 Task: Play an easy online dominion game.
Action: Mouse moved to (468, 571)
Screenshot: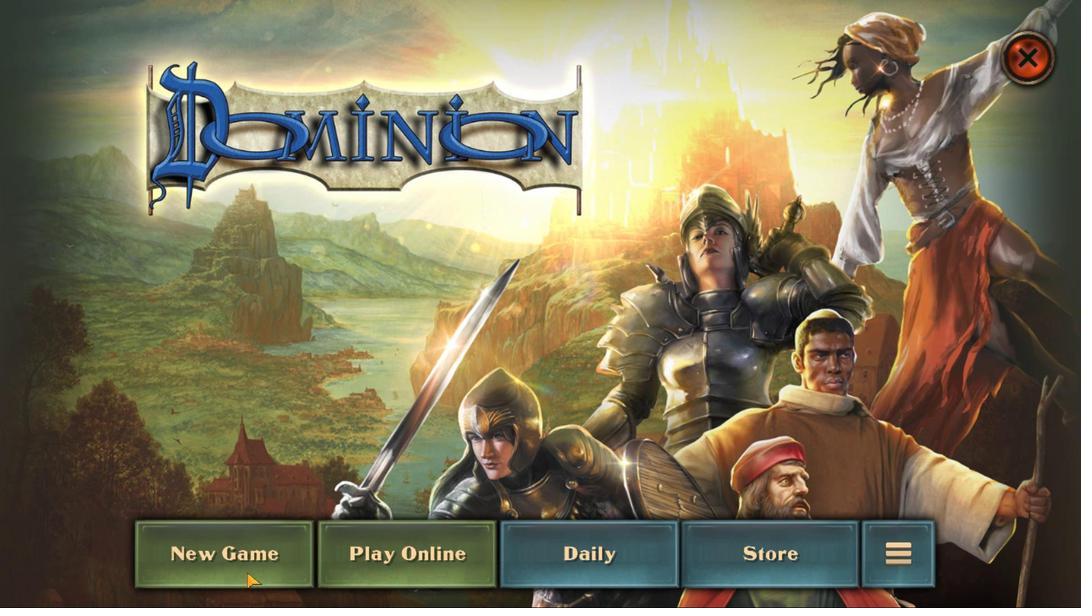 
Action: Mouse pressed left at (468, 571)
Screenshot: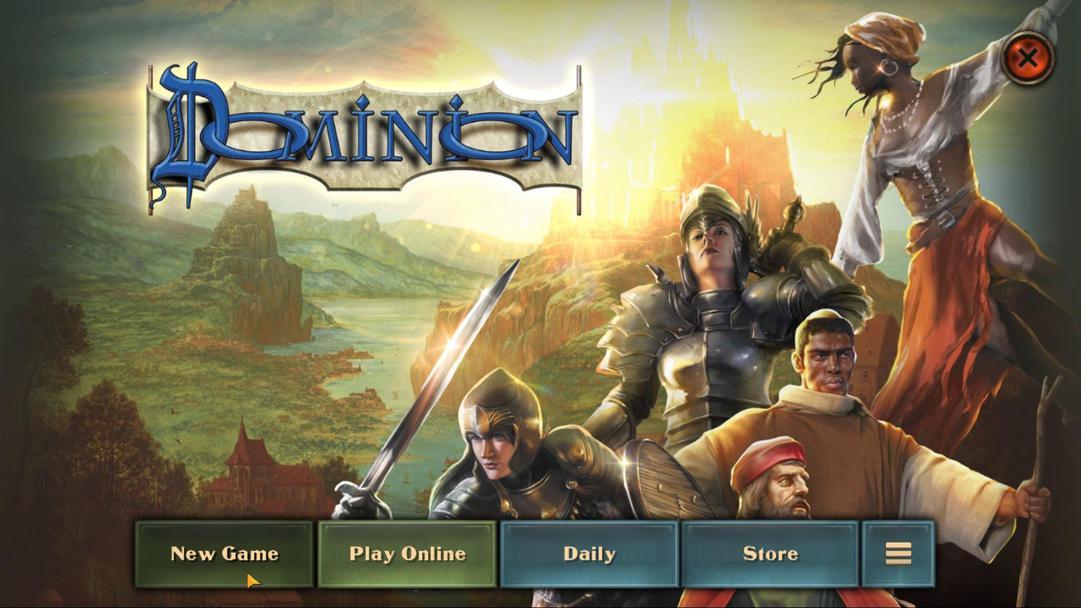 
Action: Mouse moved to (412, 478)
Screenshot: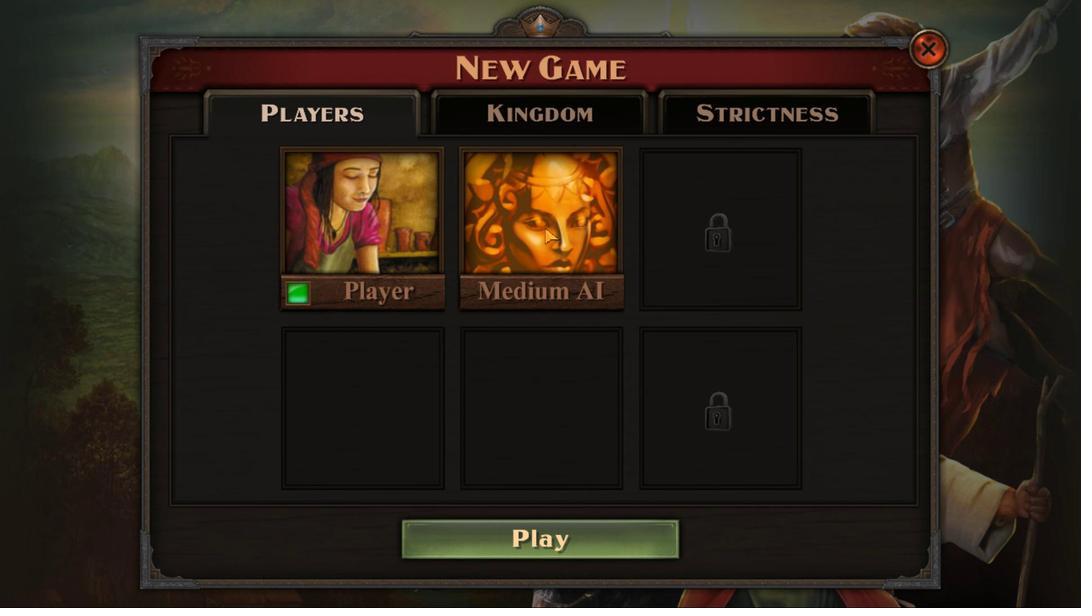 
Action: Mouse pressed left at (412, 478)
Screenshot: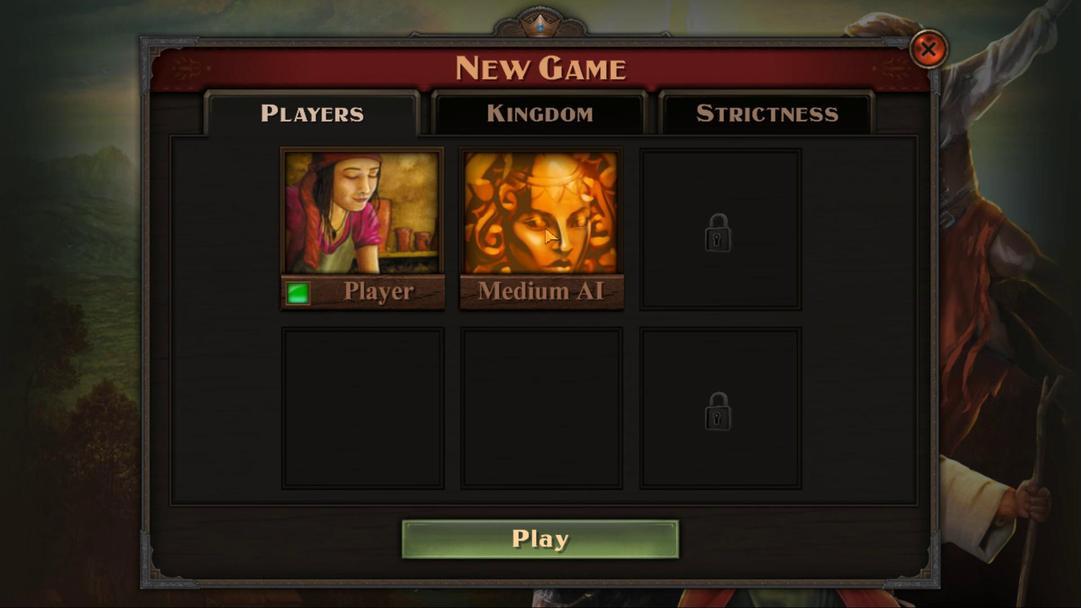 
Action: Mouse moved to (458, 506)
Screenshot: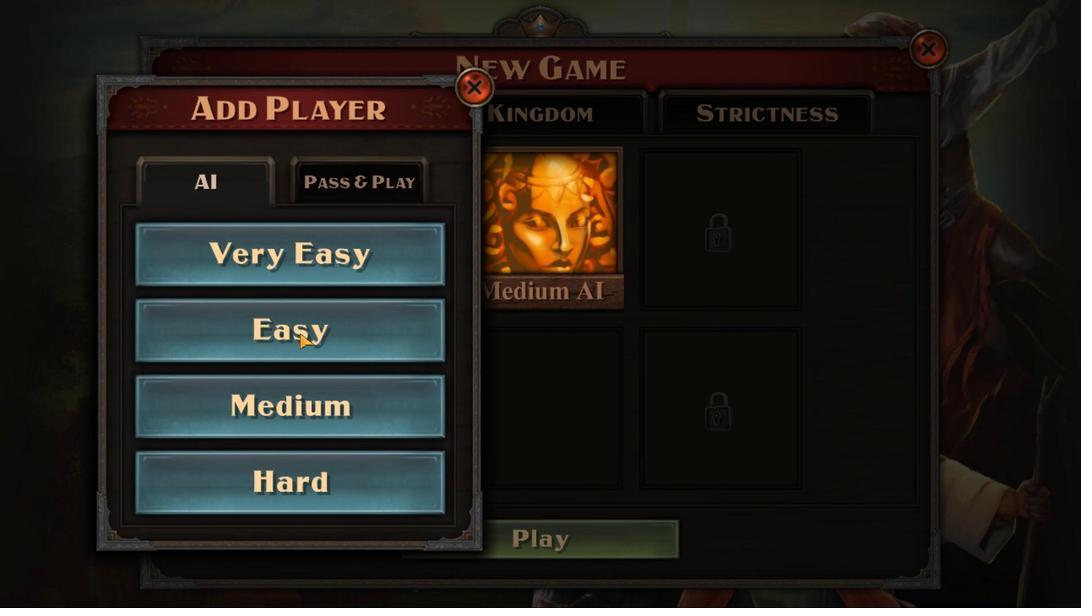 
Action: Mouse pressed left at (458, 506)
Screenshot: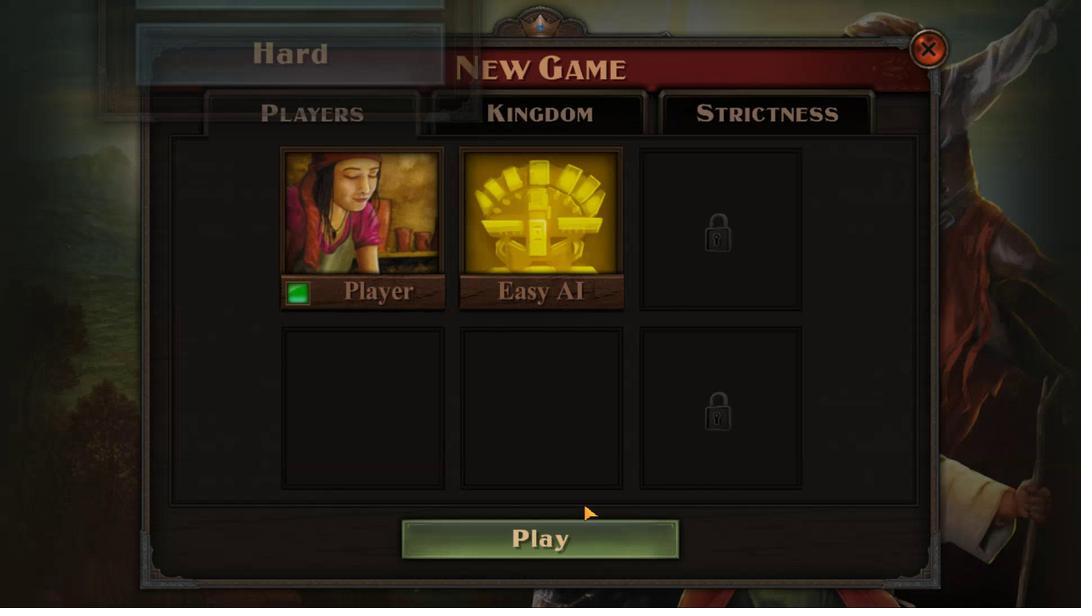 
Action: Mouse moved to (415, 561)
Screenshot: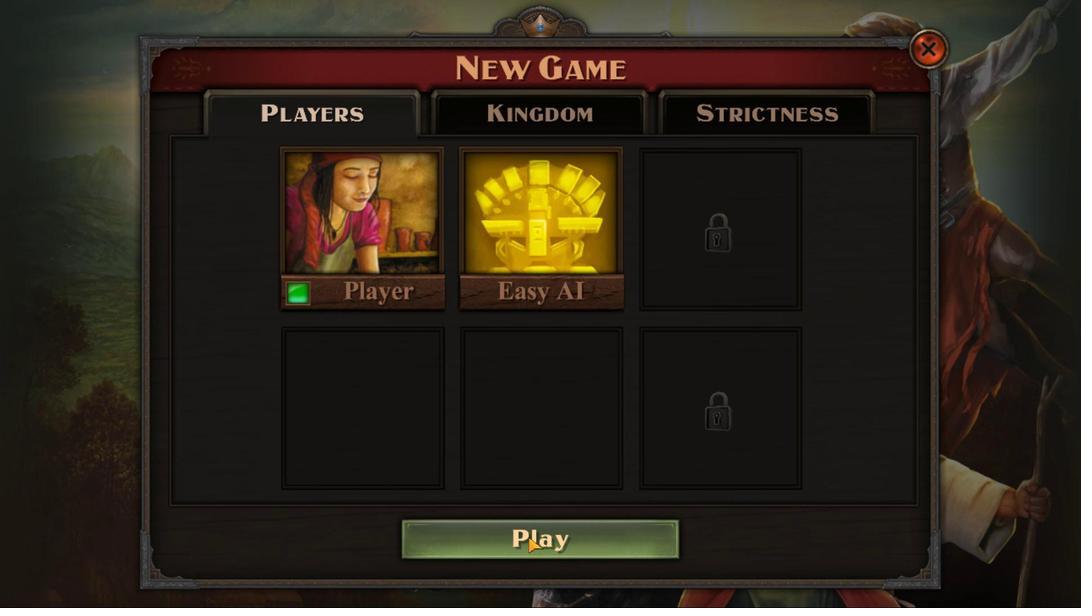 
Action: Mouse pressed left at (415, 561)
Screenshot: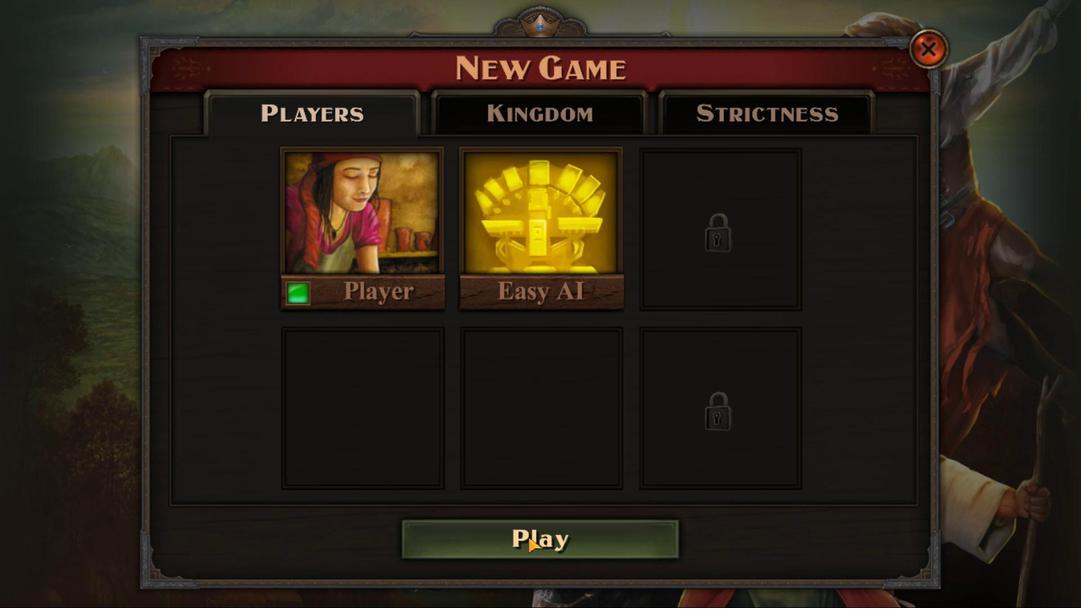 
Action: Mouse moved to (394, 555)
Screenshot: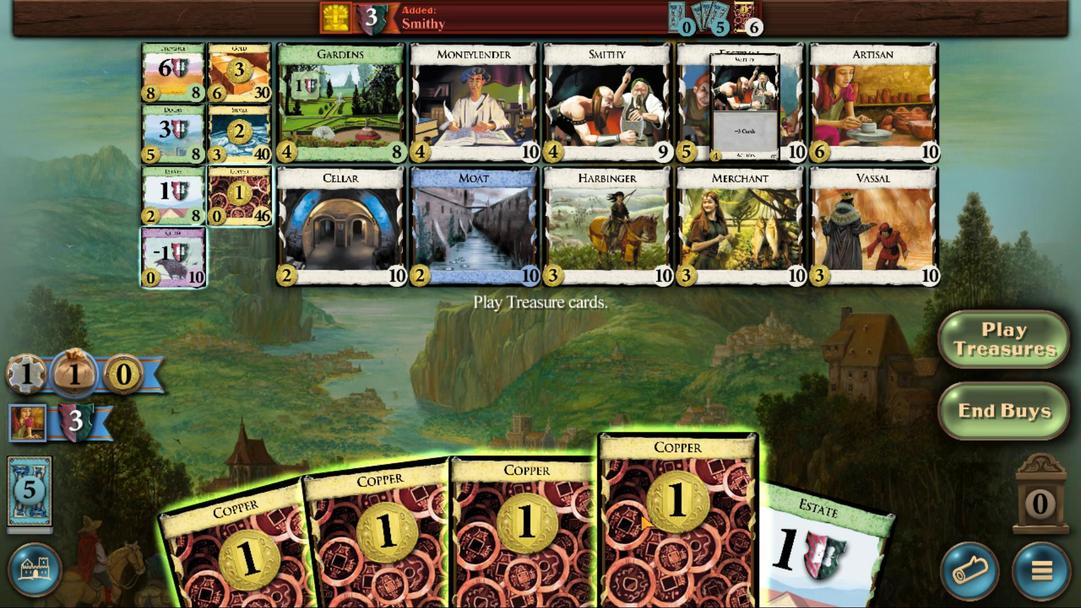 
Action: Mouse scrolled (394, 555) with delta (0, 0)
Screenshot: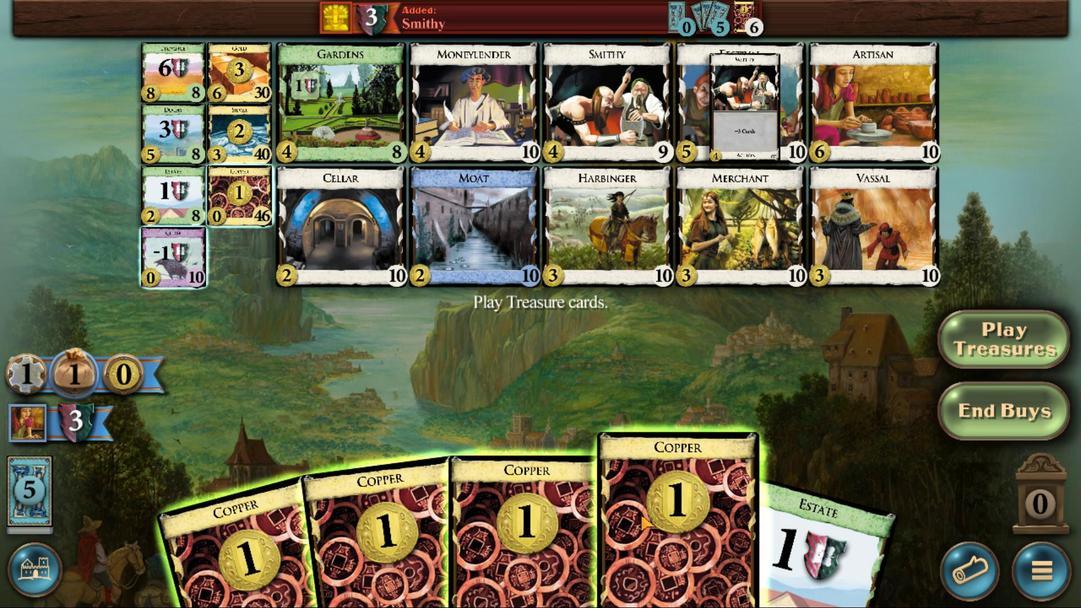 
Action: Mouse moved to (411, 562)
Screenshot: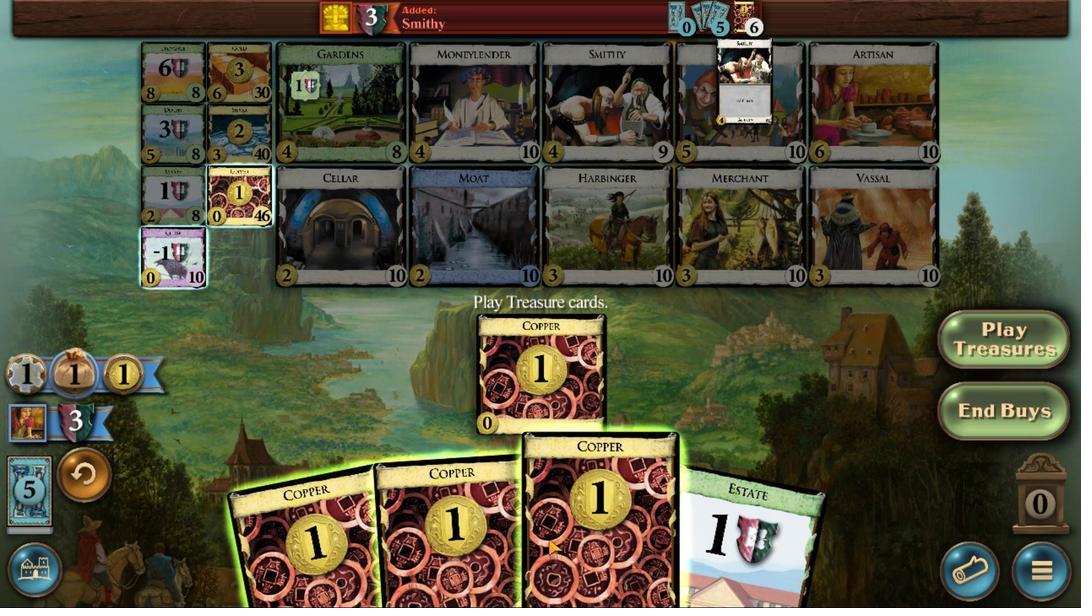
Action: Mouse scrolled (411, 562) with delta (0, 0)
Screenshot: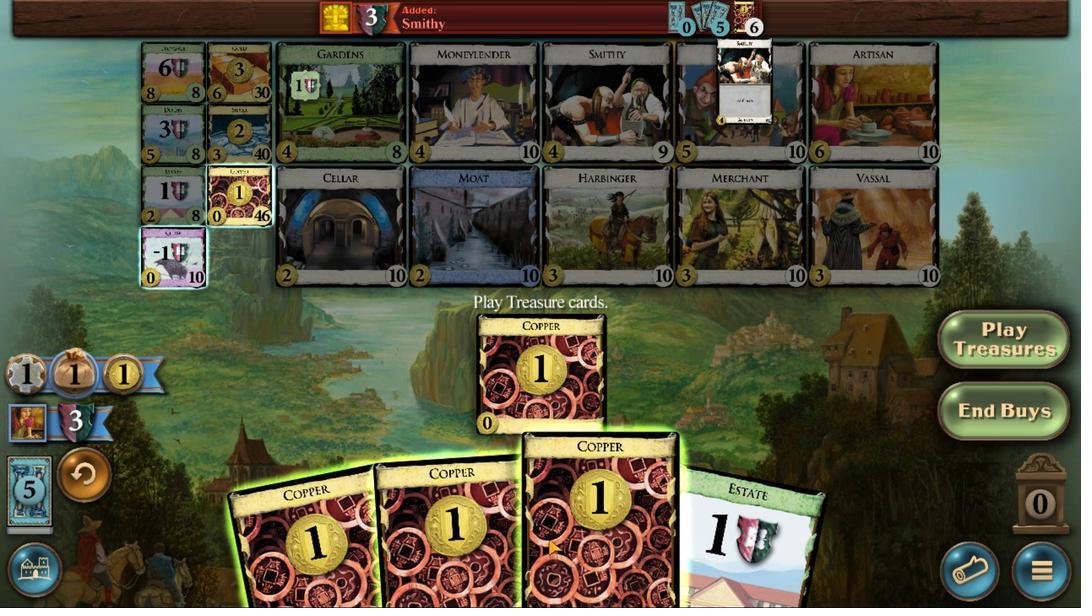 
Action: Mouse scrolled (411, 562) with delta (0, 0)
Screenshot: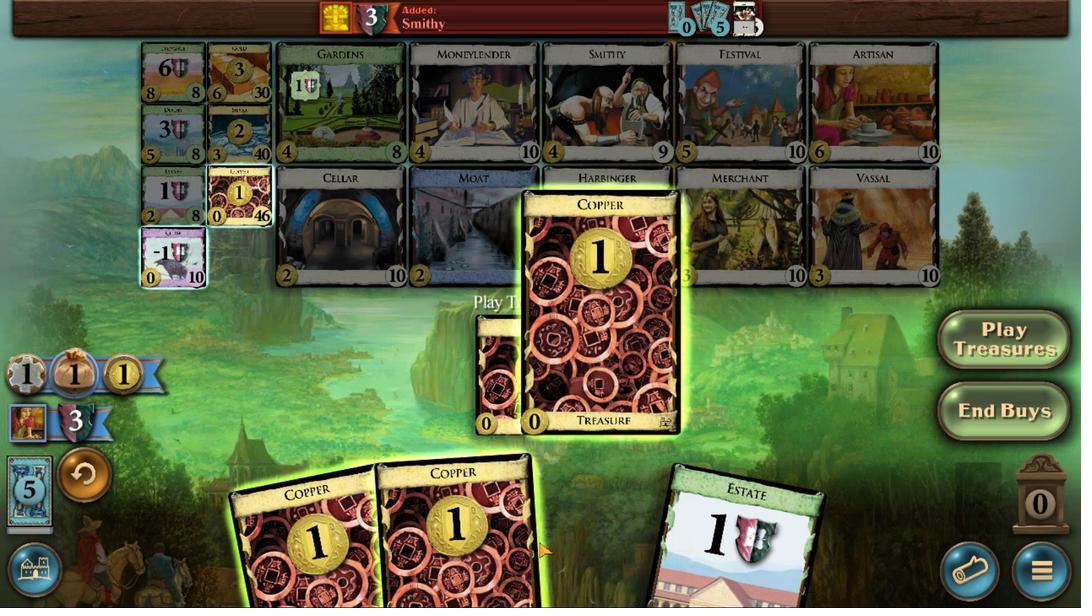 
Action: Mouse moved to (425, 567)
Screenshot: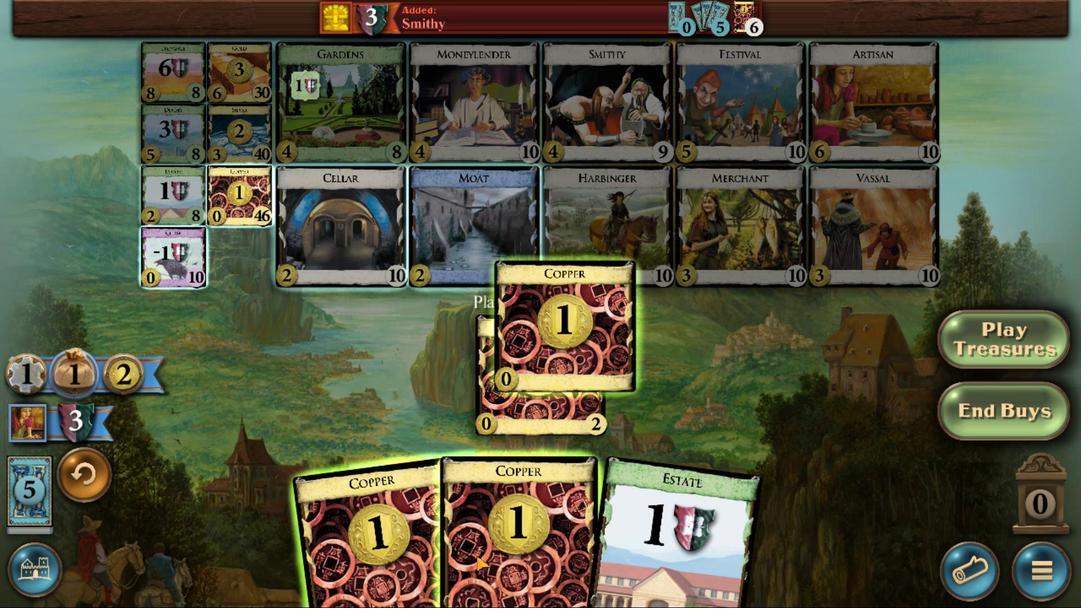 
Action: Mouse scrolled (425, 567) with delta (0, 0)
Screenshot: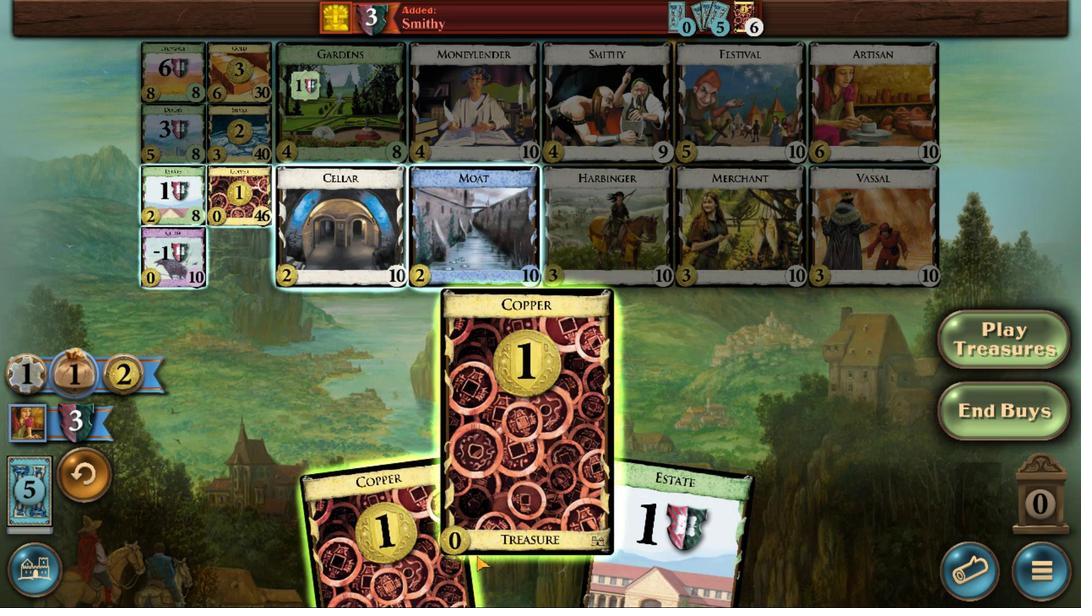 
Action: Mouse scrolled (425, 567) with delta (0, 0)
Screenshot: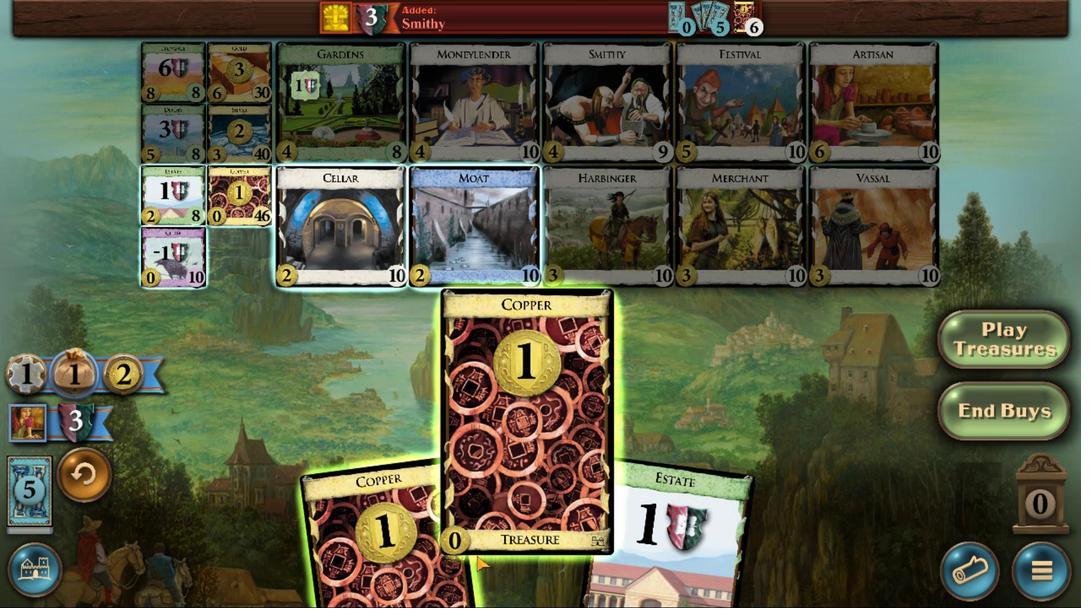 
Action: Mouse scrolled (425, 567) with delta (0, 0)
Screenshot: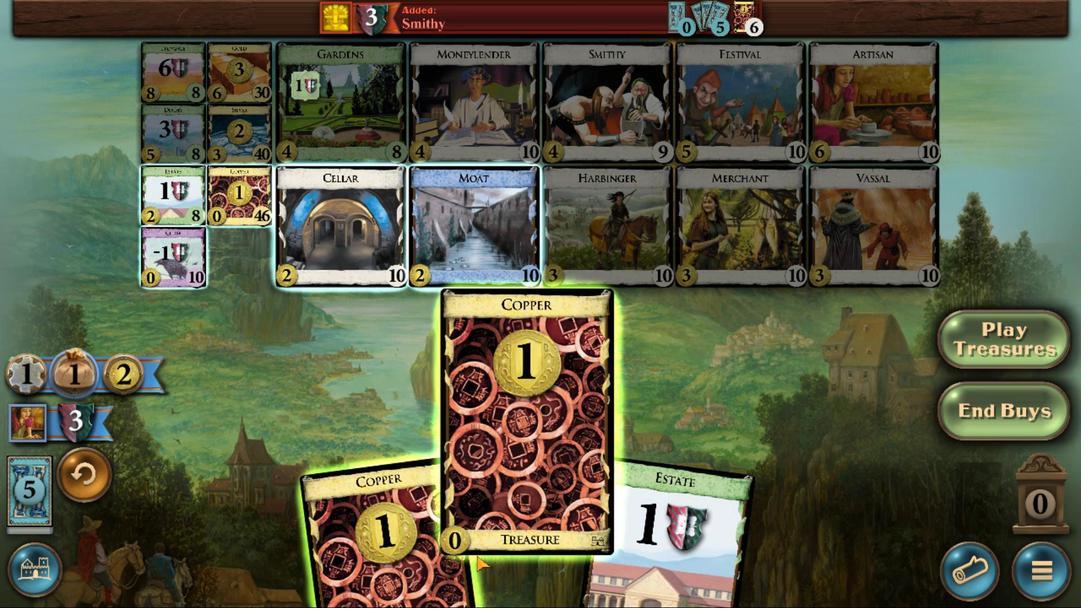 
Action: Mouse moved to (430, 567)
Screenshot: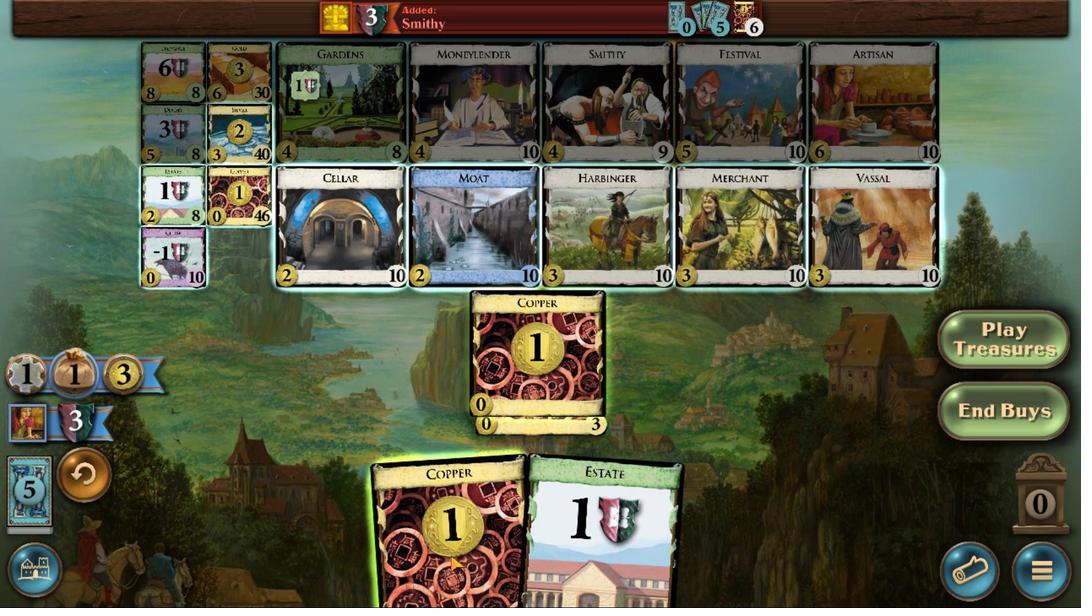 
Action: Mouse scrolled (430, 567) with delta (0, 0)
Screenshot: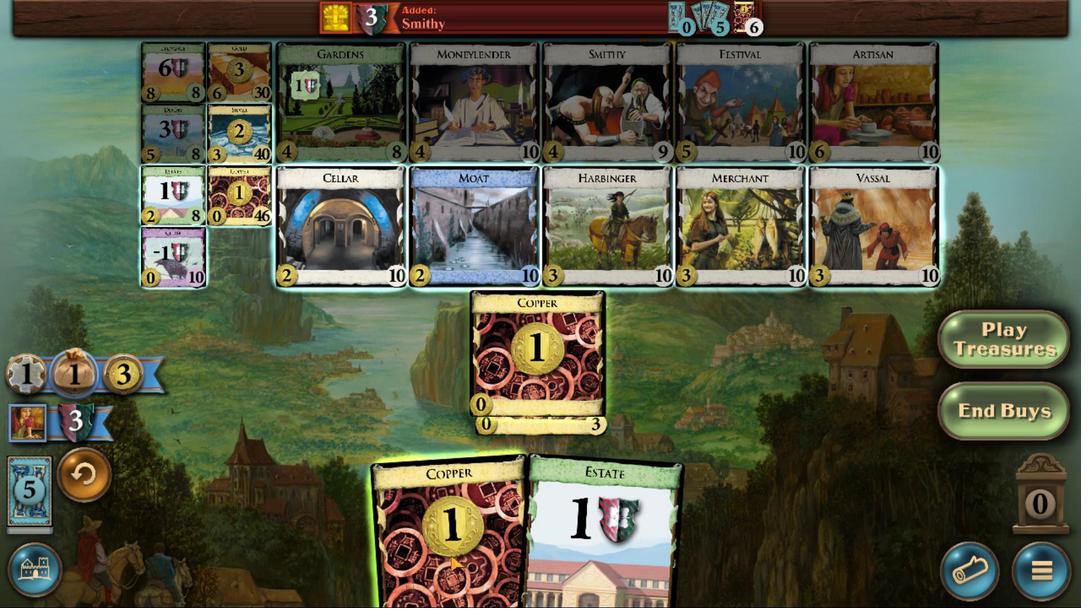 
Action: Mouse scrolled (430, 567) with delta (0, 0)
Screenshot: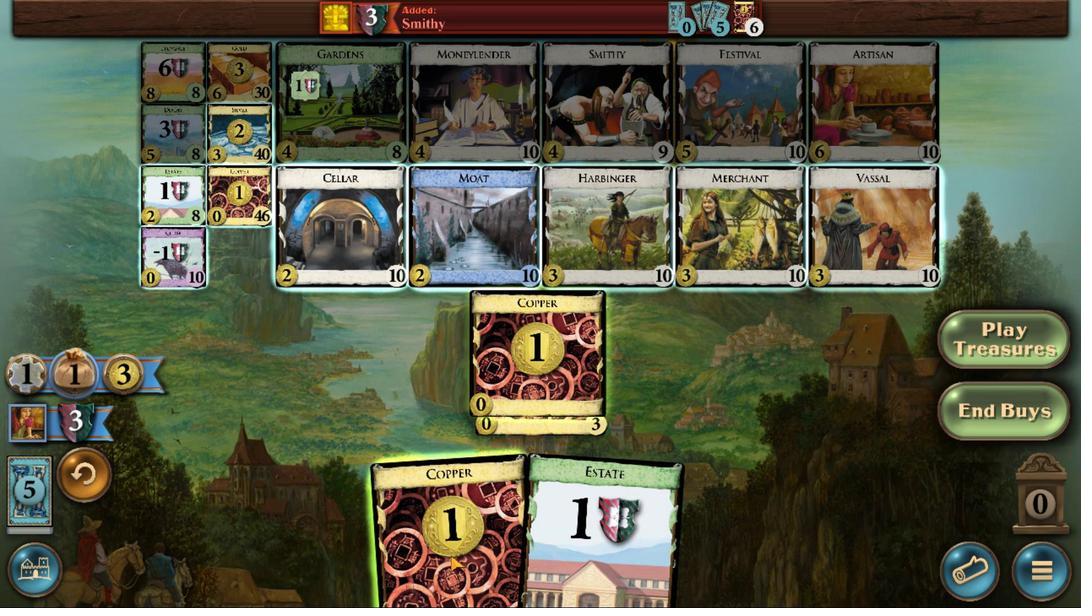 
Action: Mouse scrolled (430, 567) with delta (0, 0)
Screenshot: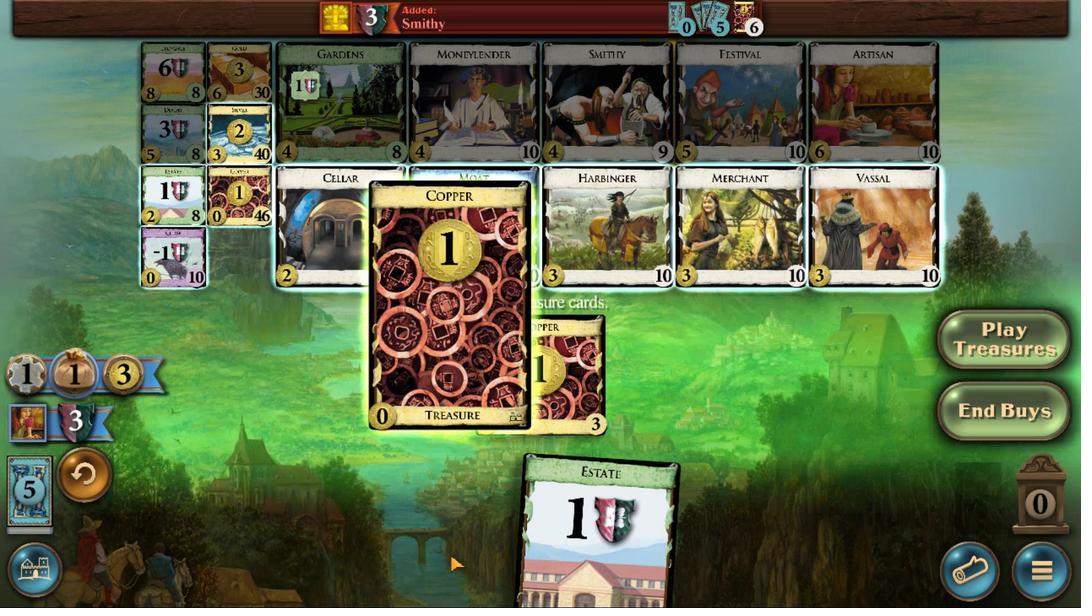 
Action: Mouse moved to (471, 449)
Screenshot: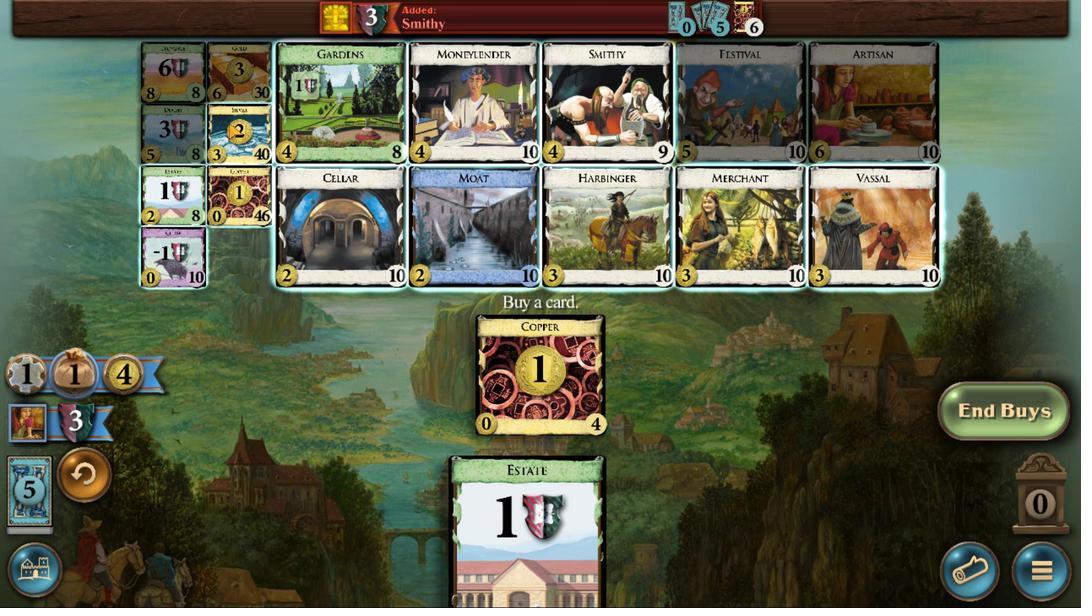 
Action: Mouse pressed left at (471, 449)
Screenshot: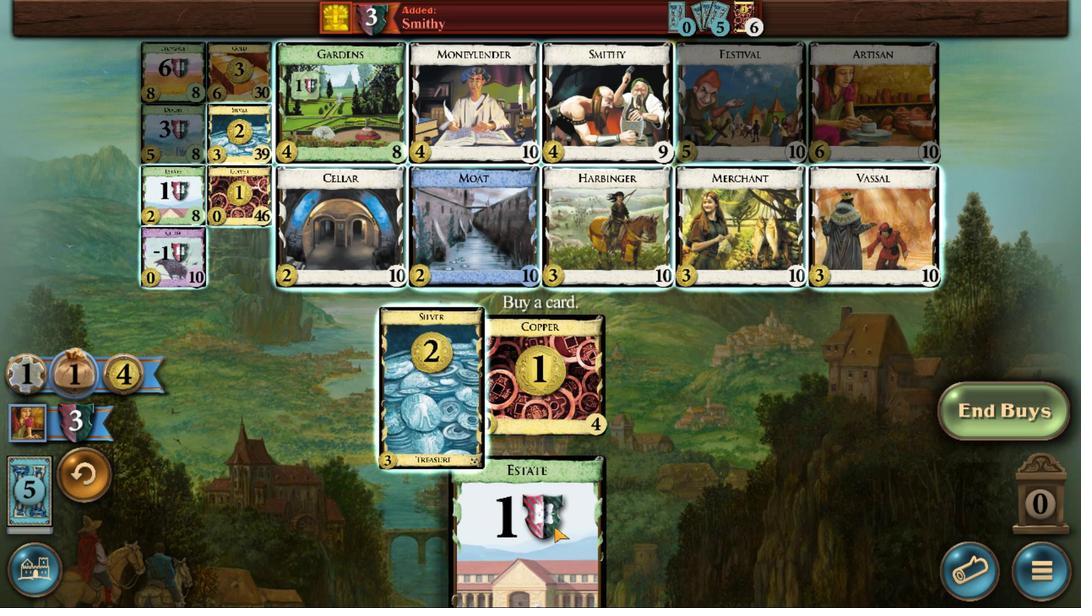 
Action: Mouse moved to (424, 566)
Screenshot: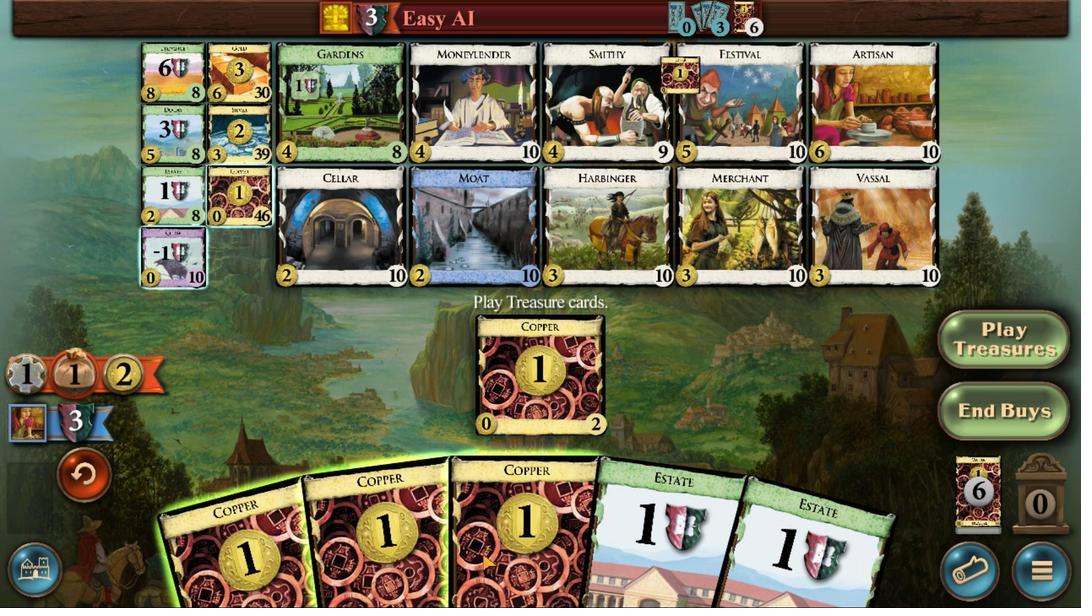 
Action: Mouse scrolled (424, 566) with delta (0, 0)
Screenshot: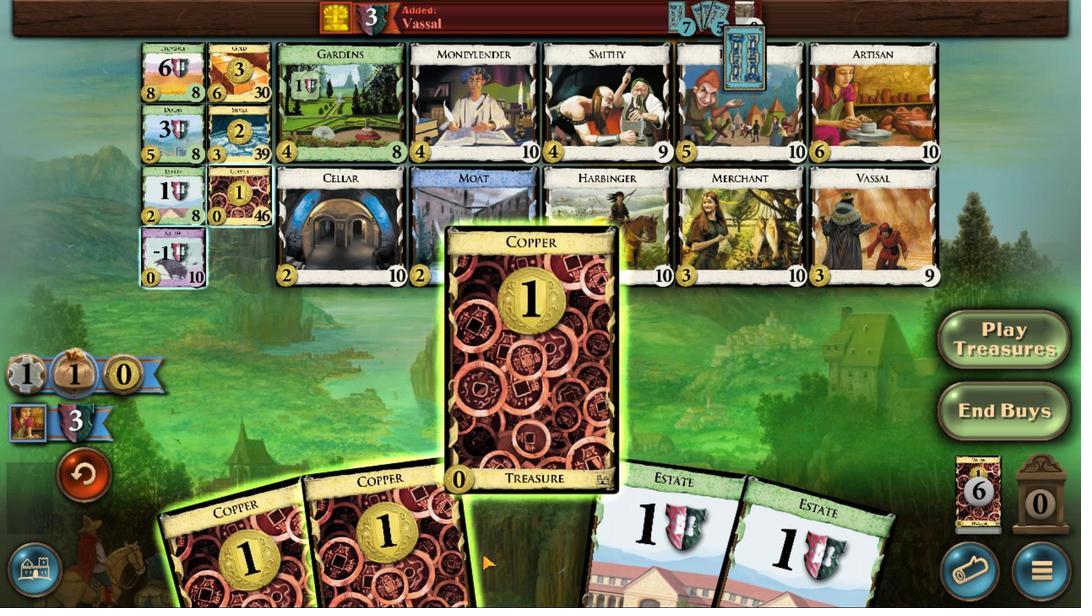 
Action: Mouse scrolled (424, 566) with delta (0, 0)
Screenshot: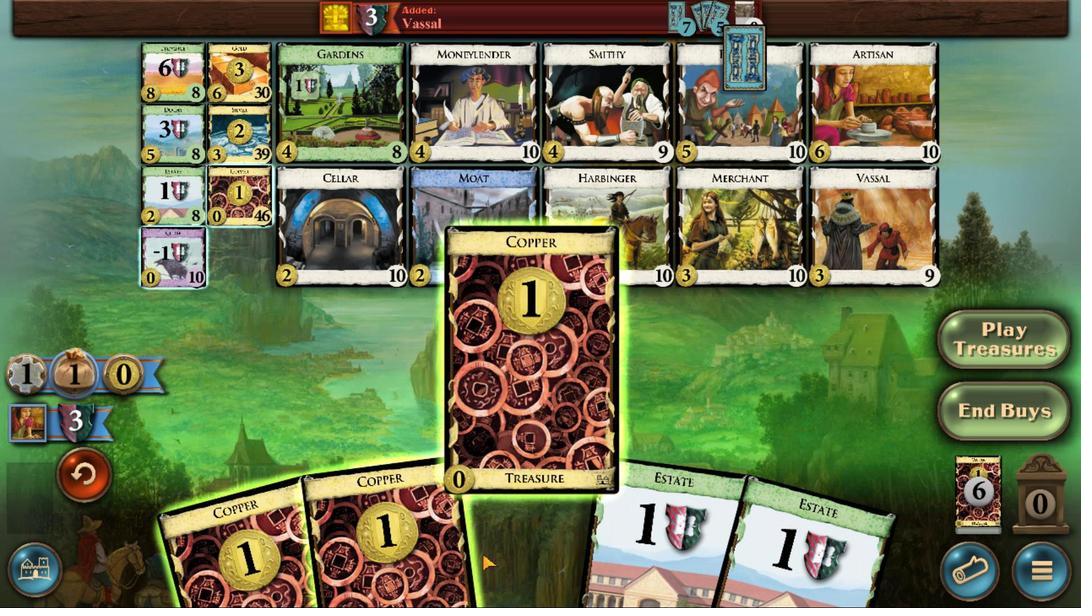 
Action: Mouse moved to (434, 567)
Screenshot: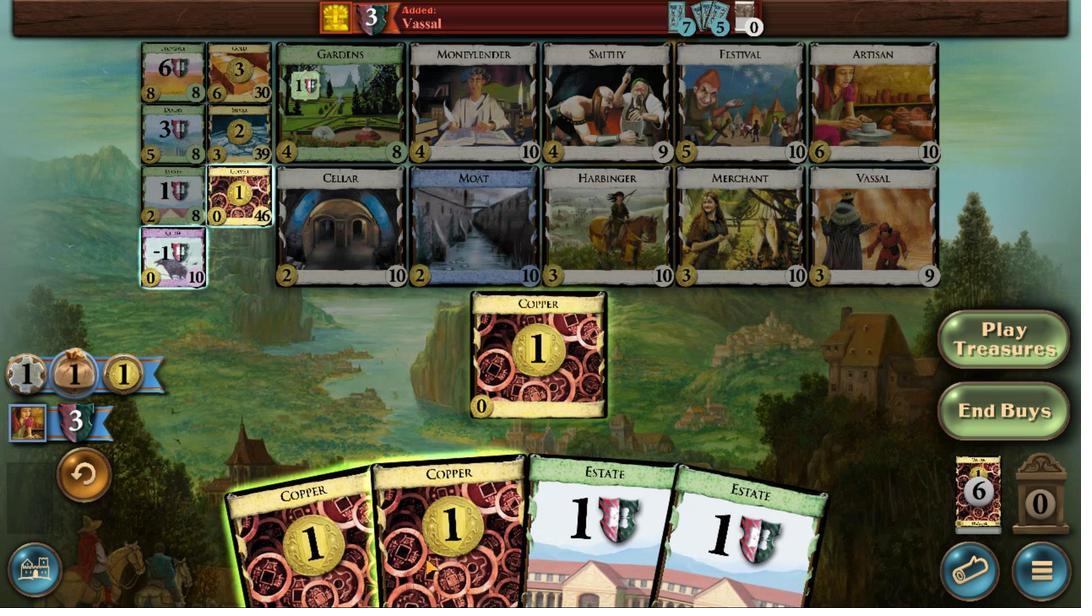 
Action: Mouse scrolled (434, 567) with delta (0, 0)
Screenshot: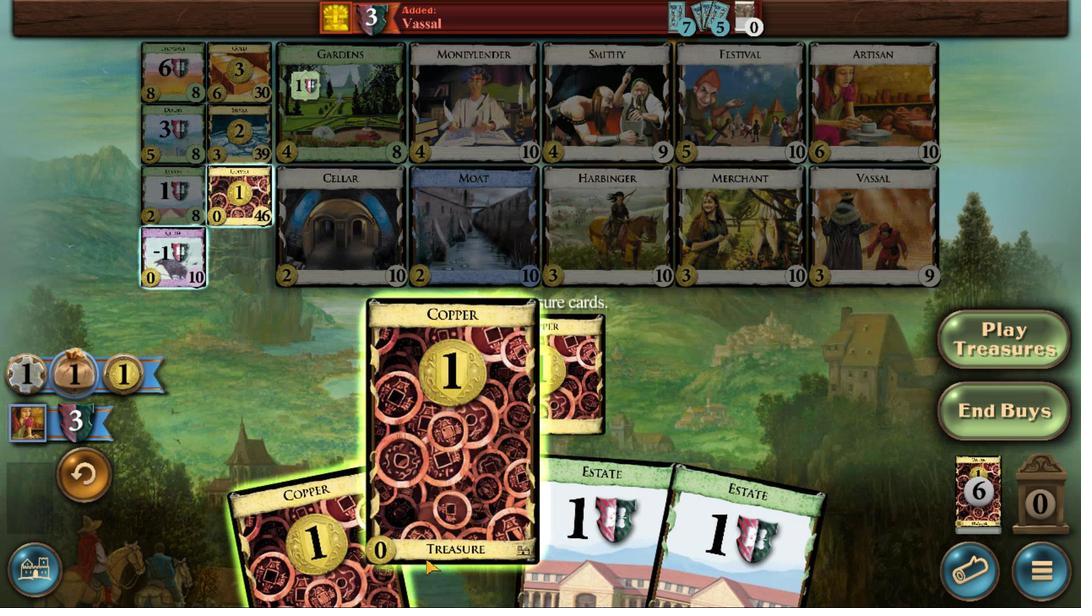 
Action: Mouse scrolled (434, 567) with delta (0, 0)
Screenshot: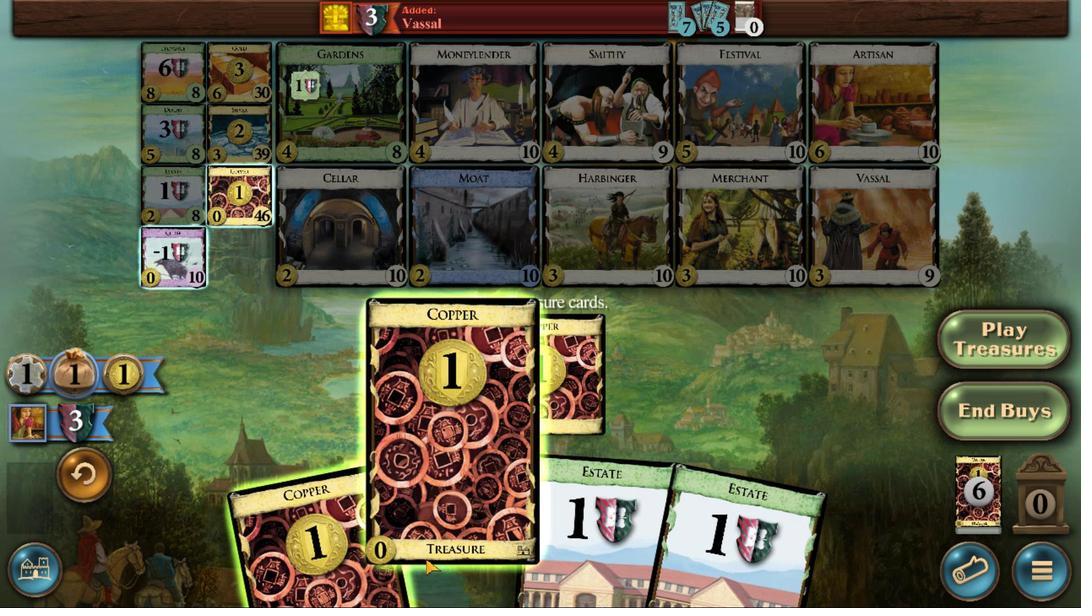 
Action: Mouse scrolled (434, 567) with delta (0, 0)
Screenshot: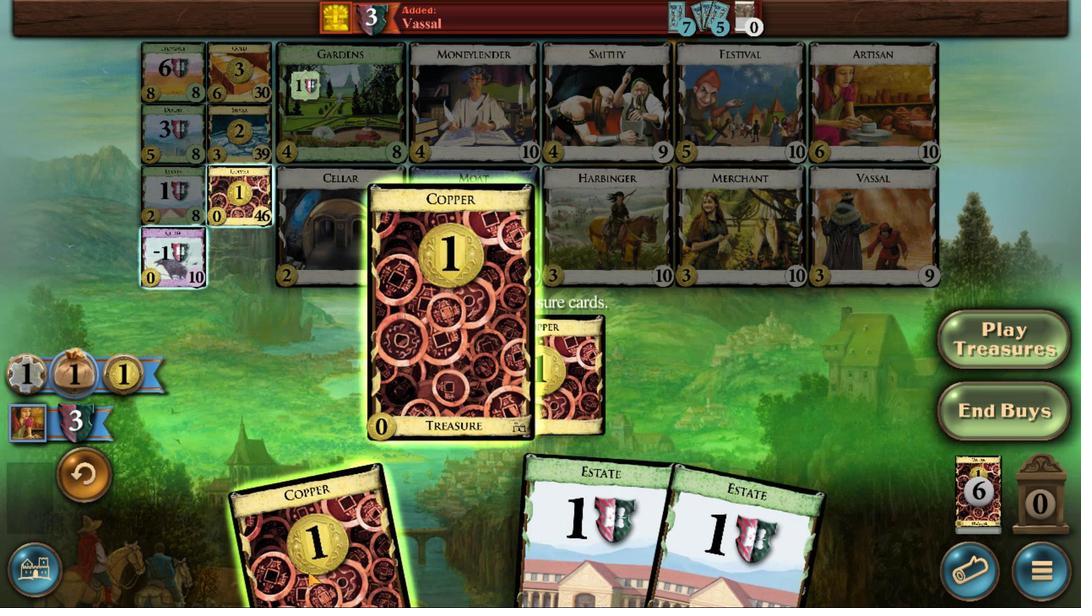 
Action: Mouse moved to (458, 572)
Screenshot: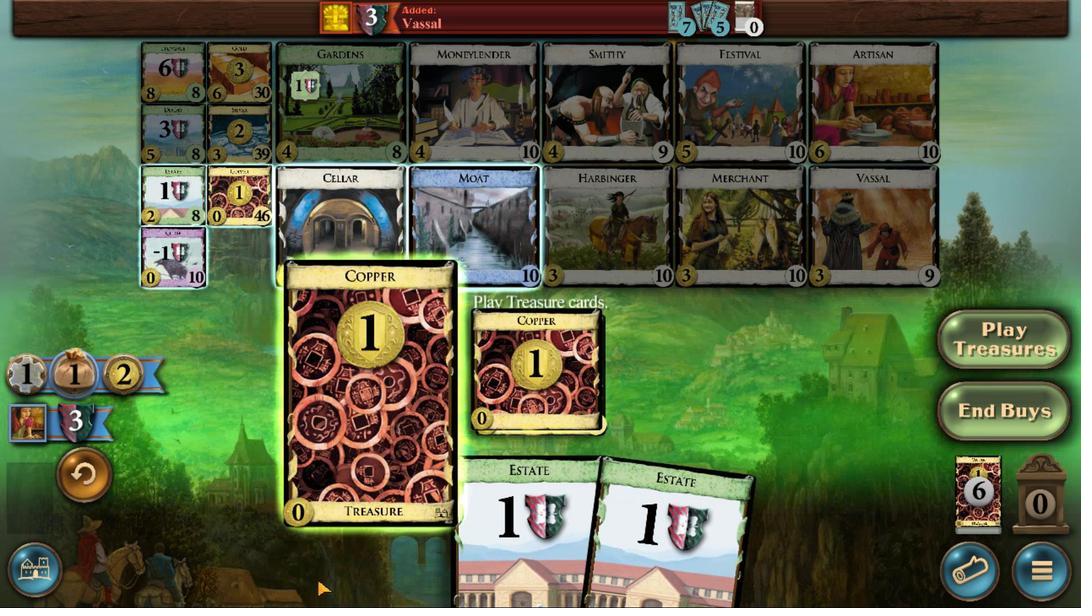 
Action: Mouse scrolled (458, 572) with delta (0, 0)
Screenshot: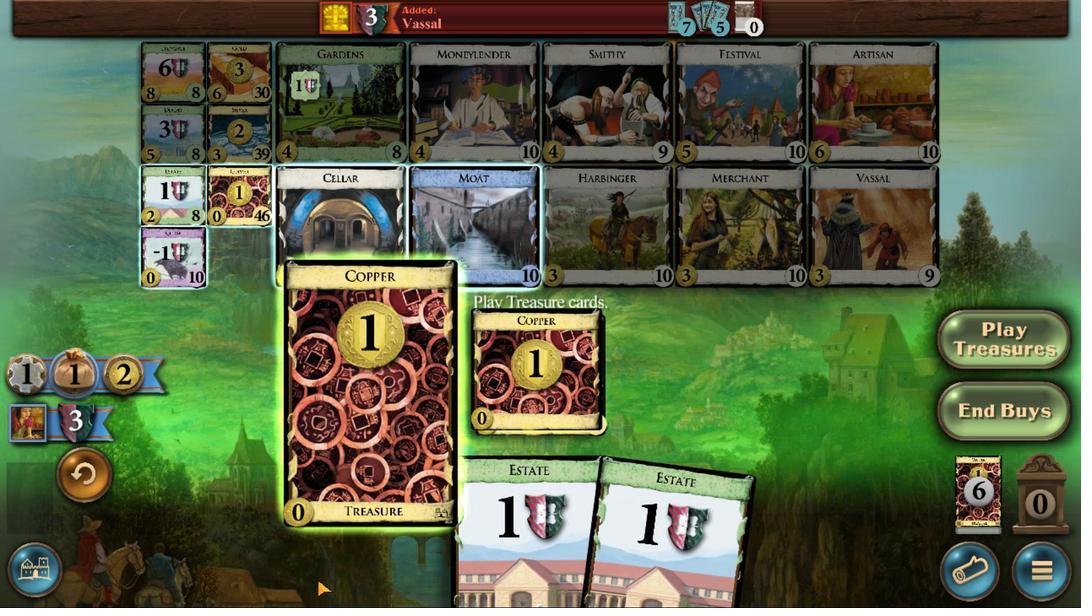 
Action: Mouse moved to (456, 573)
Screenshot: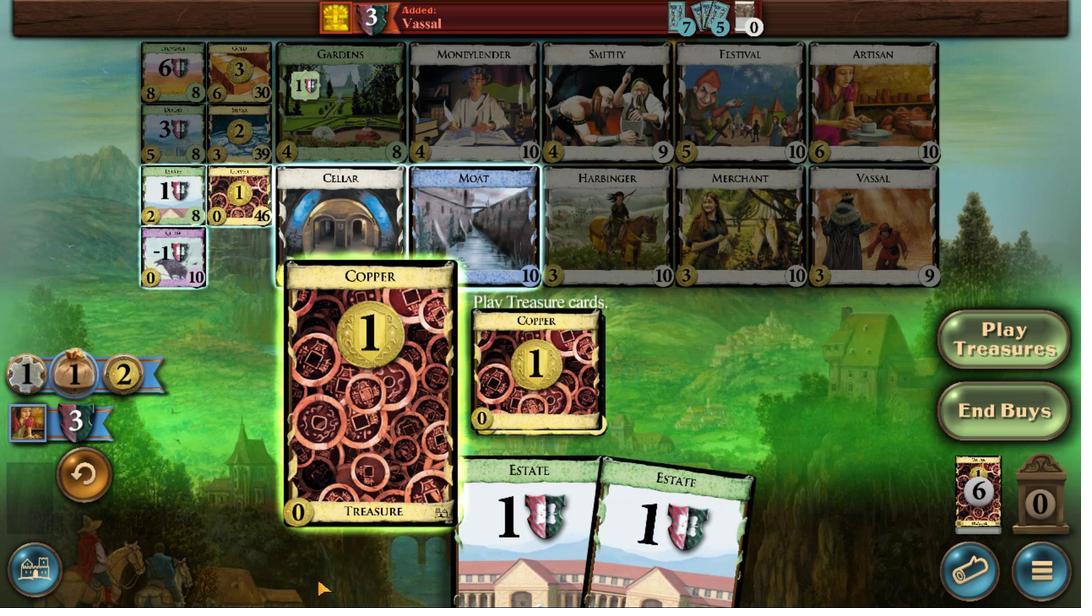 
Action: Mouse scrolled (456, 573) with delta (0, 0)
Screenshot: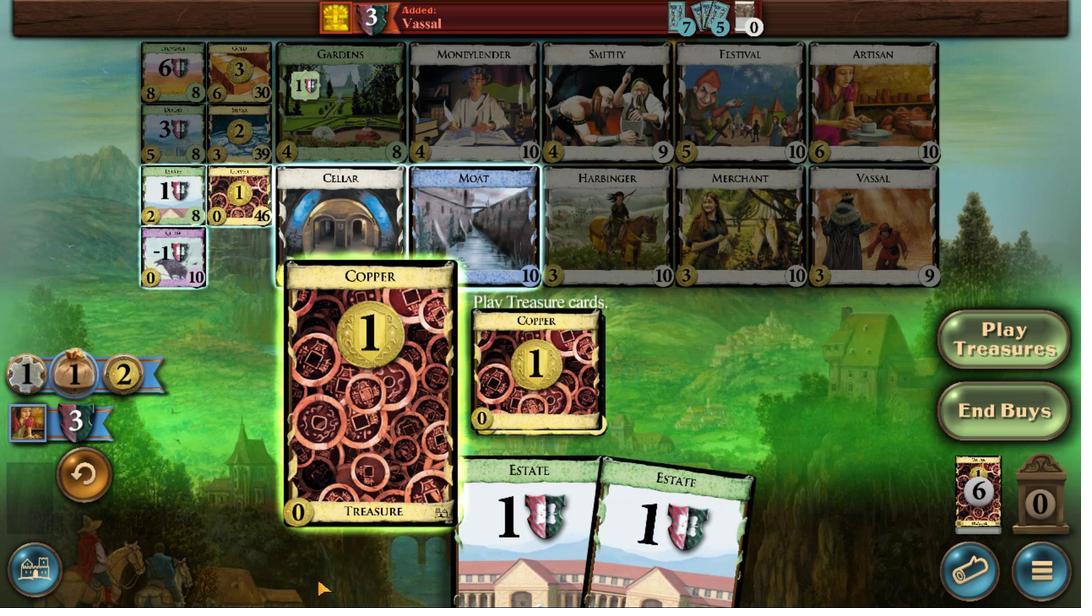 
Action: Mouse moved to (454, 573)
Screenshot: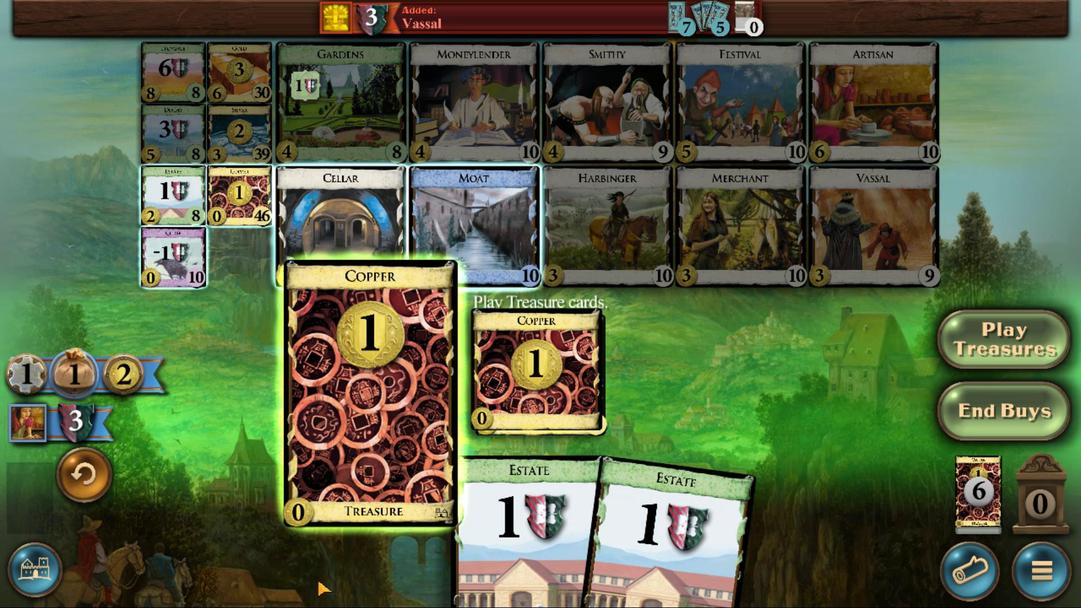 
Action: Mouse scrolled (454, 573) with delta (0, 0)
Screenshot: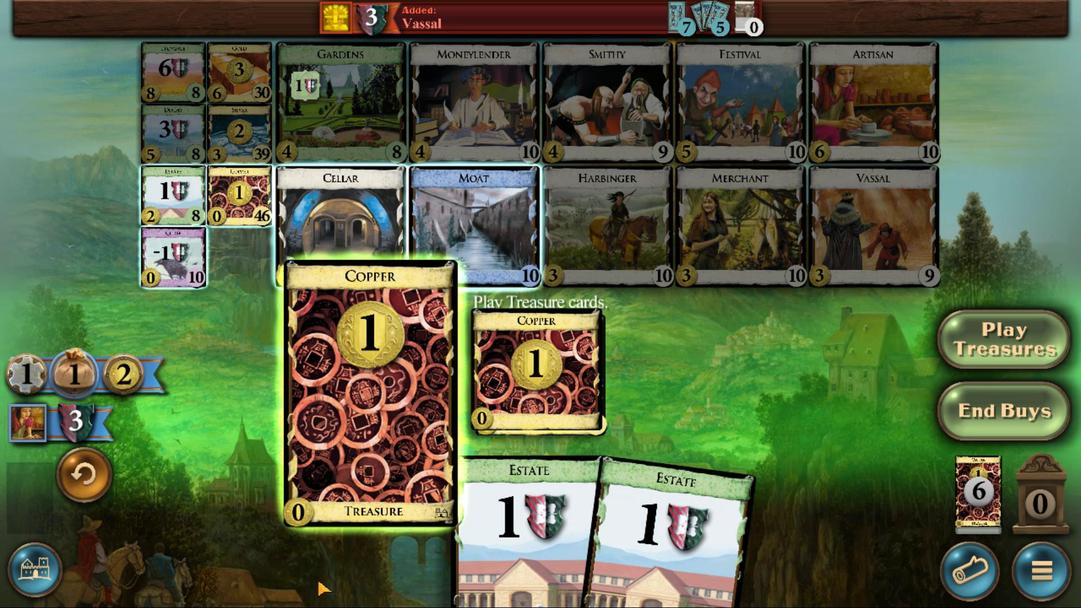 
Action: Mouse scrolled (454, 573) with delta (0, 0)
Screenshot: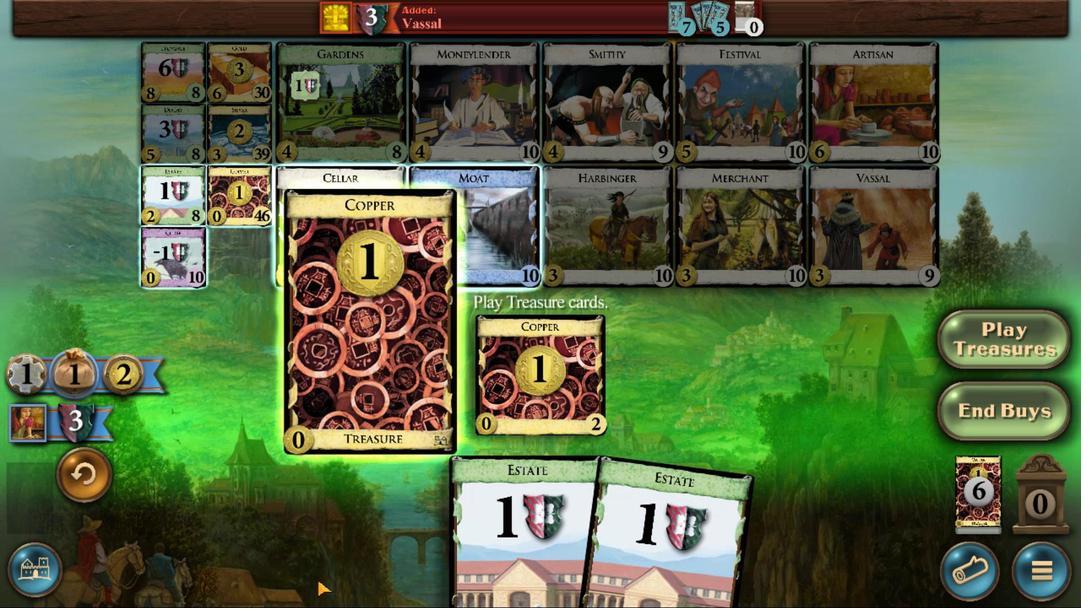 
Action: Mouse scrolled (454, 573) with delta (0, 0)
Screenshot: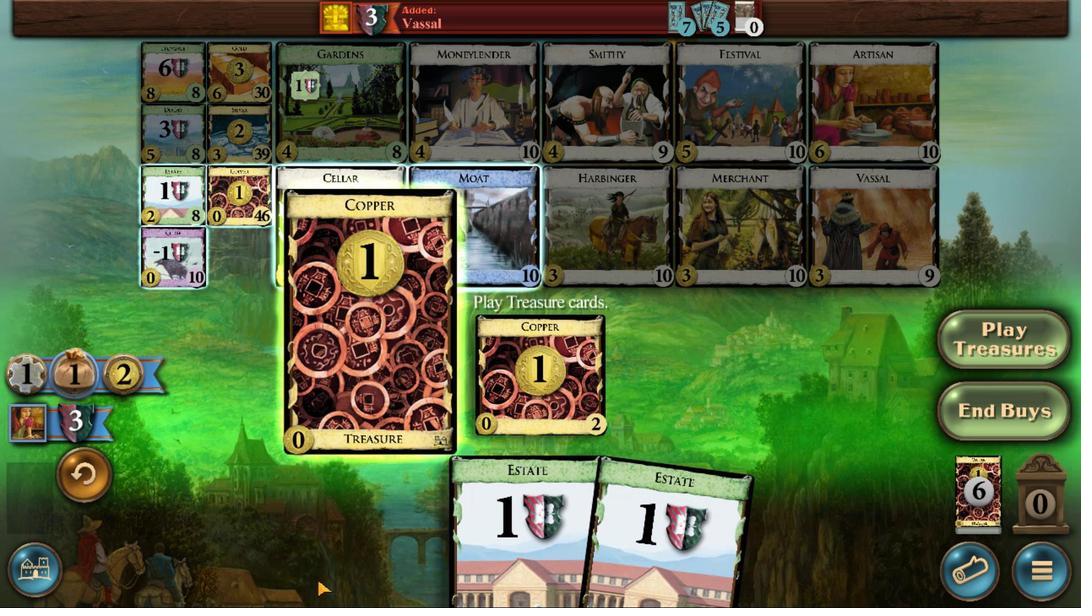 
Action: Mouse moved to (470, 449)
Screenshot: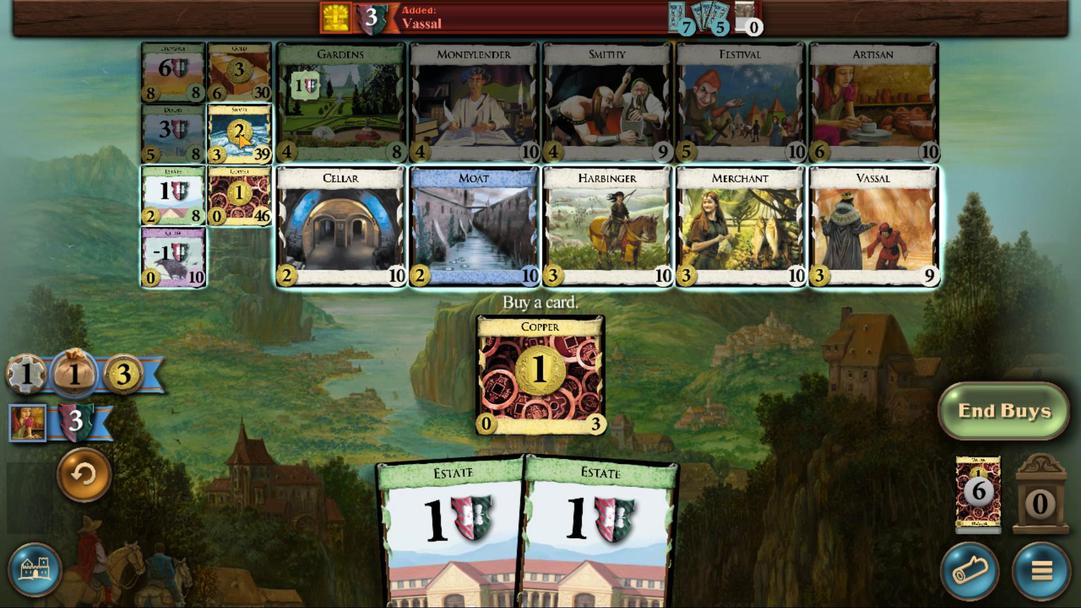 
Action: Mouse pressed left at (470, 449)
Screenshot: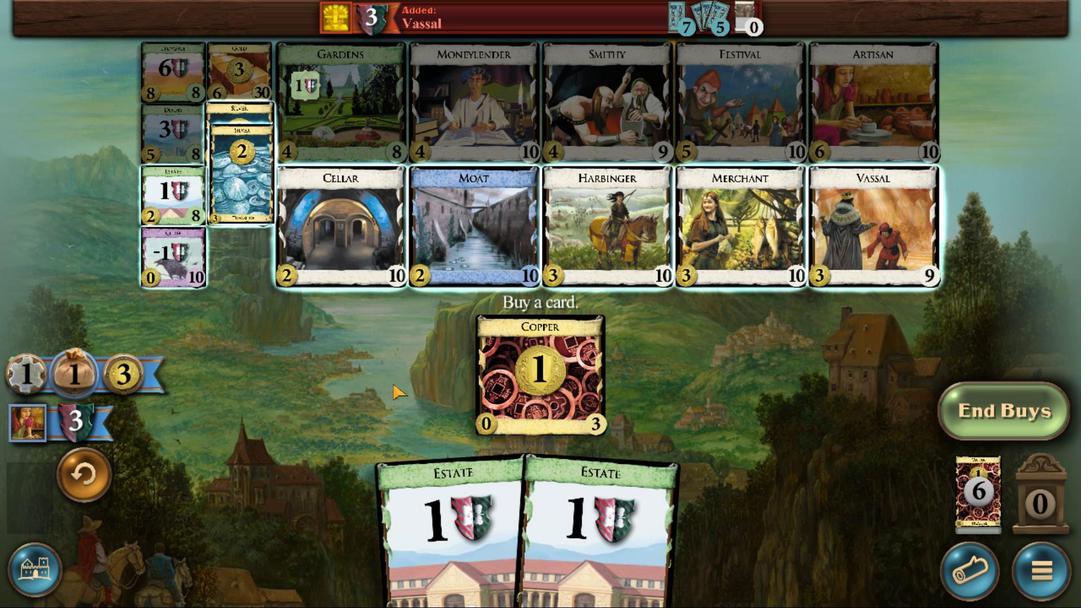 
Action: Mouse moved to (418, 569)
Screenshot: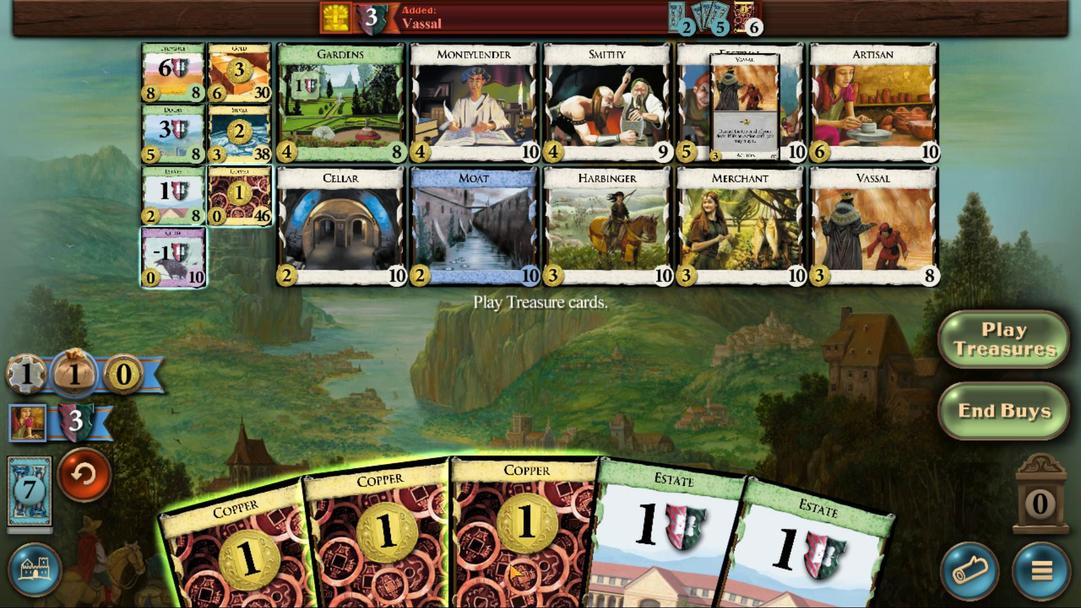 
Action: Mouse scrolled (418, 569) with delta (0, 0)
Screenshot: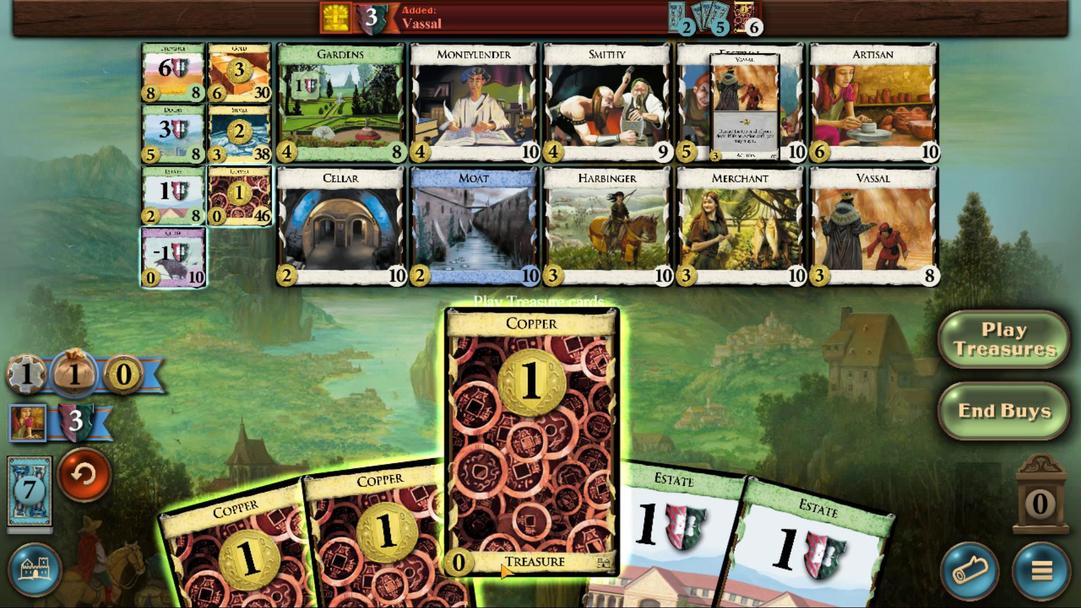 
Action: Mouse scrolled (418, 569) with delta (0, 0)
Screenshot: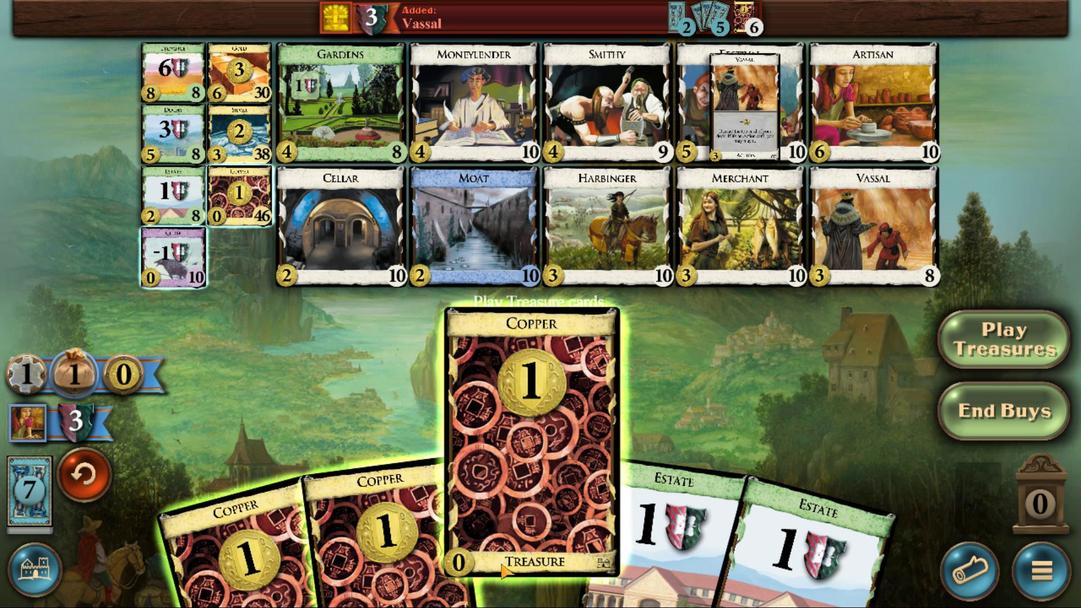 
Action: Mouse scrolled (418, 569) with delta (0, 0)
Screenshot: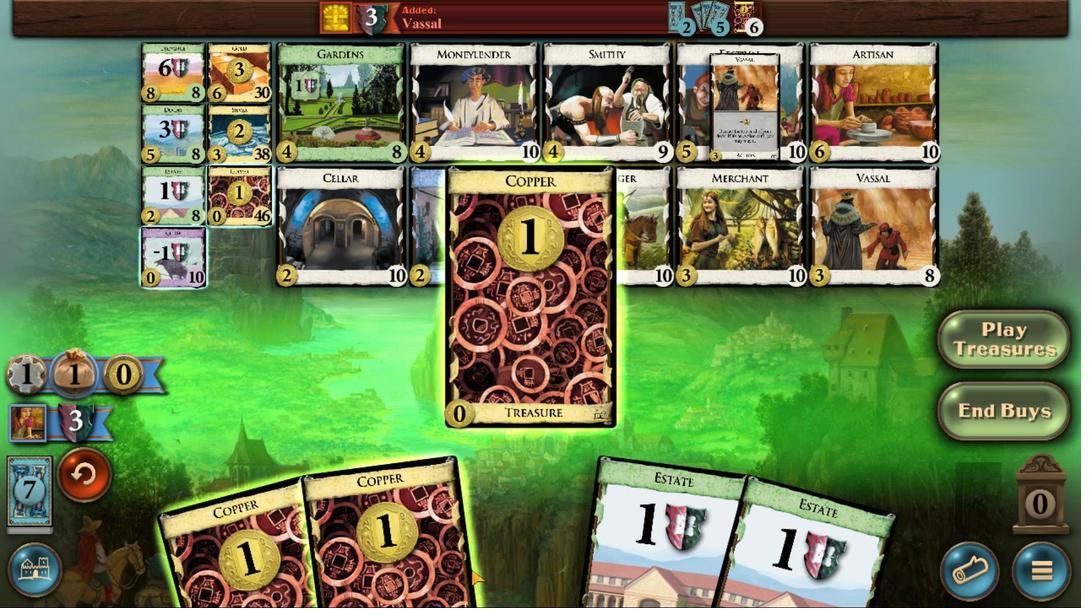
Action: Mouse moved to (434, 571)
Screenshot: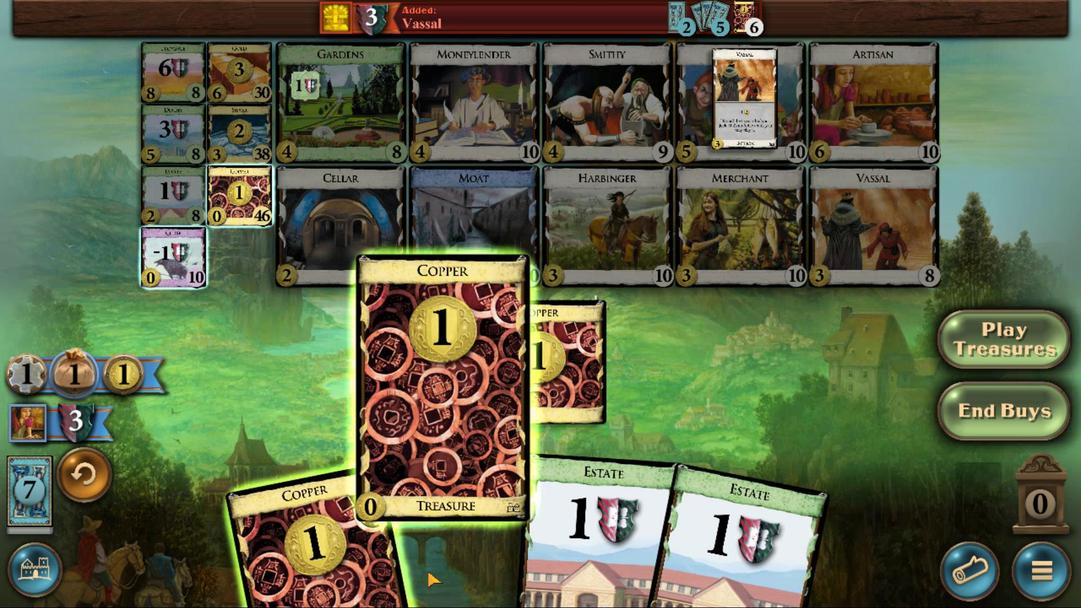 
Action: Mouse scrolled (434, 571) with delta (0, 0)
Screenshot: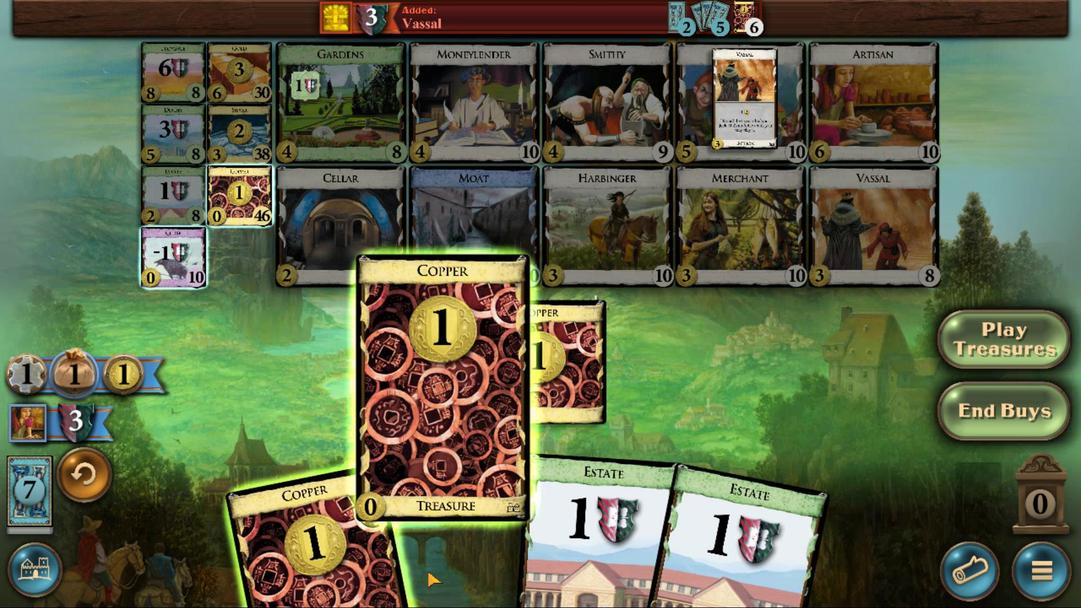 
Action: Mouse moved to (434, 571)
Screenshot: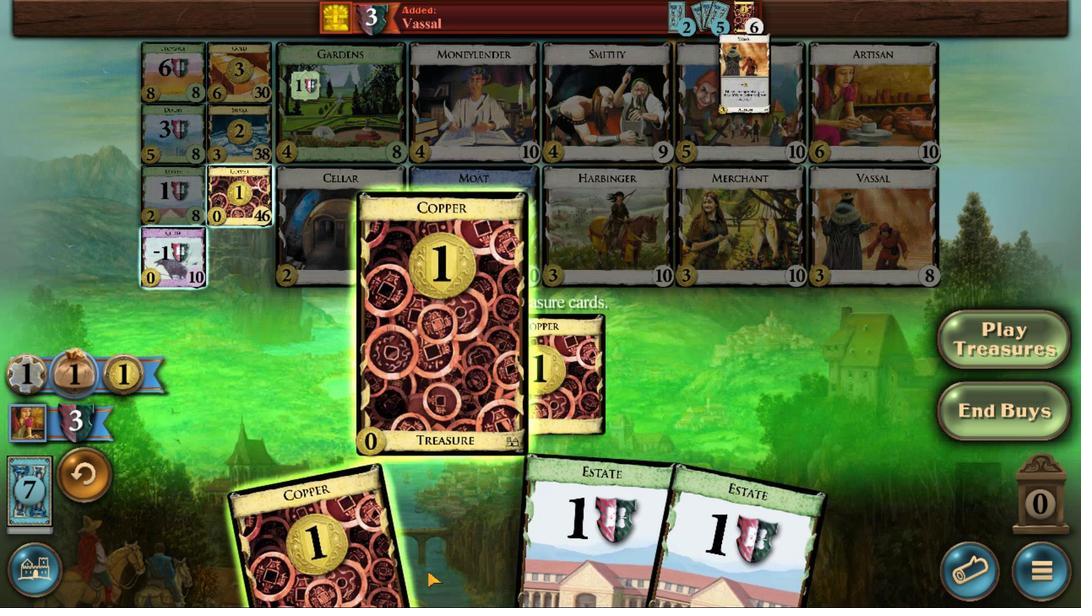 
Action: Mouse scrolled (434, 571) with delta (0, 0)
Screenshot: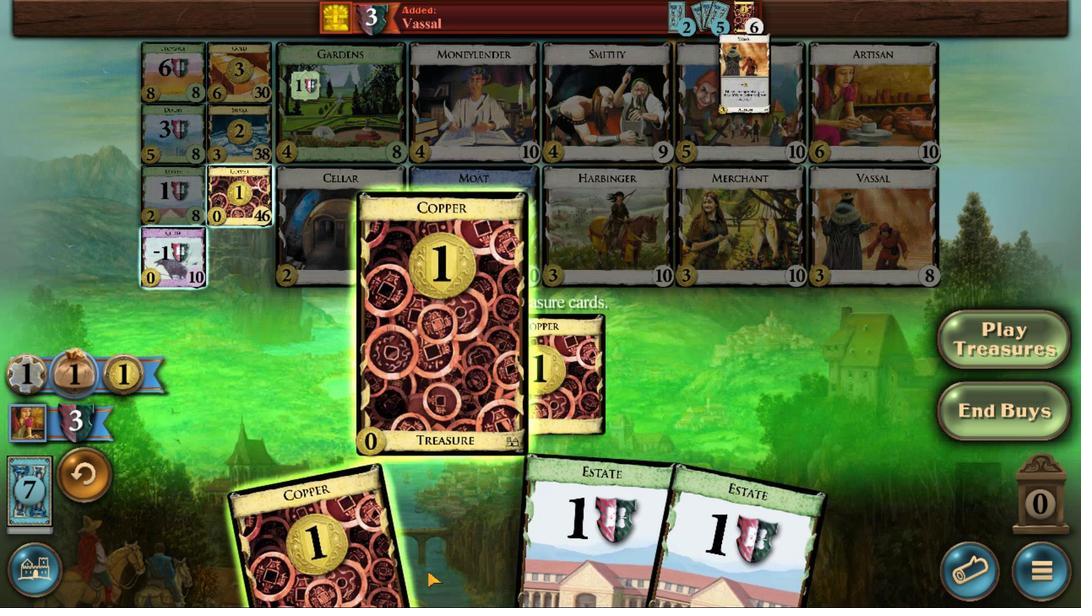 
Action: Mouse scrolled (434, 571) with delta (0, 0)
Screenshot: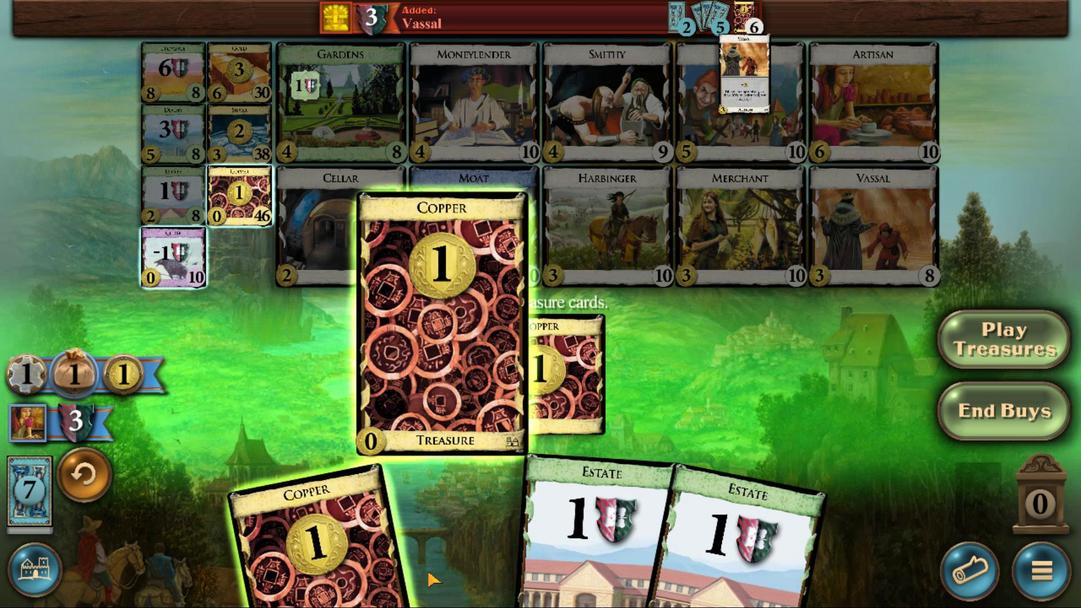 
Action: Mouse moved to (439, 571)
Screenshot: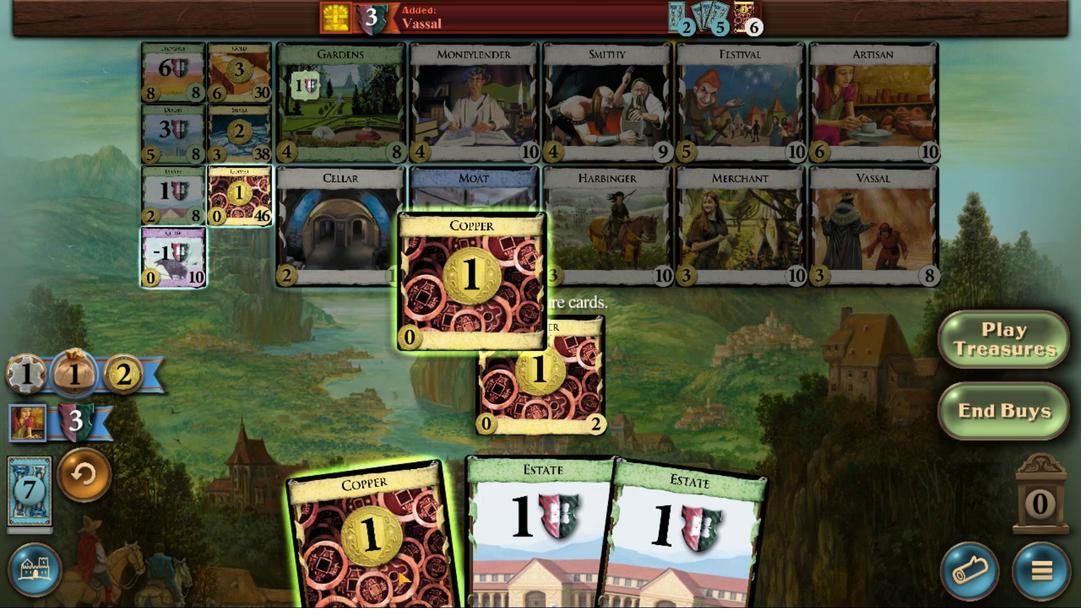 
Action: Mouse scrolled (439, 571) with delta (0, 0)
Screenshot: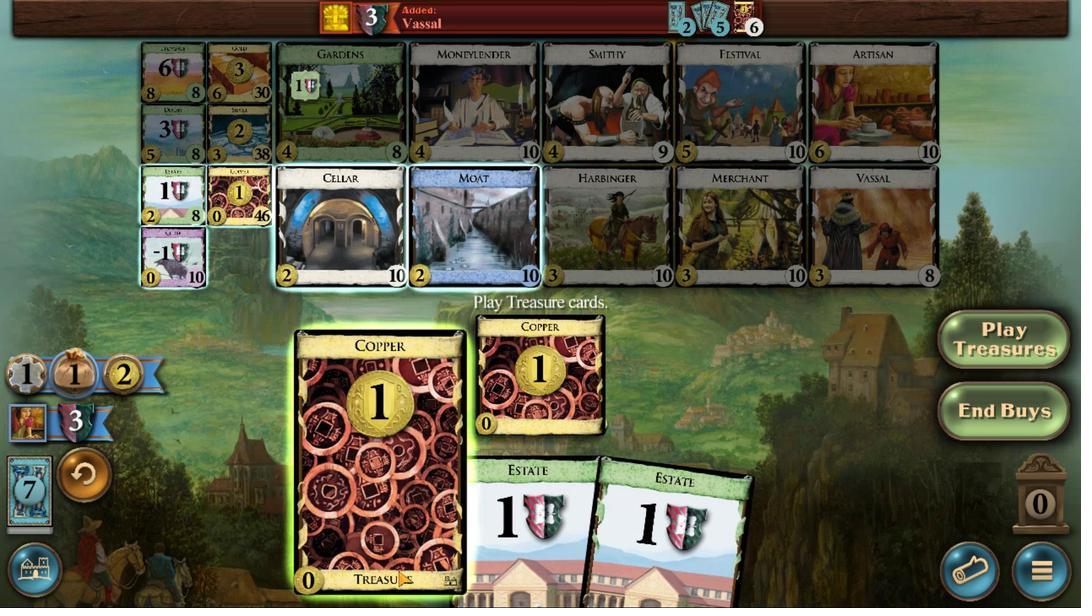 
Action: Mouse scrolled (439, 571) with delta (0, 0)
Screenshot: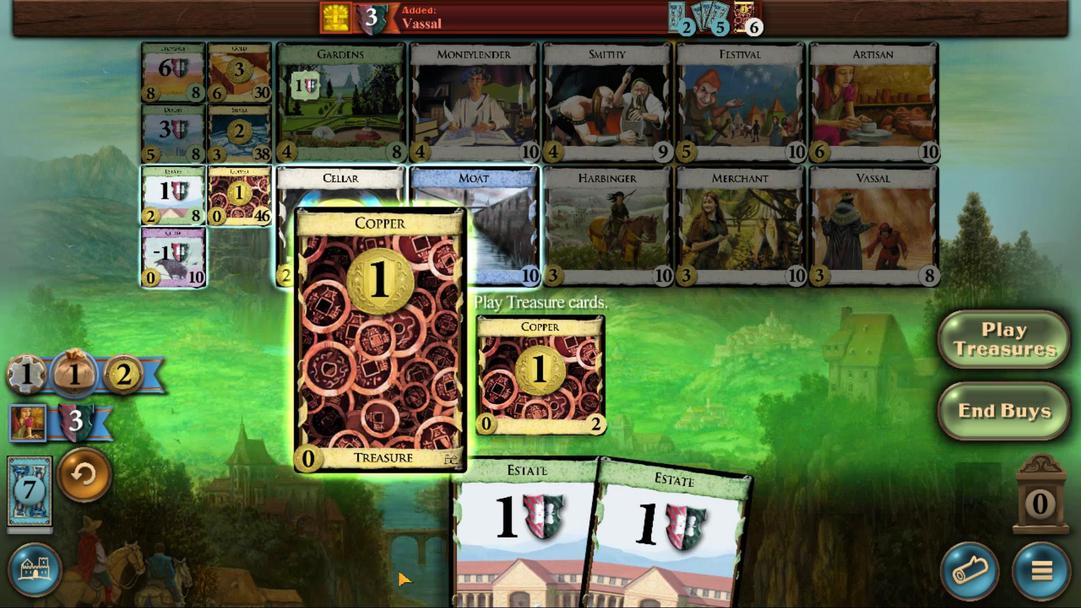 
Action: Mouse scrolled (439, 571) with delta (0, 0)
Screenshot: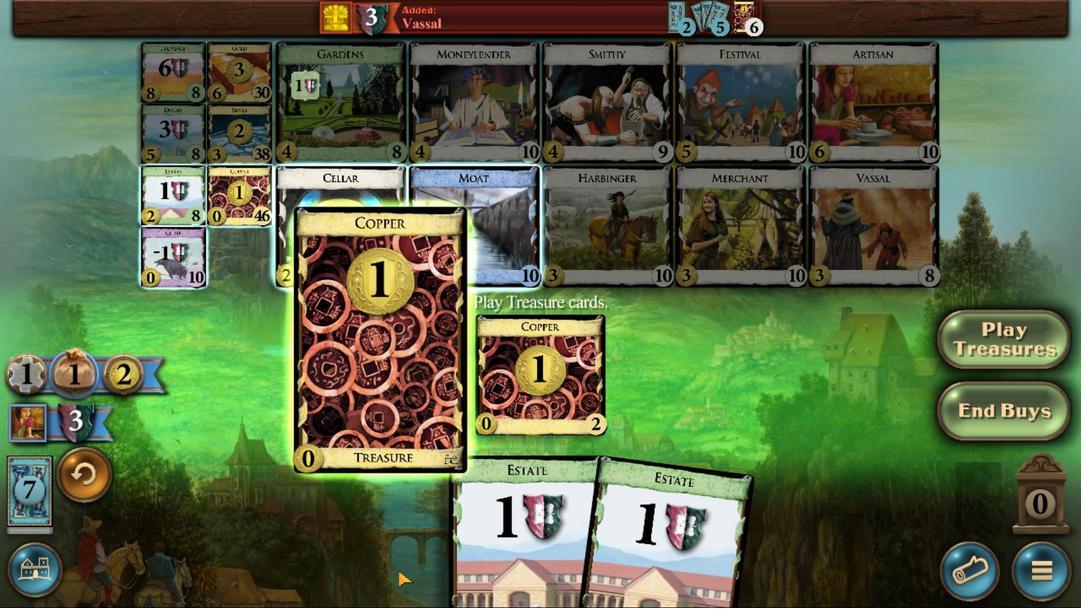 
Action: Mouse scrolled (439, 571) with delta (0, 0)
Screenshot: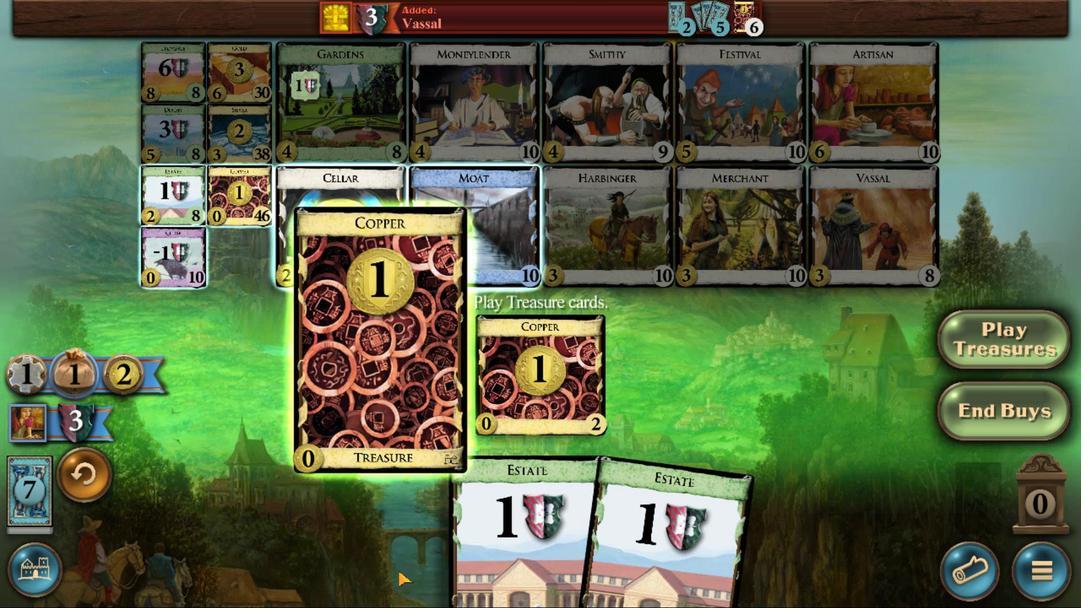 
Action: Mouse scrolled (439, 571) with delta (0, 0)
Screenshot: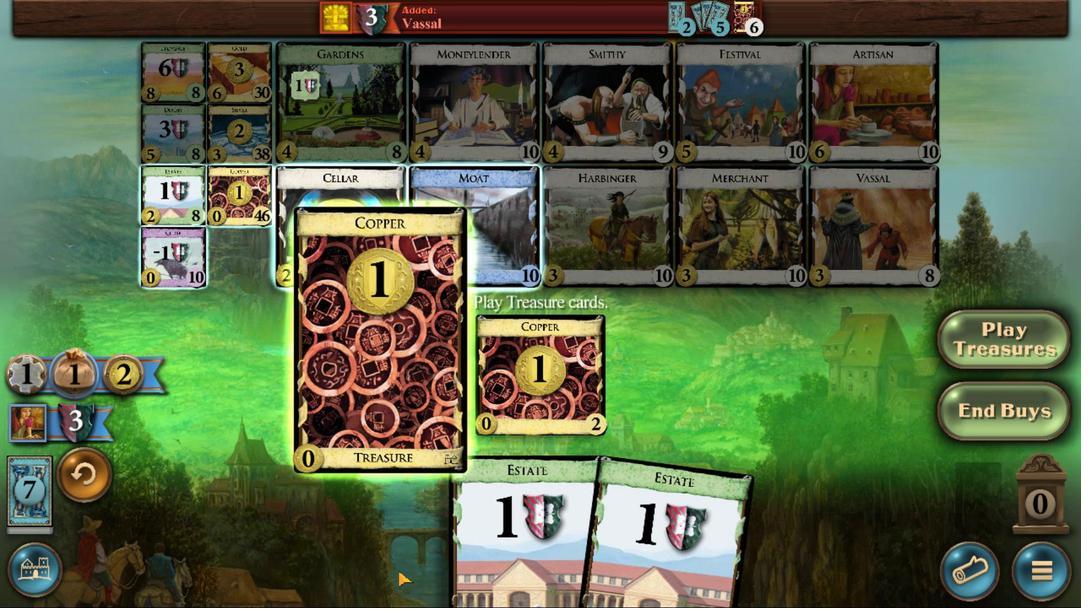 
Action: Mouse moved to (470, 454)
Screenshot: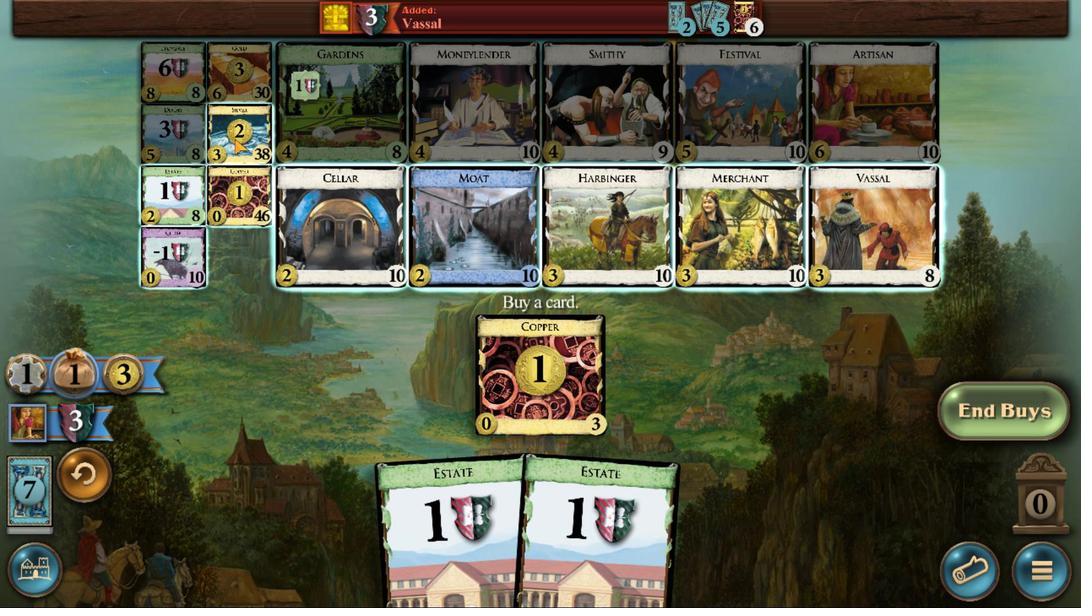 
Action: Mouse pressed left at (470, 454)
Screenshot: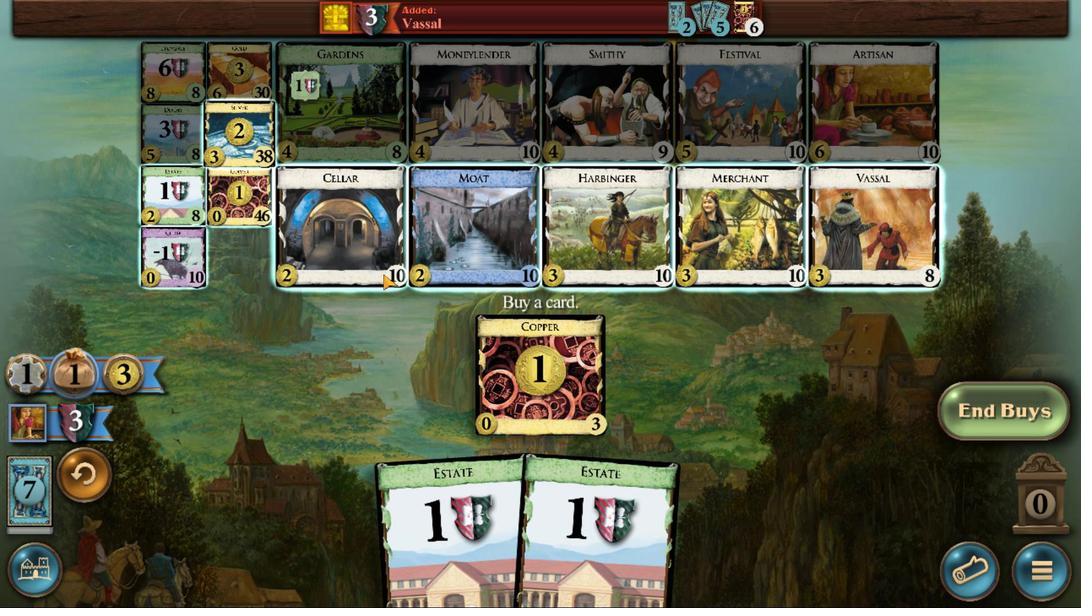
Action: Mouse moved to (392, 558)
Screenshot: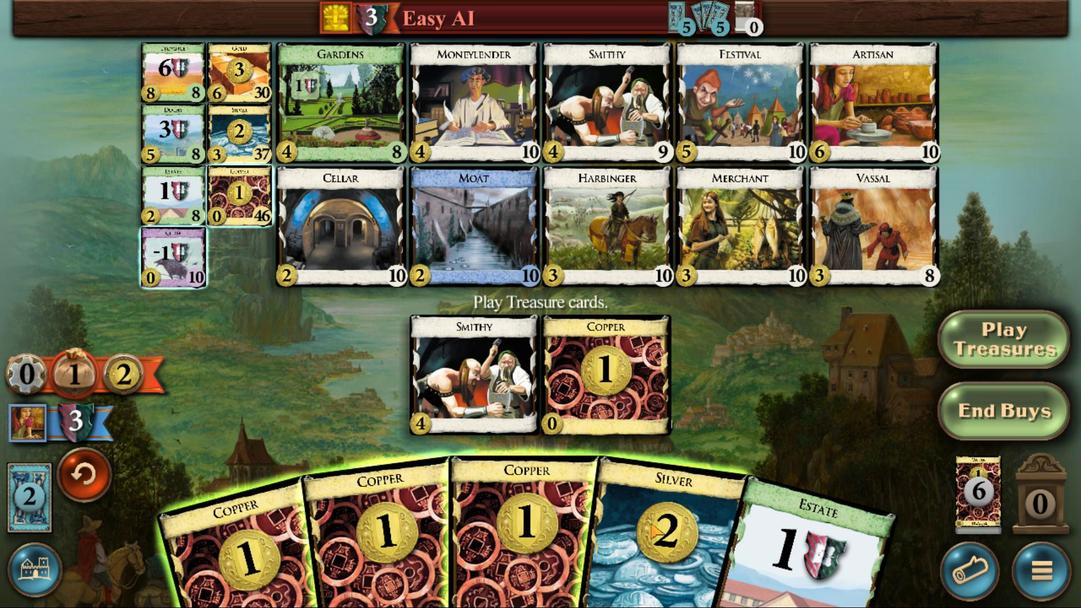 
Action: Mouse scrolled (392, 558) with delta (0, 0)
Screenshot: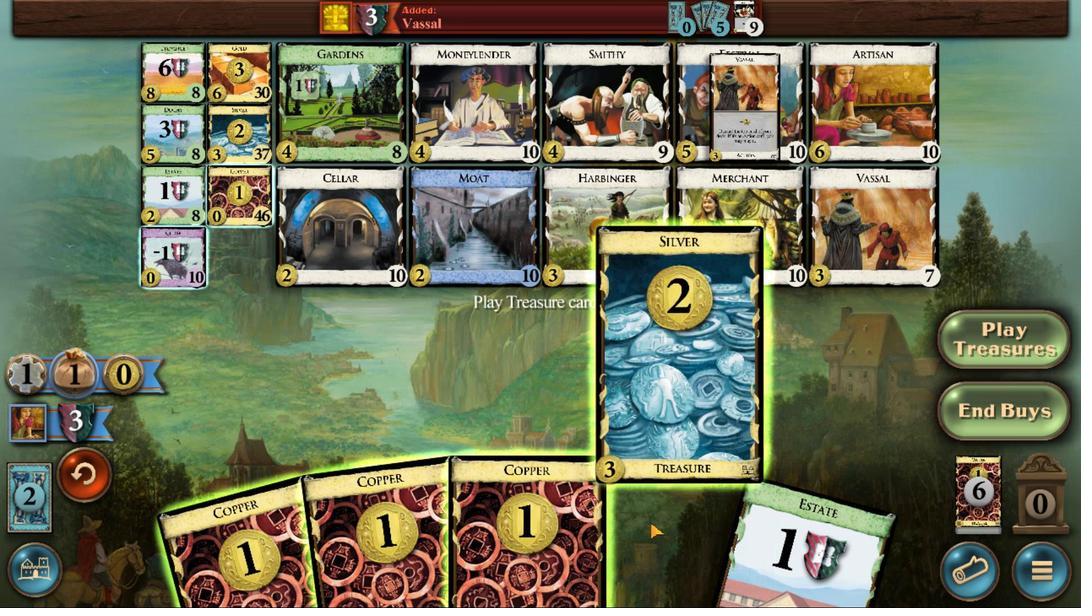 
Action: Mouse scrolled (392, 558) with delta (0, 0)
Screenshot: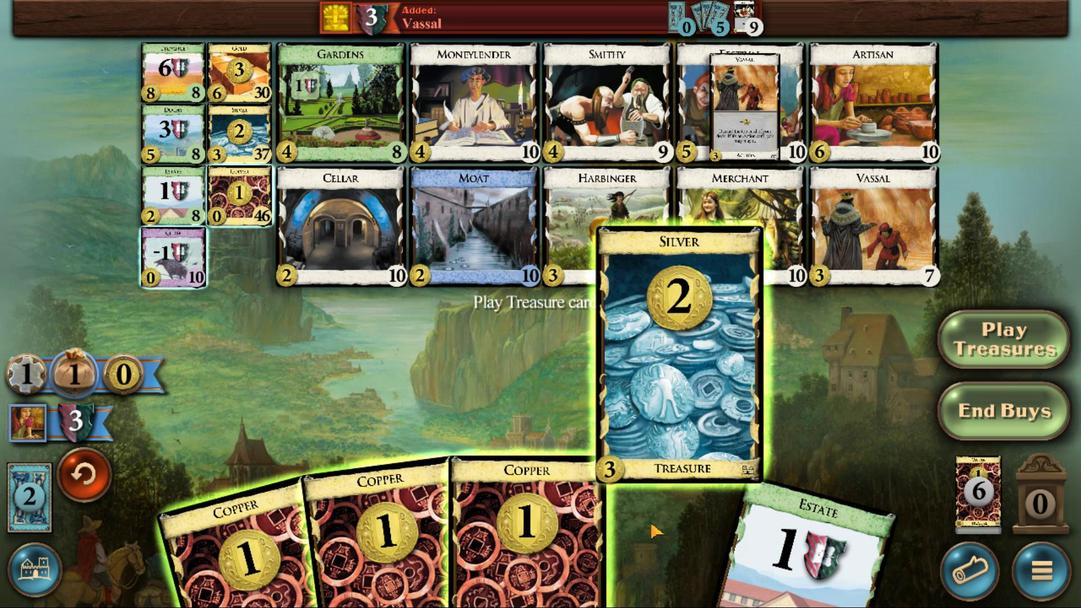 
Action: Mouse moved to (411, 560)
Screenshot: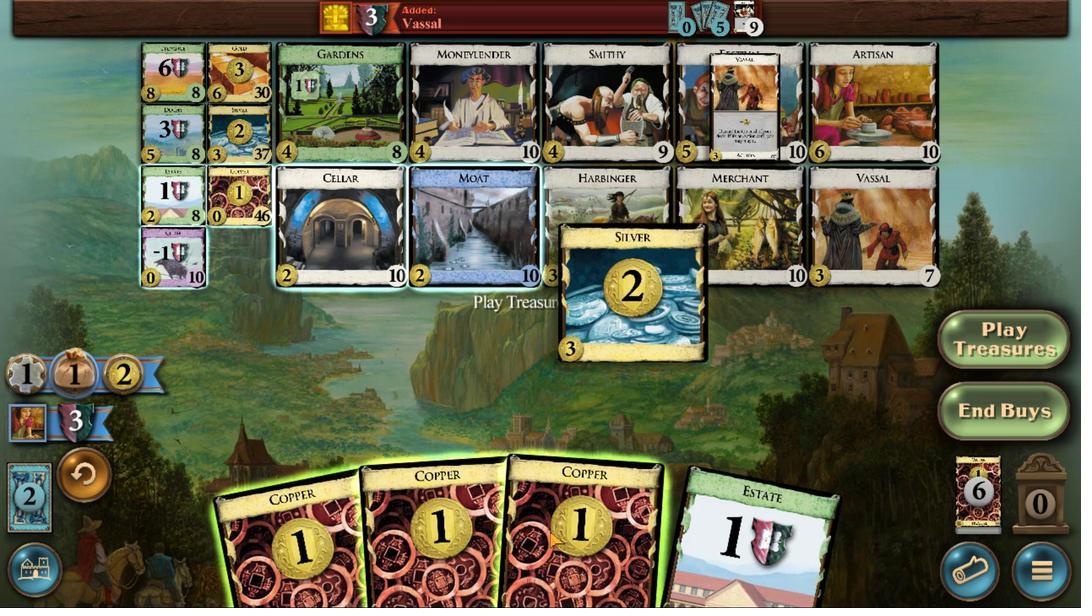 
Action: Mouse scrolled (411, 560) with delta (0, 0)
Screenshot: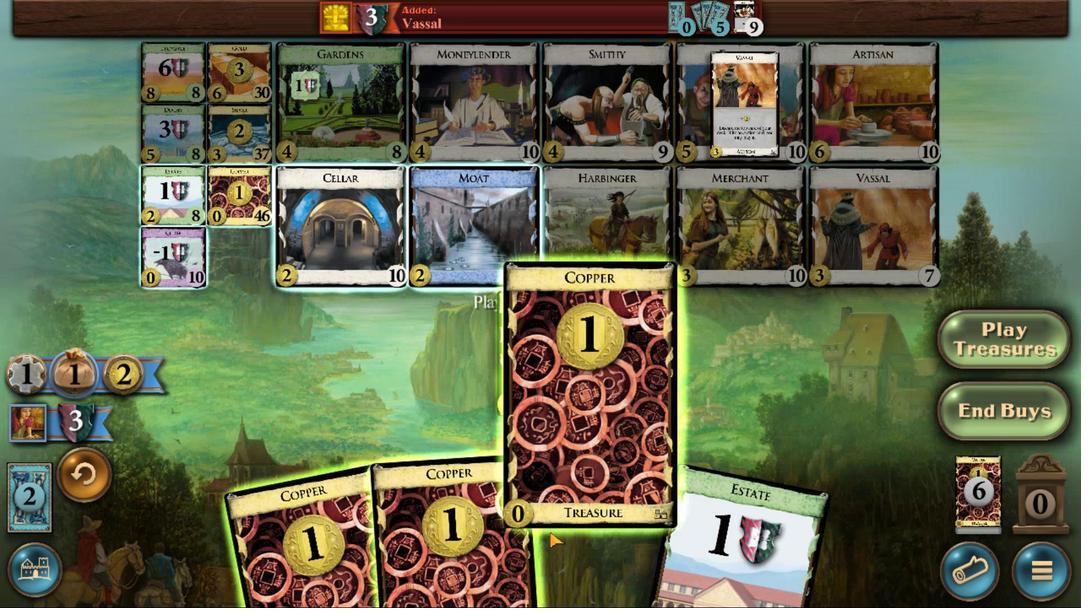 
Action: Mouse moved to (424, 561)
Screenshot: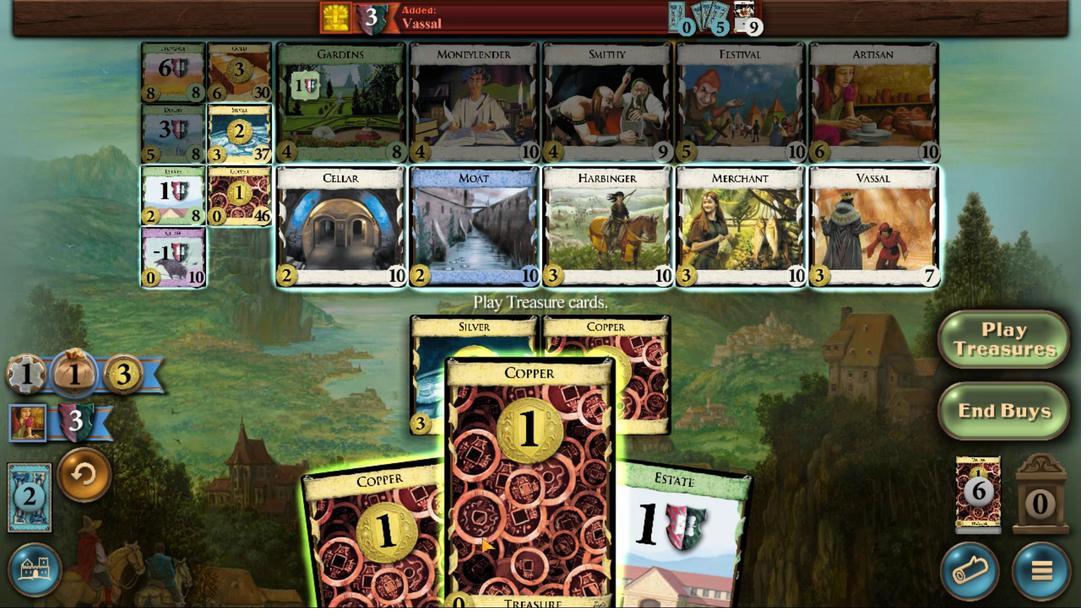 
Action: Mouse scrolled (424, 561) with delta (0, 0)
Screenshot: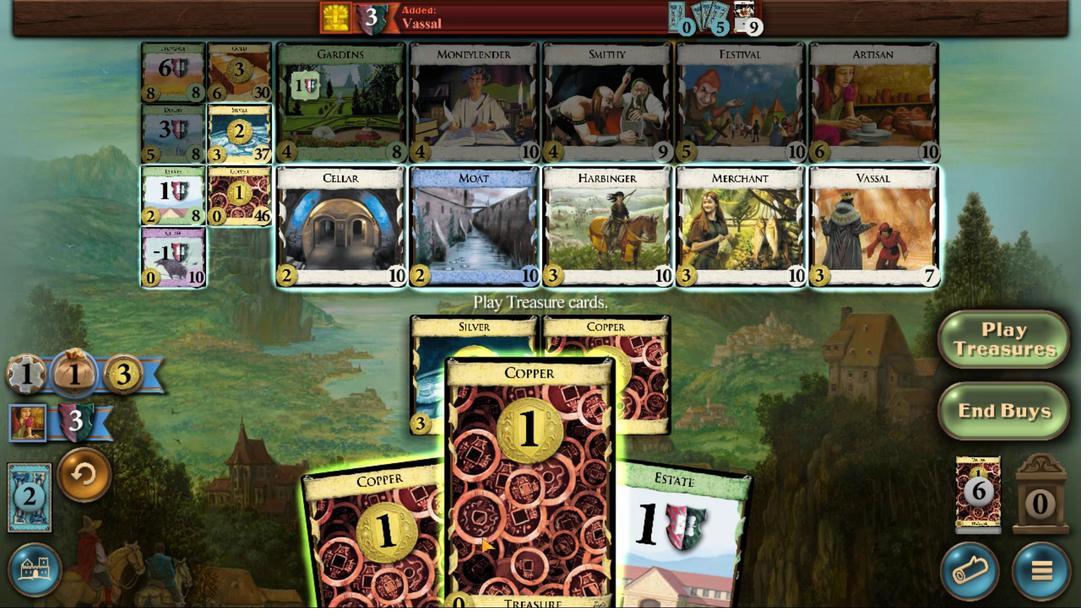 
Action: Mouse scrolled (424, 561) with delta (0, 0)
Screenshot: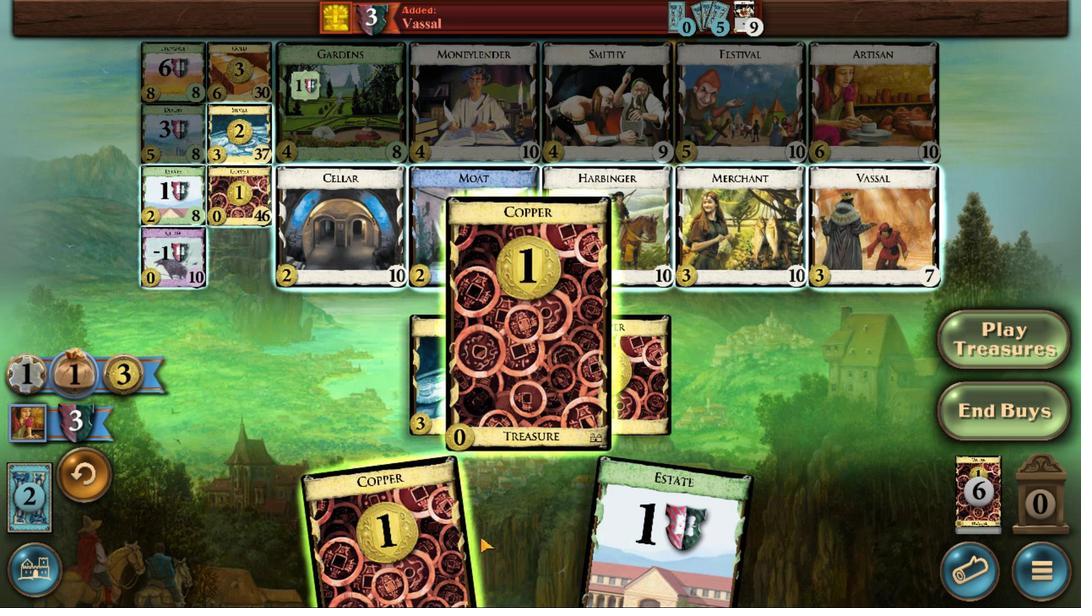 
Action: Mouse scrolled (424, 561) with delta (0, 0)
Screenshot: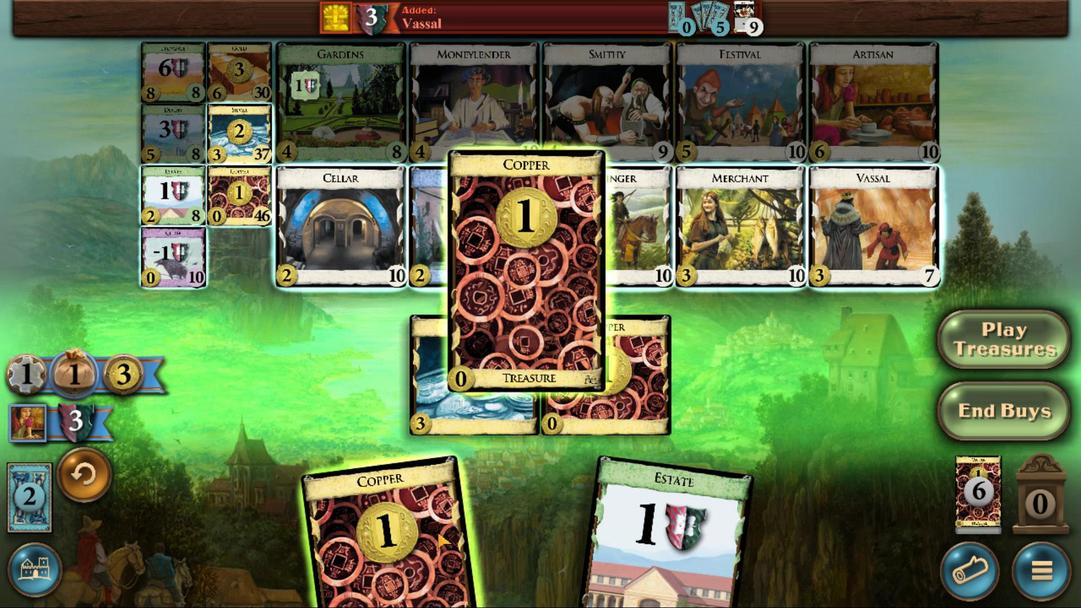
Action: Mouse moved to (436, 560)
Screenshot: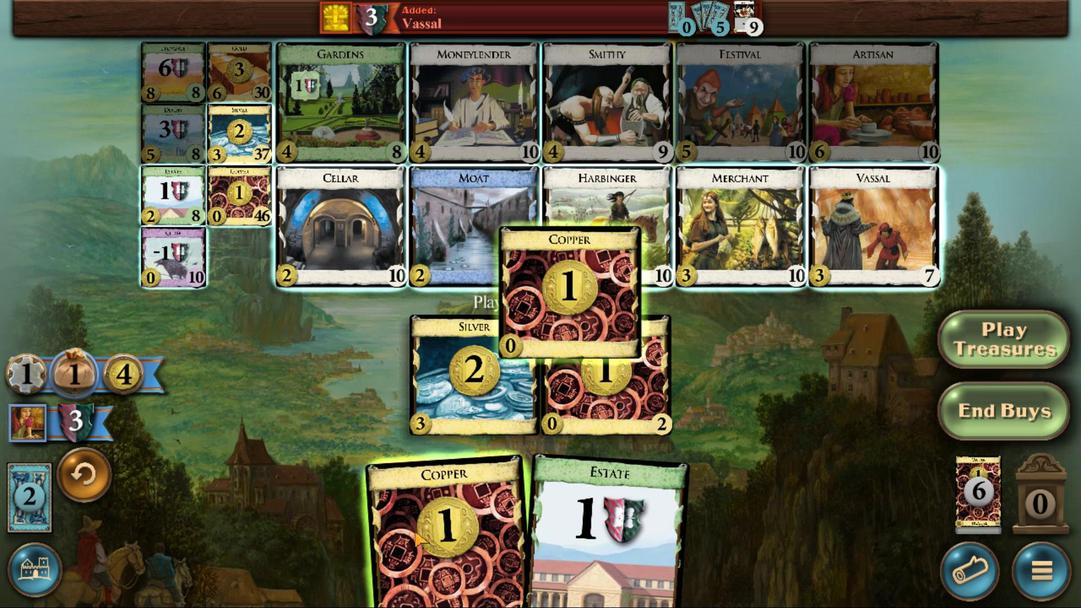 
Action: Mouse scrolled (436, 560) with delta (0, 0)
Screenshot: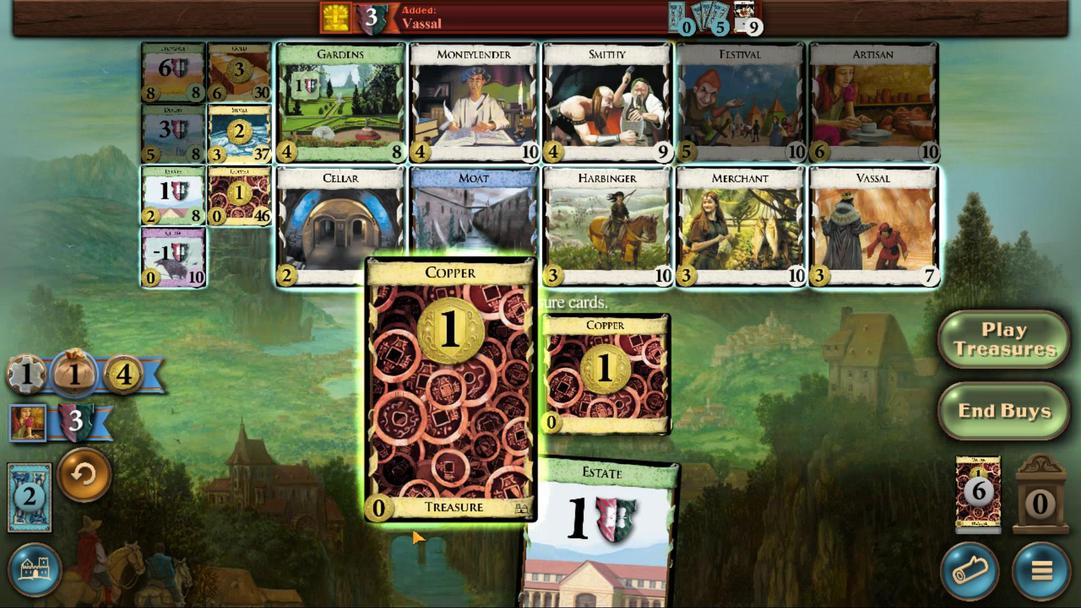 
Action: Mouse scrolled (436, 560) with delta (0, 0)
Screenshot: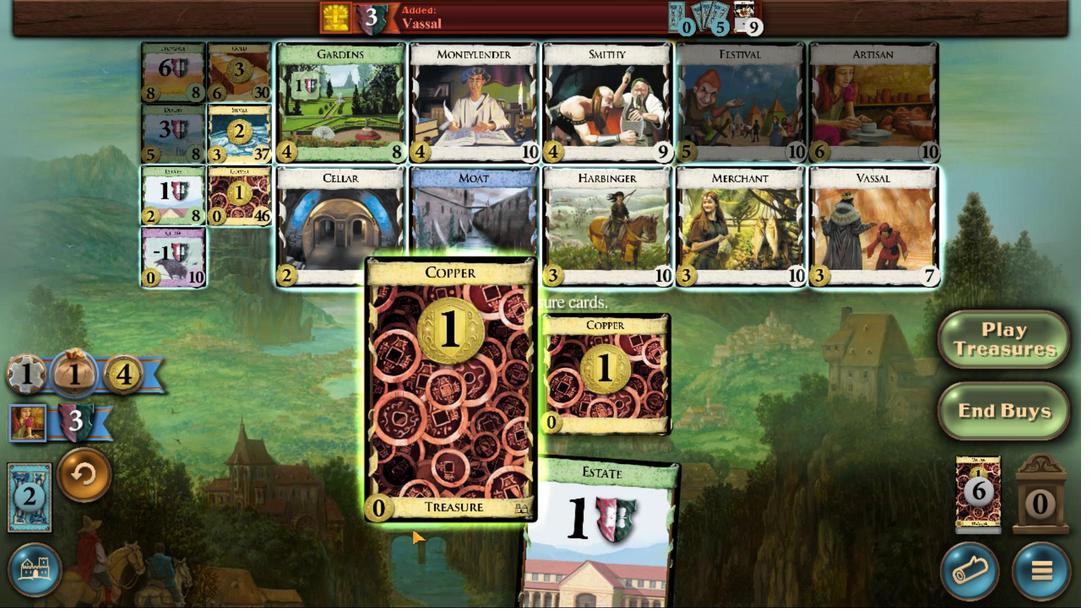 
Action: Mouse scrolled (436, 560) with delta (0, 0)
Screenshot: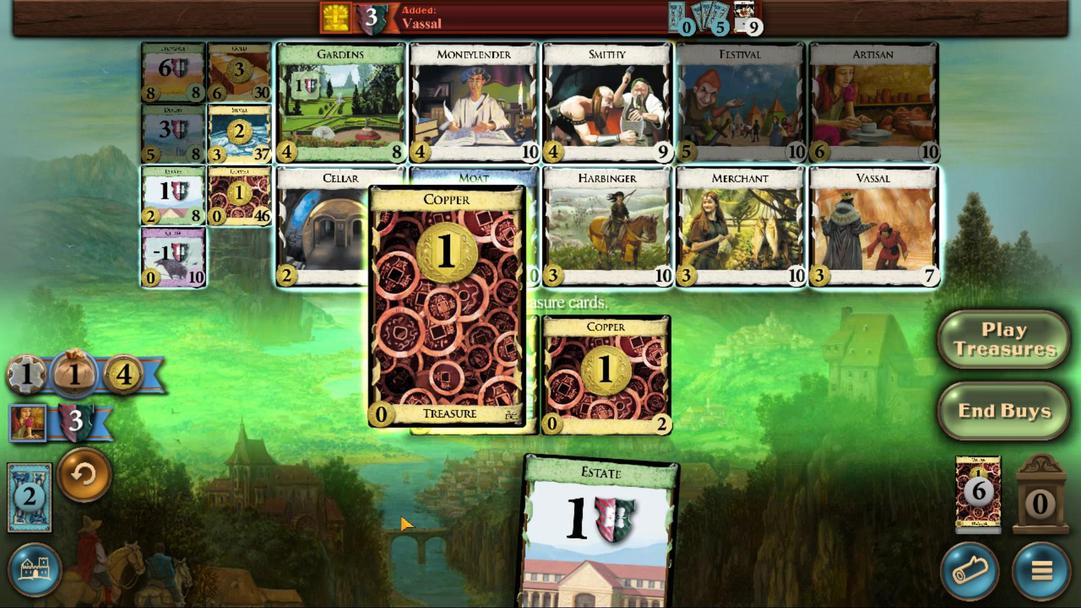 
Action: Mouse moved to (484, 450)
Screenshot: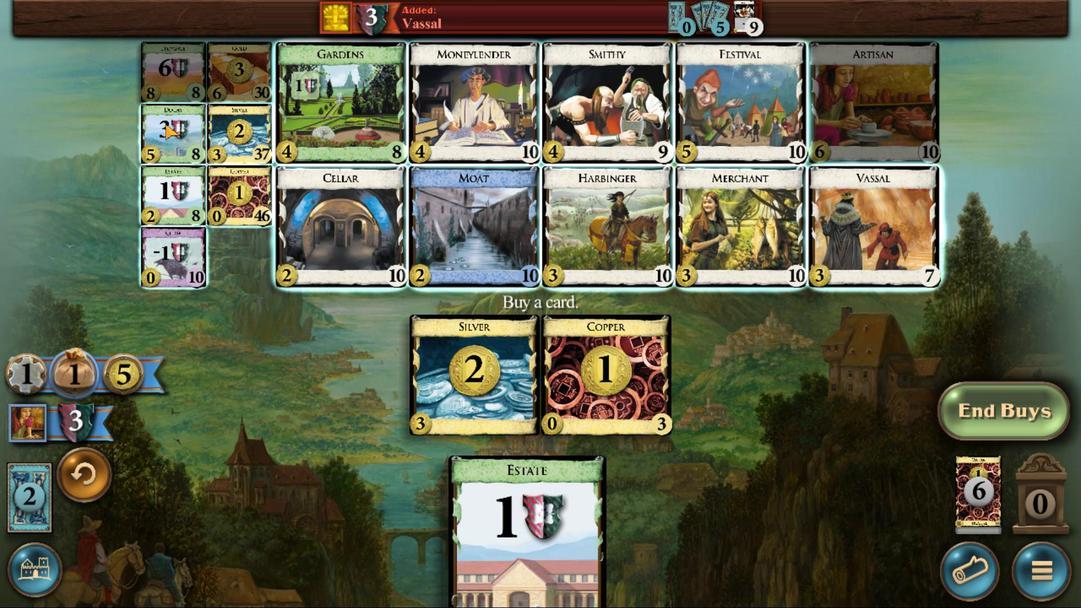 
Action: Mouse pressed left at (484, 450)
Screenshot: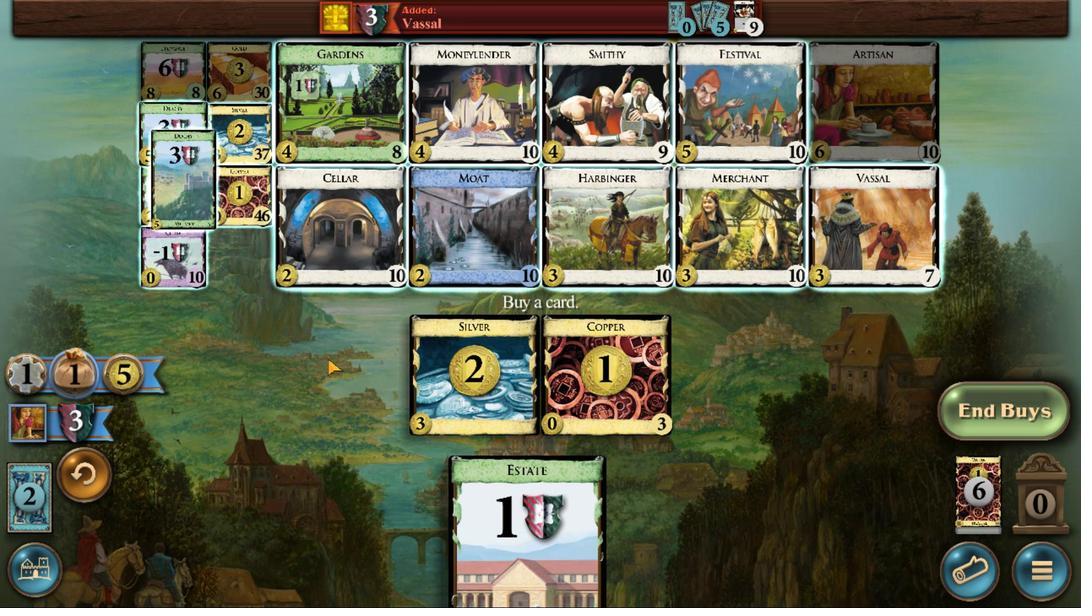 
Action: Mouse moved to (374, 566)
Screenshot: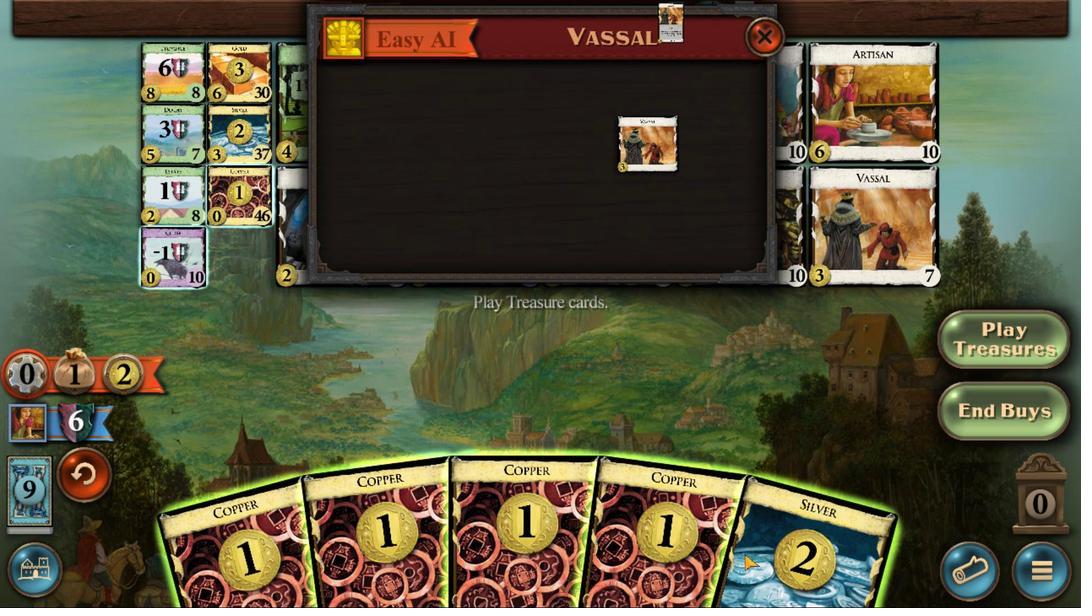
Action: Mouse scrolled (374, 567) with delta (0, 0)
Screenshot: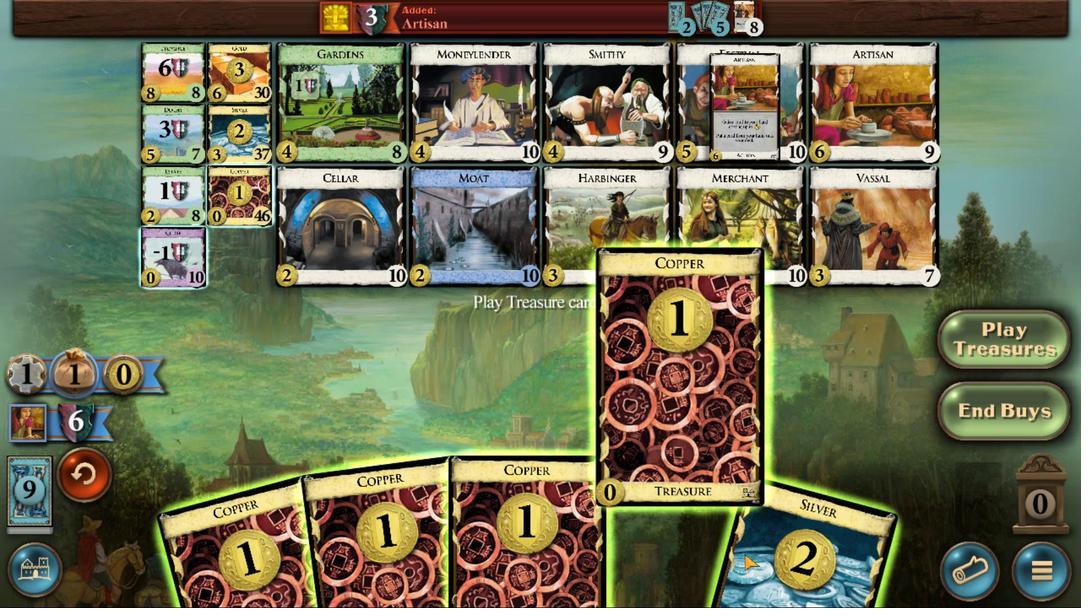
Action: Mouse scrolled (374, 566) with delta (0, 0)
Screenshot: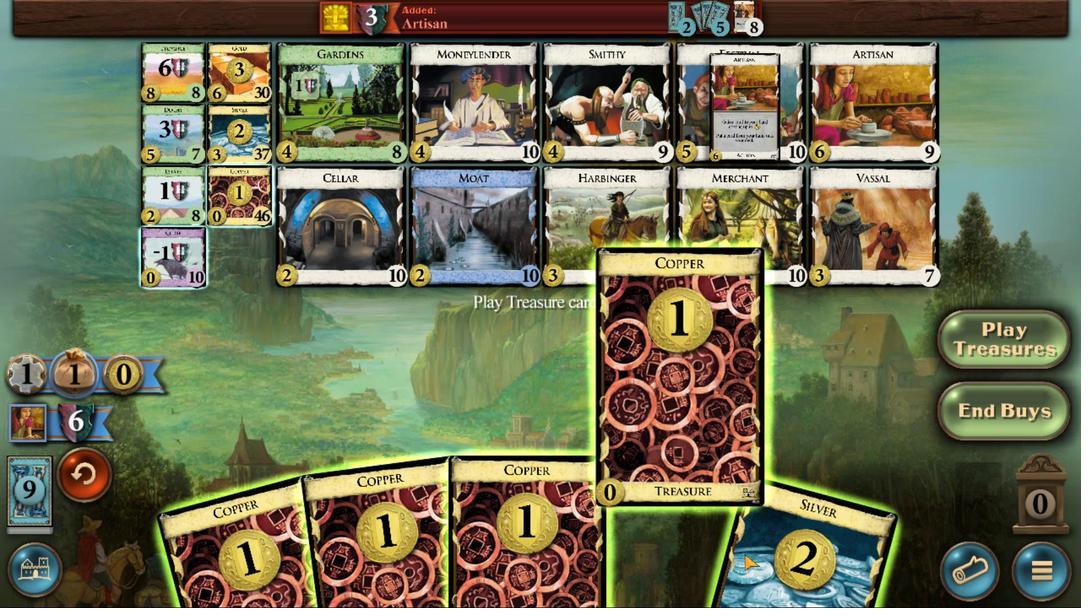 
Action: Mouse scrolled (374, 566) with delta (0, 0)
Screenshot: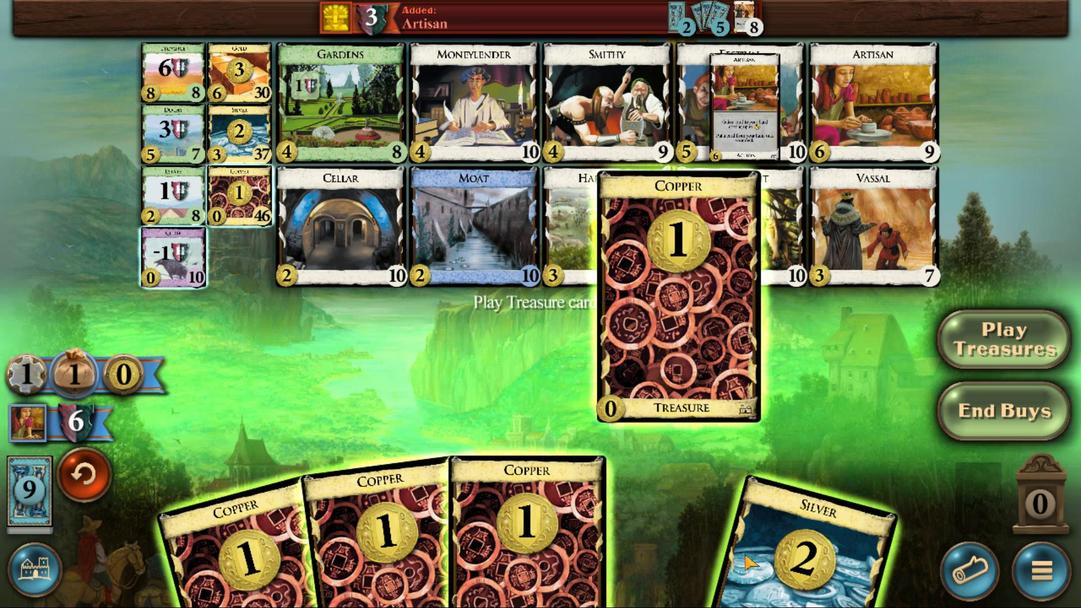 
Action: Mouse moved to (402, 563)
Screenshot: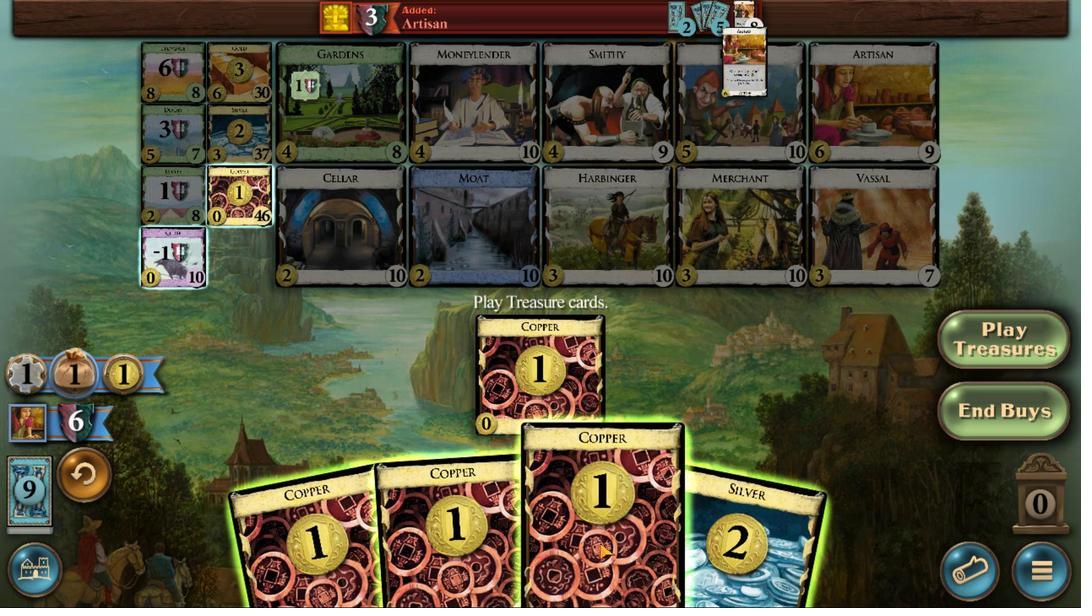 
Action: Mouse scrolled (402, 563) with delta (0, 0)
Screenshot: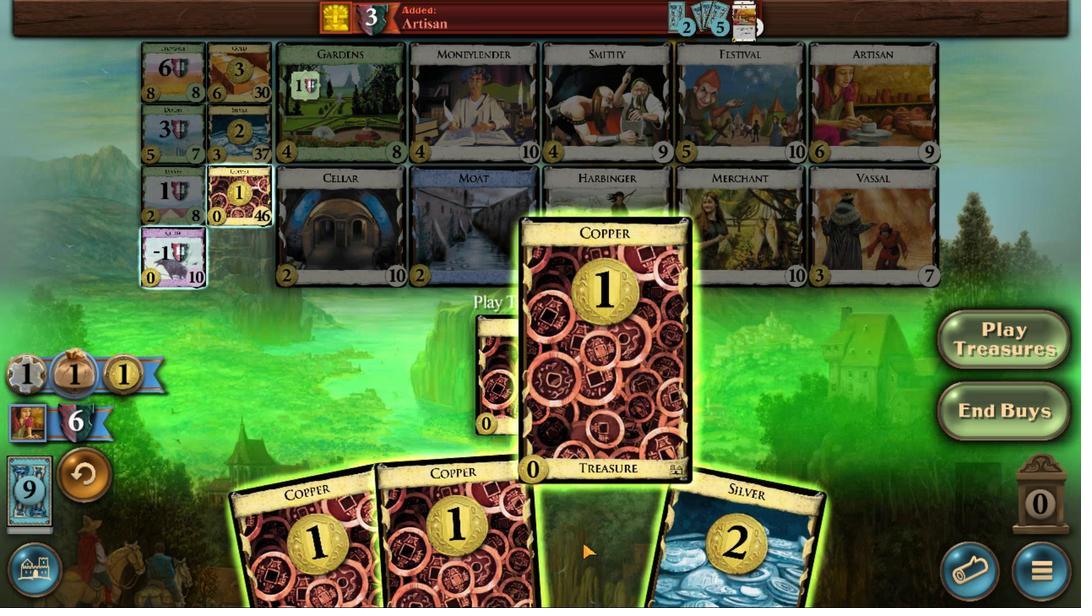 
Action: Mouse scrolled (402, 563) with delta (0, 0)
Screenshot: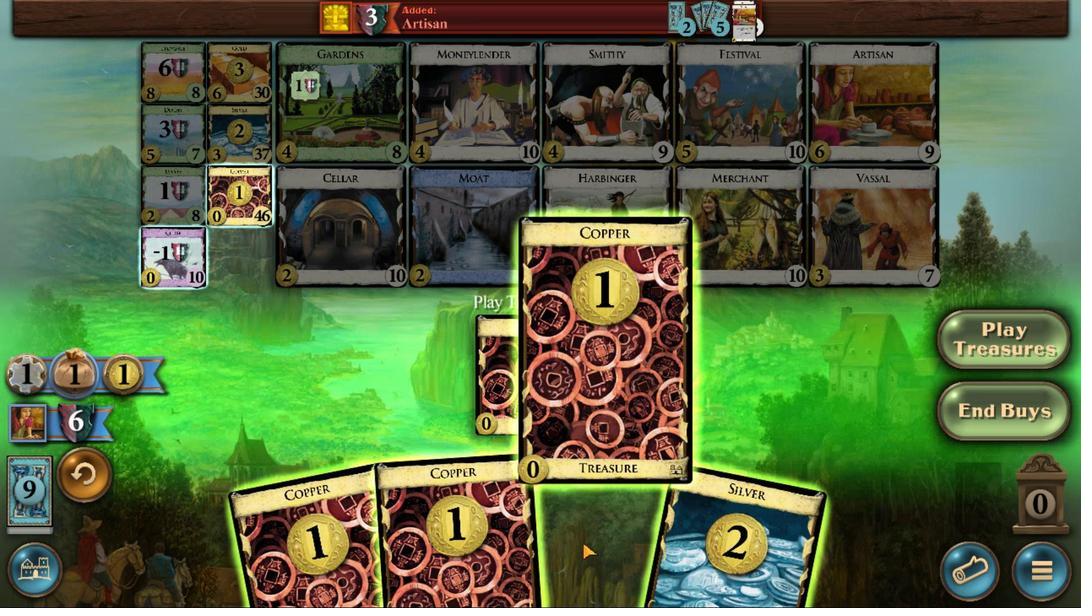 
Action: Mouse scrolled (402, 563) with delta (0, 0)
Screenshot: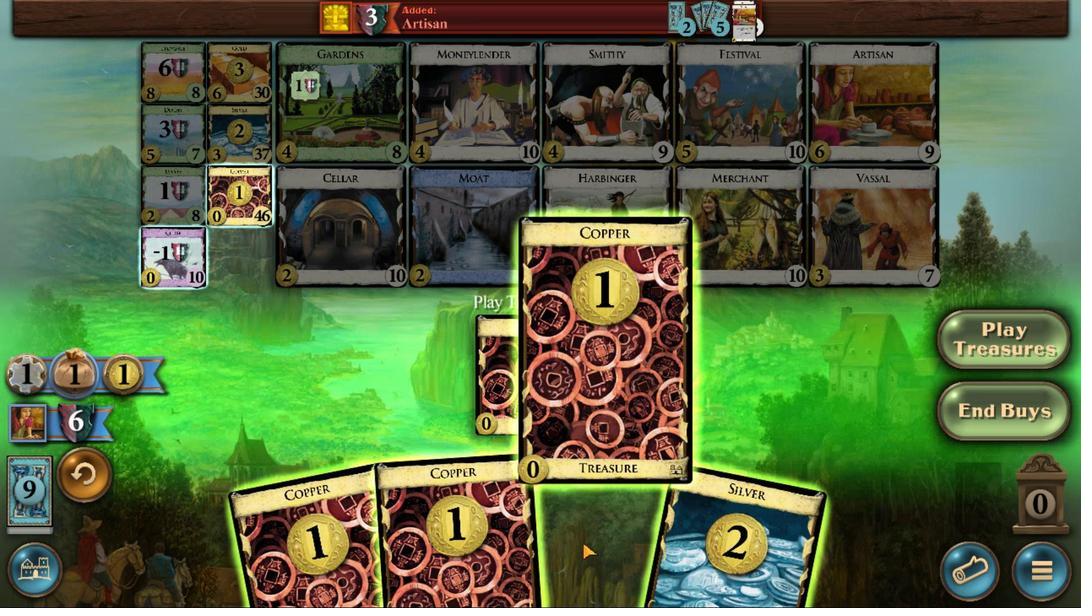 
Action: Mouse scrolled (402, 563) with delta (0, 0)
Screenshot: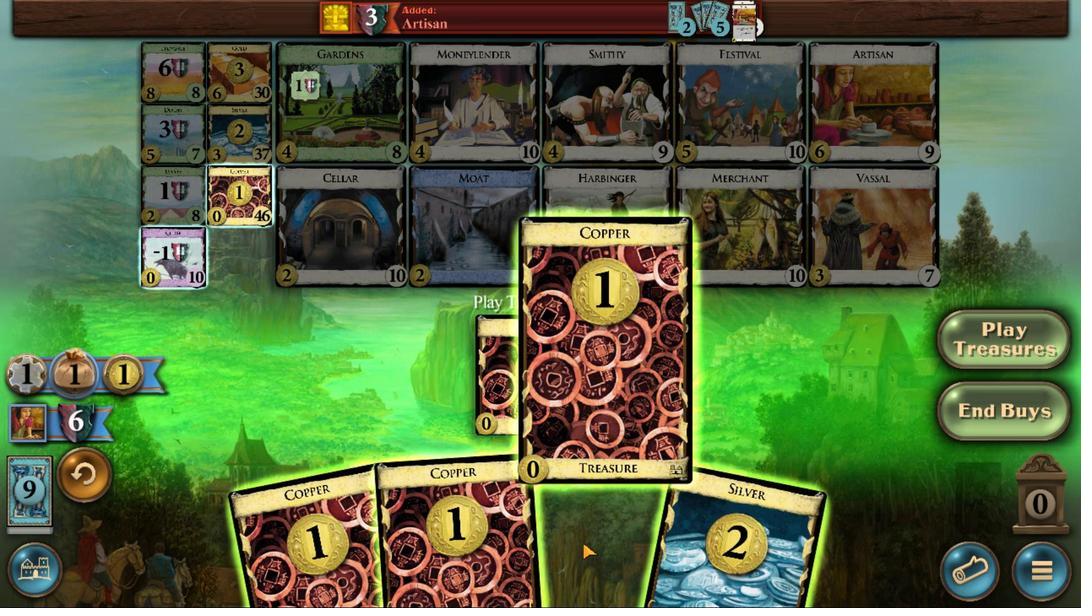 
Action: Mouse moved to (424, 561)
Screenshot: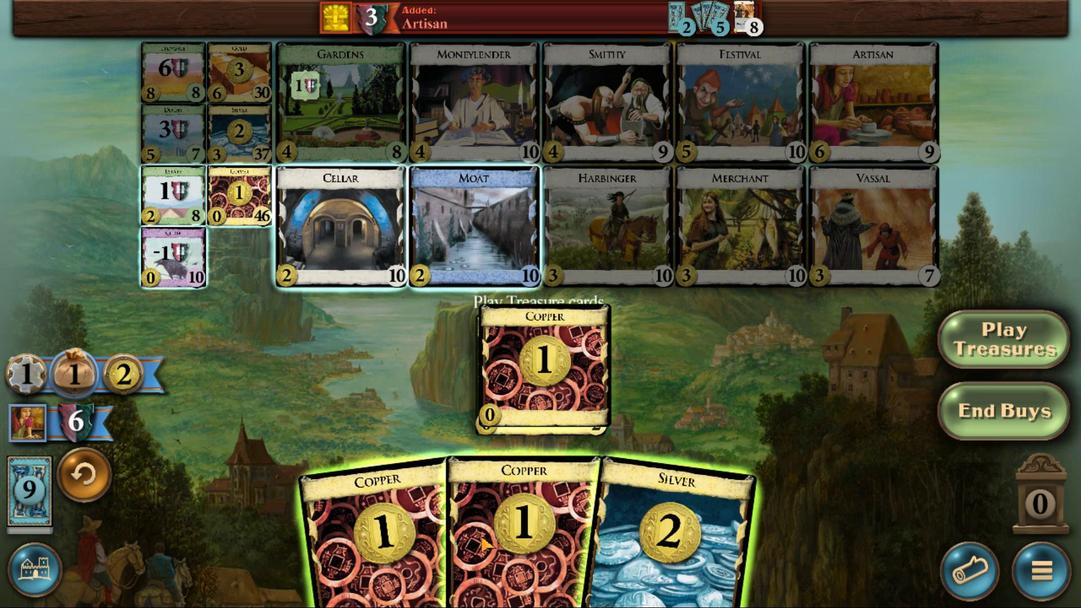 
Action: Mouse scrolled (424, 561) with delta (0, 0)
Screenshot: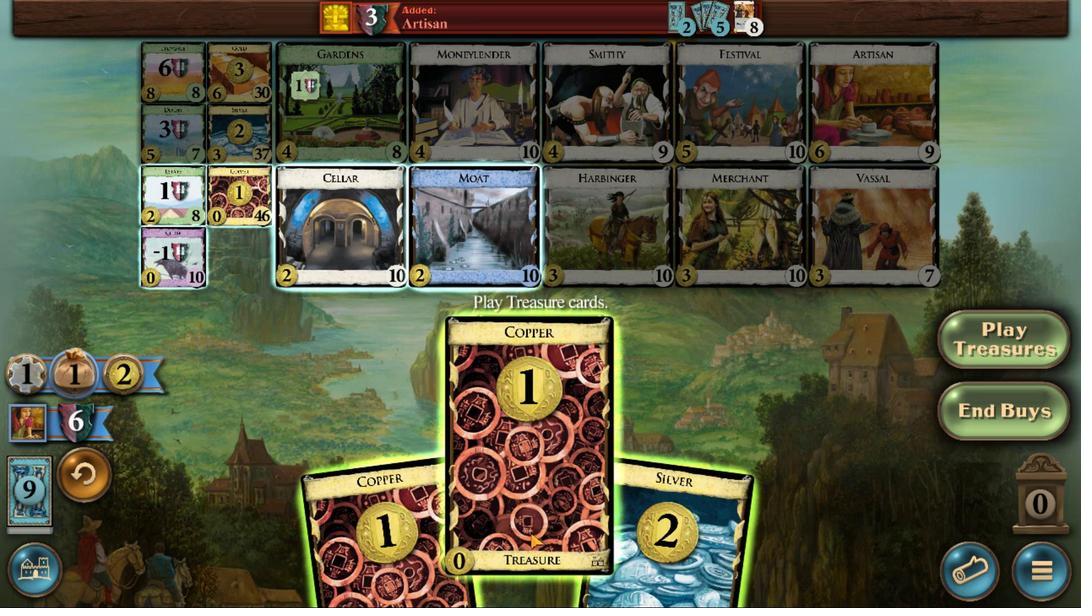 
Action: Mouse scrolled (424, 561) with delta (0, 0)
Screenshot: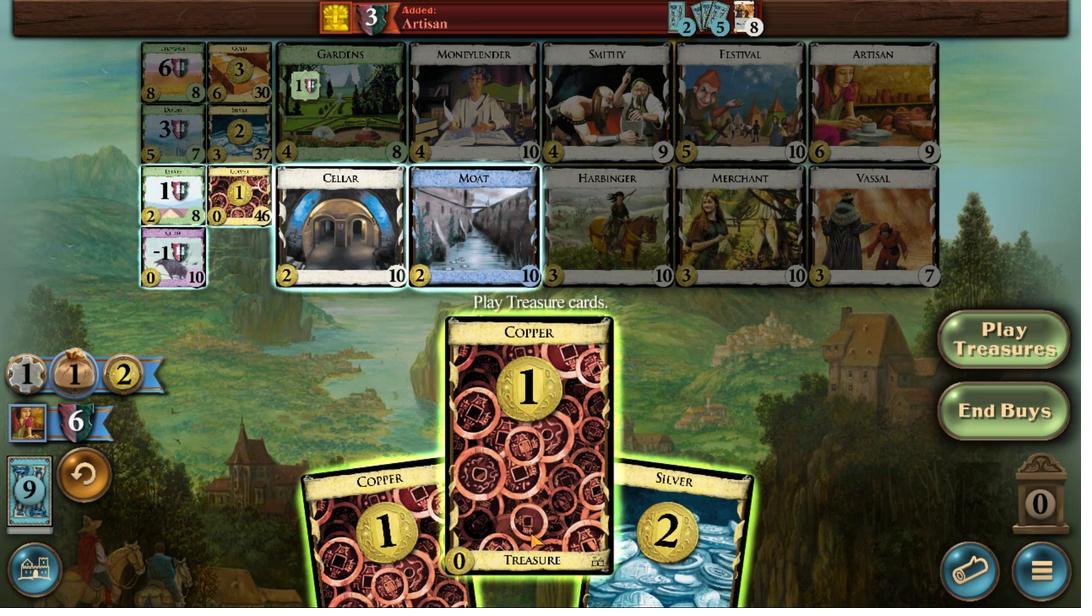 
Action: Mouse moved to (403, 563)
Screenshot: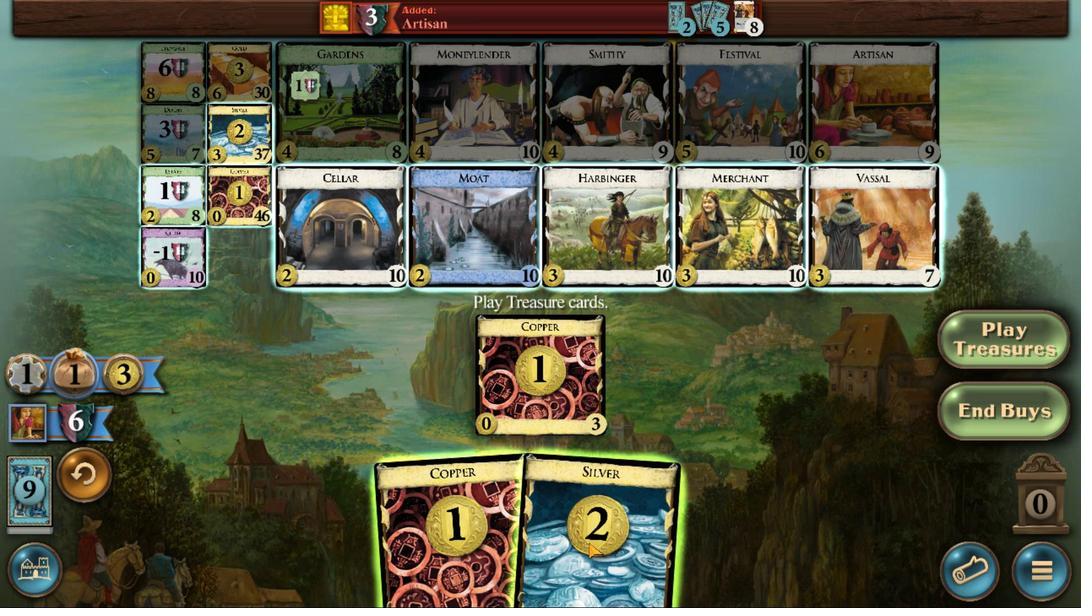 
Action: Mouse scrolled (403, 563) with delta (0, 0)
Screenshot: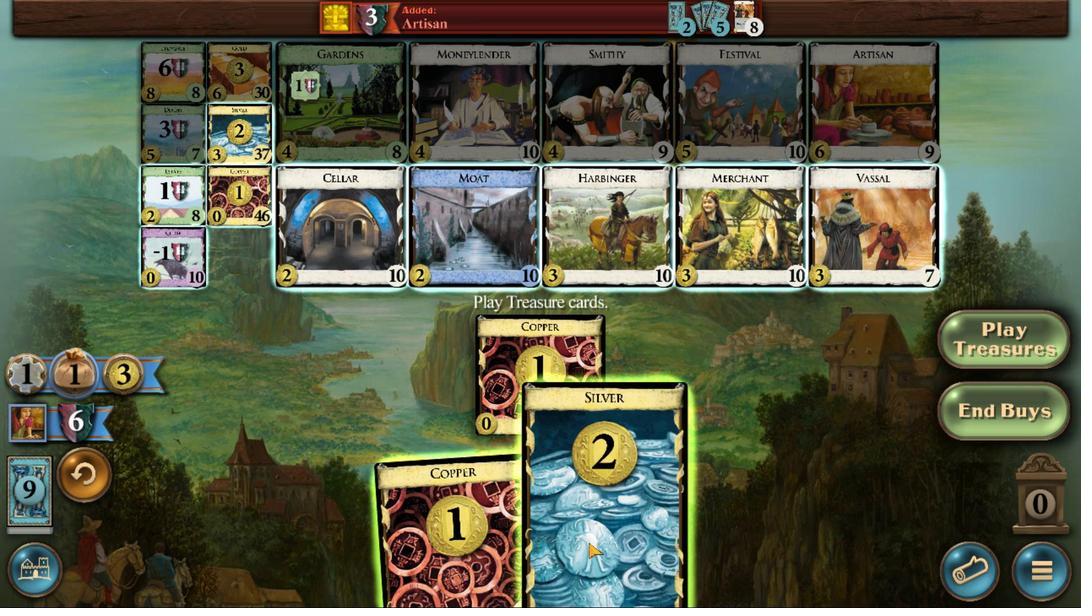 
Action: Mouse scrolled (403, 563) with delta (0, 0)
Screenshot: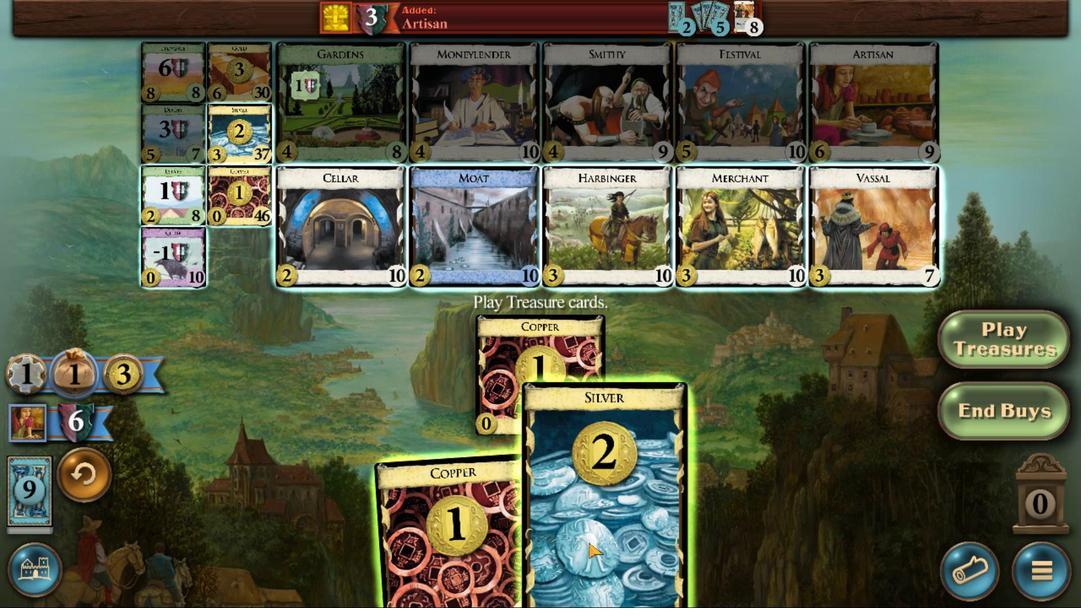 
Action: Mouse scrolled (403, 563) with delta (0, 0)
Screenshot: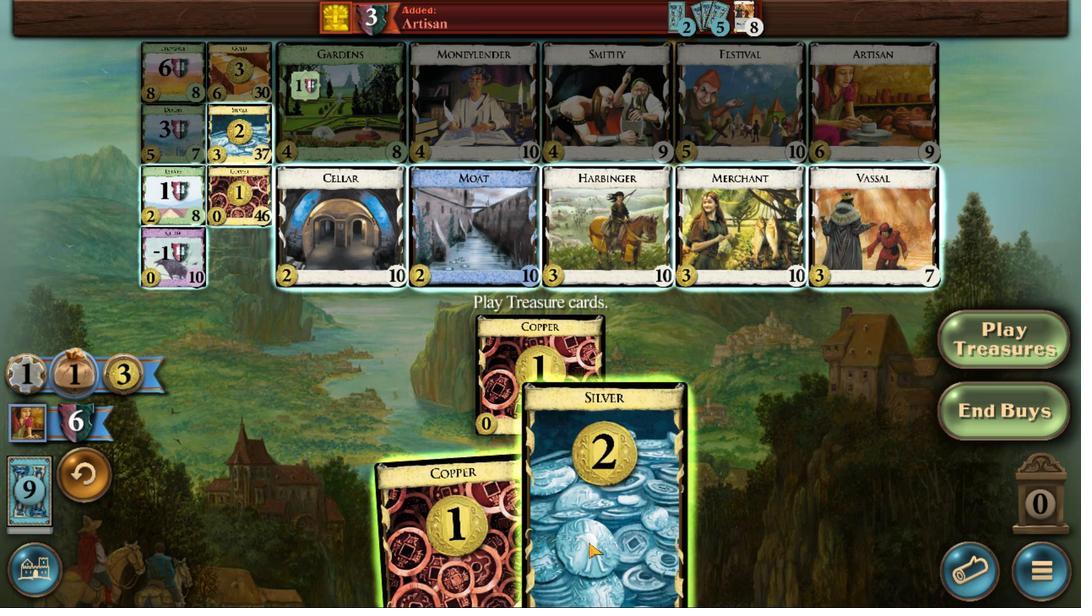 
Action: Mouse scrolled (403, 563) with delta (0, 0)
Screenshot: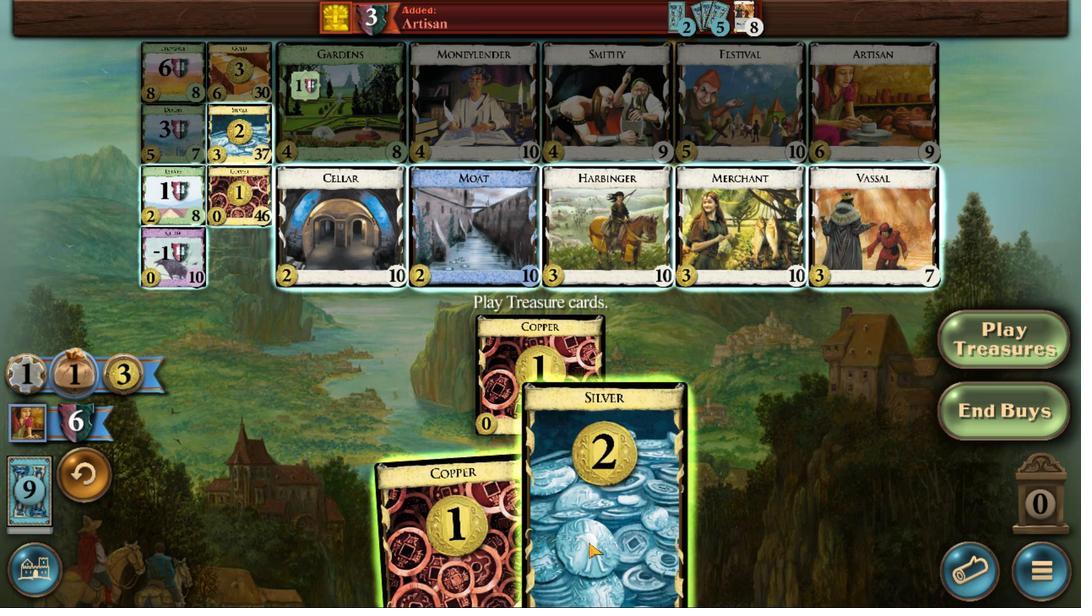 
Action: Mouse scrolled (403, 563) with delta (0, 0)
Screenshot: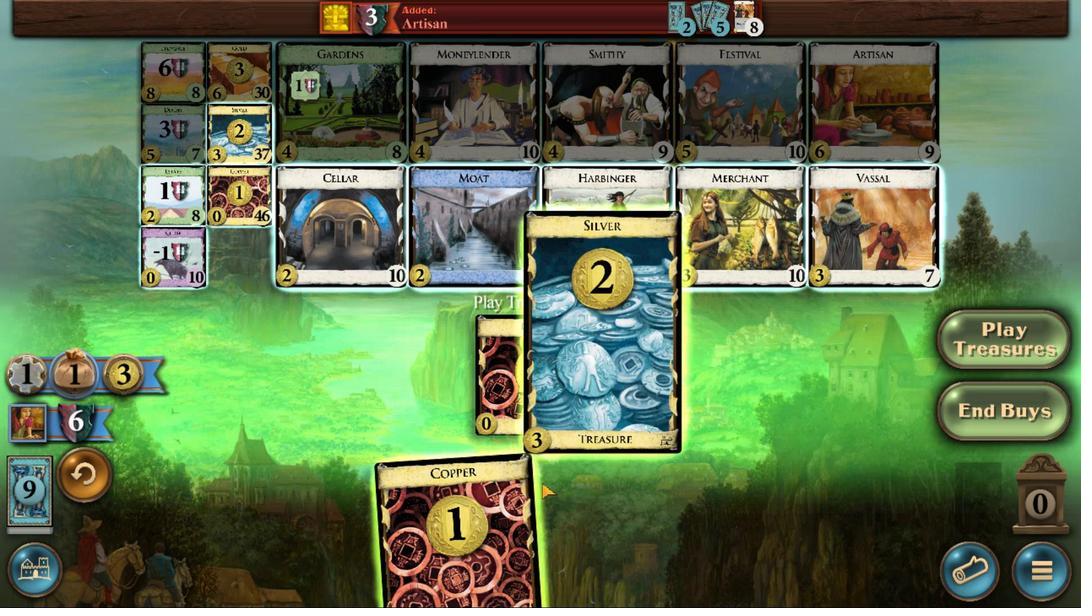 
Action: Mouse moved to (479, 452)
Screenshot: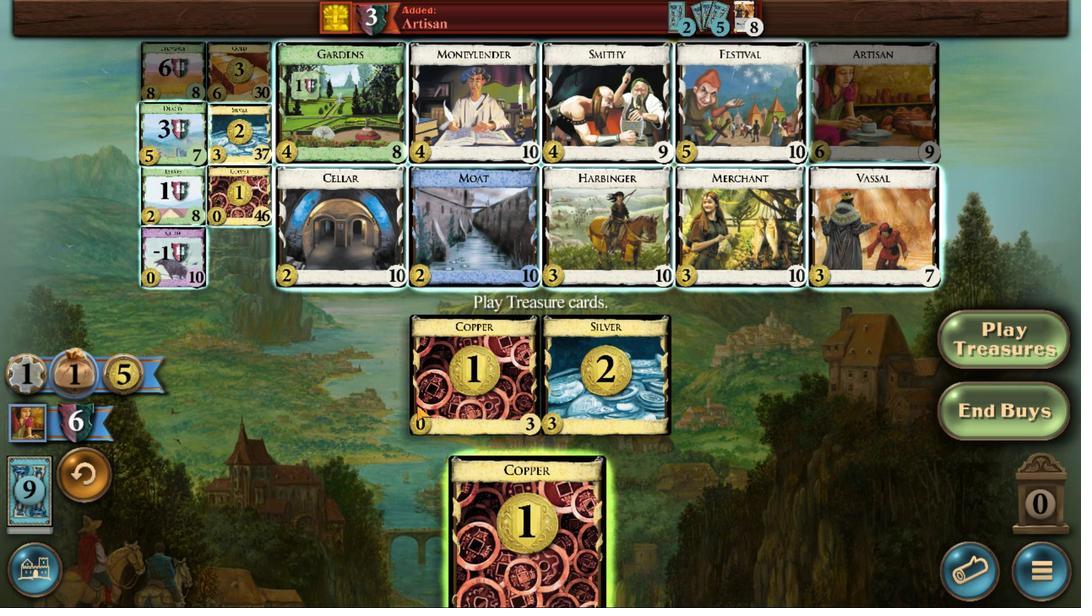 
Action: Mouse pressed left at (479, 452)
Screenshot: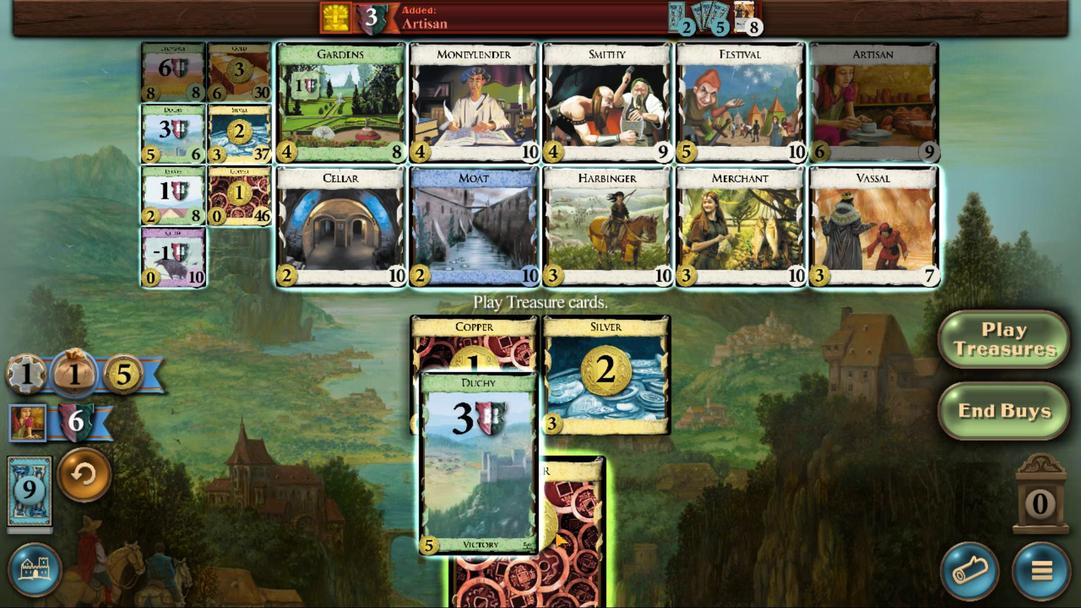 
Action: Mouse moved to (394, 565)
Screenshot: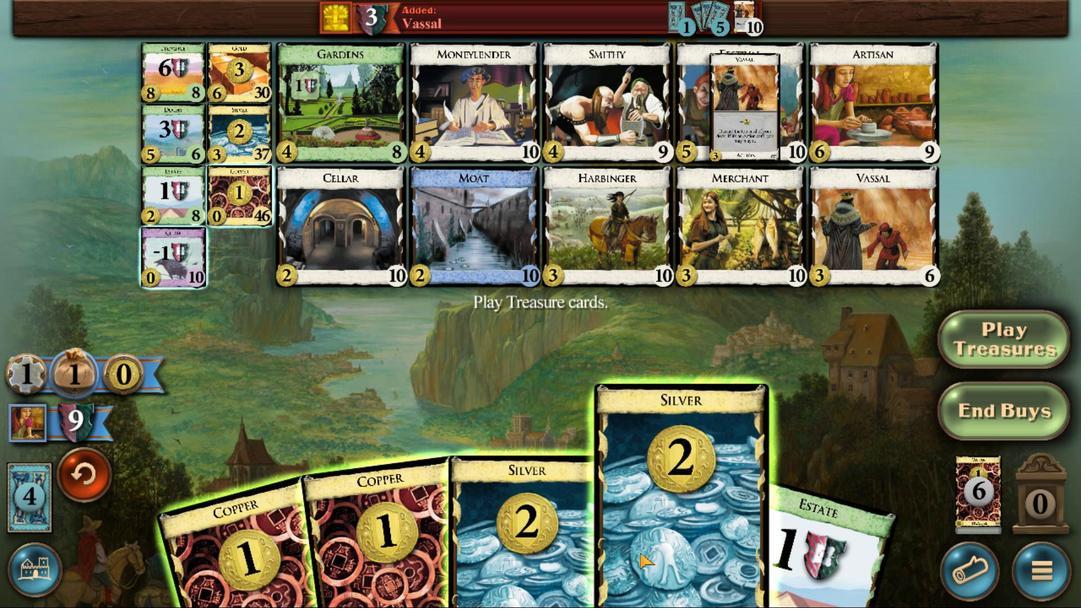 
Action: Mouse scrolled (394, 565) with delta (0, 0)
Screenshot: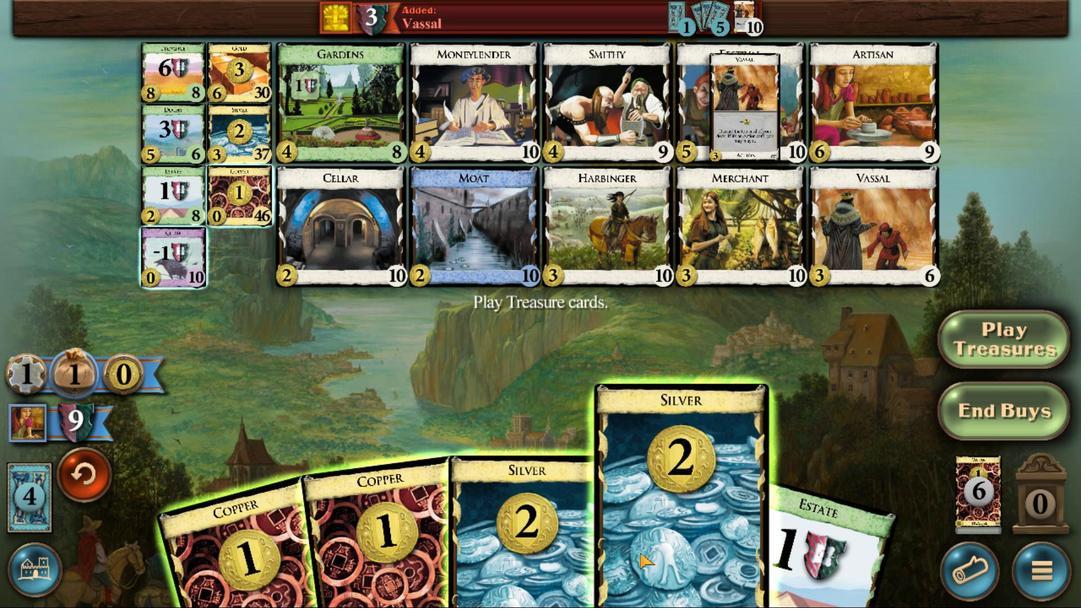 
Action: Mouse scrolled (394, 565) with delta (0, 0)
Screenshot: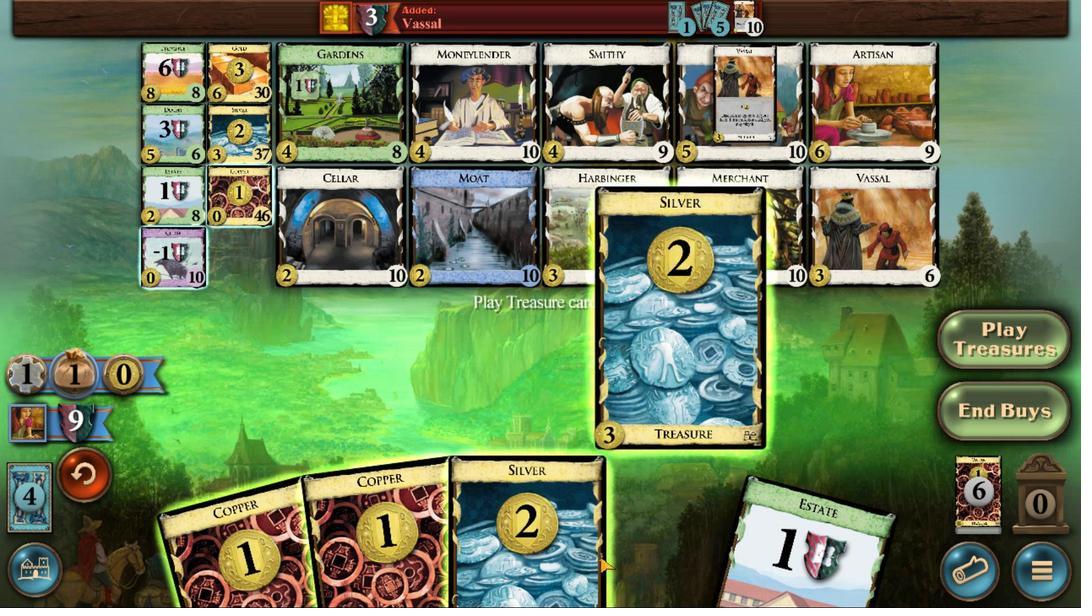 
Action: Mouse scrolled (394, 565) with delta (0, 0)
Screenshot: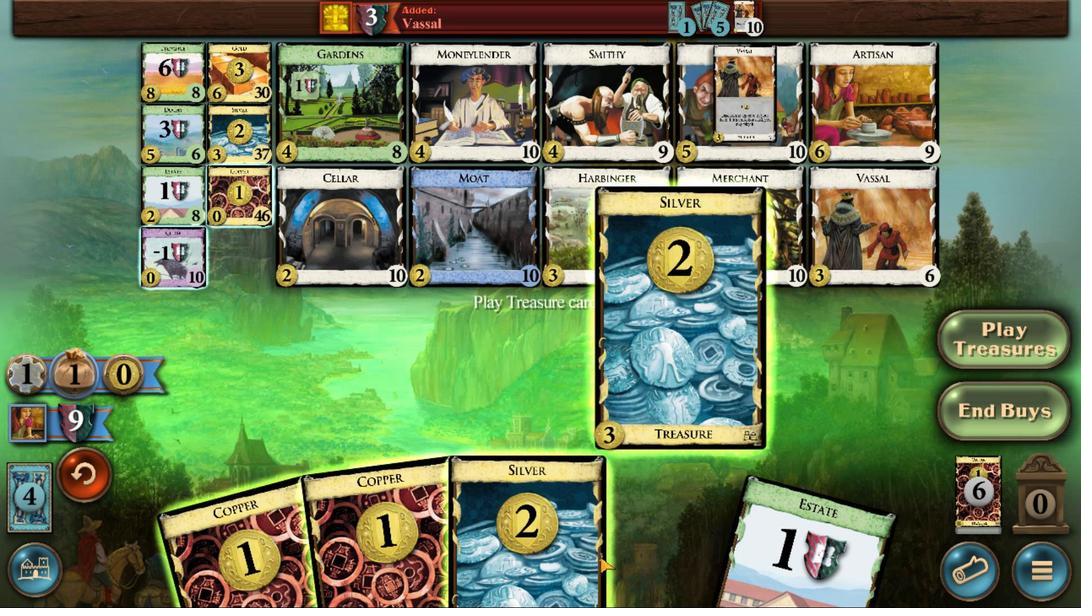 
Action: Mouse scrolled (394, 565) with delta (0, 0)
Screenshot: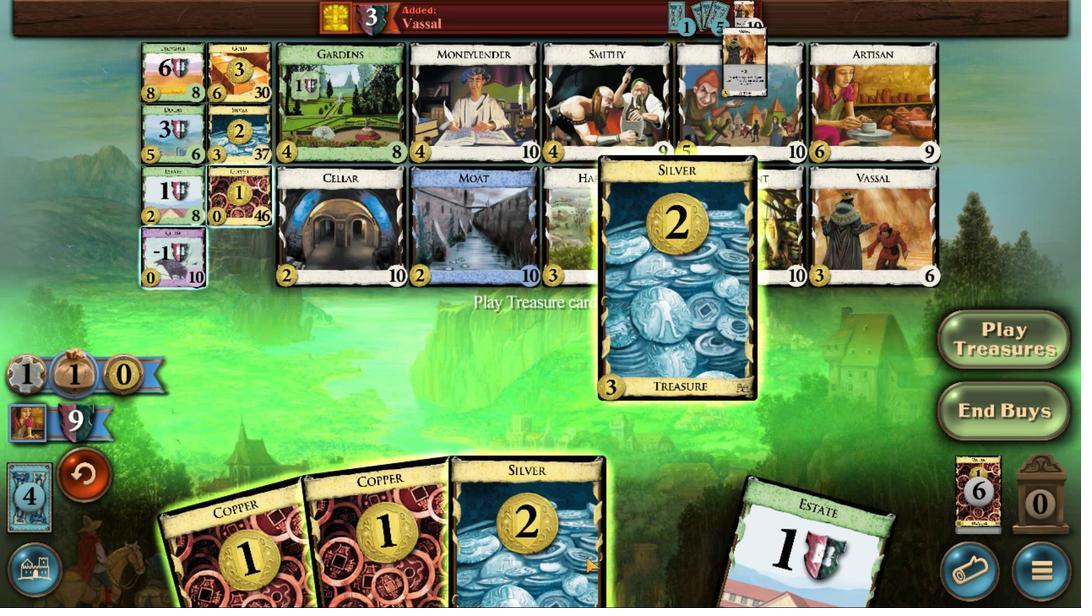 
Action: Mouse moved to (406, 568)
Screenshot: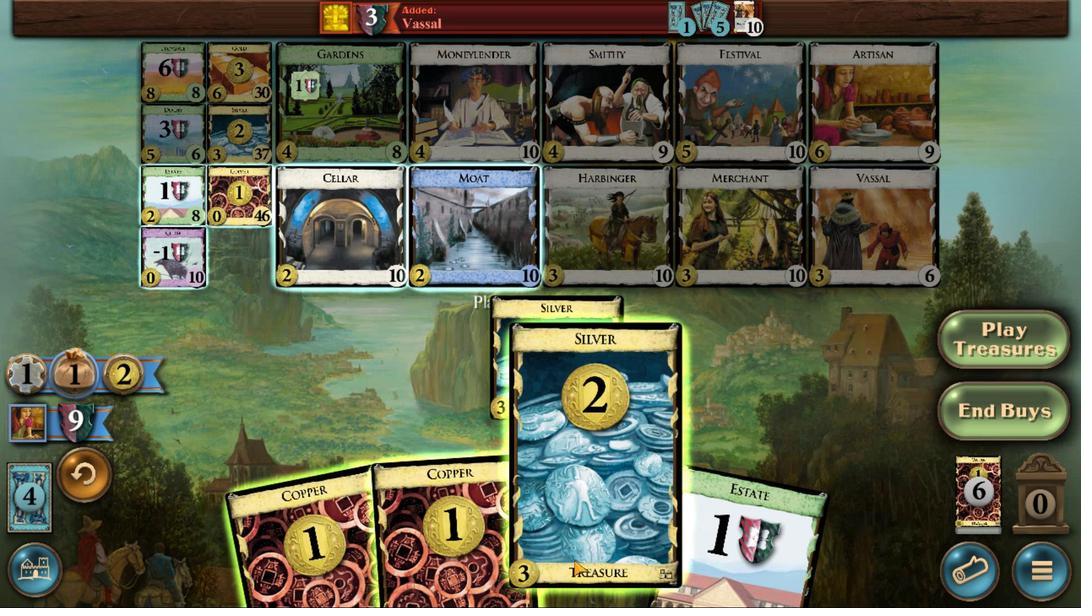 
Action: Mouse scrolled (406, 567) with delta (0, 0)
Screenshot: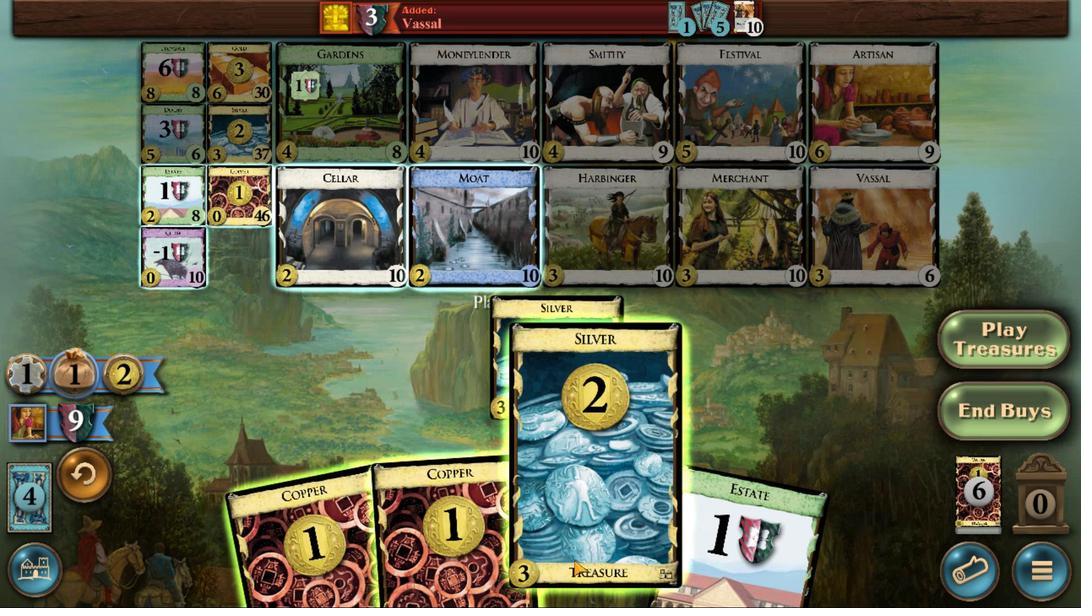 
Action: Mouse moved to (406, 568)
Screenshot: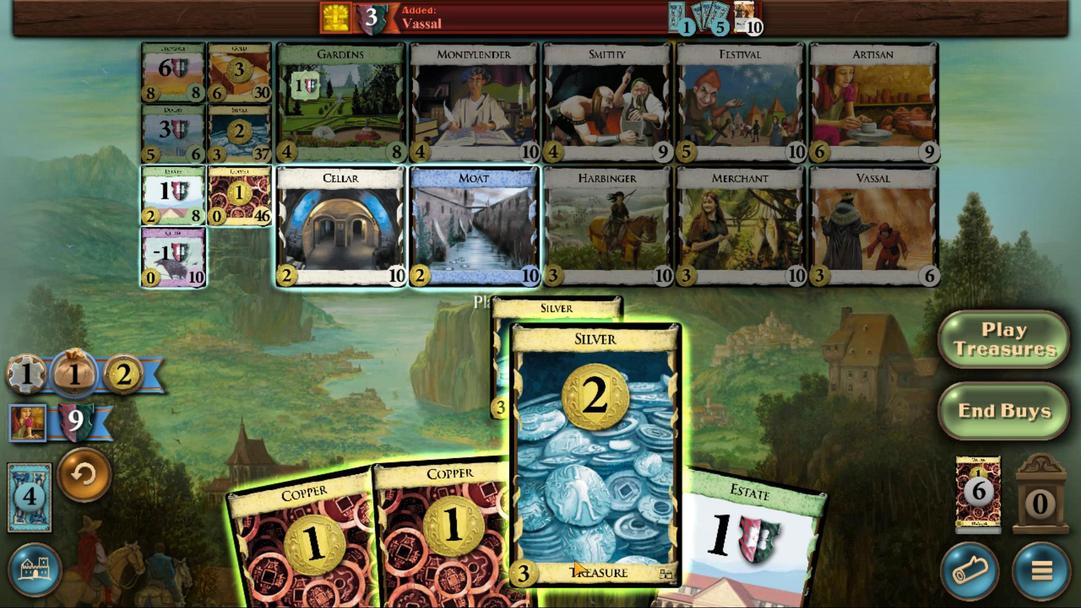 
Action: Mouse scrolled (406, 568) with delta (0, 0)
Screenshot: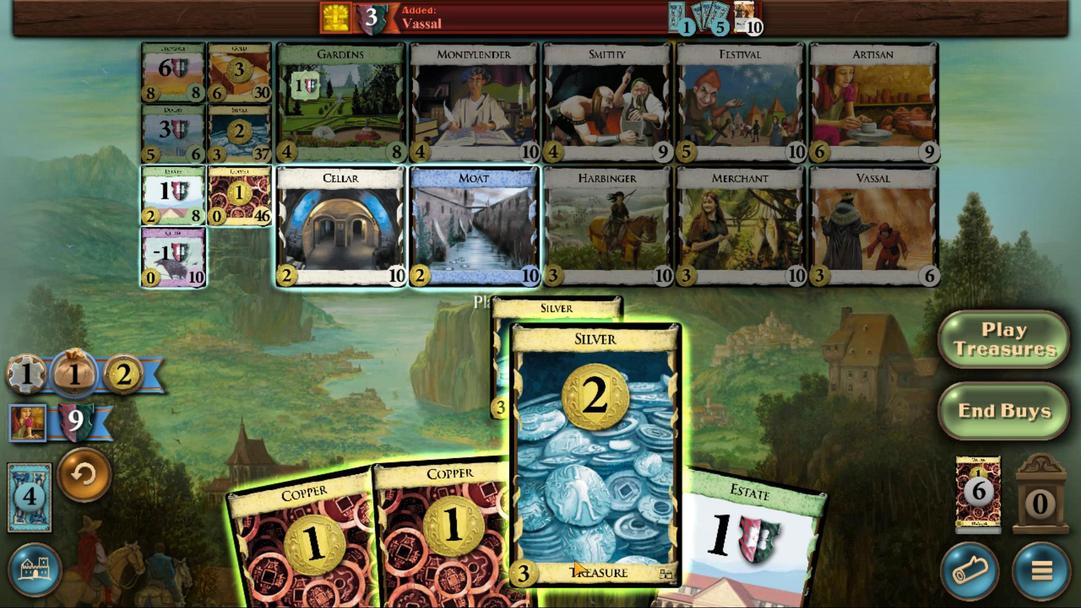 
Action: Mouse moved to (406, 568)
Screenshot: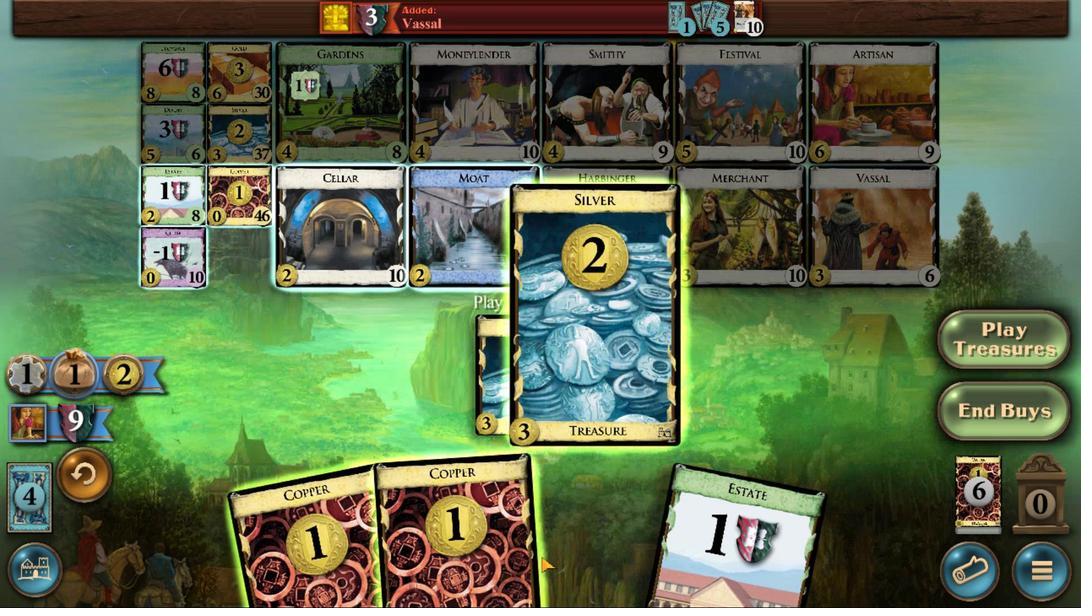 
Action: Mouse scrolled (406, 568) with delta (0, 0)
Screenshot: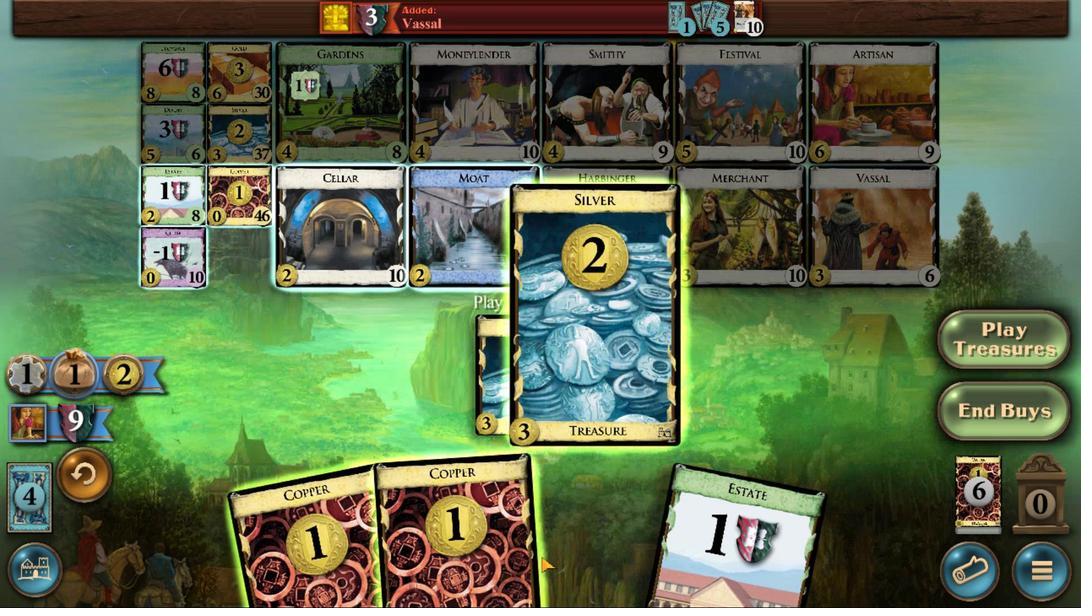 
Action: Mouse moved to (418, 565)
Screenshot: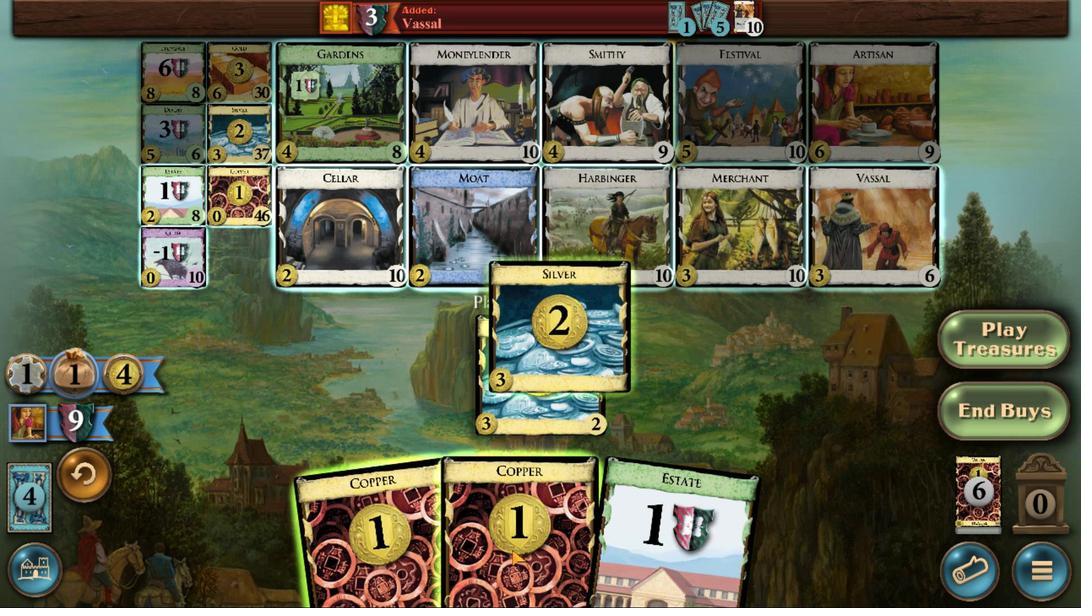
Action: Mouse scrolled (418, 565) with delta (0, 0)
Screenshot: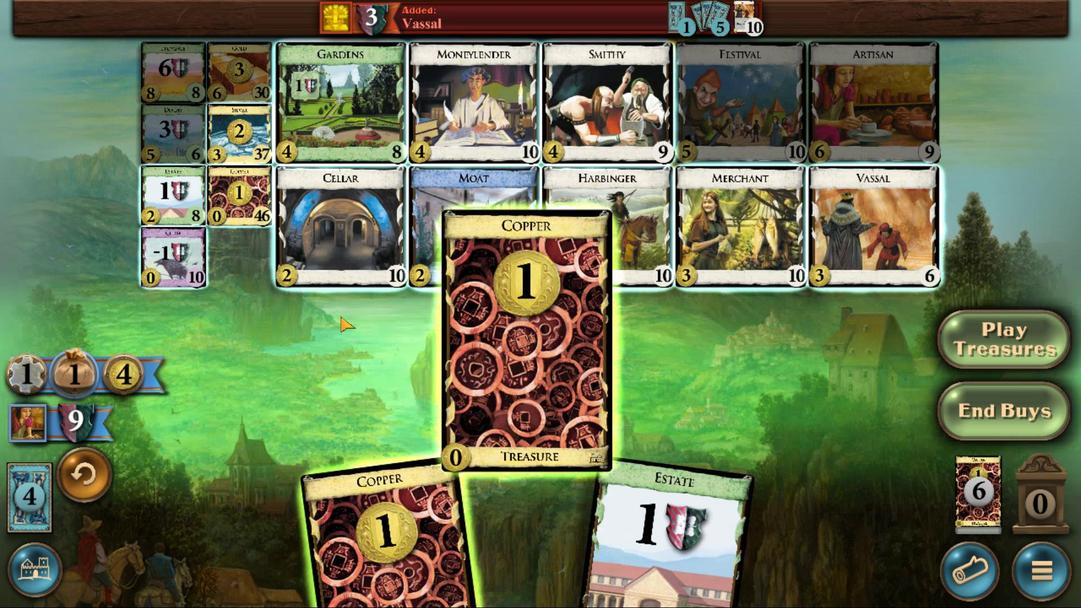 
Action: Mouse scrolled (418, 565) with delta (0, 0)
Screenshot: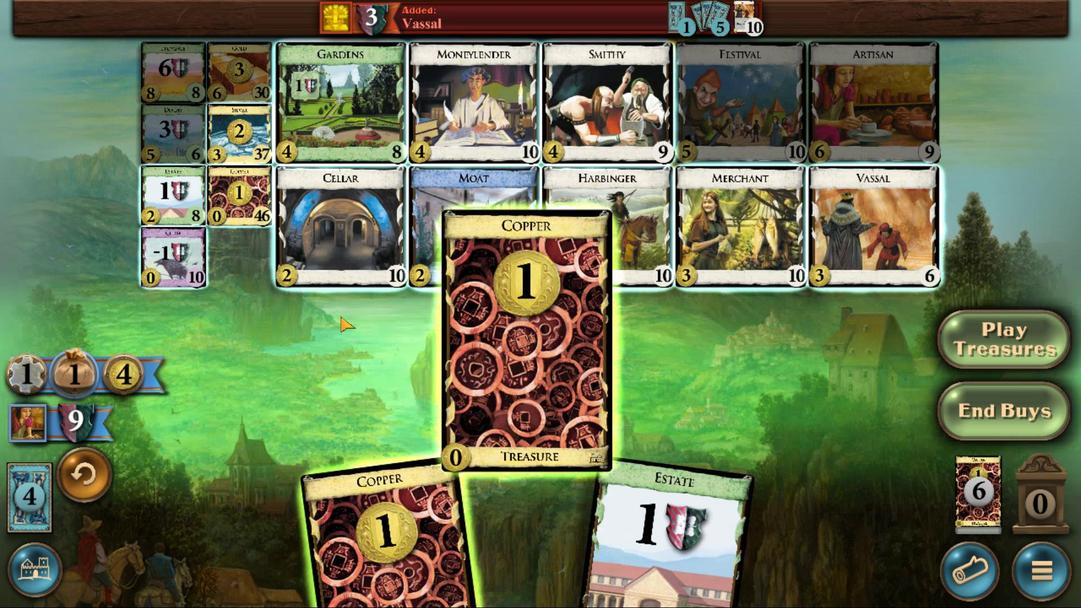 
Action: Mouse scrolled (418, 565) with delta (0, 0)
Screenshot: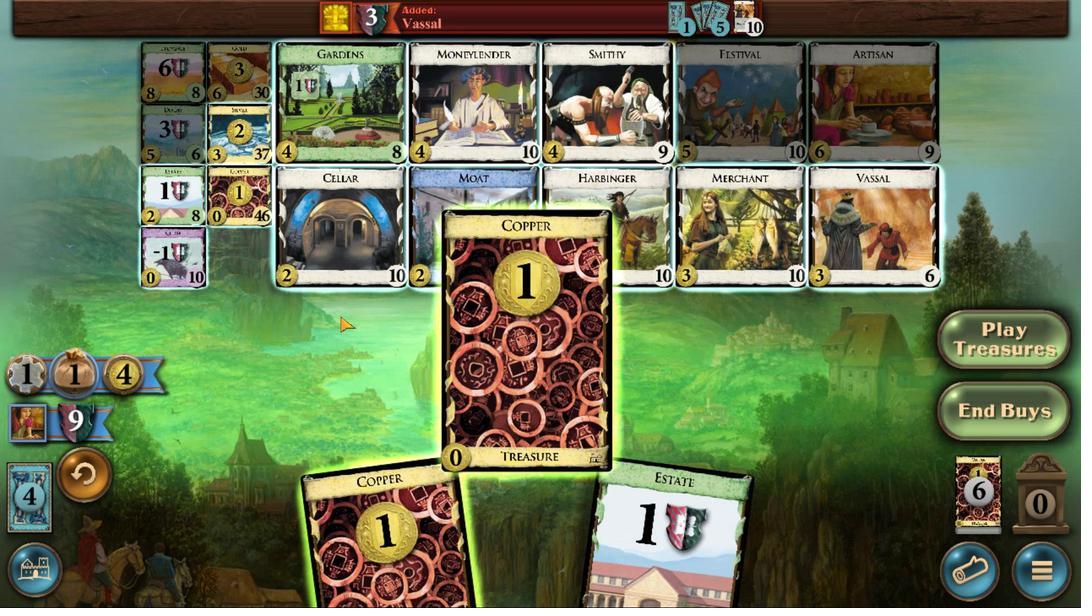 
Action: Mouse scrolled (418, 565) with delta (0, 0)
Screenshot: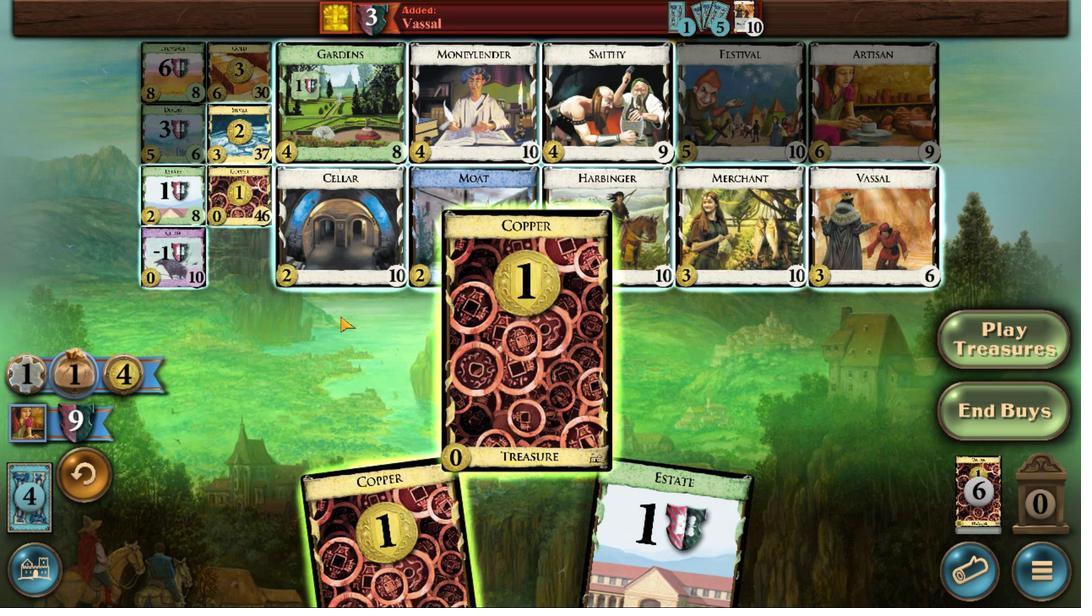 
Action: Mouse moved to (485, 456)
Screenshot: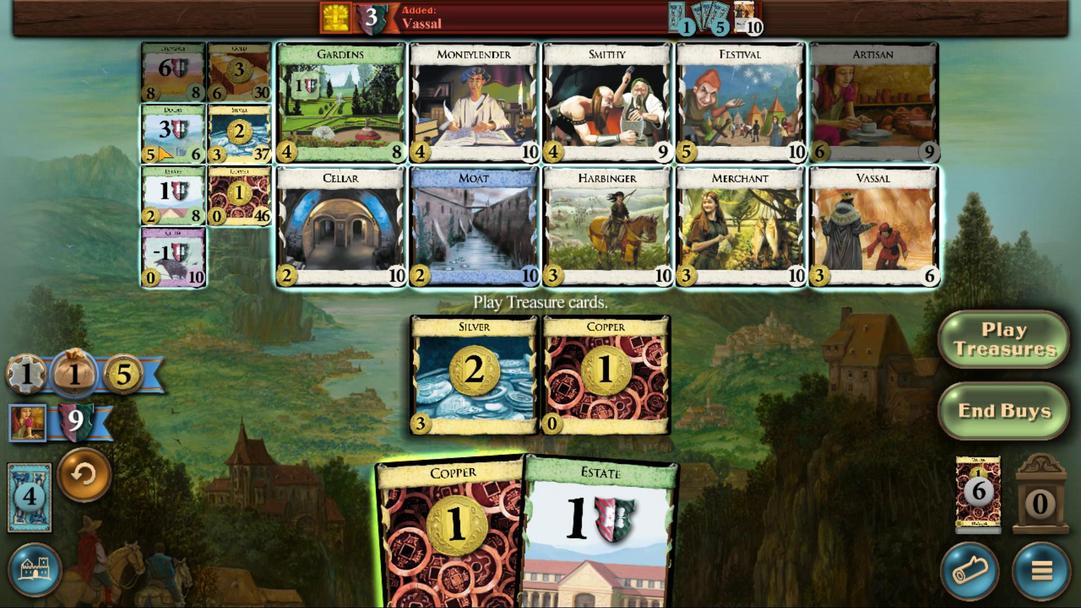 
Action: Mouse pressed left at (485, 456)
Screenshot: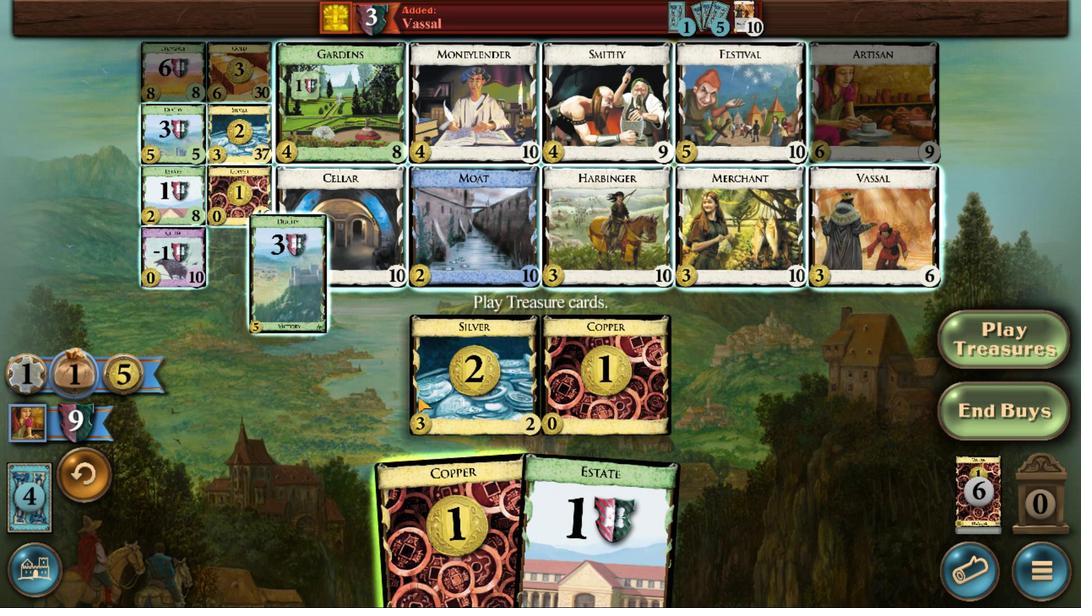 
Action: Mouse moved to (443, 565)
Screenshot: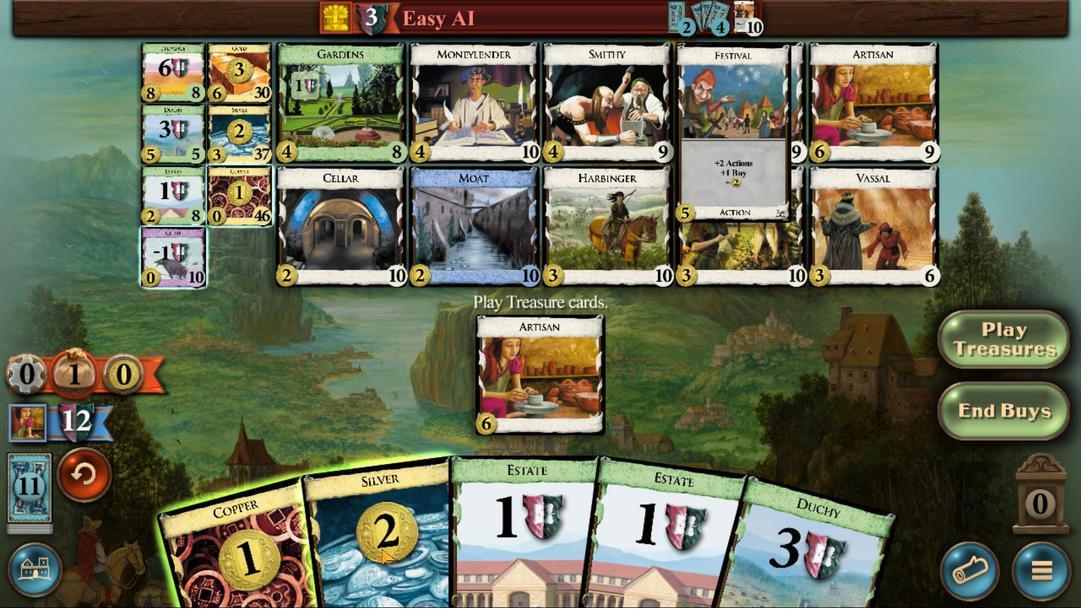 
Action: Mouse scrolled (443, 564) with delta (0, 0)
Screenshot: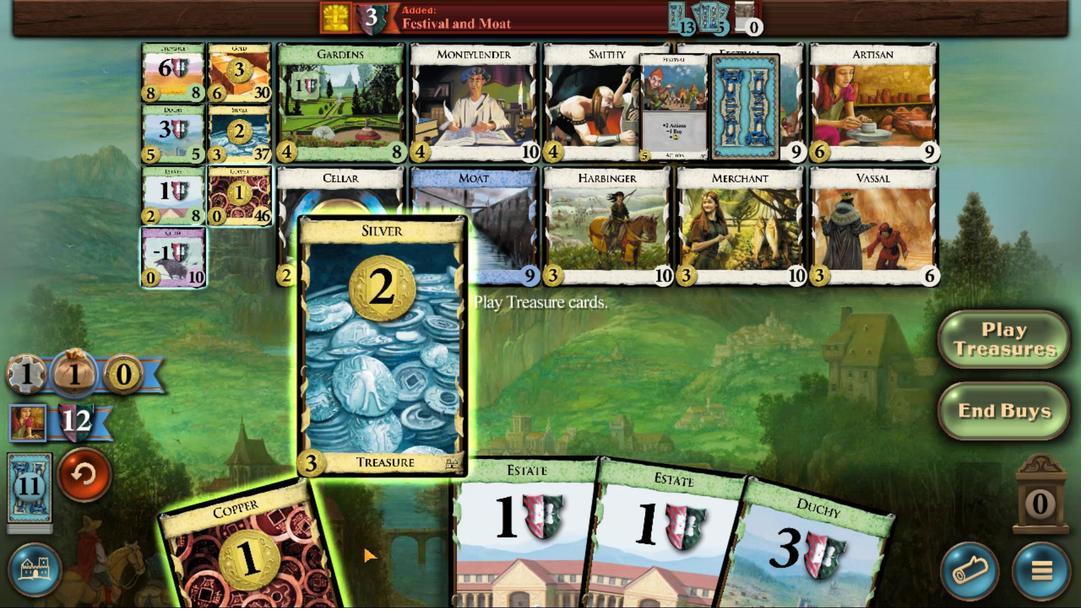 
Action: Mouse scrolled (443, 564) with delta (0, 0)
Screenshot: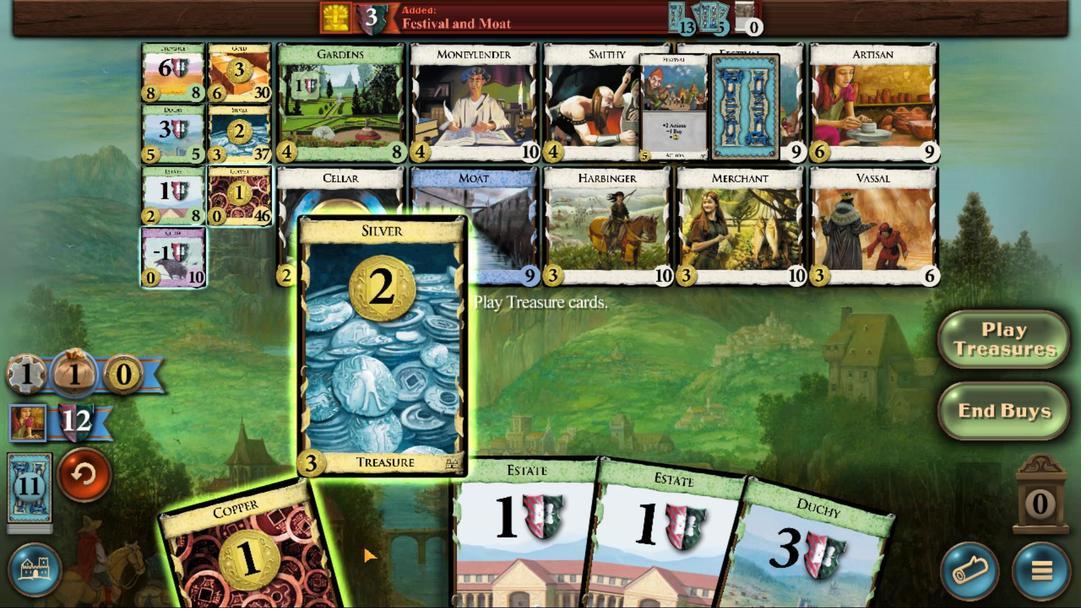 
Action: Mouse scrolled (443, 564) with delta (0, 0)
Screenshot: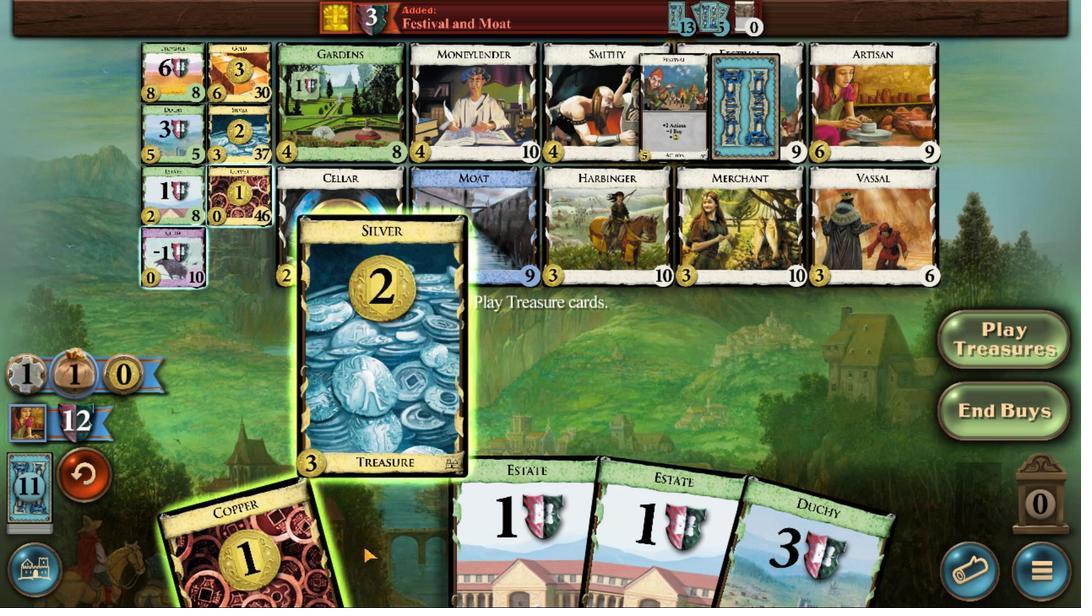 
Action: Mouse scrolled (443, 564) with delta (0, 0)
Screenshot: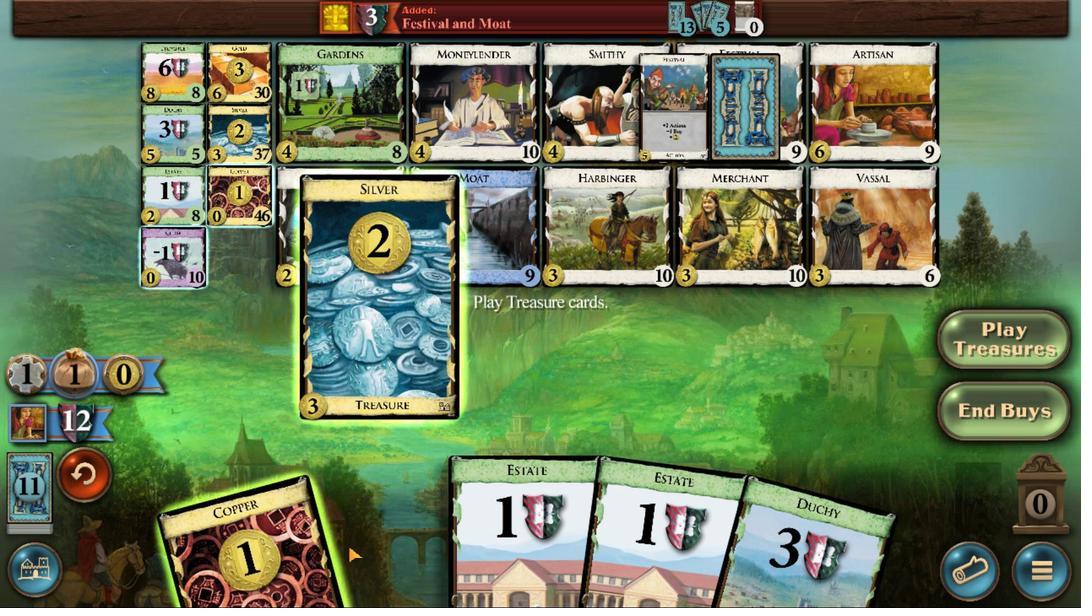 
Action: Mouse moved to (451, 563)
Screenshot: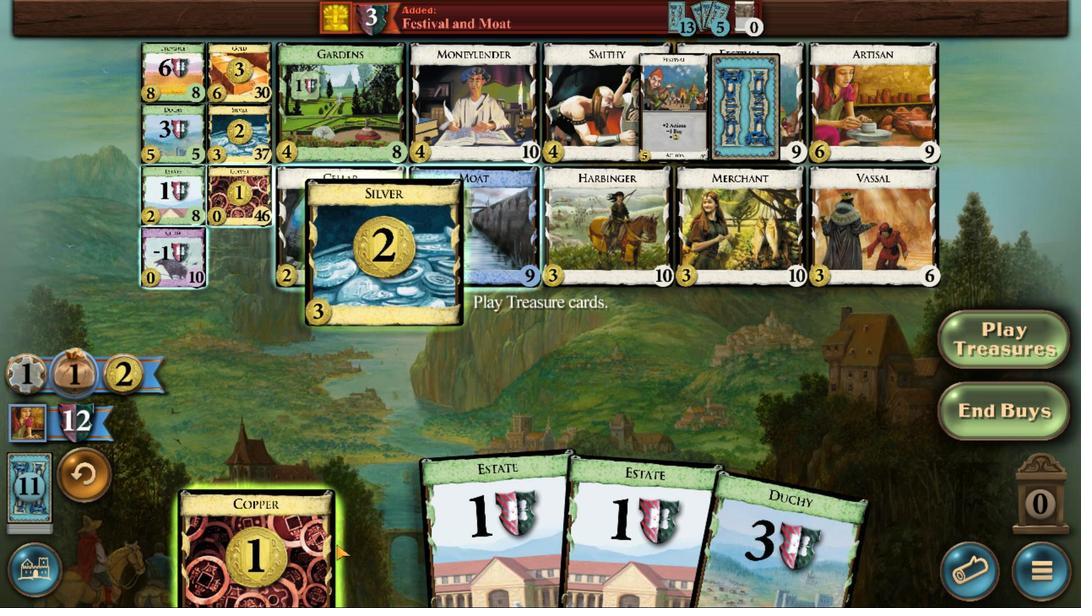 
Action: Mouse scrolled (451, 563) with delta (0, 0)
Screenshot: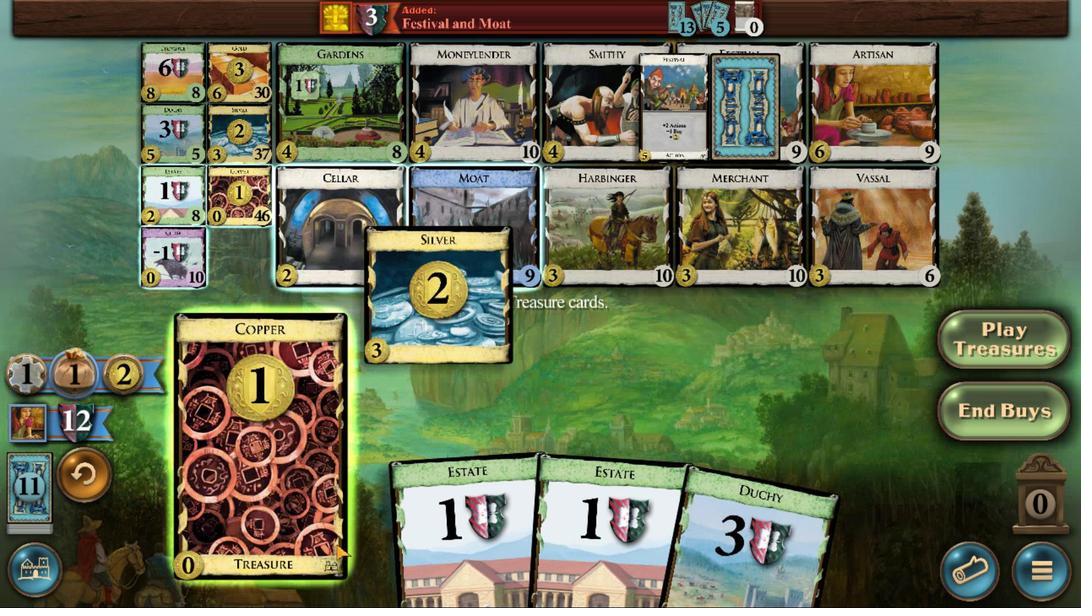 
Action: Mouse scrolled (451, 563) with delta (0, 0)
Screenshot: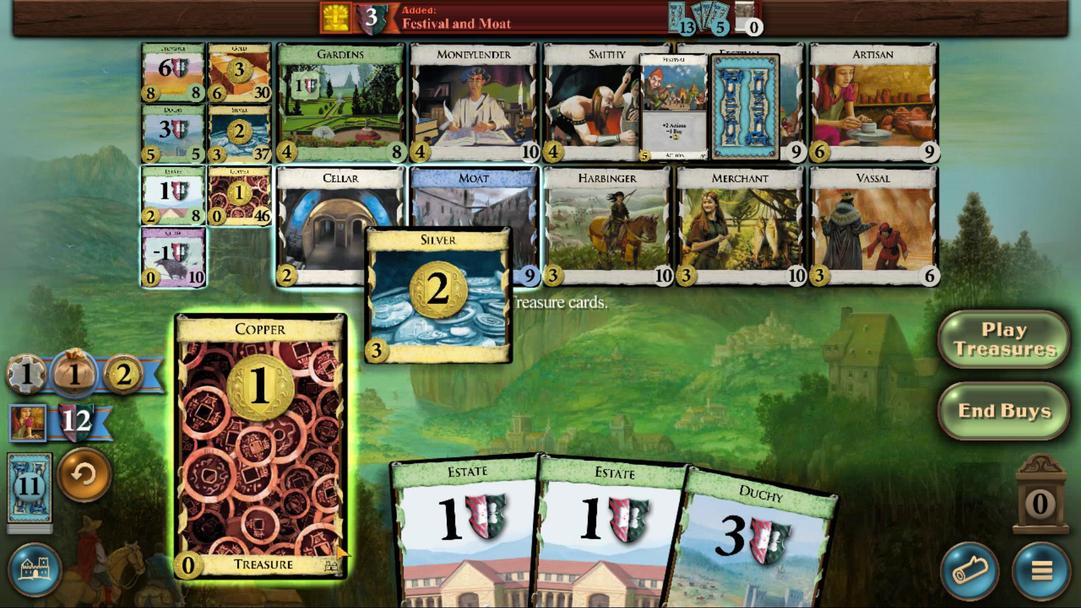 
Action: Mouse moved to (451, 563)
Screenshot: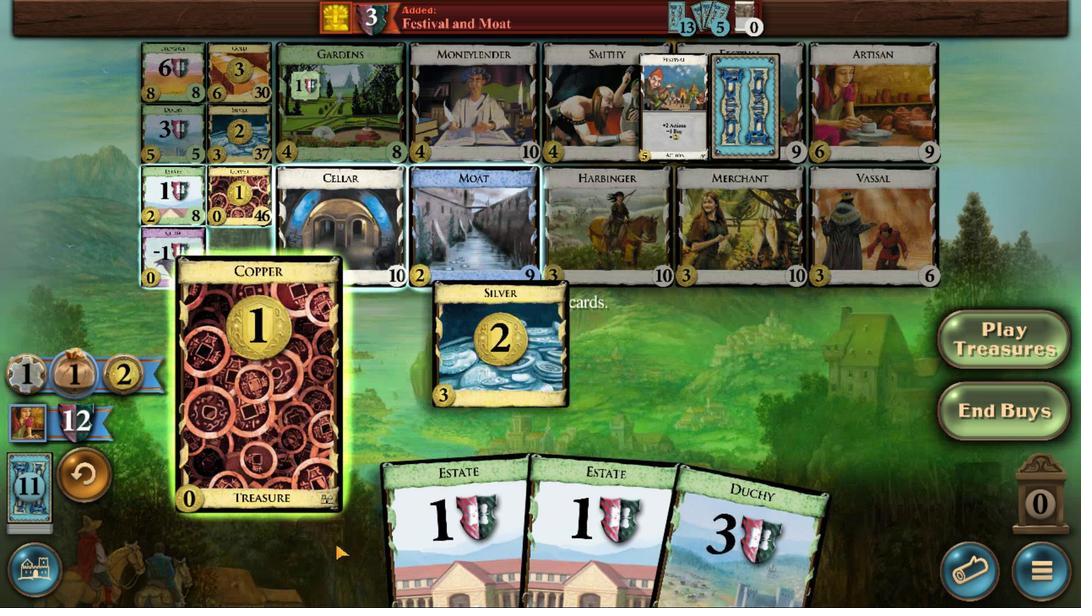 
Action: Mouse scrolled (451, 563) with delta (0, 0)
Screenshot: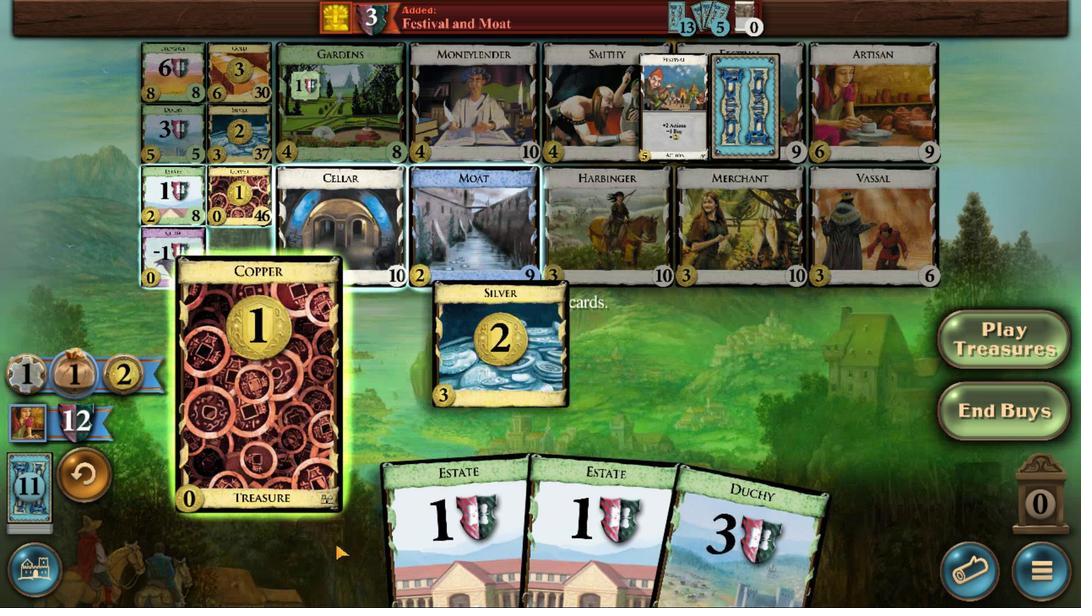
Action: Mouse scrolled (451, 564) with delta (0, 0)
Screenshot: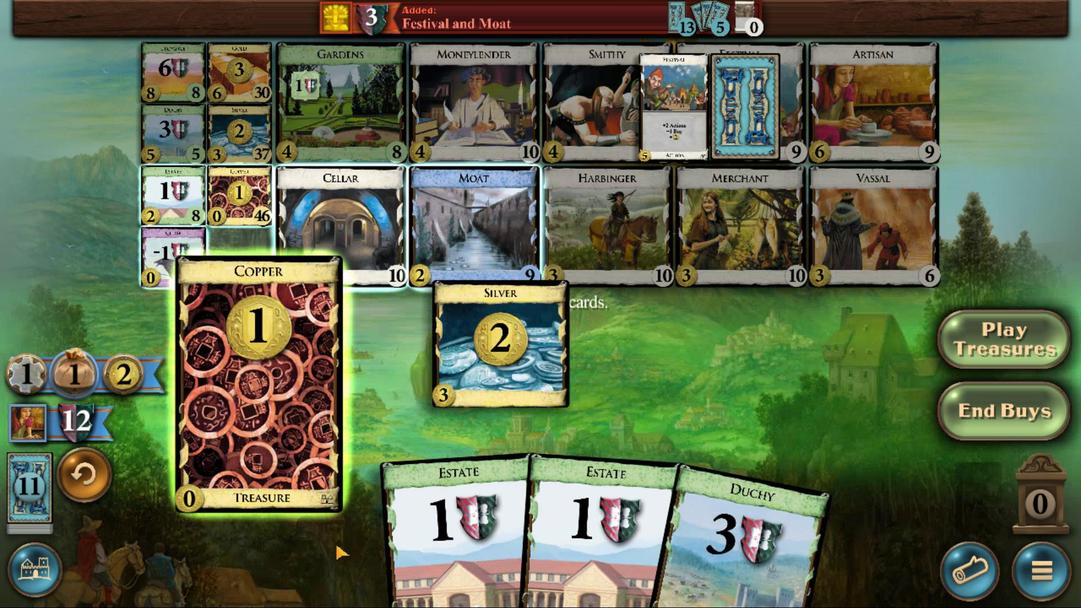 
Action: Mouse scrolled (451, 563) with delta (0, 0)
Screenshot: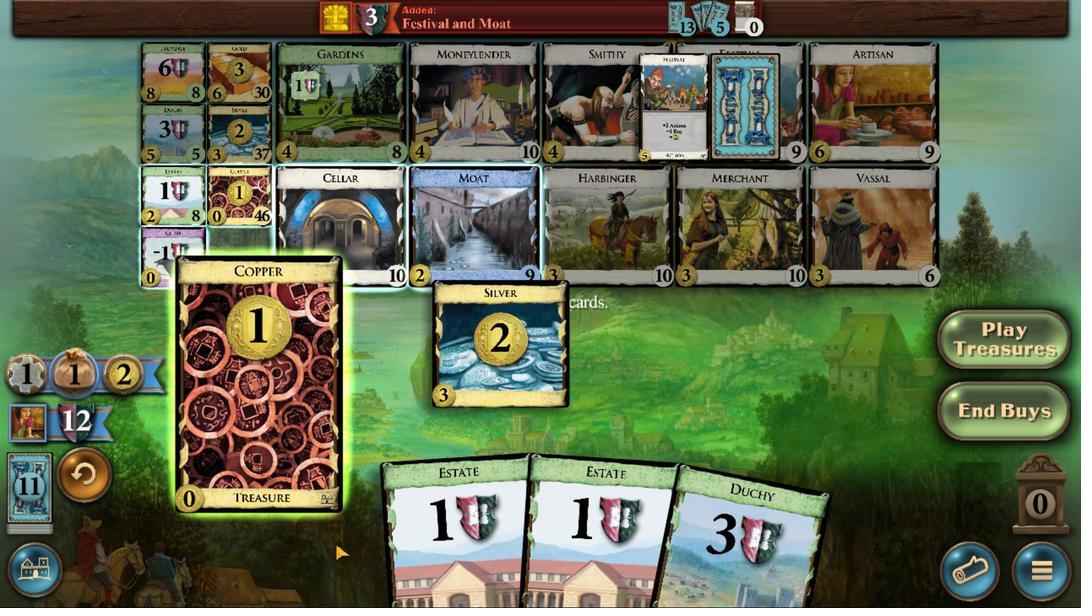 
Action: Mouse moved to (471, 451)
Screenshot: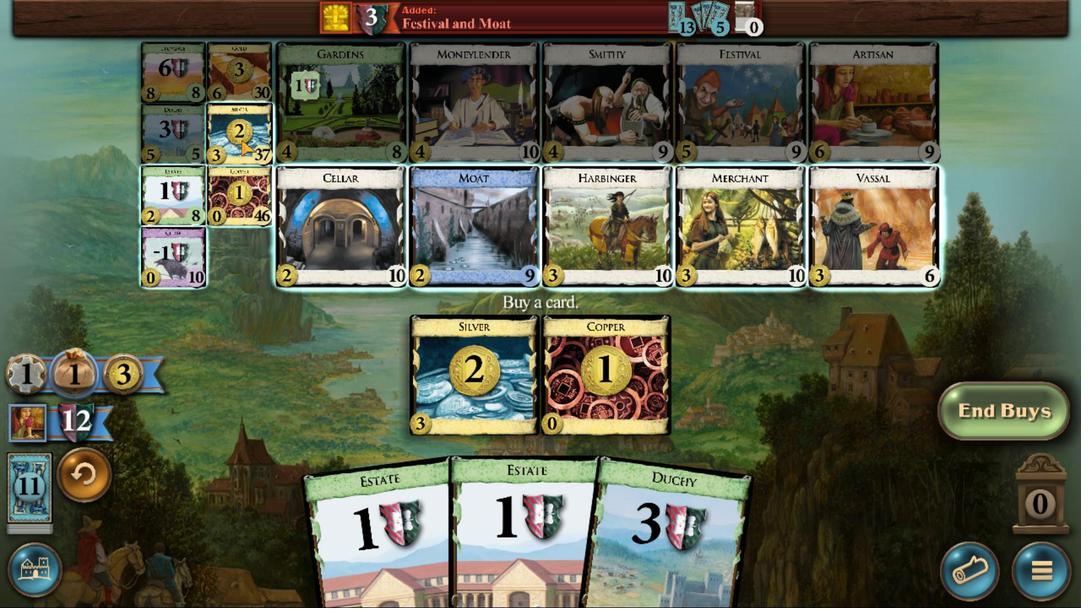 
Action: Mouse pressed left at (471, 451)
Screenshot: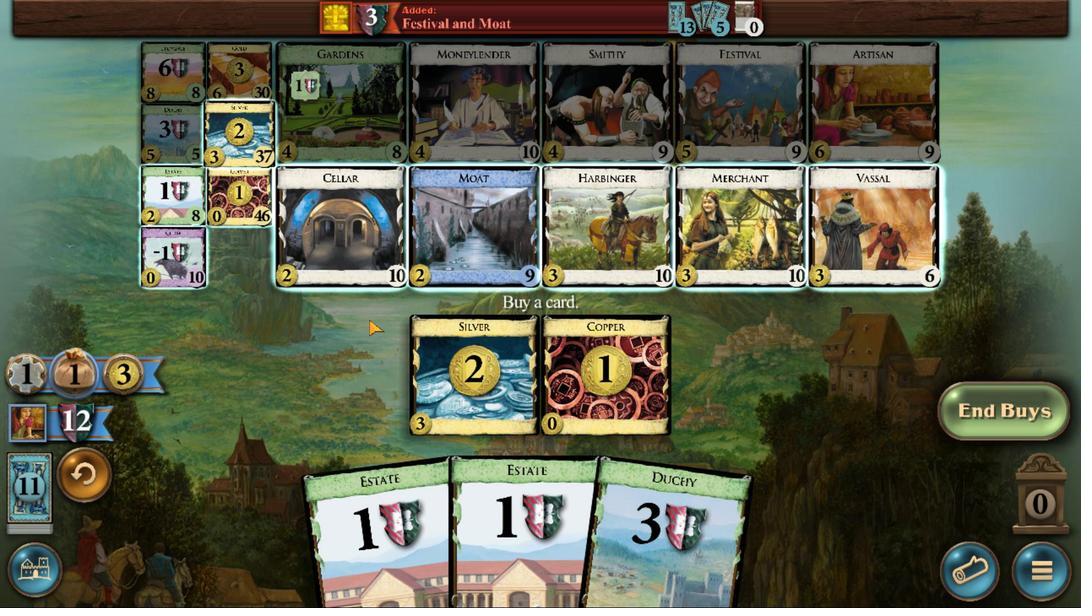 
Action: Mouse moved to (446, 573)
Screenshot: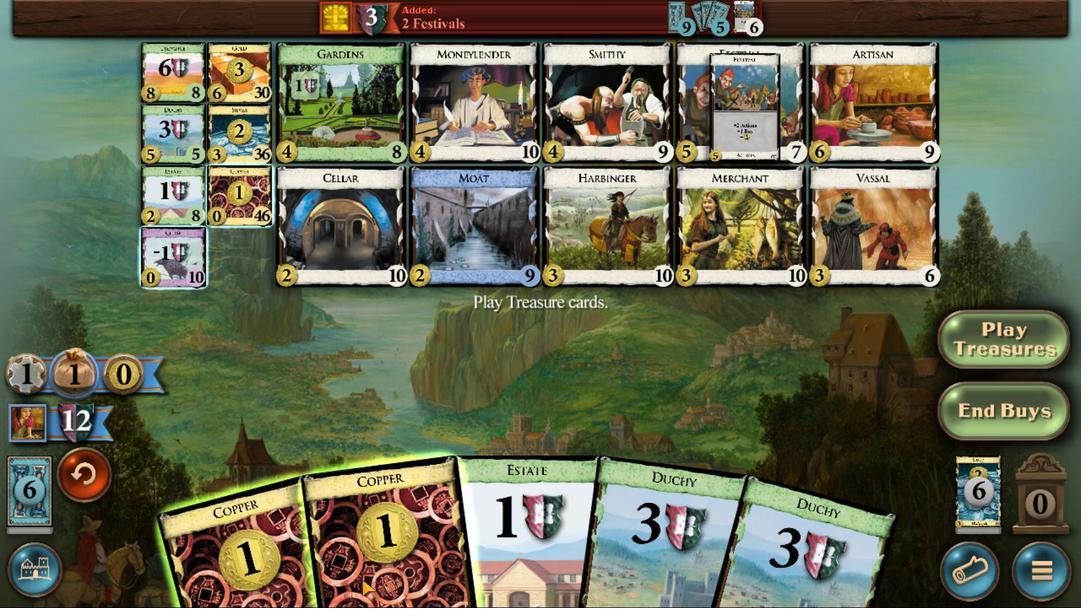 
Action: Mouse scrolled (446, 573) with delta (0, 0)
Screenshot: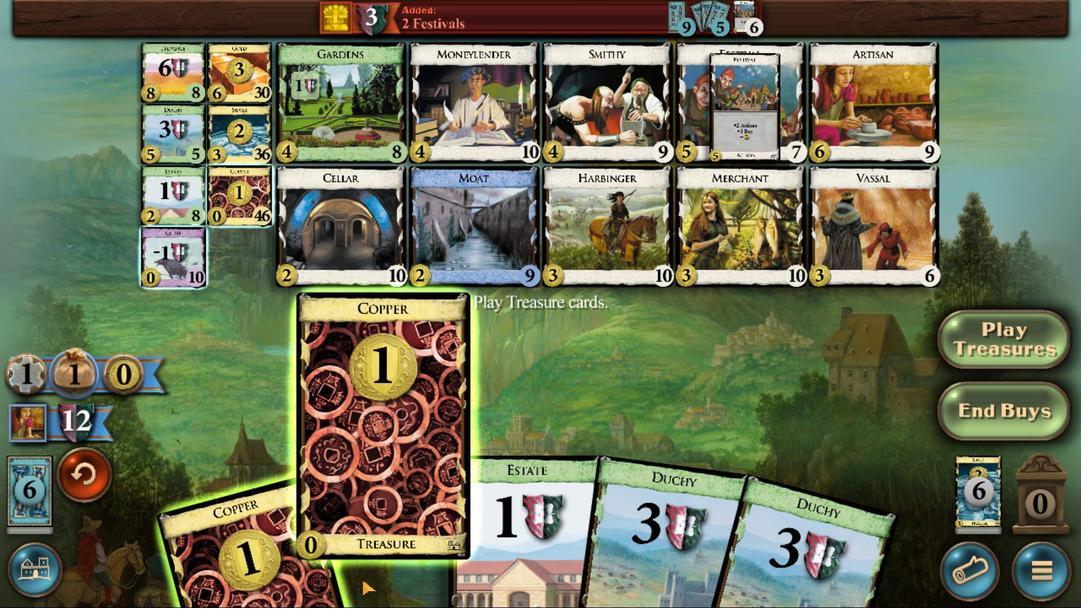 
Action: Mouse scrolled (446, 573) with delta (0, 0)
Screenshot: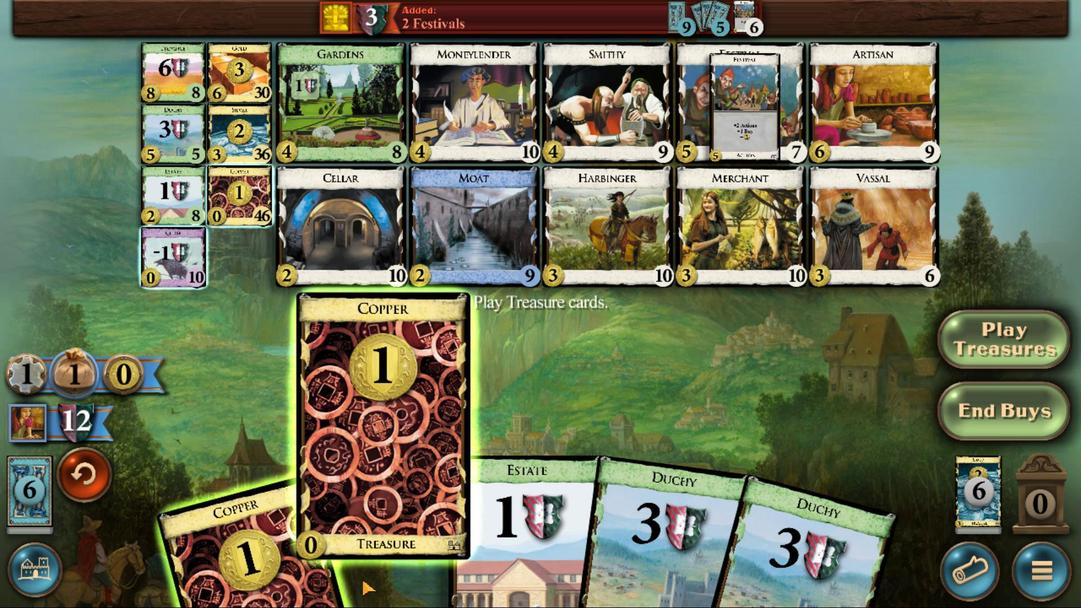 
Action: Mouse scrolled (446, 573) with delta (0, 0)
Screenshot: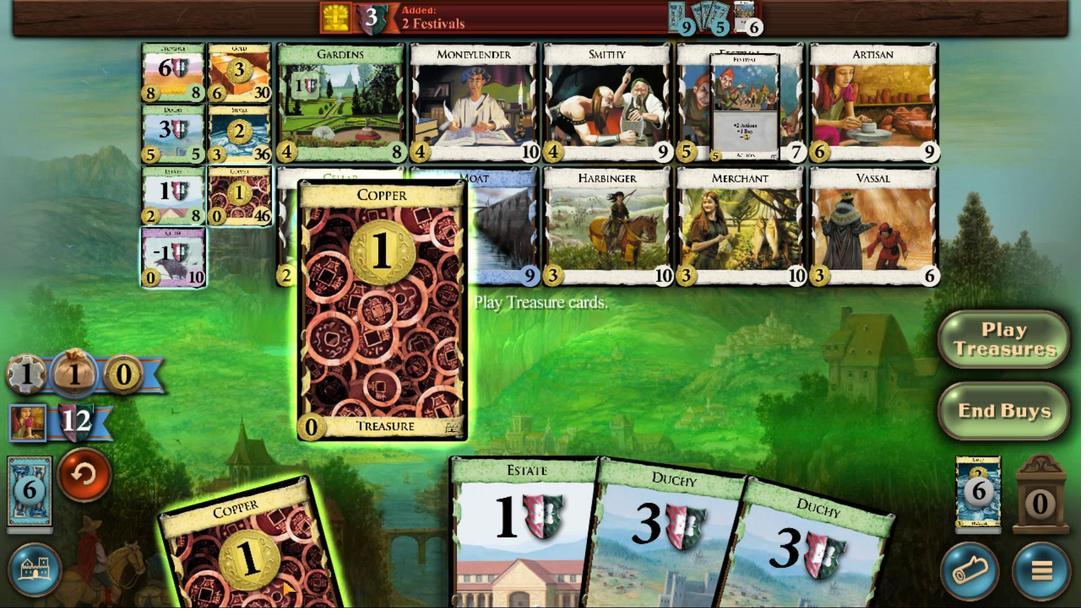 
Action: Mouse moved to (462, 573)
Screenshot: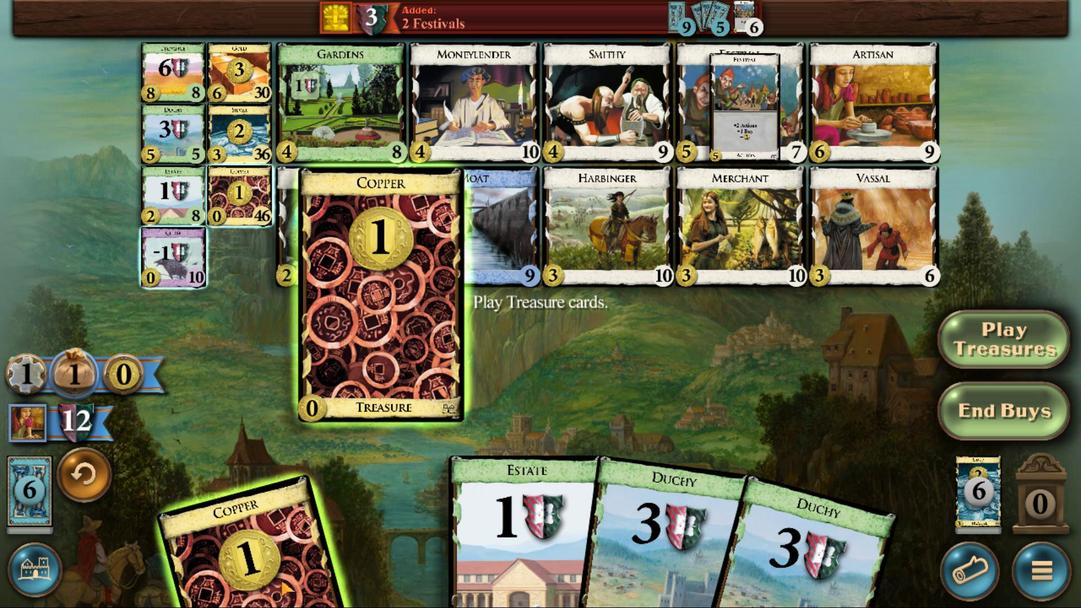 
Action: Mouse scrolled (462, 573) with delta (0, 0)
Screenshot: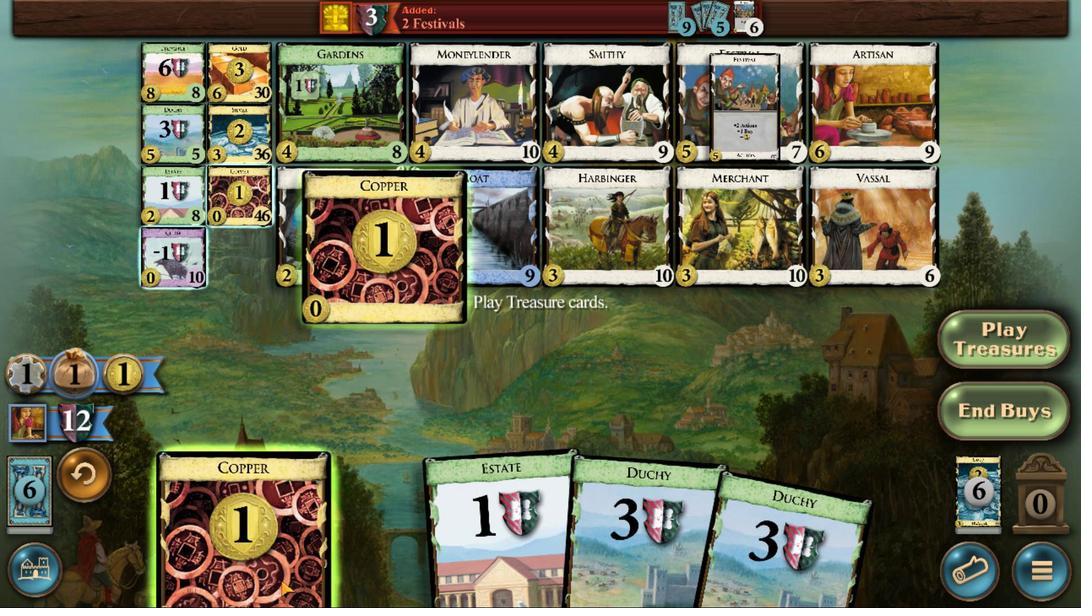 
Action: Mouse scrolled (462, 573) with delta (0, 0)
Screenshot: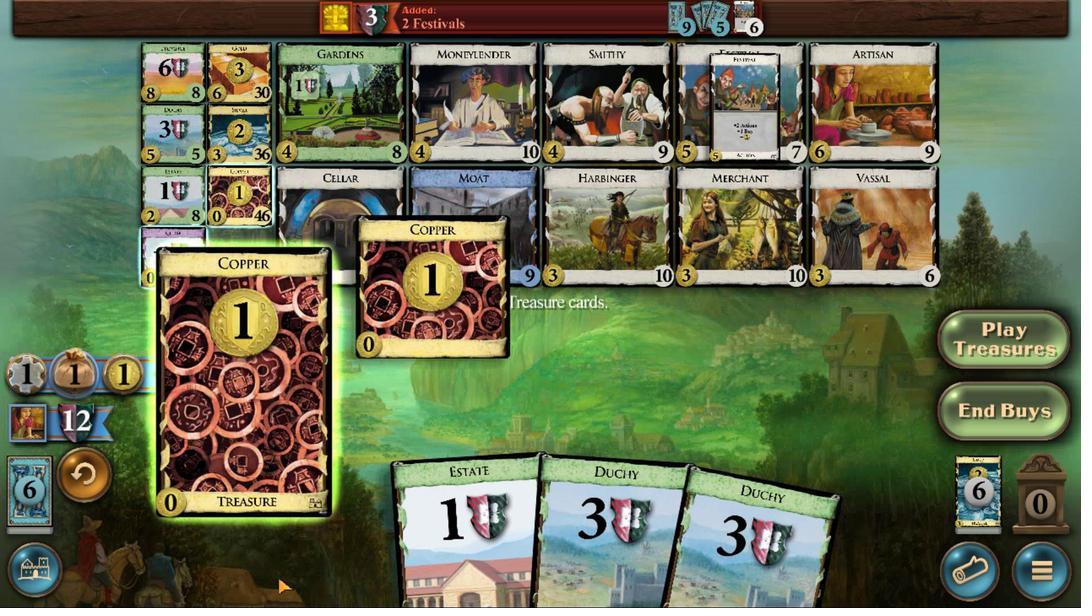 
Action: Mouse moved to (481, 469)
Screenshot: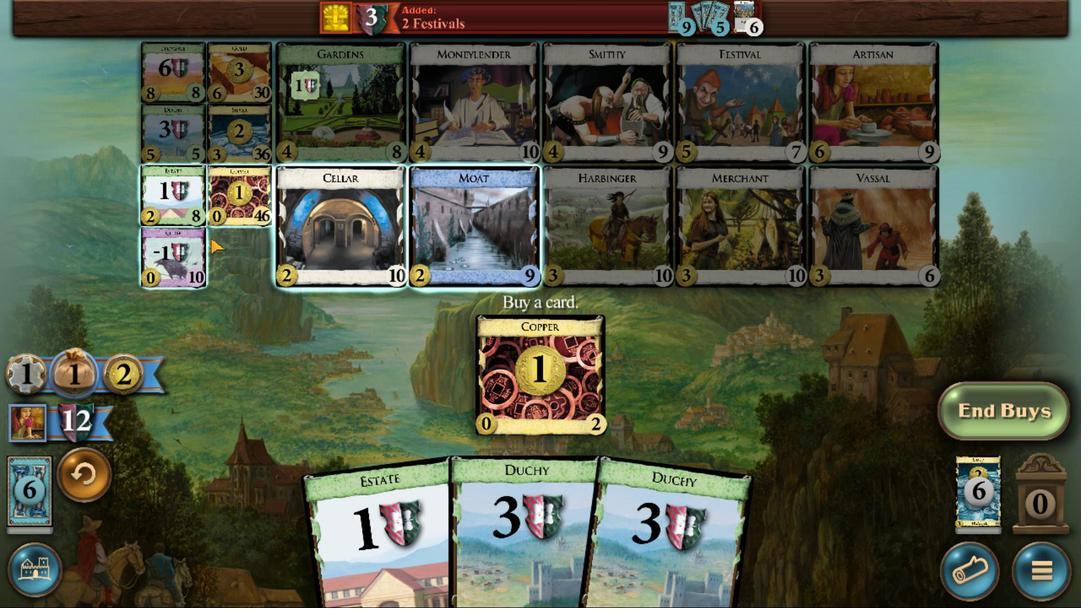 
Action: Mouse pressed left at (481, 469)
Screenshot: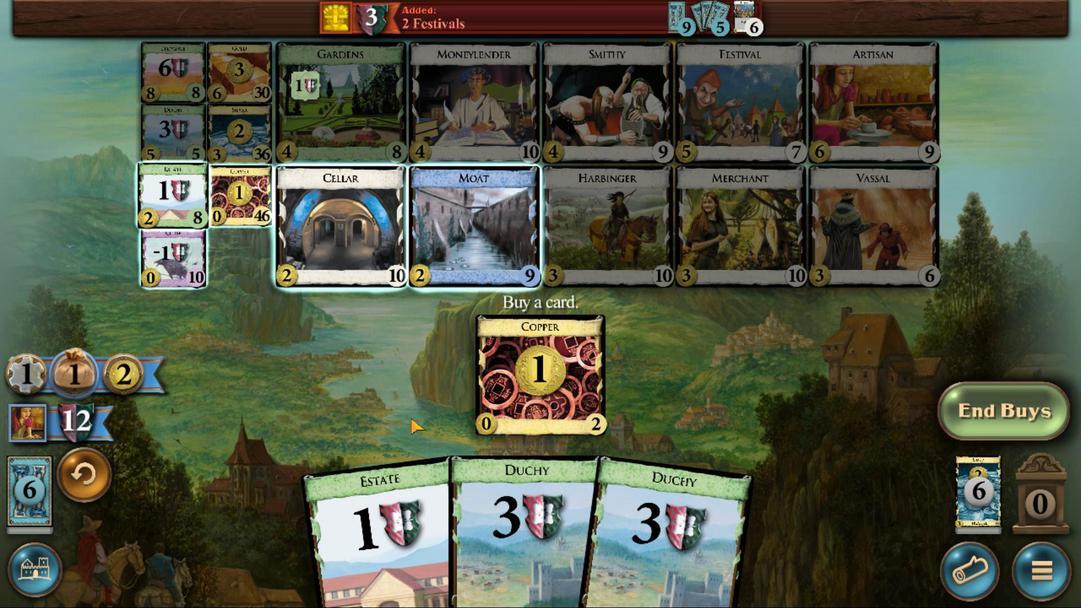 
Action: Mouse moved to (380, 567)
Screenshot: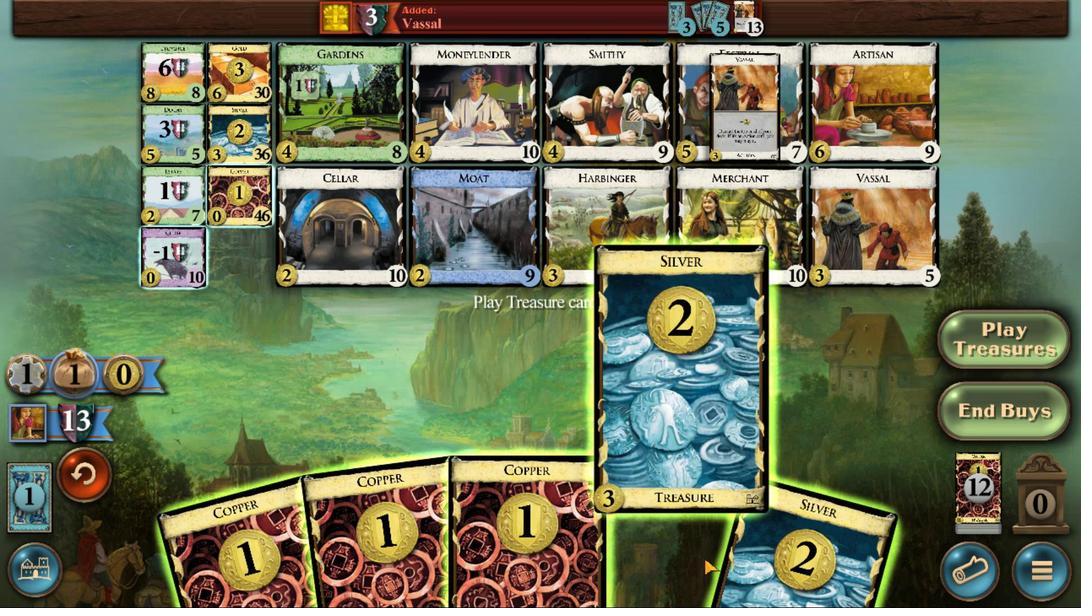 
Action: Mouse scrolled (380, 567) with delta (0, 0)
Screenshot: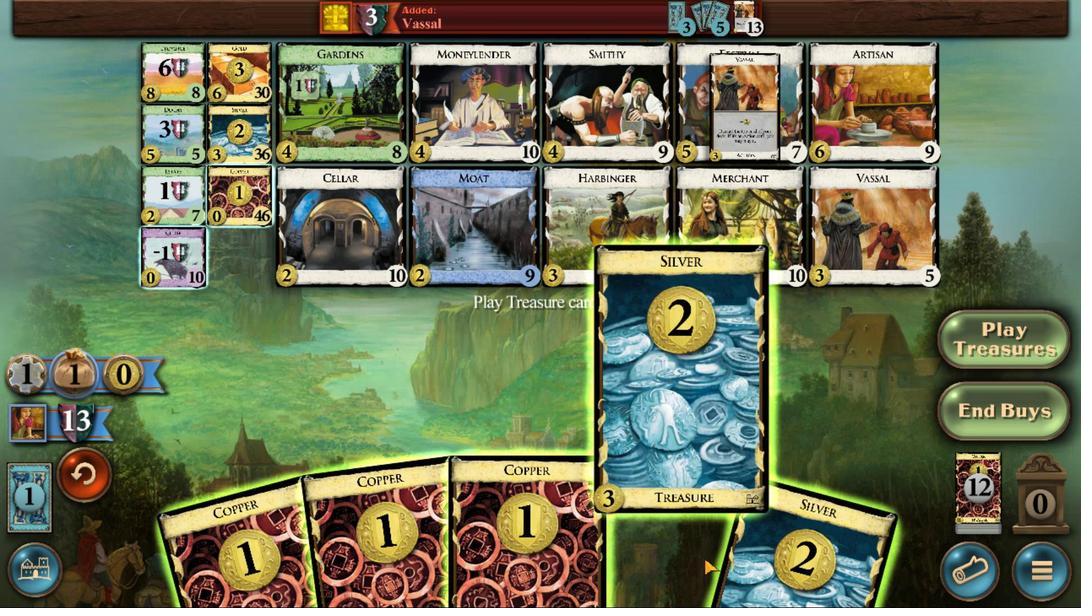 
Action: Mouse moved to (381, 567)
Screenshot: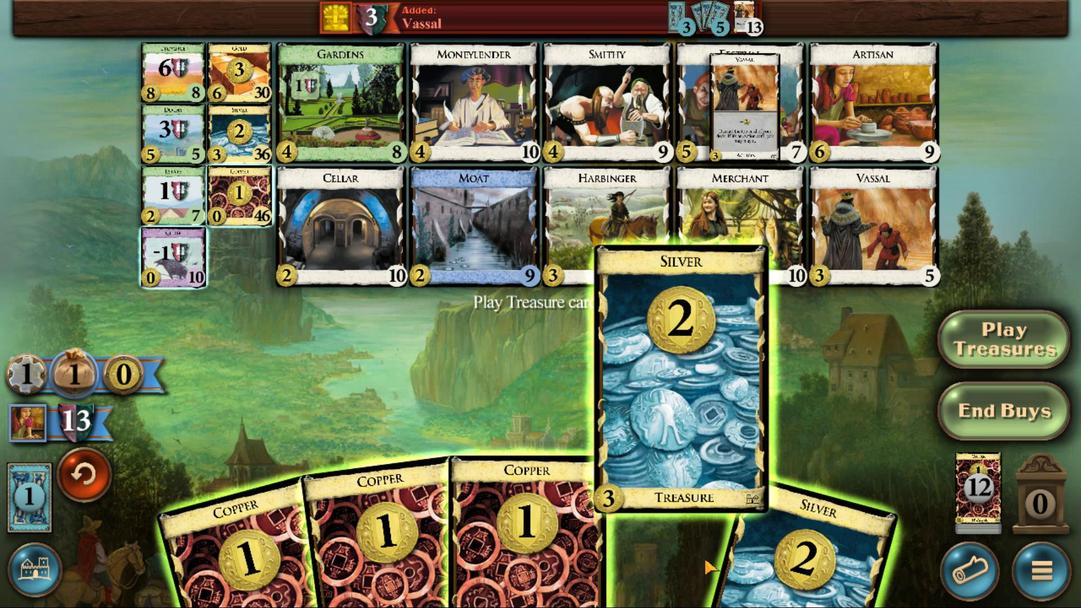 
Action: Mouse scrolled (381, 567) with delta (0, 0)
Screenshot: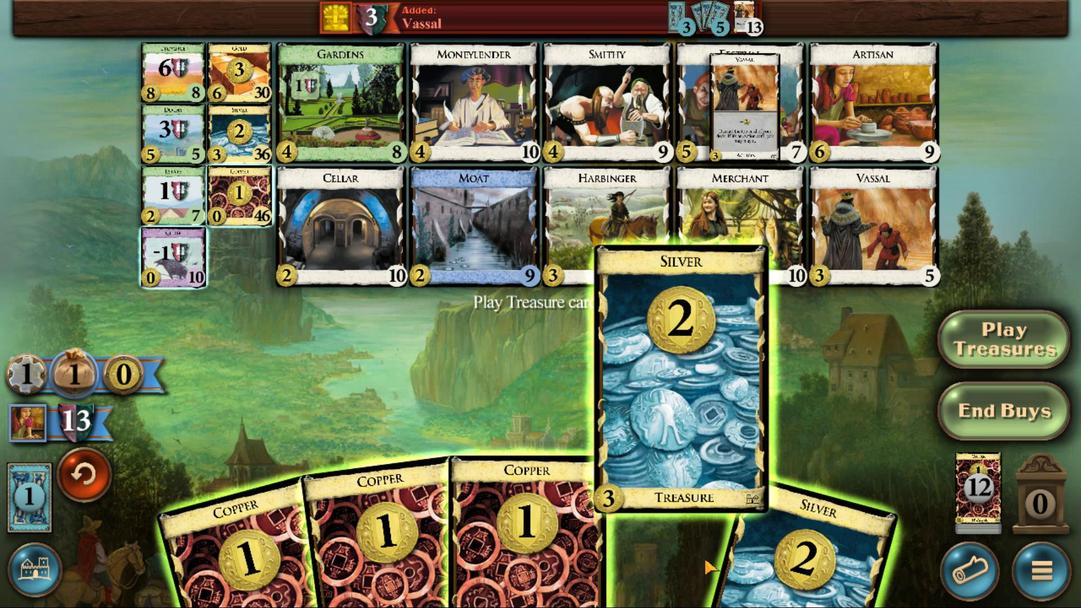 
Action: Mouse moved to (381, 567)
Screenshot: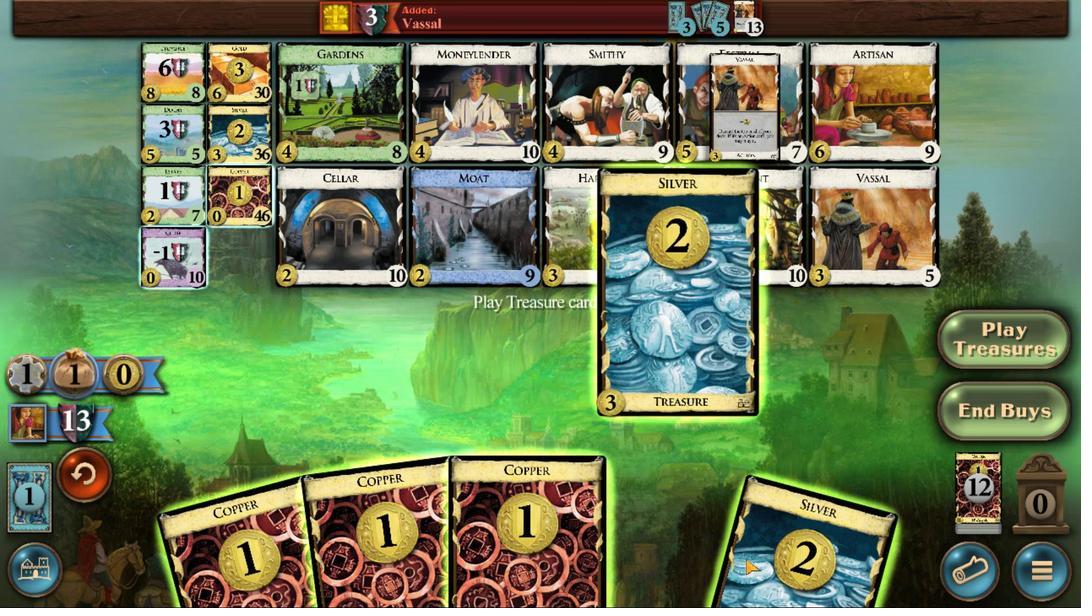 
Action: Mouse scrolled (381, 567) with delta (0, 0)
Screenshot: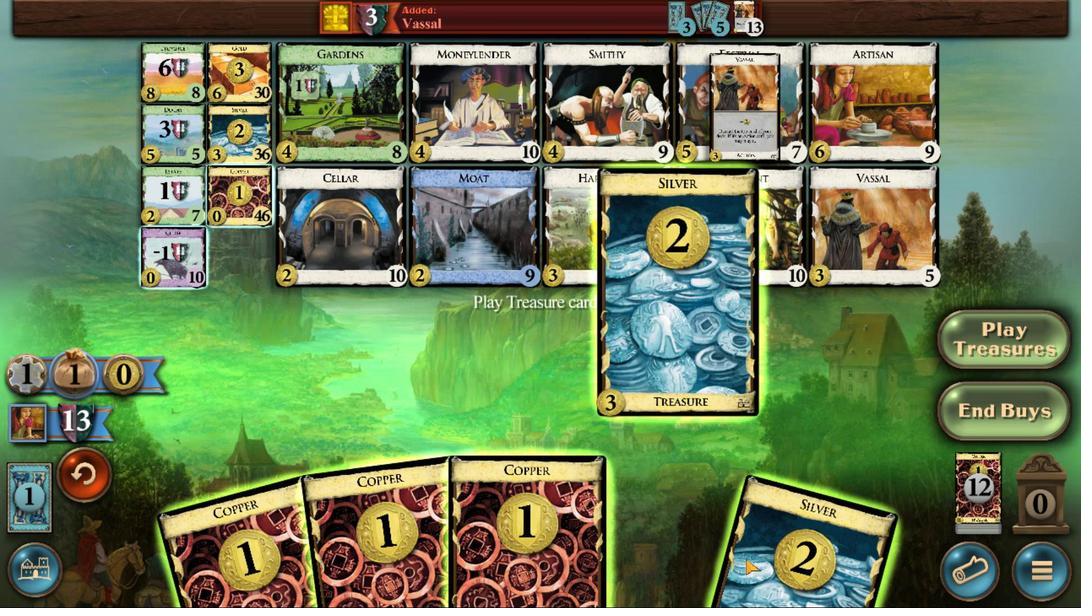 
Action: Mouse moved to (371, 568)
Screenshot: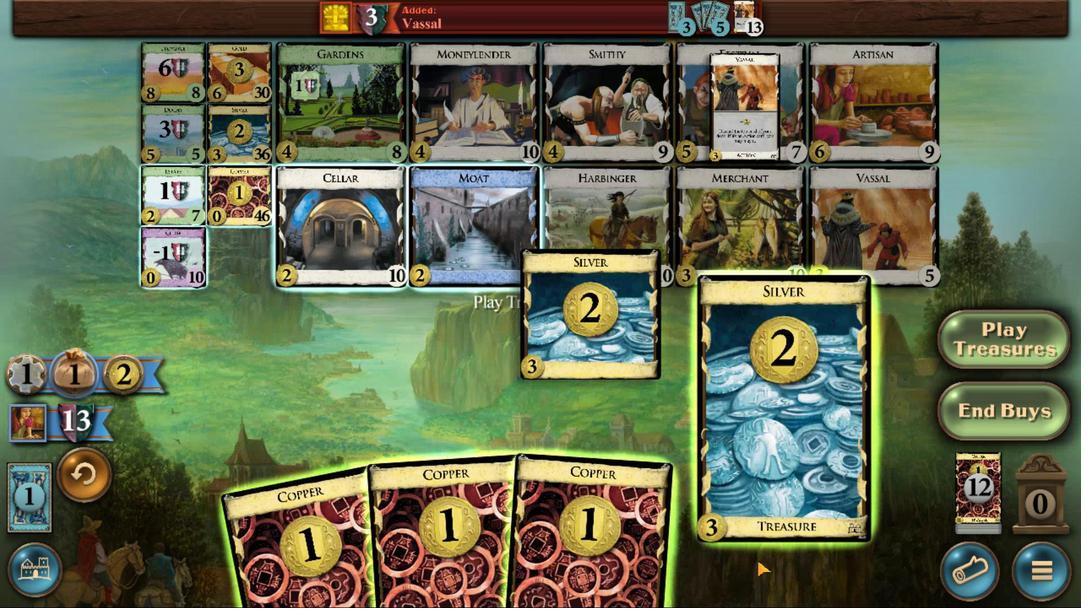 
Action: Mouse scrolled (371, 567) with delta (0, 0)
Screenshot: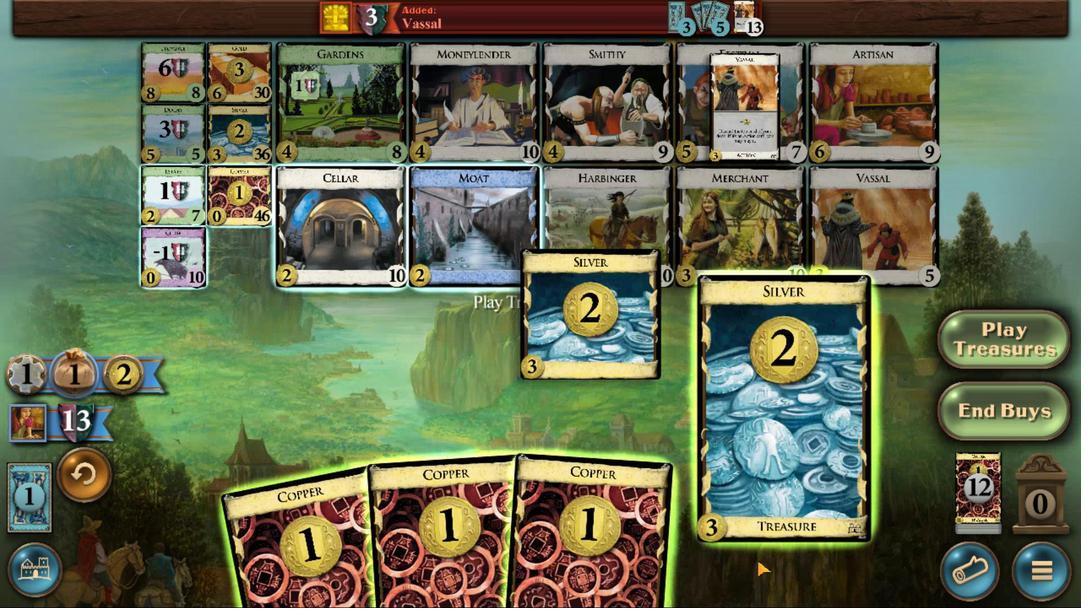 
Action: Mouse moved to (371, 568)
Screenshot: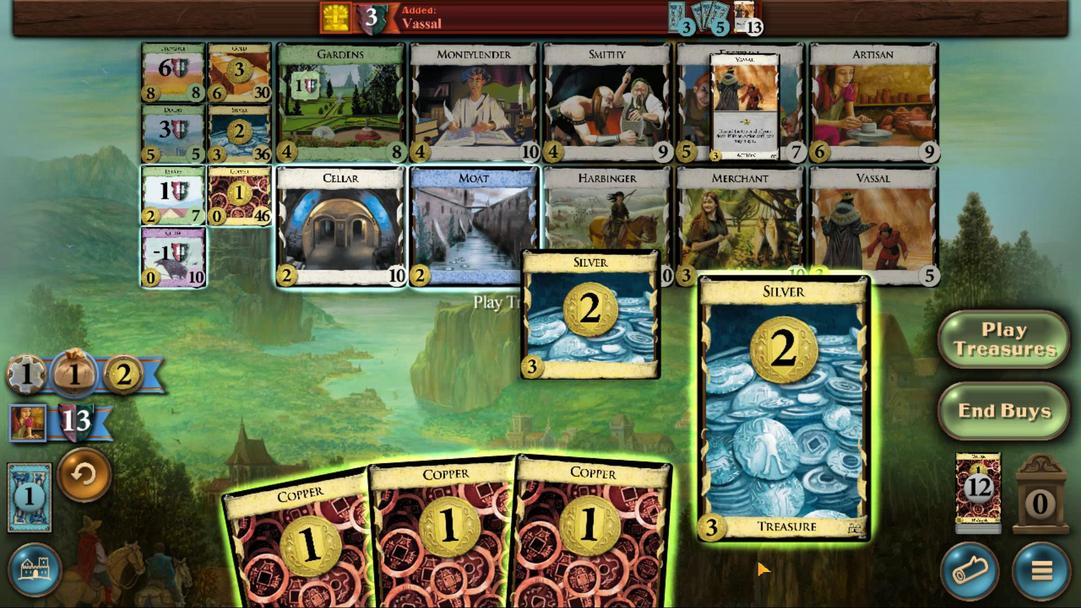 
Action: Mouse scrolled (371, 568) with delta (0, 0)
Screenshot: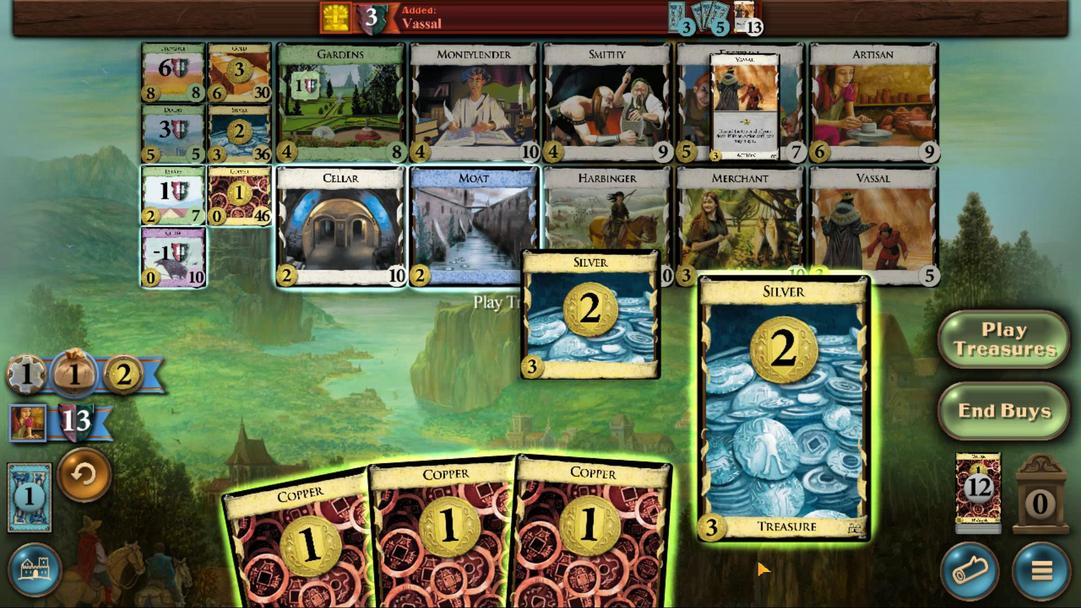 
Action: Mouse moved to (372, 568)
Screenshot: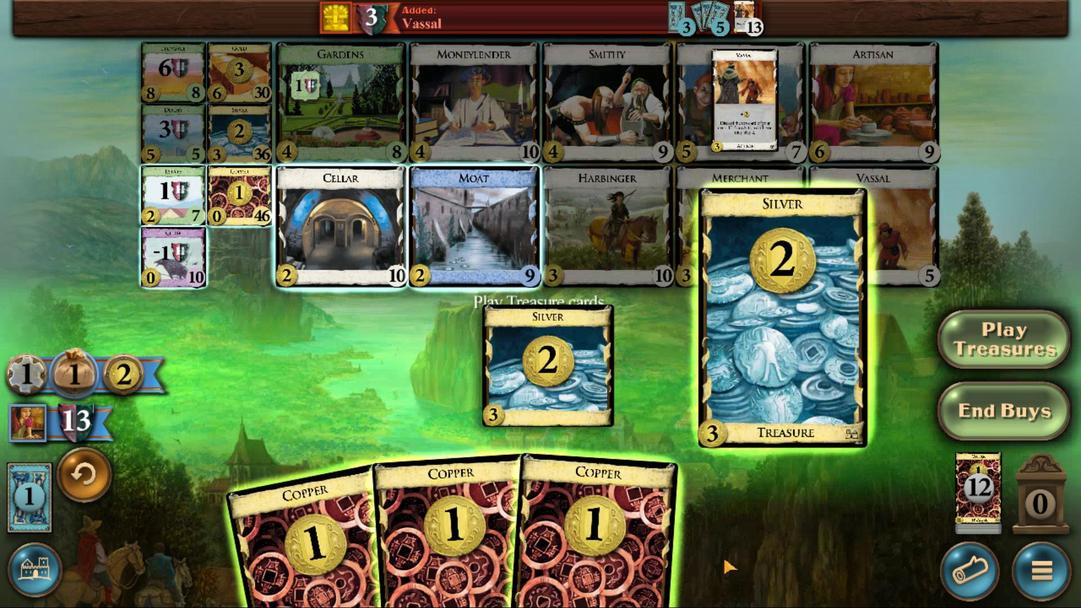 
Action: Mouse scrolled (372, 568) with delta (0, 0)
Screenshot: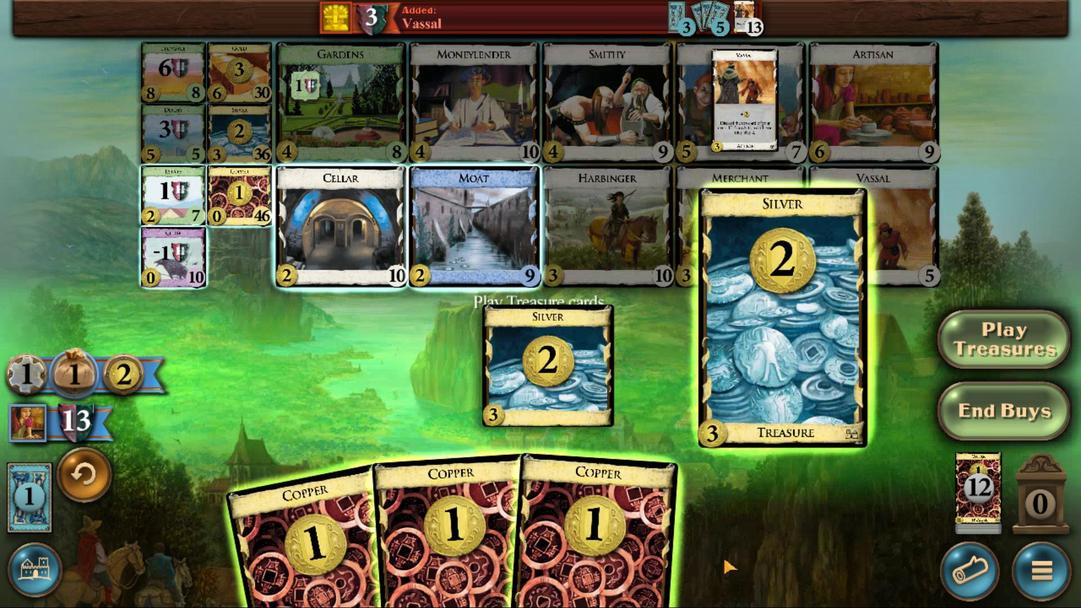 
Action: Mouse scrolled (372, 568) with delta (0, 0)
Screenshot: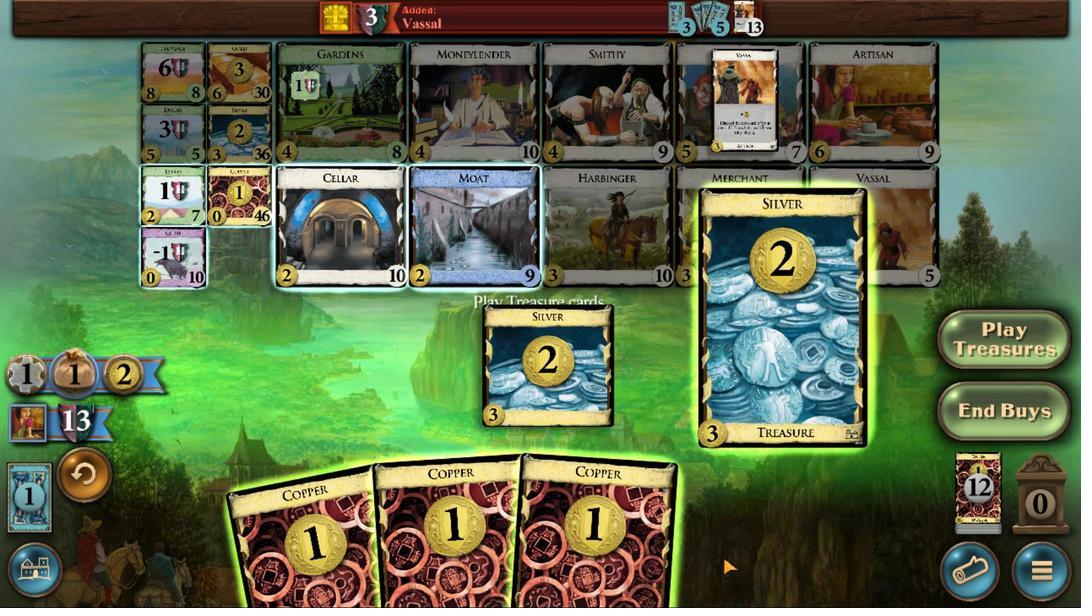 
Action: Mouse scrolled (372, 568) with delta (0, 0)
Screenshot: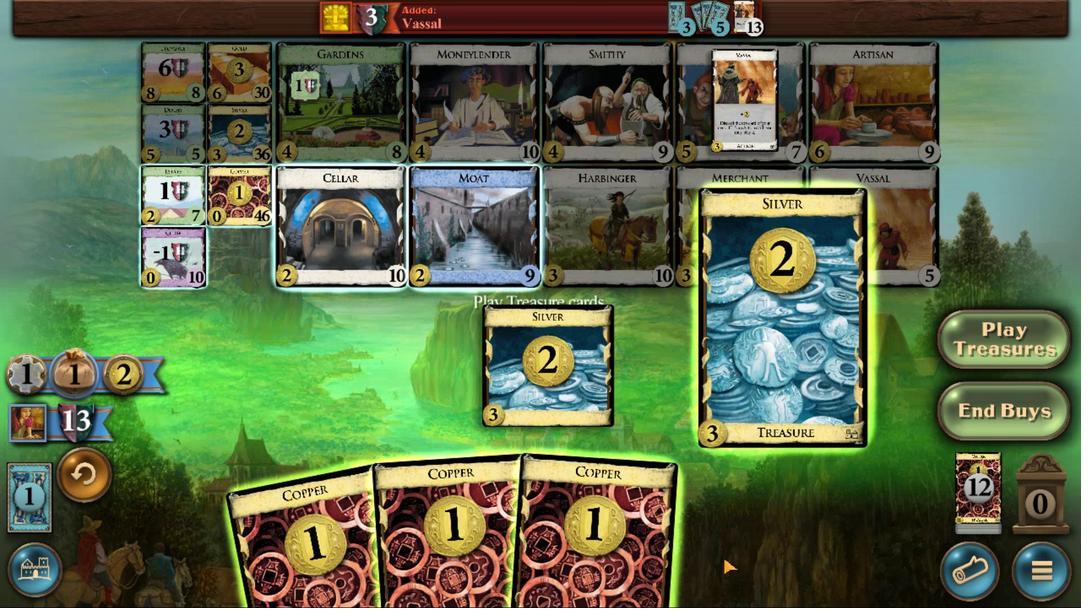 
Action: Mouse moved to (390, 567)
Screenshot: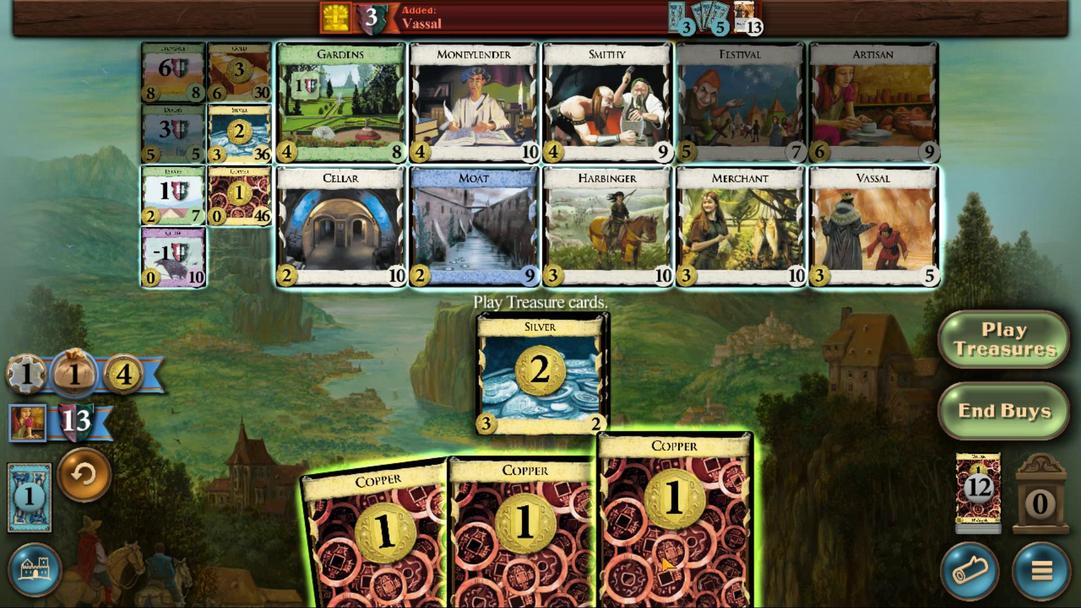
Action: Mouse scrolled (390, 567) with delta (0, 0)
Screenshot: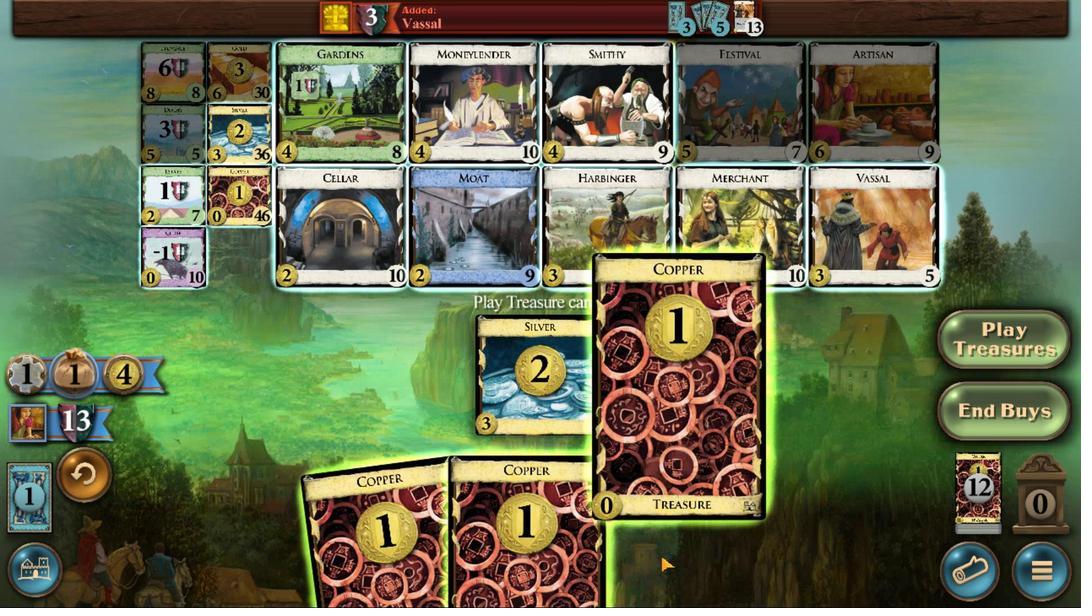 
Action: Mouse scrolled (390, 567) with delta (0, 0)
Screenshot: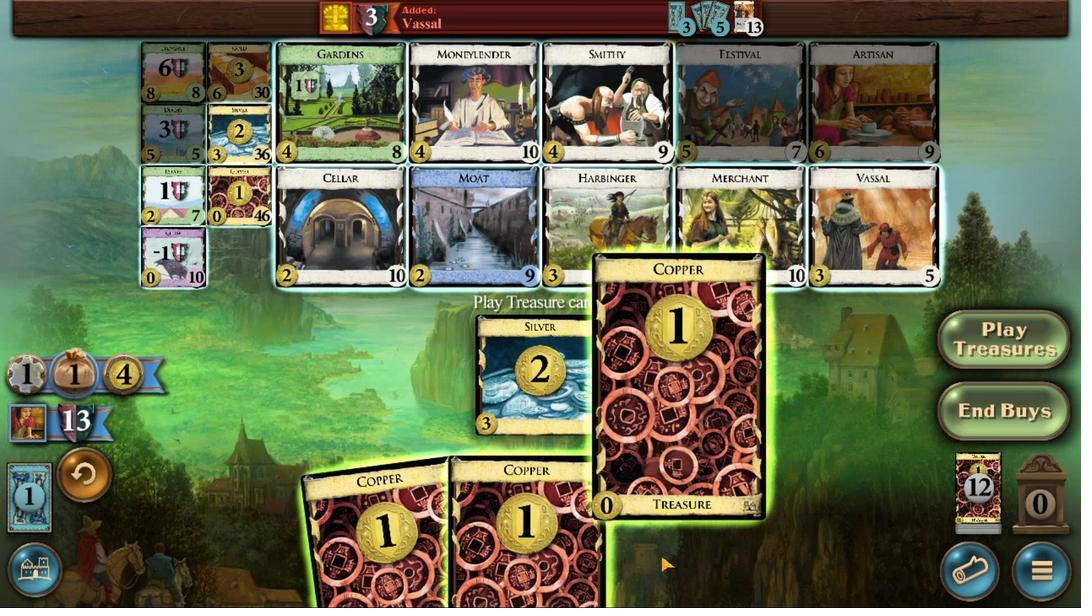 
Action: Mouse scrolled (390, 567) with delta (0, 0)
Screenshot: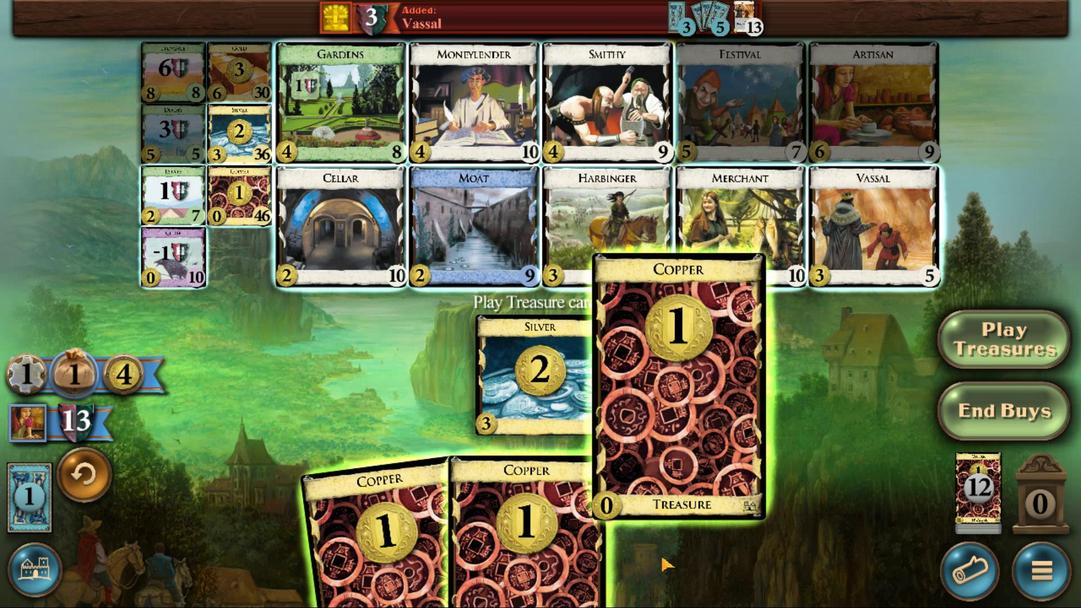 
Action: Mouse scrolled (390, 567) with delta (0, 0)
Screenshot: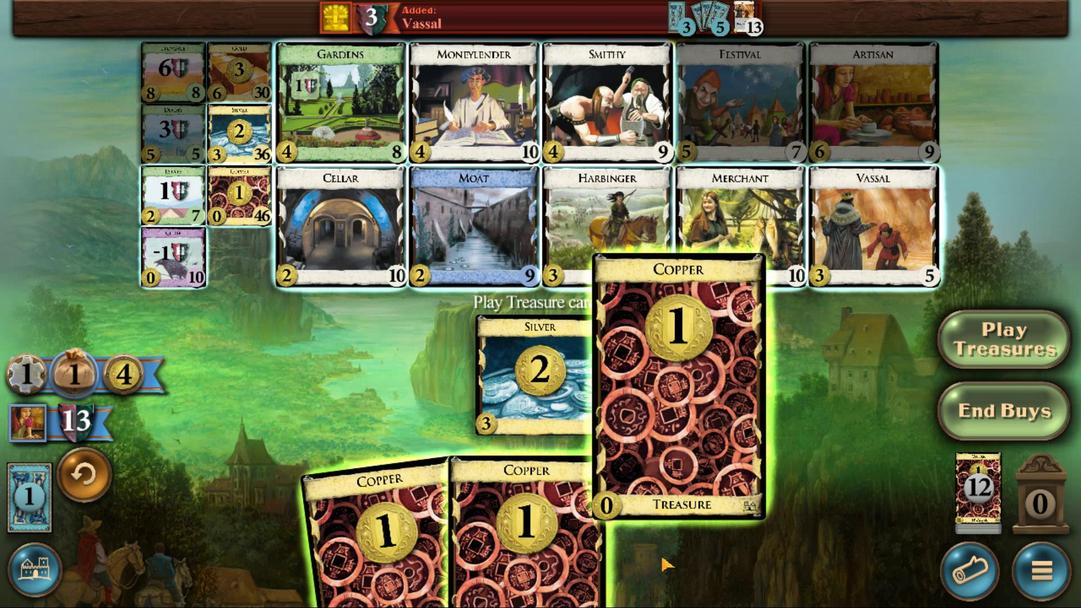 
Action: Mouse scrolled (390, 567) with delta (0, 0)
Screenshot: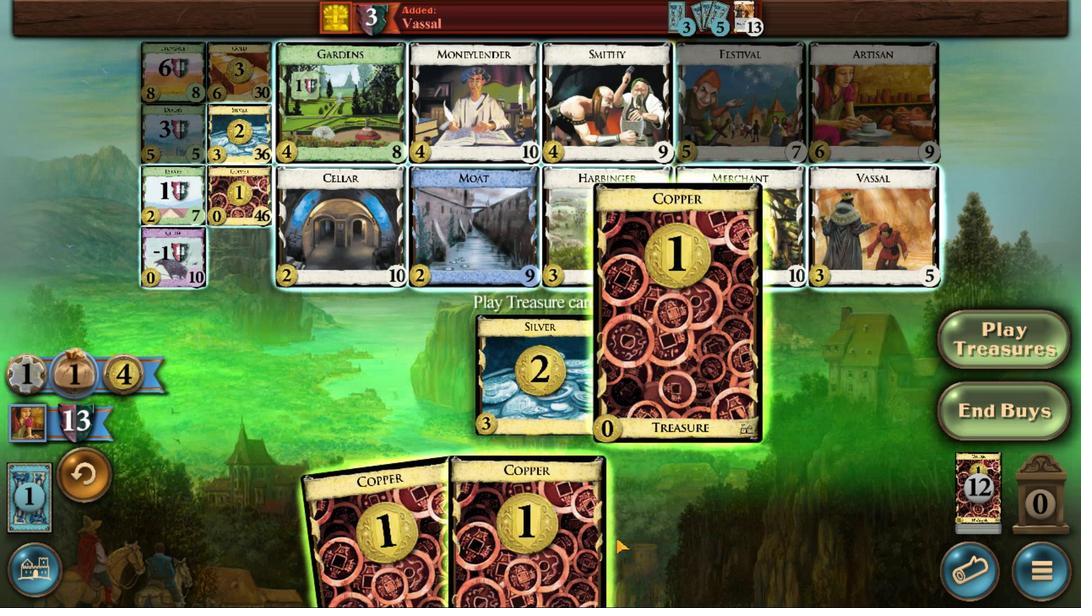 
Action: Mouse scrolled (390, 567) with delta (0, 0)
Screenshot: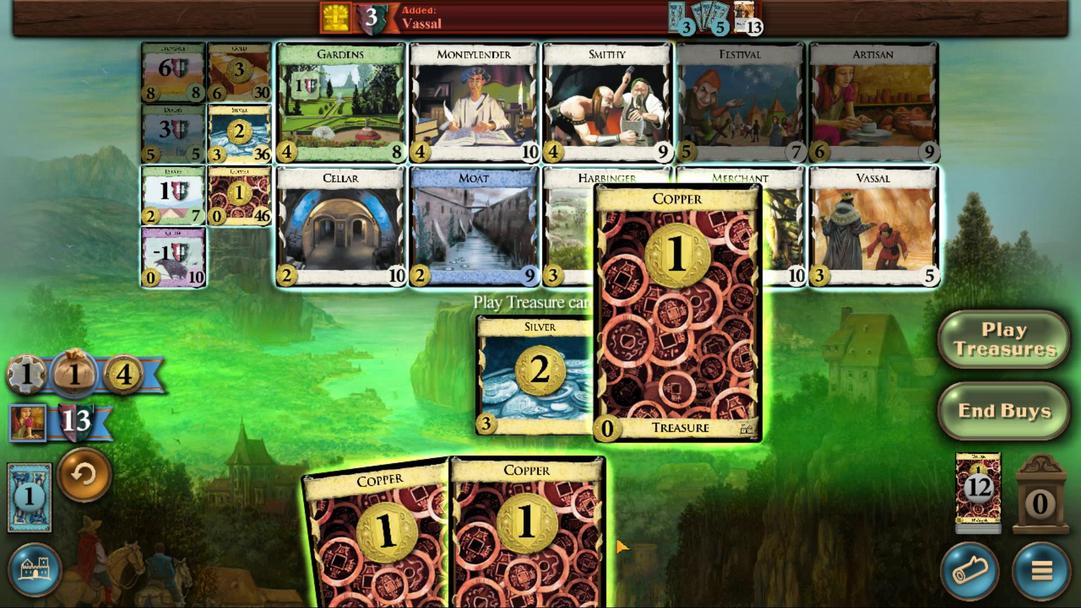 
Action: Mouse moved to (480, 452)
Screenshot: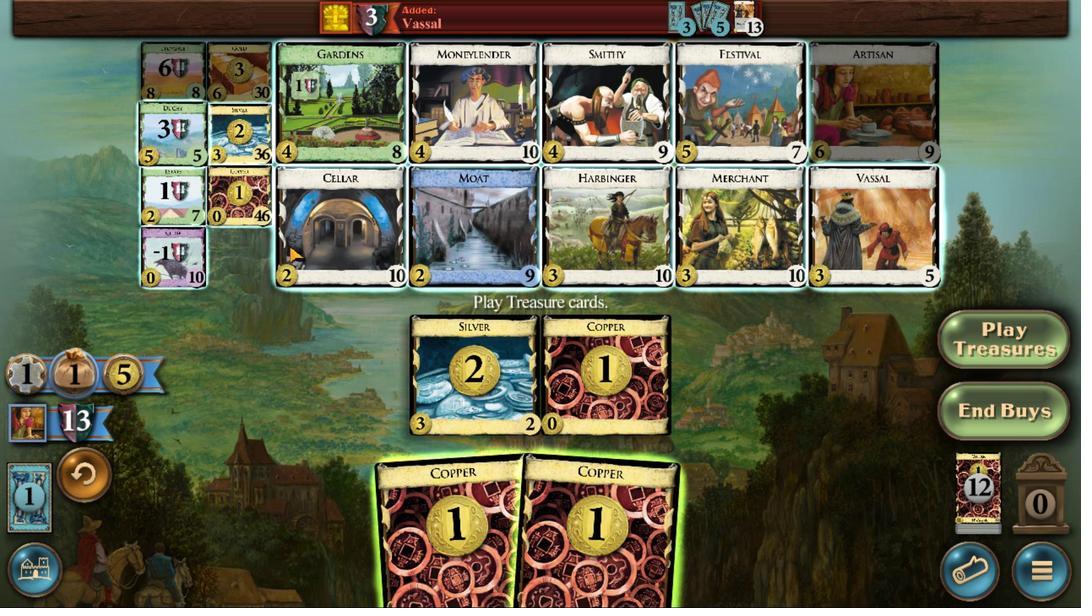 
Action: Mouse pressed left at (480, 452)
Screenshot: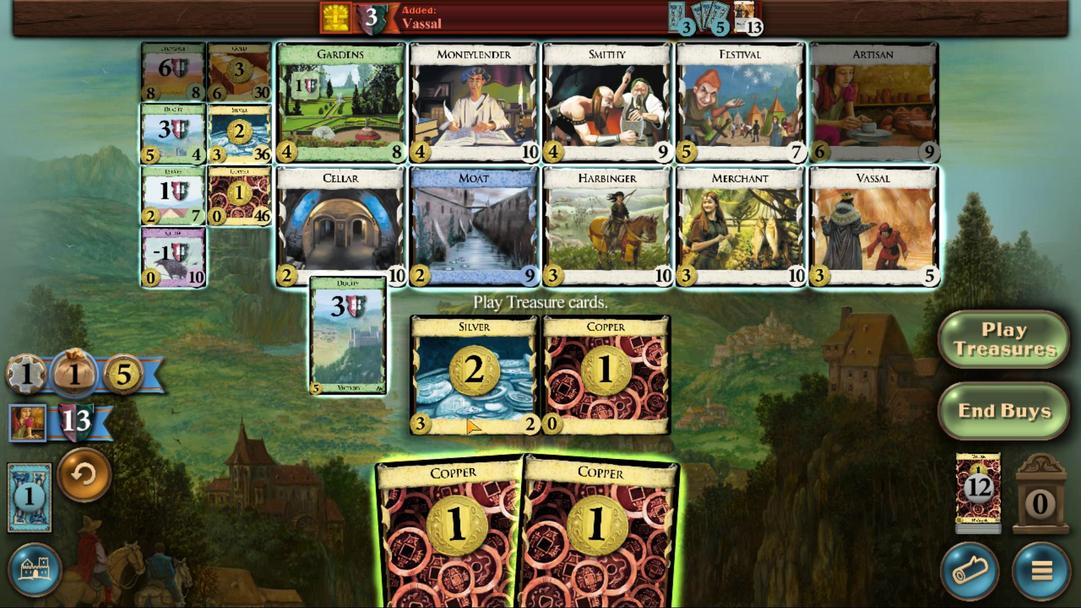 
Action: Mouse moved to (395, 548)
Screenshot: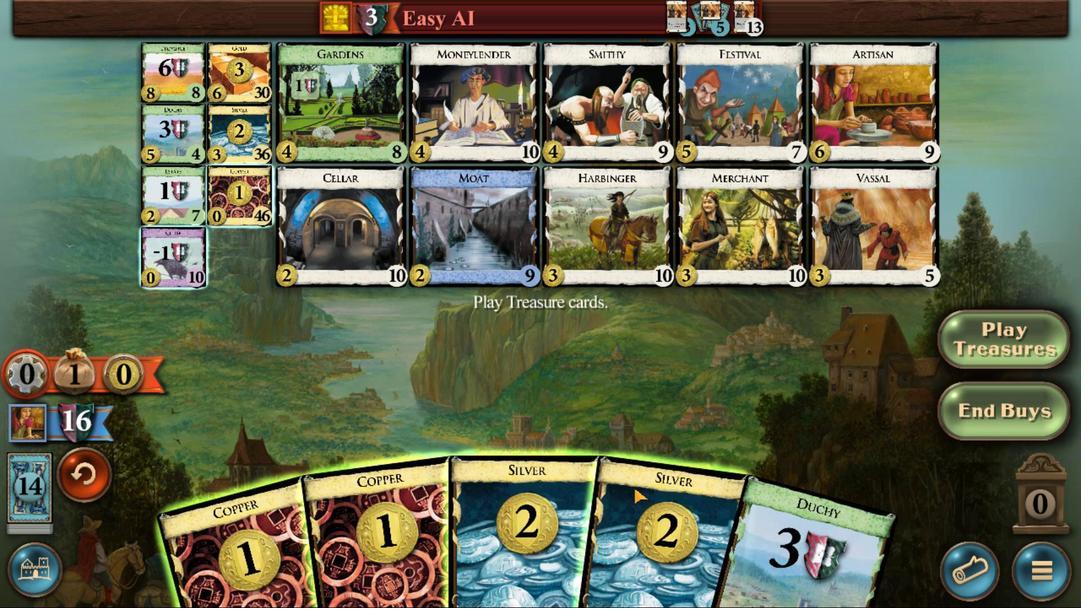 
Action: Mouse scrolled (395, 548) with delta (0, 0)
Screenshot: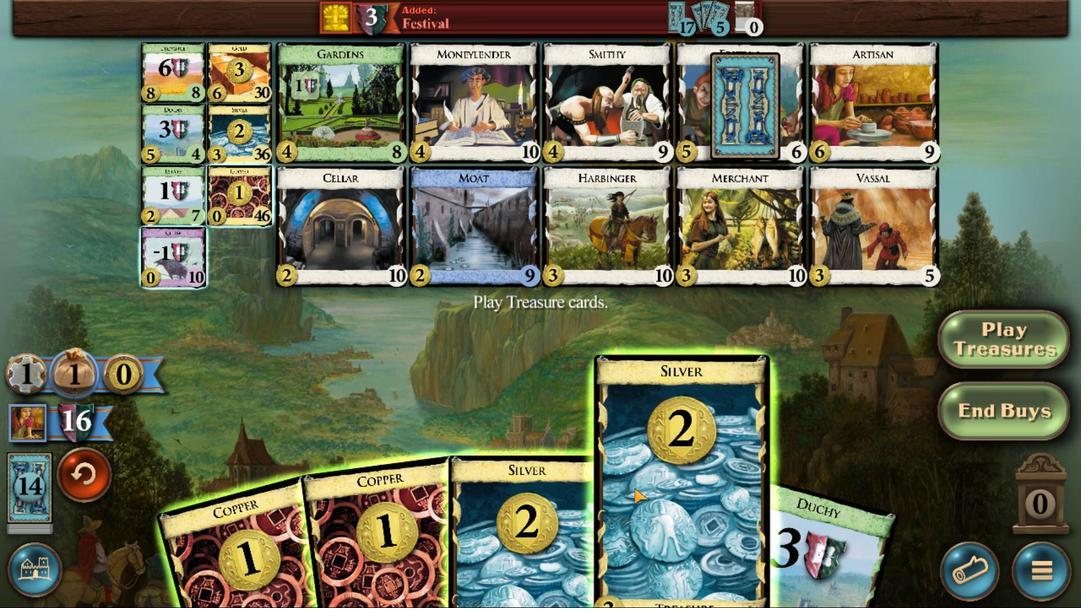 
Action: Mouse scrolled (395, 548) with delta (0, 0)
Screenshot: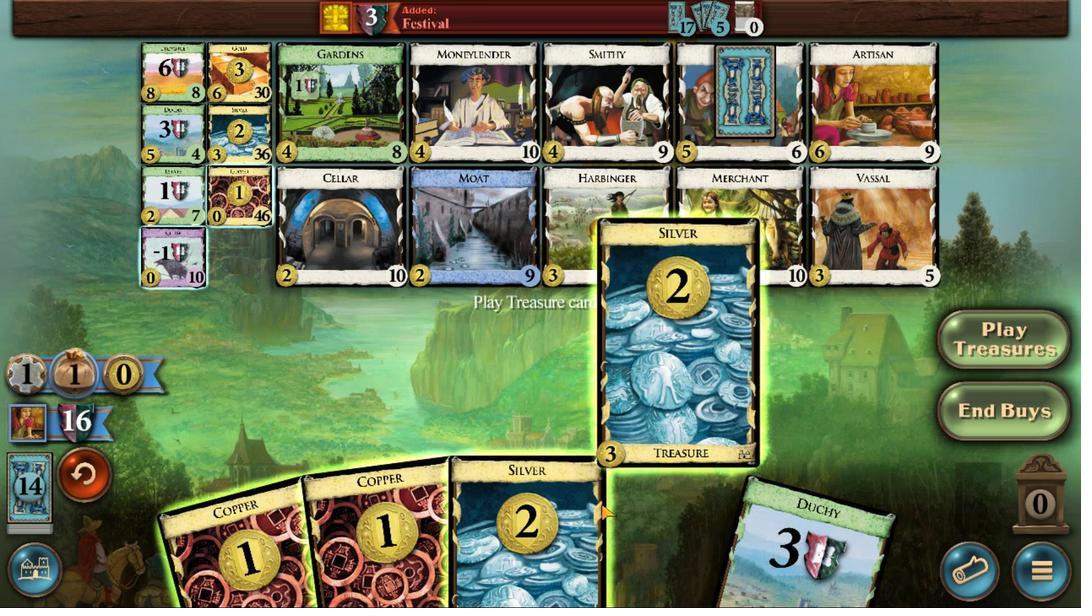 
Action: Mouse scrolled (395, 548) with delta (0, 0)
Screenshot: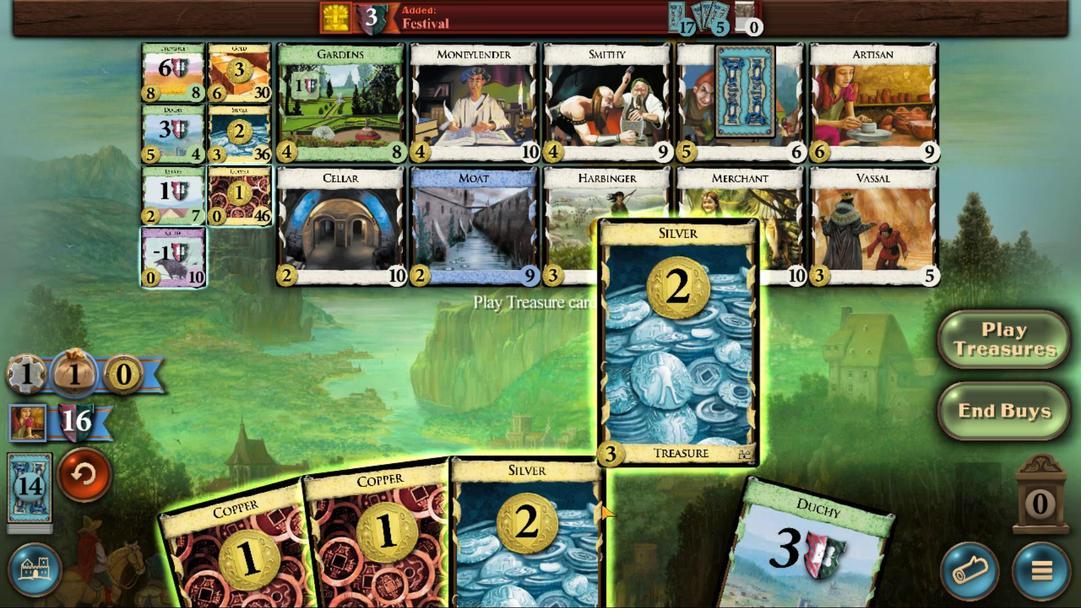 
Action: Mouse scrolled (395, 548) with delta (0, 0)
Screenshot: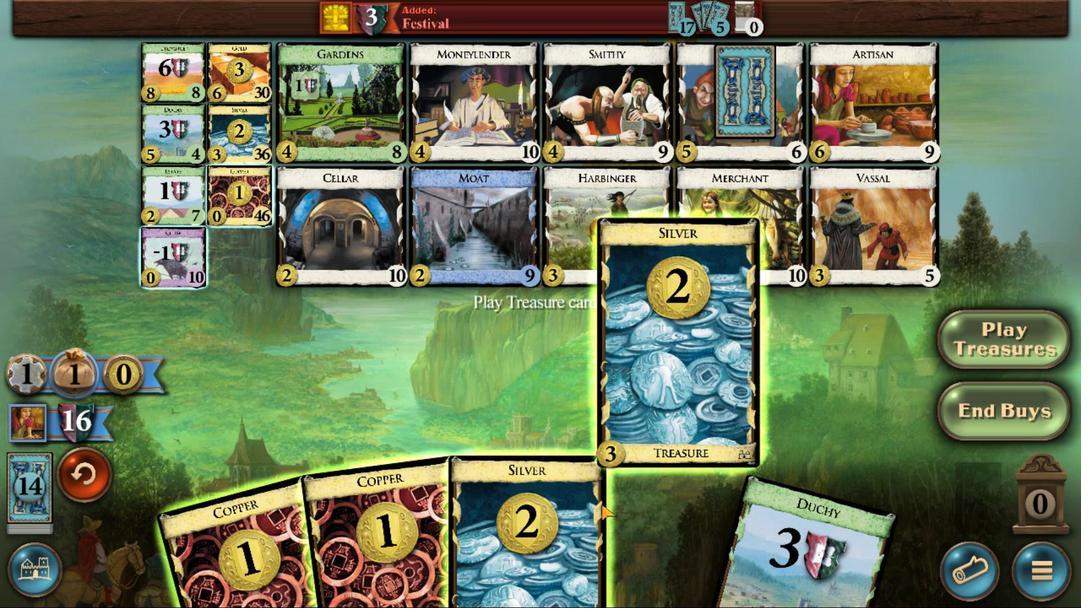 
Action: Mouse moved to (407, 556)
Screenshot: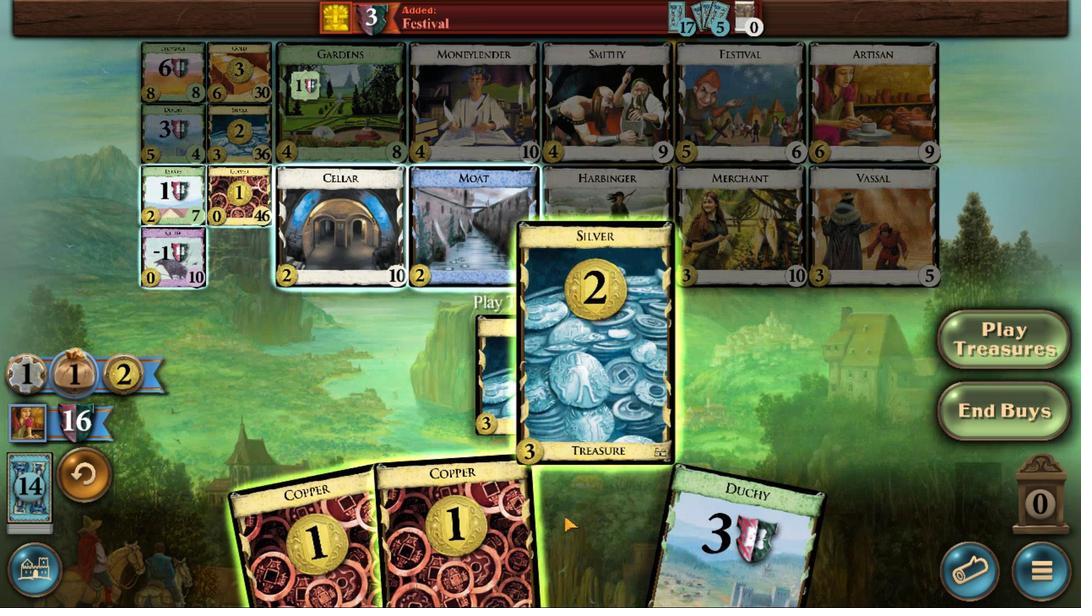 
Action: Mouse scrolled (407, 555) with delta (0, 0)
Screenshot: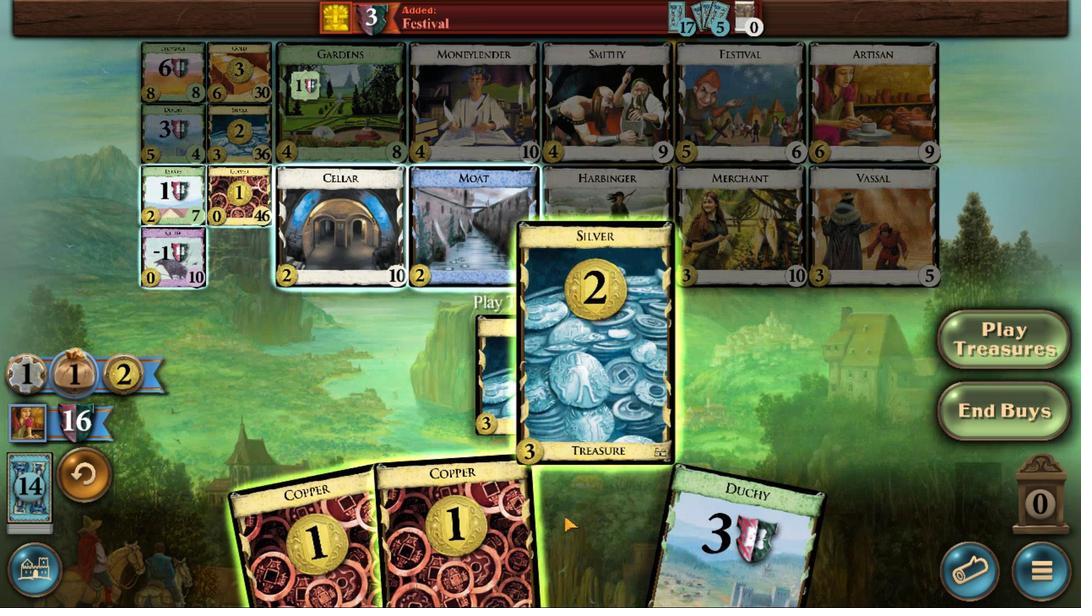 
Action: Mouse scrolled (407, 555) with delta (0, 0)
Screenshot: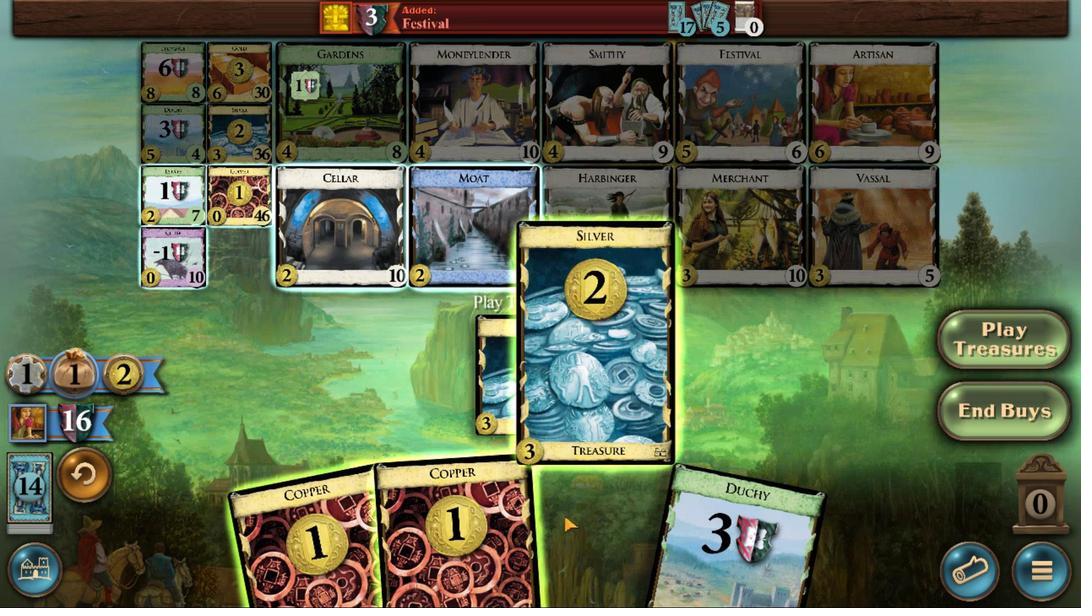 
Action: Mouse scrolled (407, 555) with delta (0, 0)
Screenshot: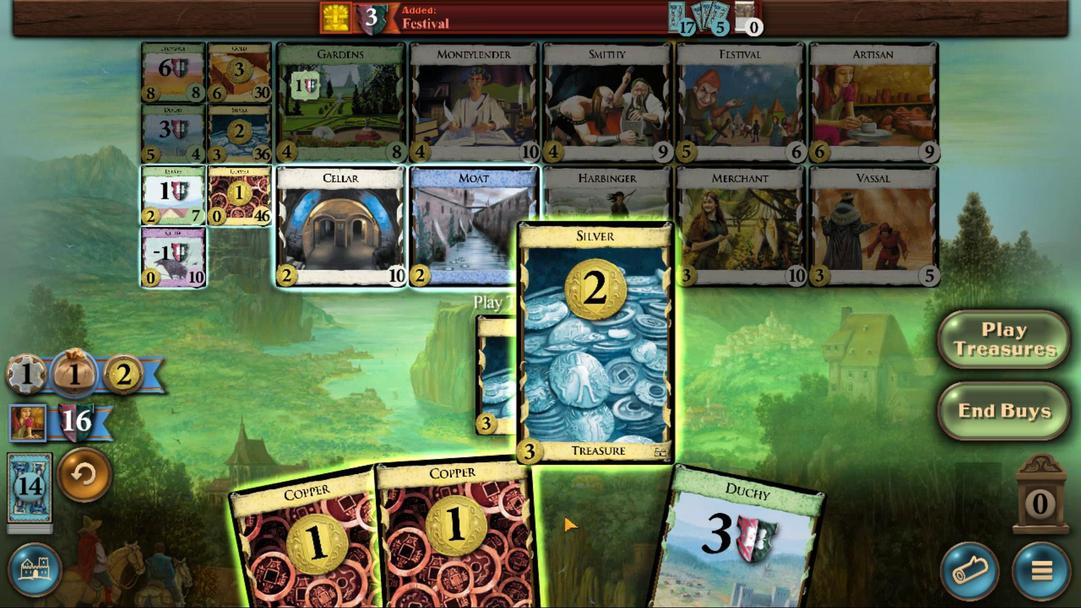 
Action: Mouse moved to (417, 556)
Screenshot: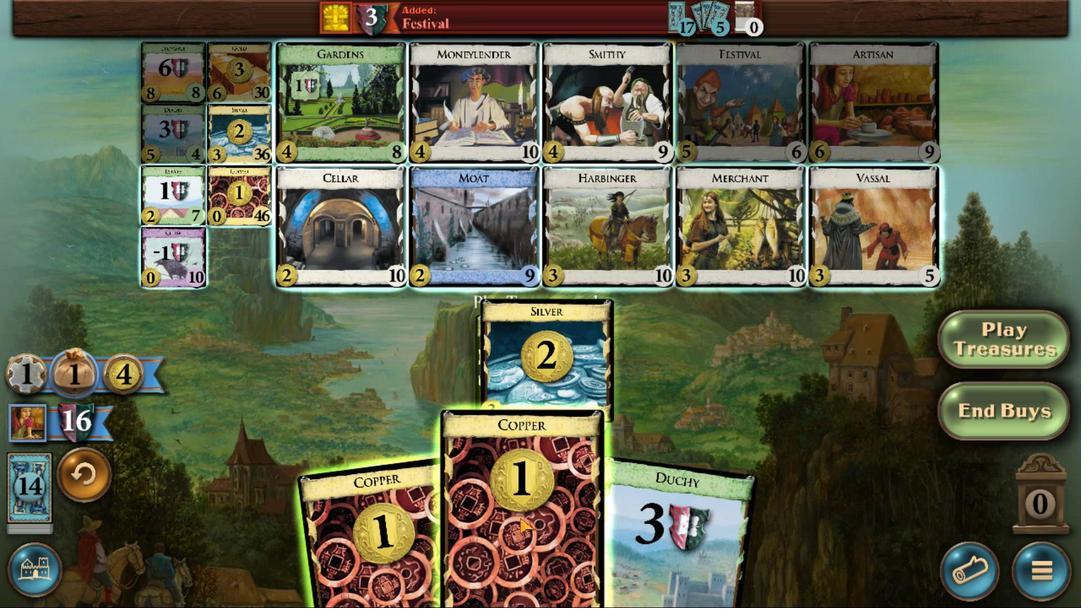 
Action: Mouse scrolled (417, 556) with delta (0, 0)
Screenshot: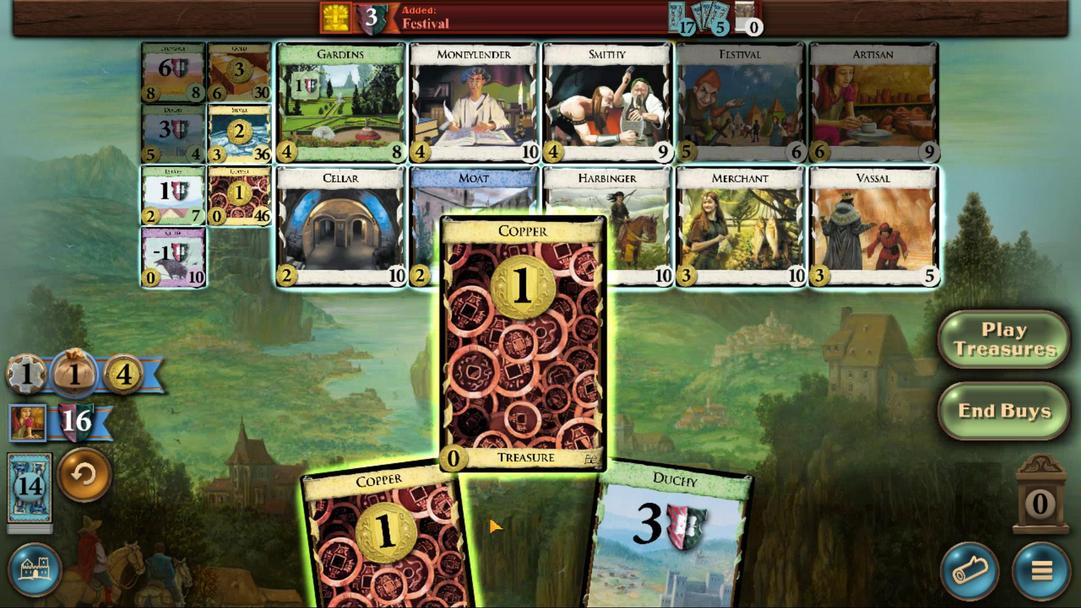 
Action: Mouse scrolled (417, 556) with delta (0, 0)
Screenshot: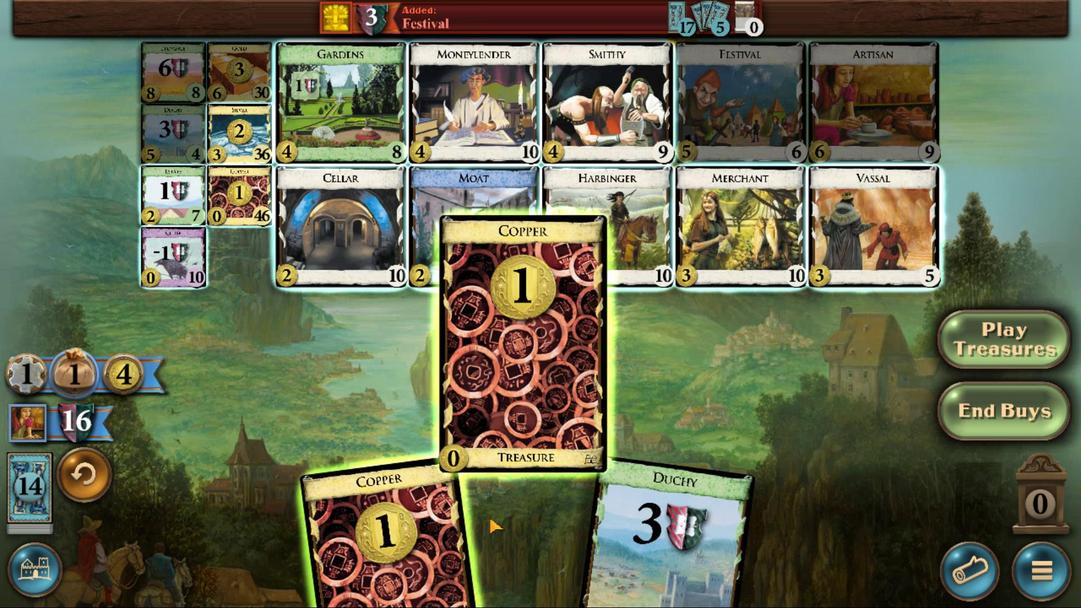 
Action: Mouse scrolled (417, 556) with delta (0, 0)
Screenshot: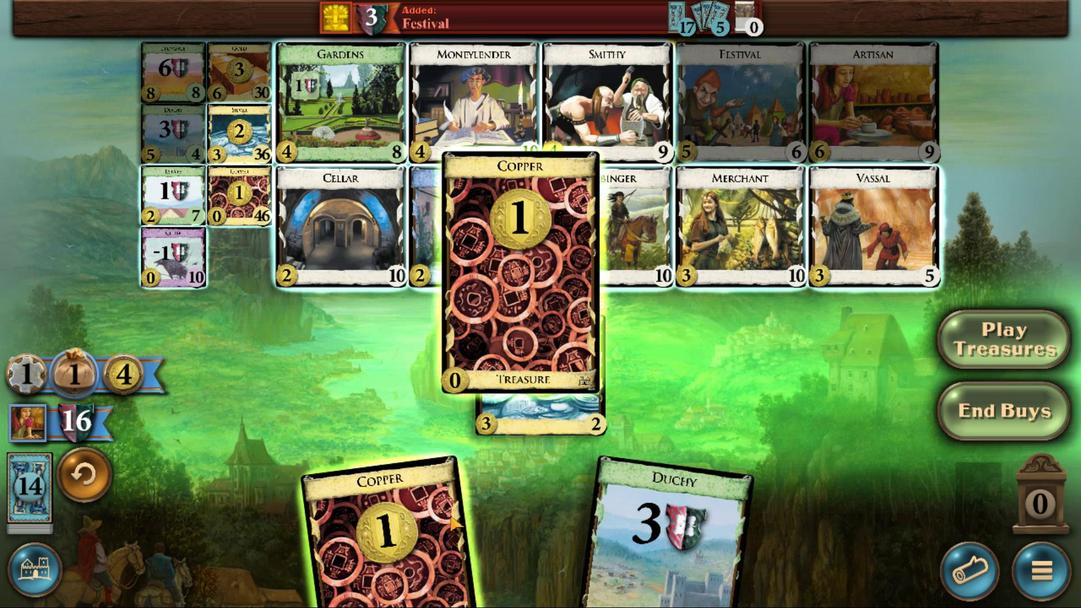 
Action: Mouse moved to (430, 556)
Screenshot: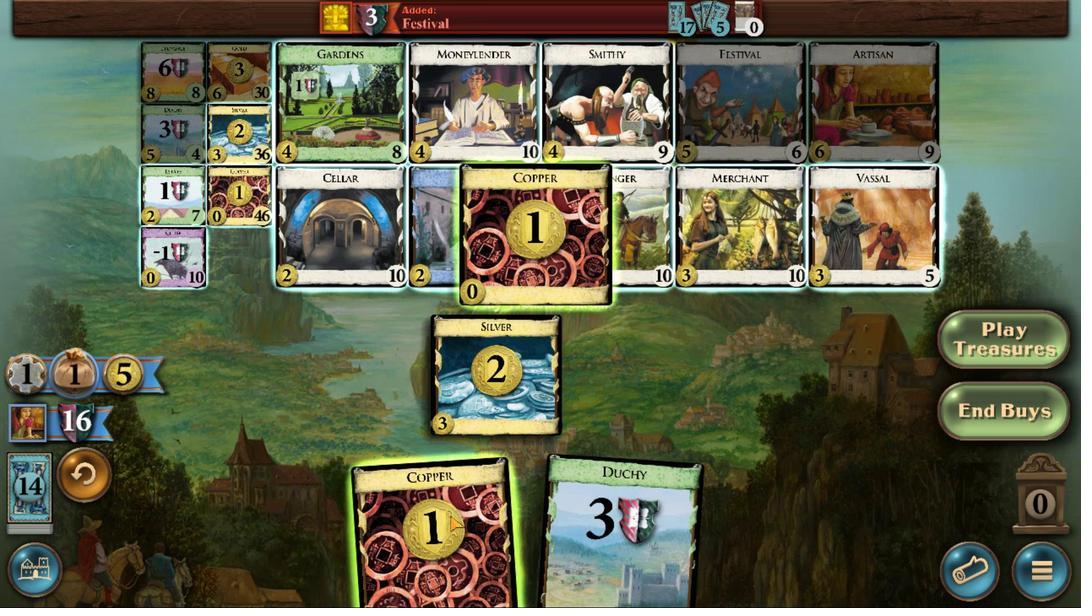 
Action: Mouse scrolled (430, 555) with delta (0, 0)
Screenshot: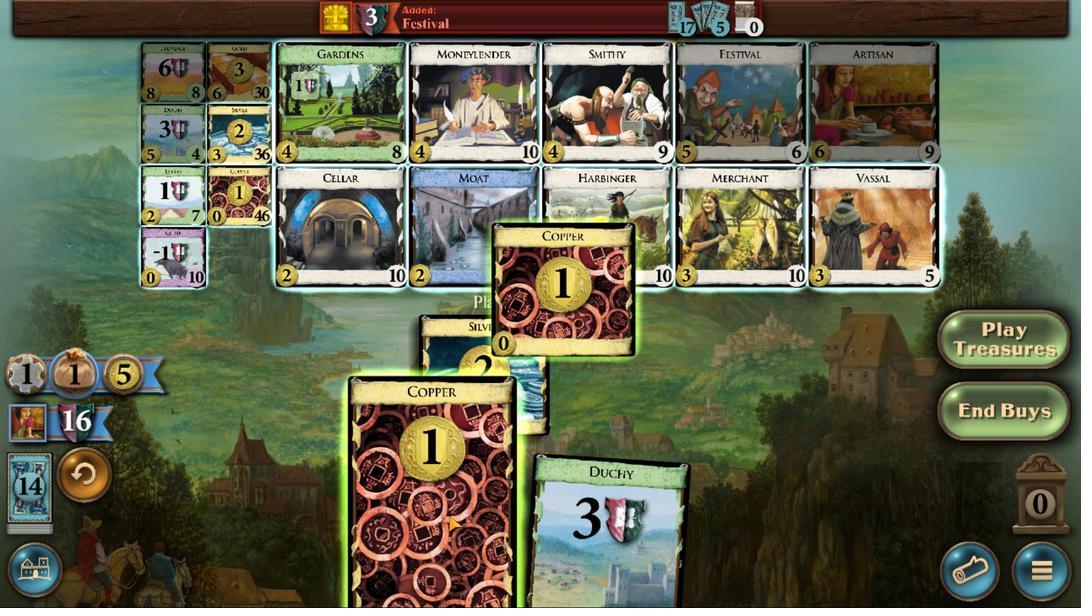 
Action: Mouse scrolled (430, 555) with delta (0, 0)
Screenshot: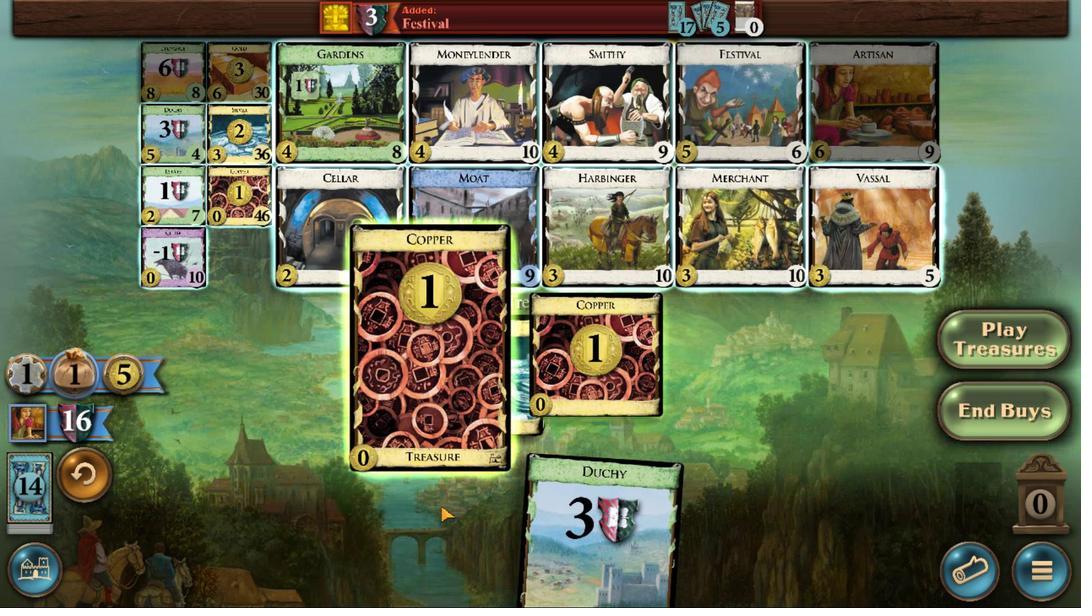 
Action: Mouse scrolled (430, 555) with delta (0, 0)
Screenshot: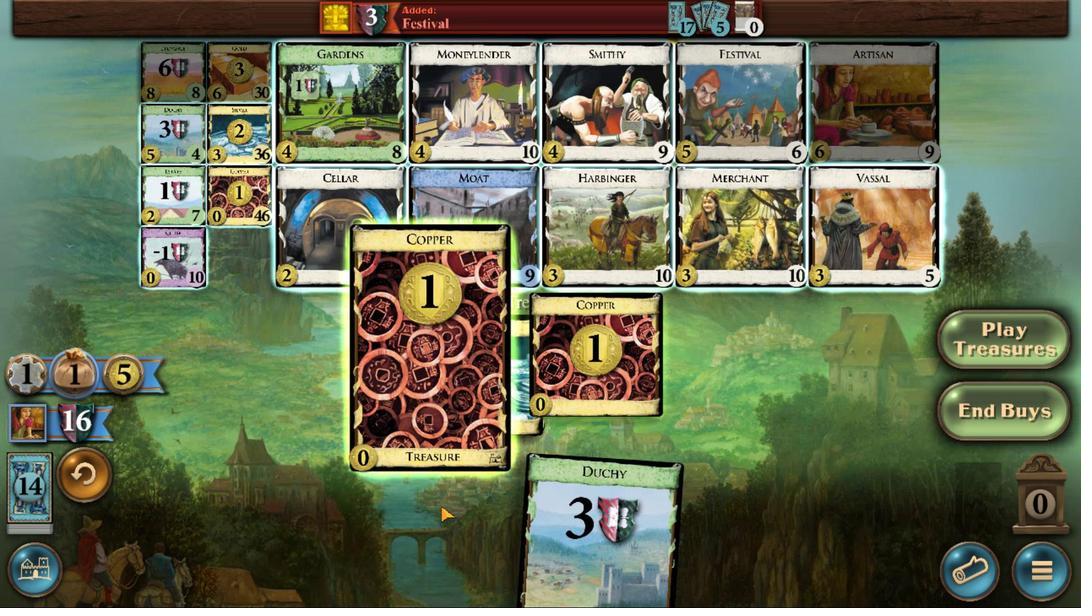 
Action: Mouse moved to (469, 435)
Screenshot: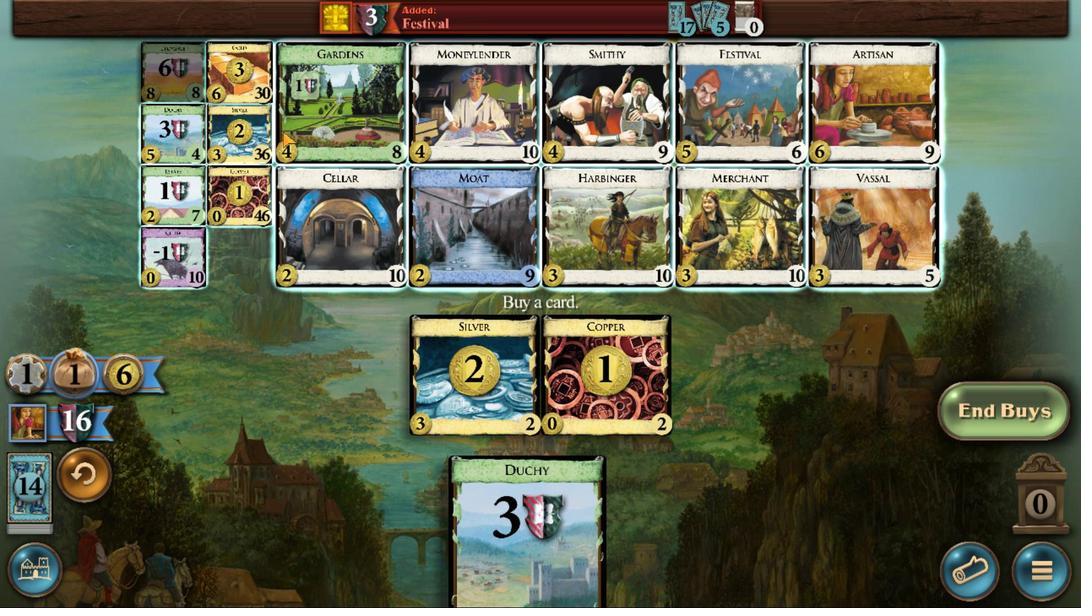 
Action: Mouse pressed left at (469, 435)
Screenshot: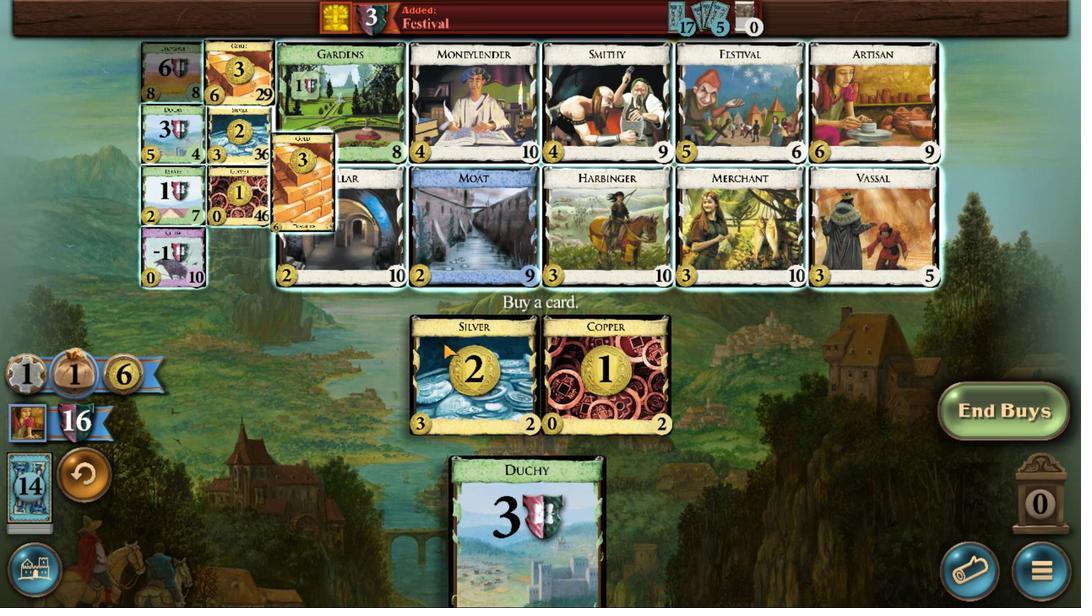
Action: Mouse moved to (385, 563)
Screenshot: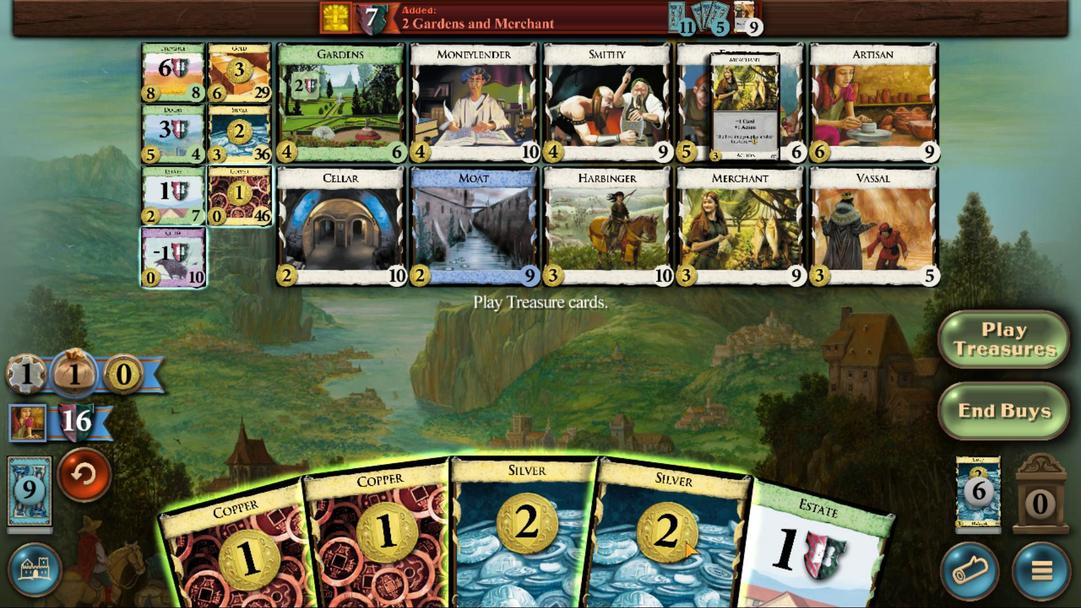 
Action: Mouse scrolled (385, 563) with delta (0, 0)
Screenshot: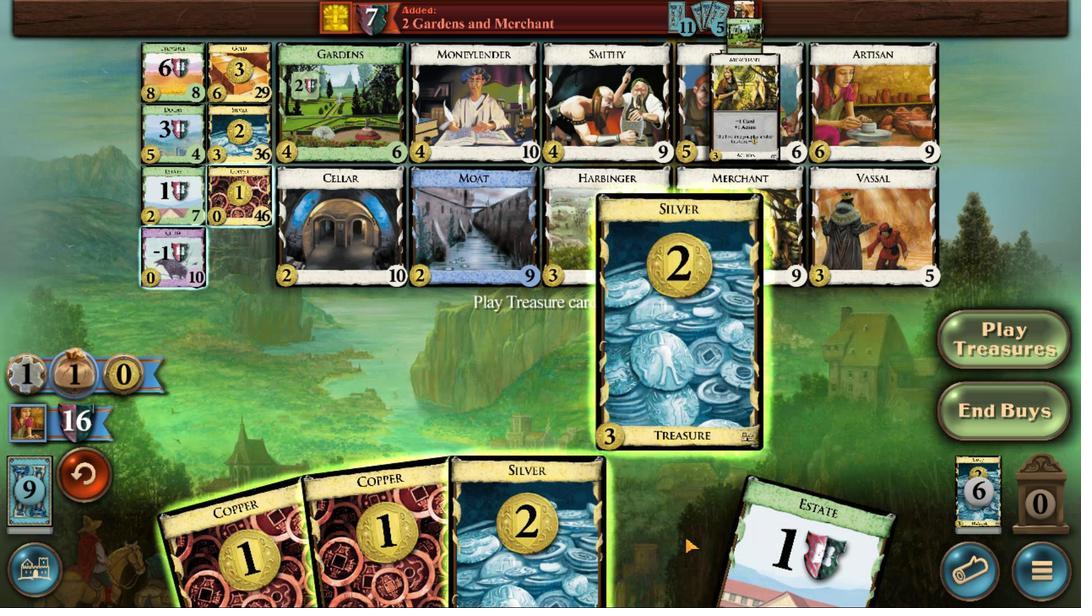 
Action: Mouse scrolled (385, 563) with delta (0, 0)
Screenshot: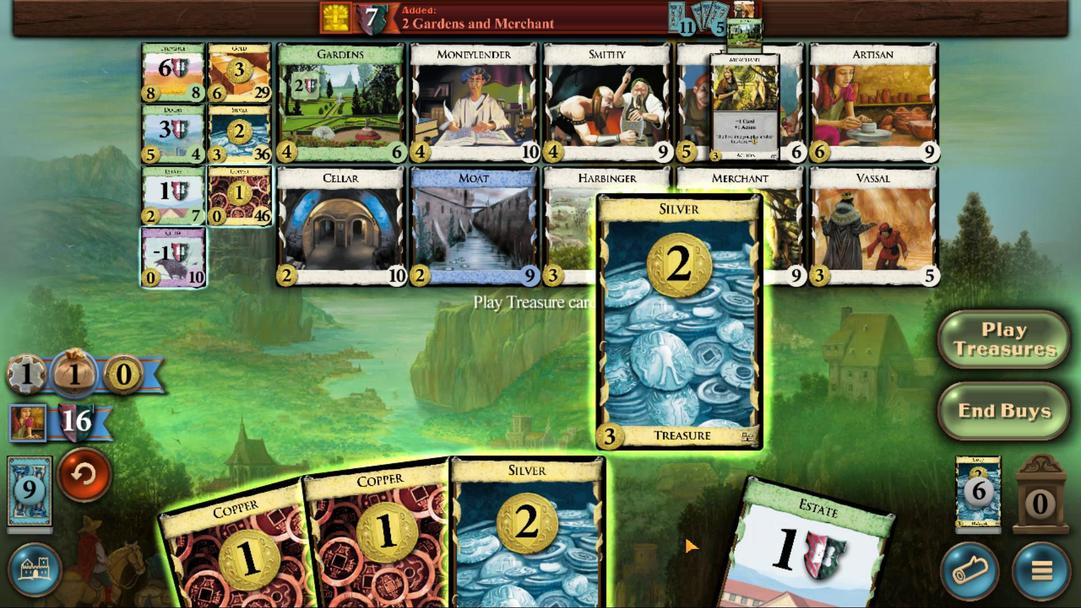 
Action: Mouse scrolled (385, 563) with delta (0, 0)
Screenshot: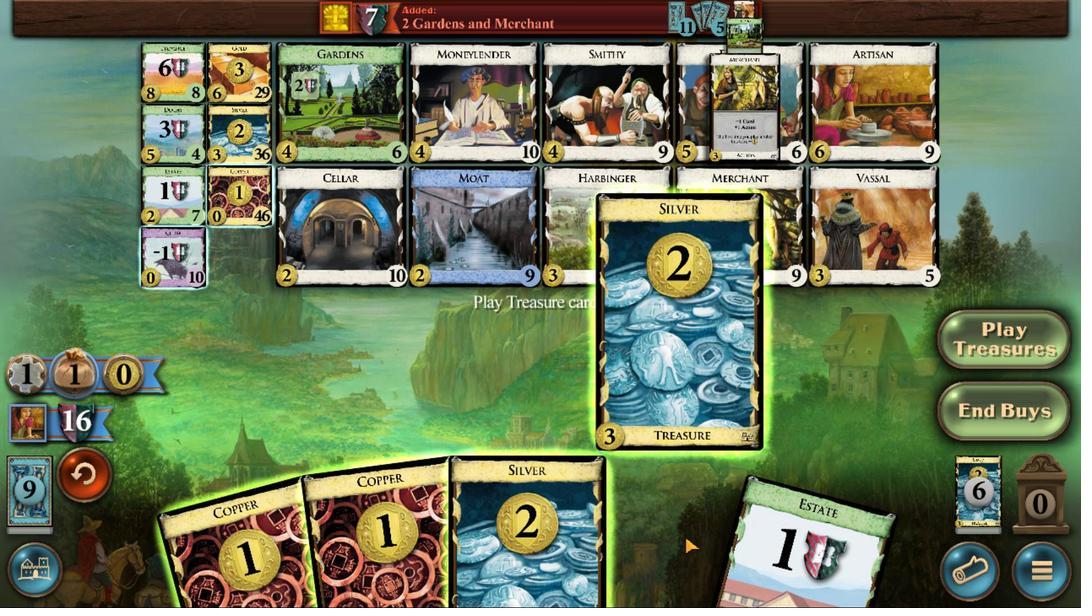 
Action: Mouse moved to (399, 556)
Screenshot: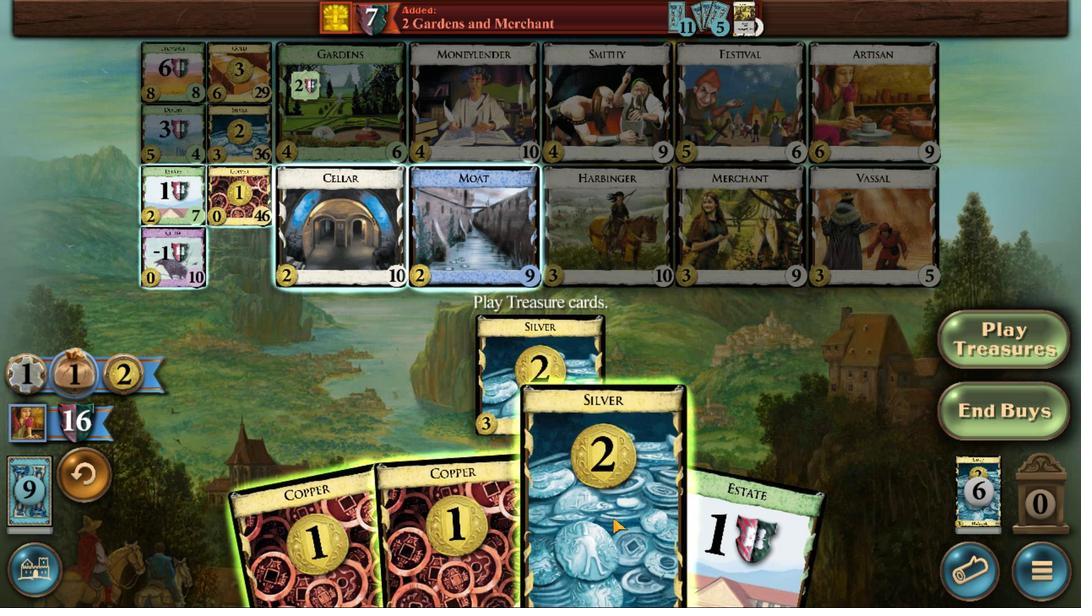 
Action: Mouse scrolled (399, 556) with delta (0, 0)
Screenshot: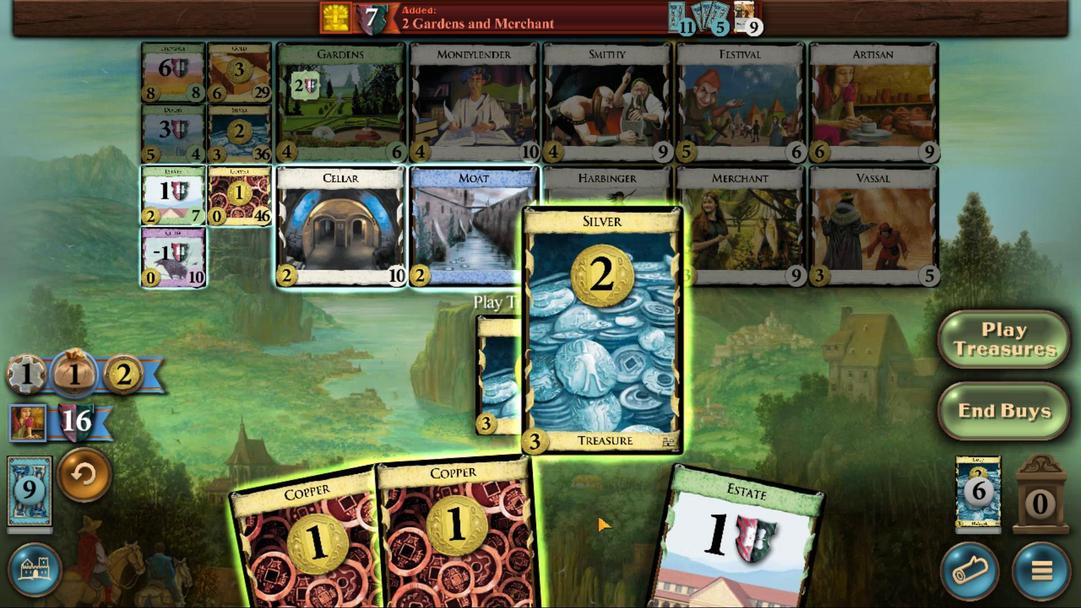 
Action: Mouse scrolled (399, 556) with delta (0, 0)
Screenshot: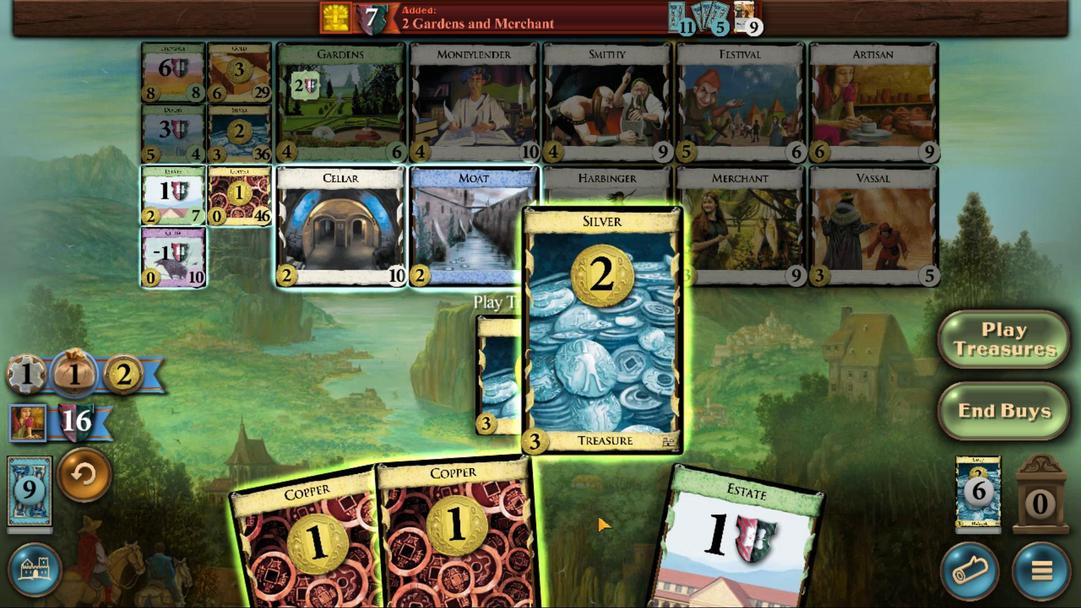 
Action: Mouse moved to (412, 554)
Screenshot: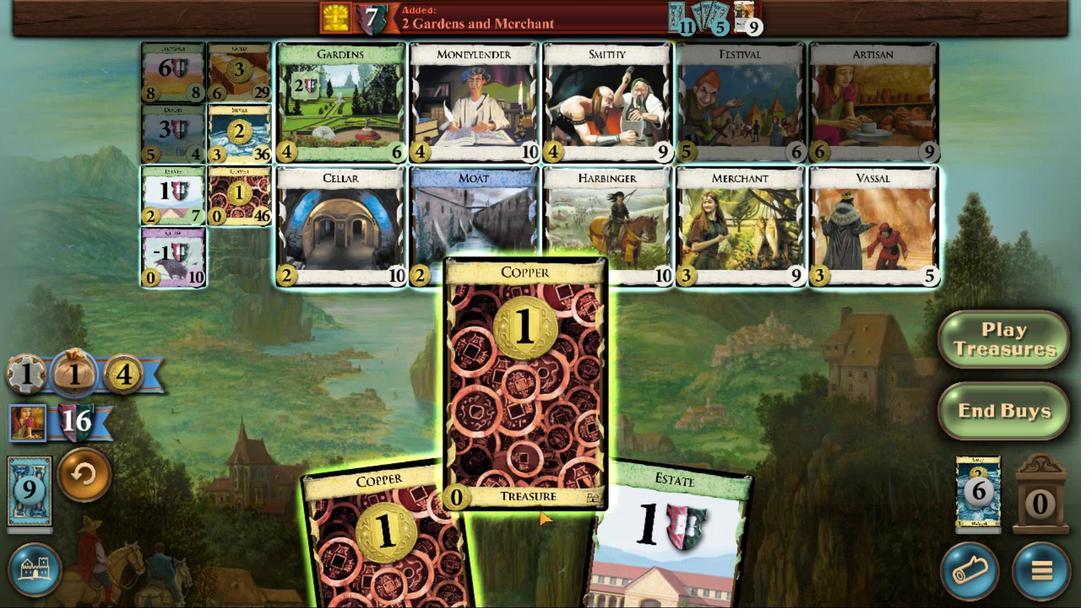 
Action: Mouse scrolled (412, 554) with delta (0, 0)
Screenshot: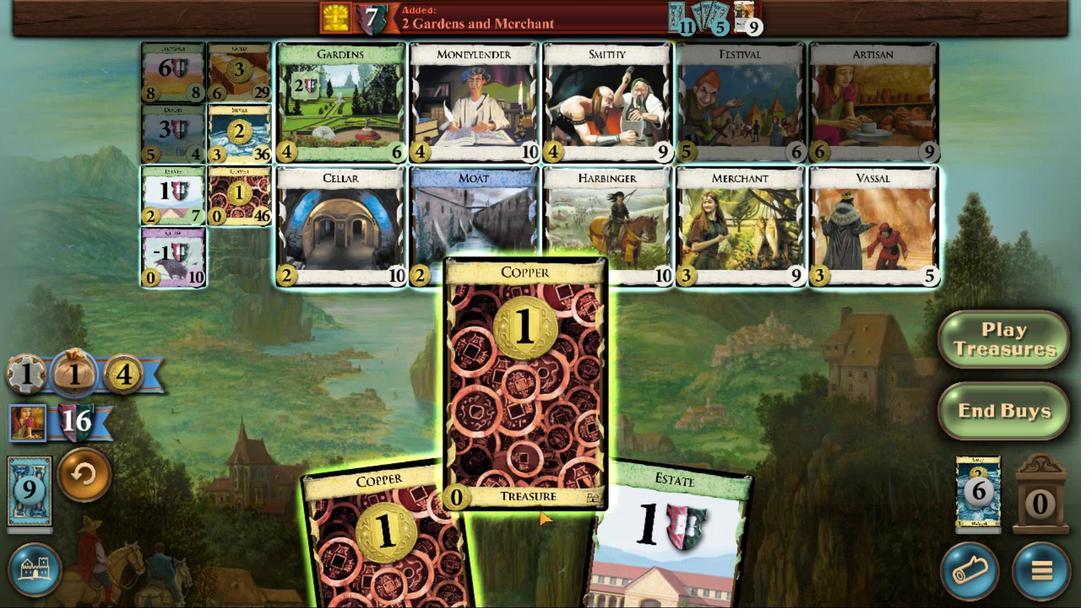 
Action: Mouse scrolled (412, 554) with delta (0, 0)
Screenshot: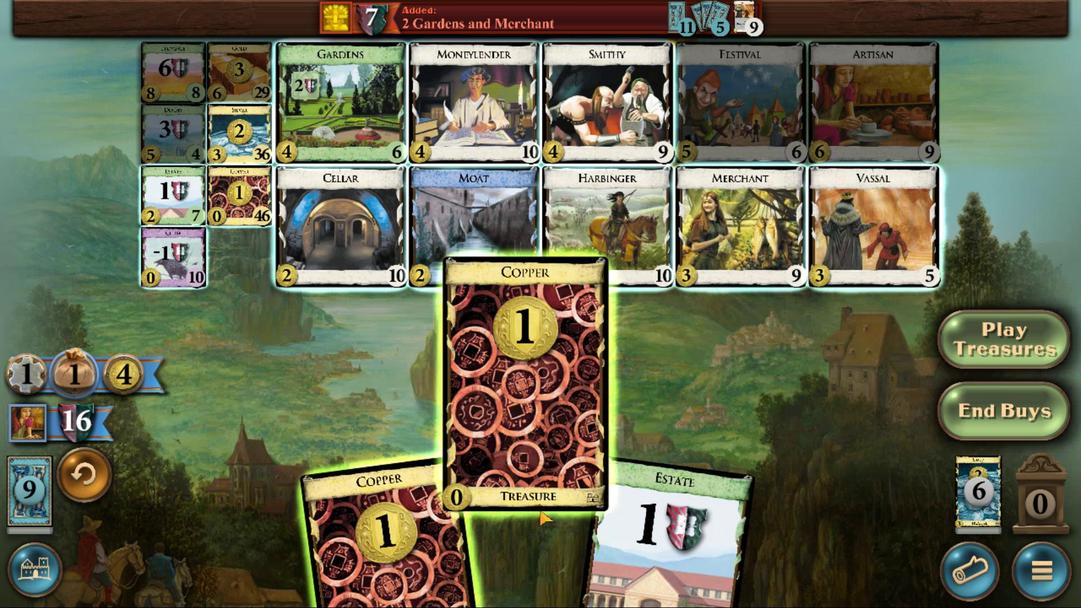 
Action: Mouse scrolled (412, 554) with delta (0, 0)
Screenshot: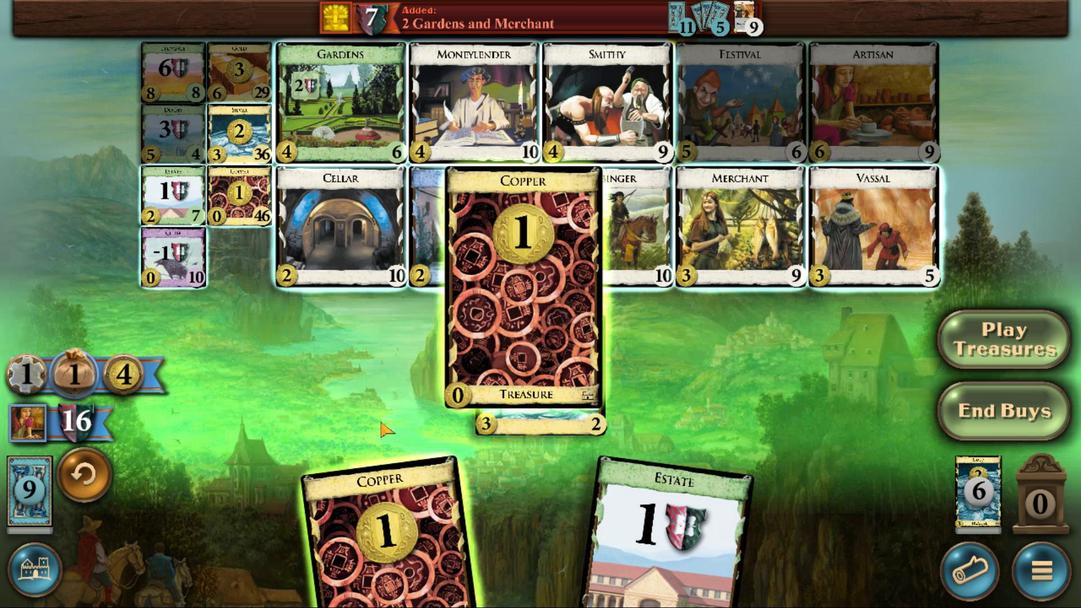 
Action: Mouse scrolled (412, 554) with delta (0, 0)
Screenshot: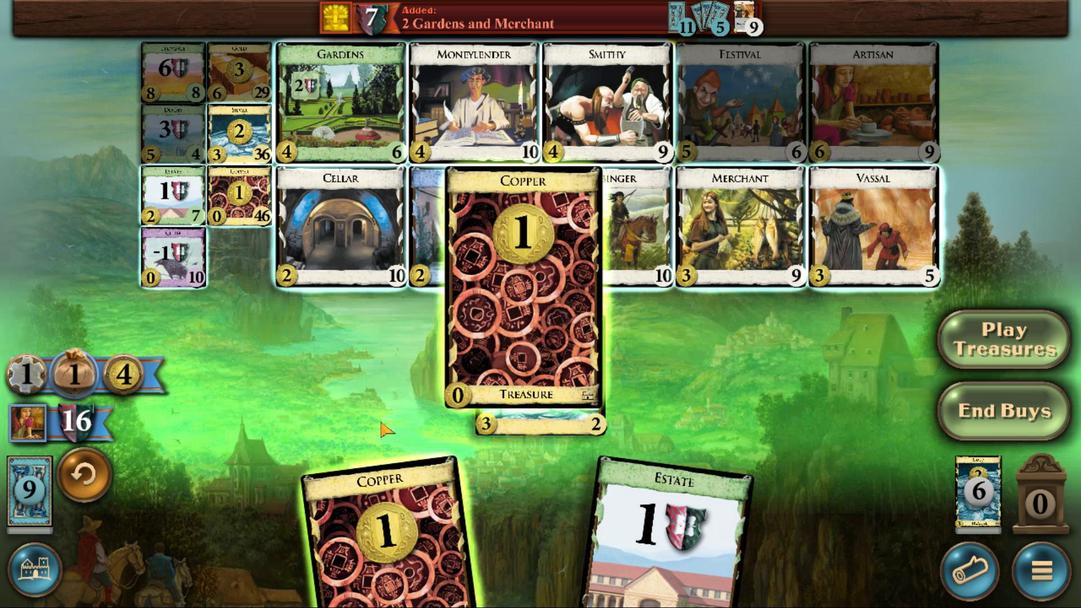 
Action: Mouse scrolled (412, 554) with delta (0, 0)
Screenshot: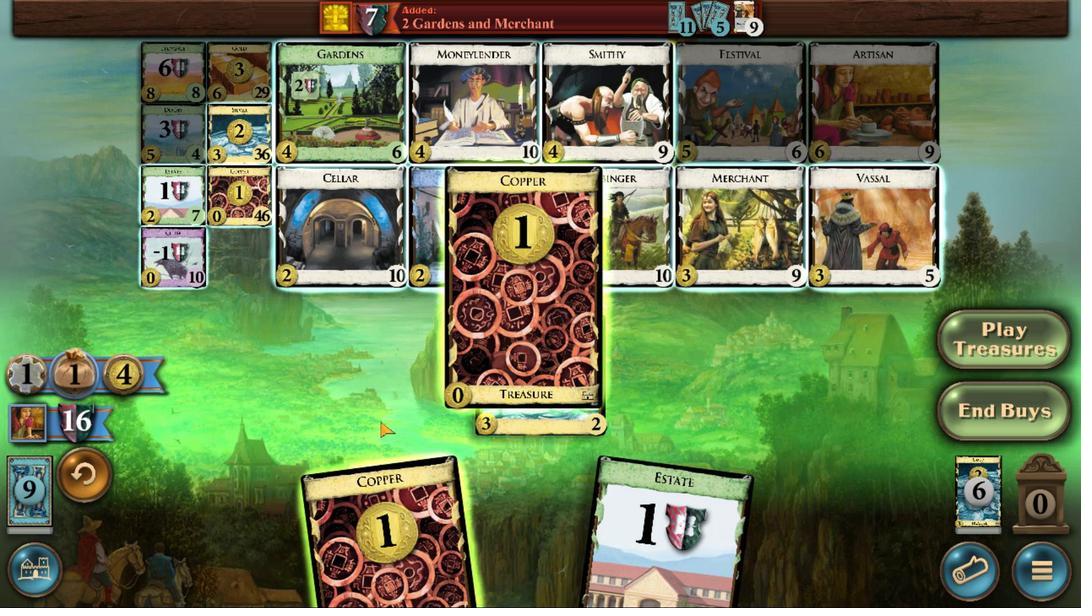 
Action: Mouse moved to (482, 454)
Screenshot: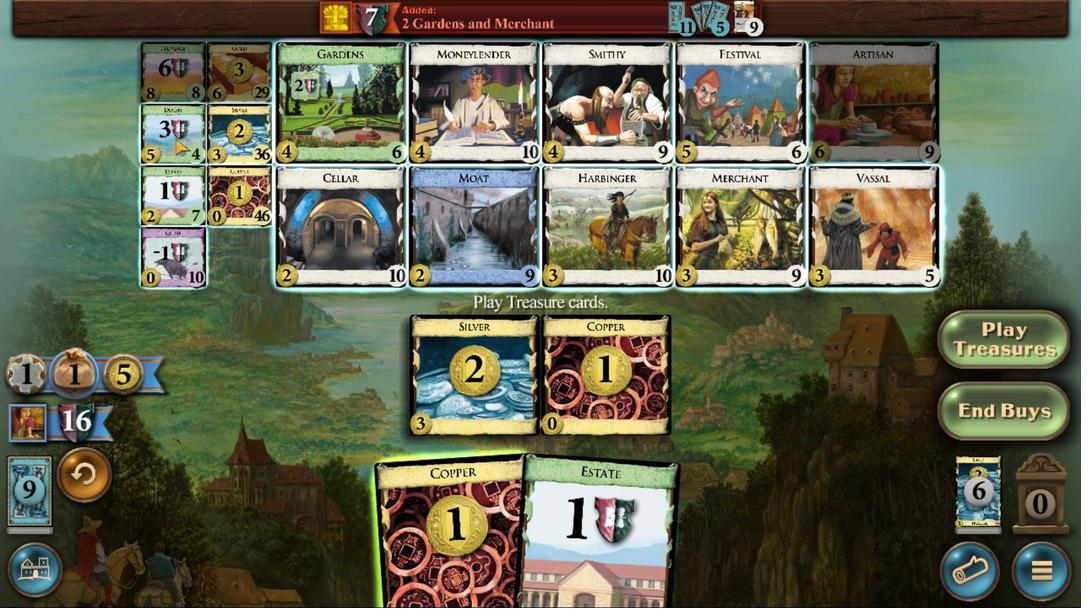 
Action: Mouse pressed left at (482, 454)
Screenshot: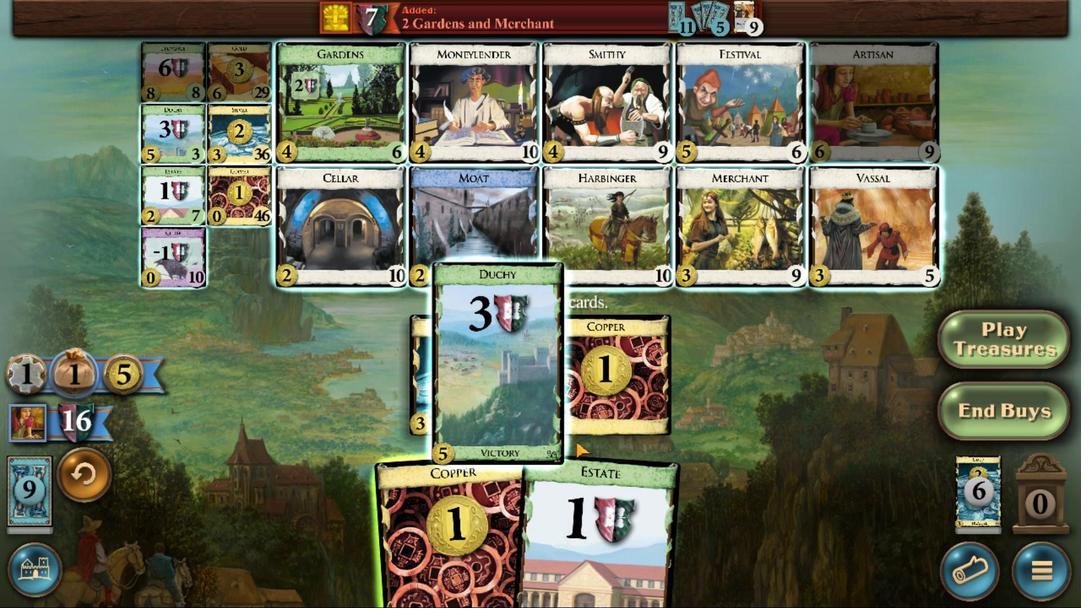 
Action: Mouse moved to (470, 561)
Screenshot: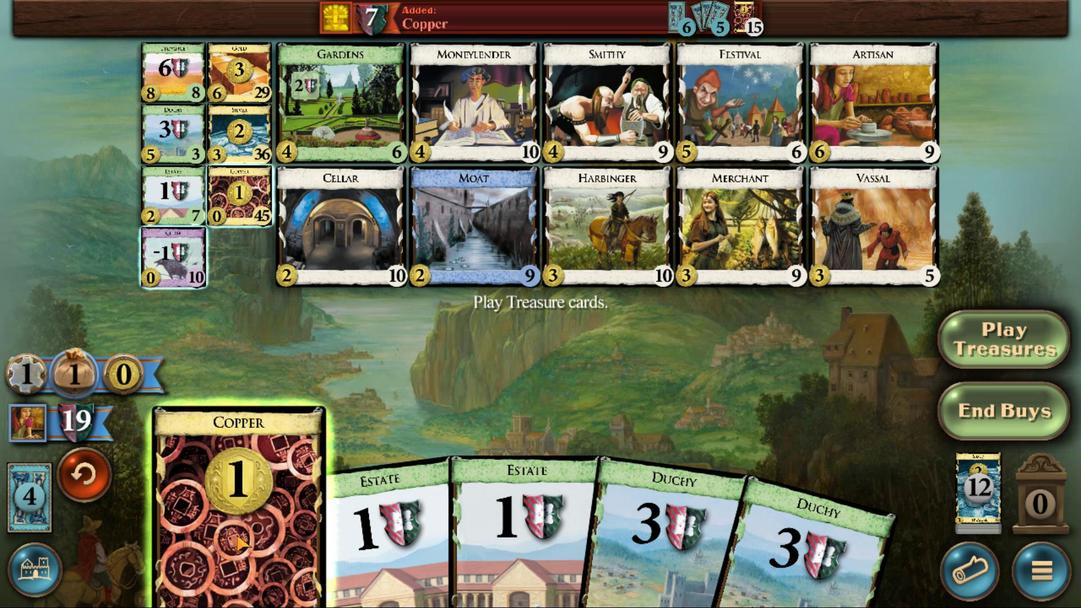 
Action: Mouse scrolled (470, 561) with delta (0, 0)
Screenshot: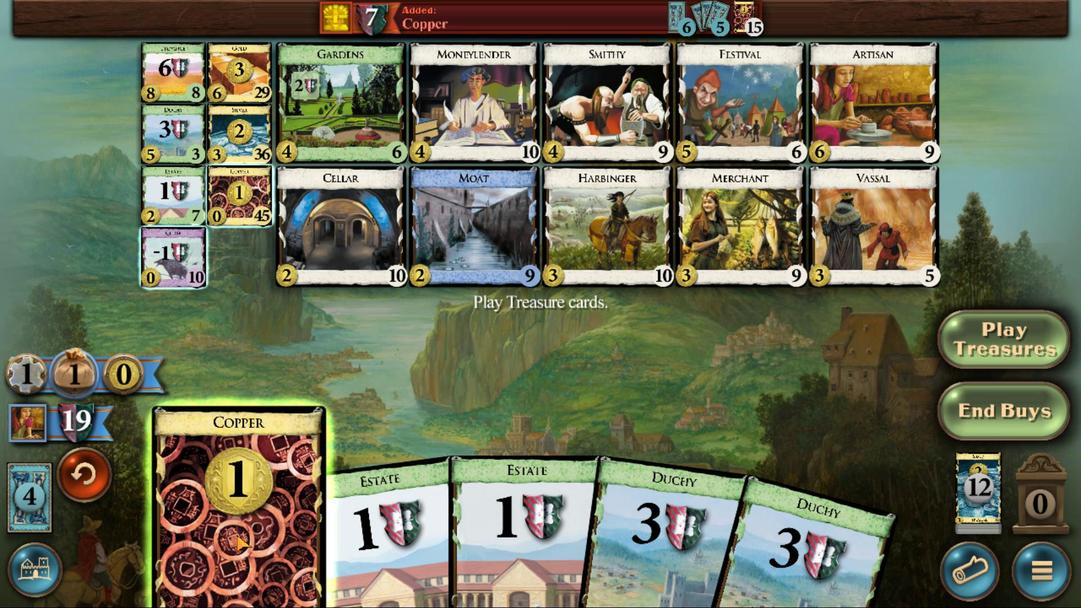 
Action: Mouse scrolled (470, 561) with delta (0, 0)
Screenshot: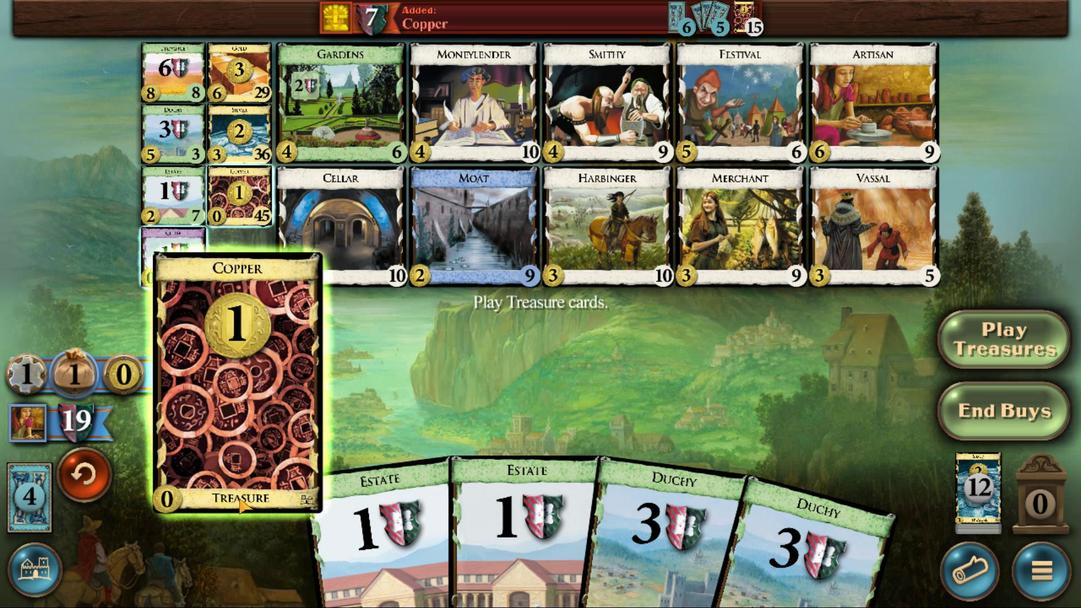 
Action: Mouse scrolled (470, 561) with delta (0, 0)
Screenshot: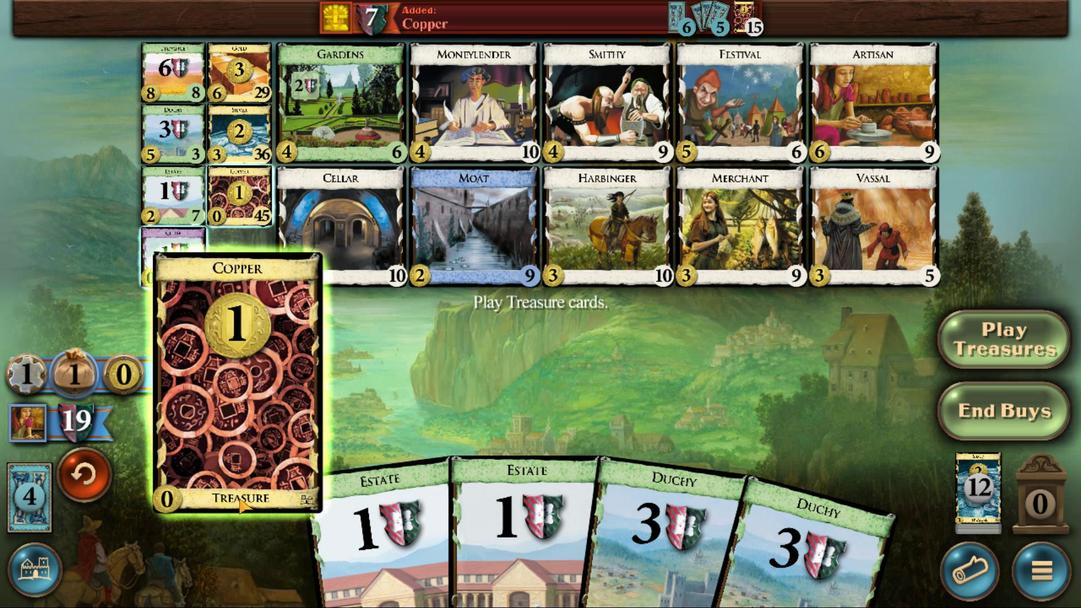 
Action: Mouse scrolled (470, 561) with delta (0, 0)
Screenshot: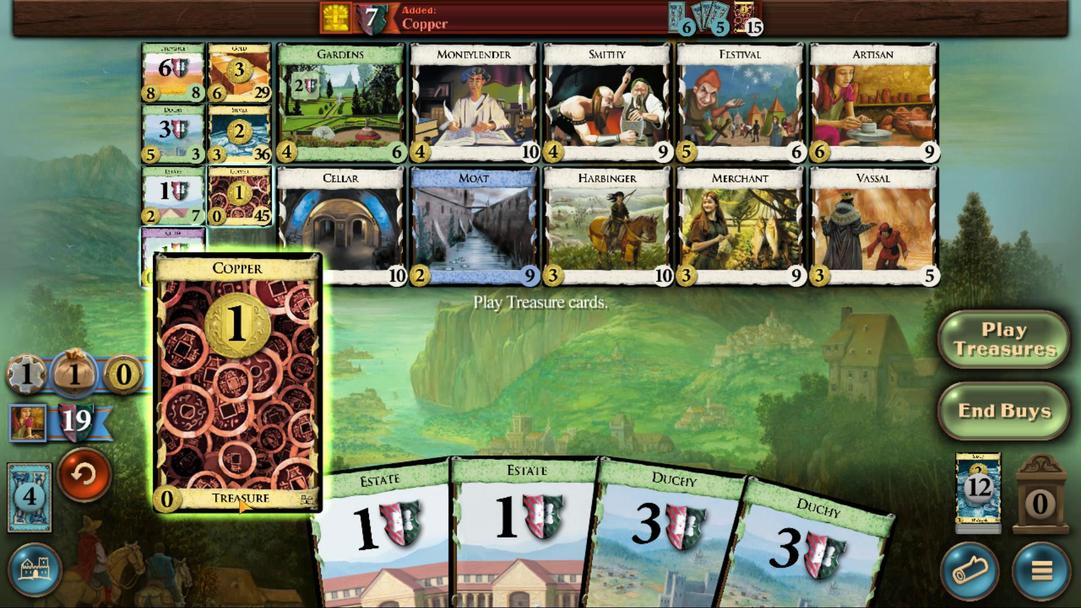 
Action: Mouse moved to (471, 470)
Screenshot: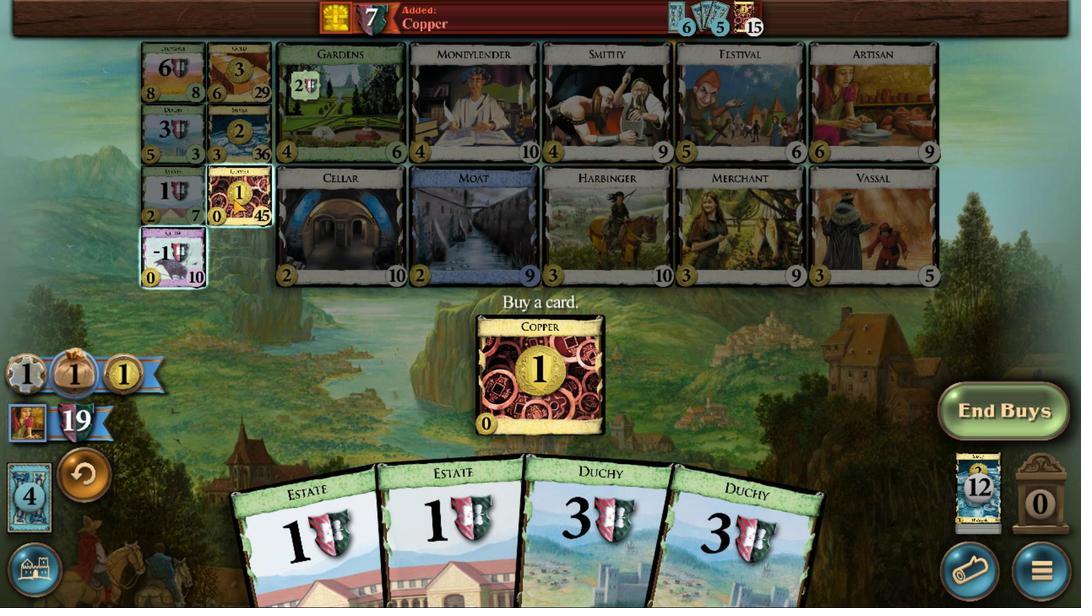 
Action: Mouse pressed left at (471, 470)
Screenshot: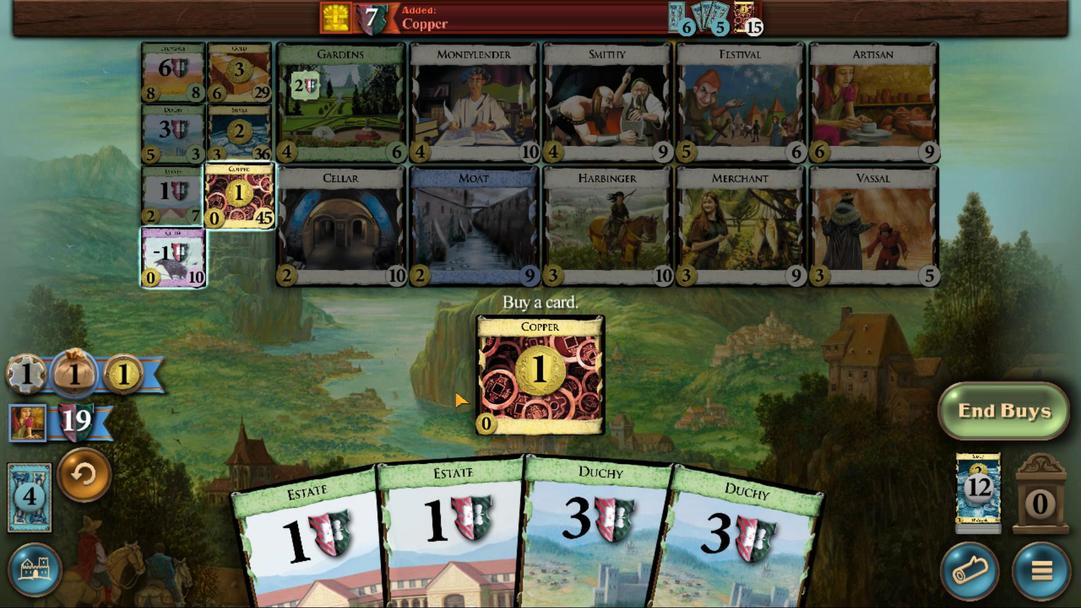
Action: Mouse moved to (420, 574)
Screenshot: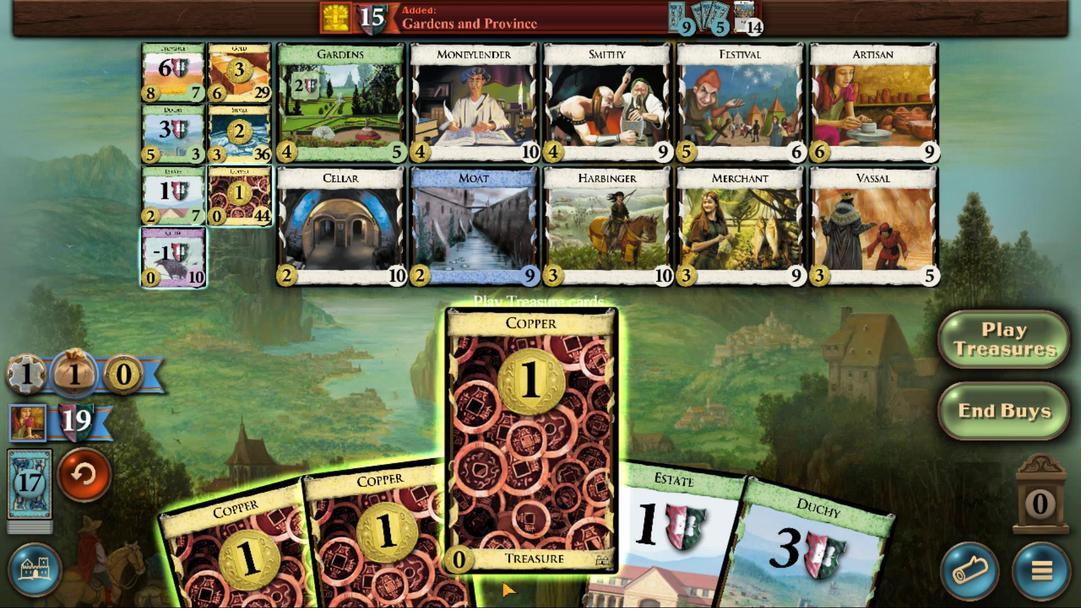 
Action: Mouse scrolled (420, 573) with delta (0, 0)
Screenshot: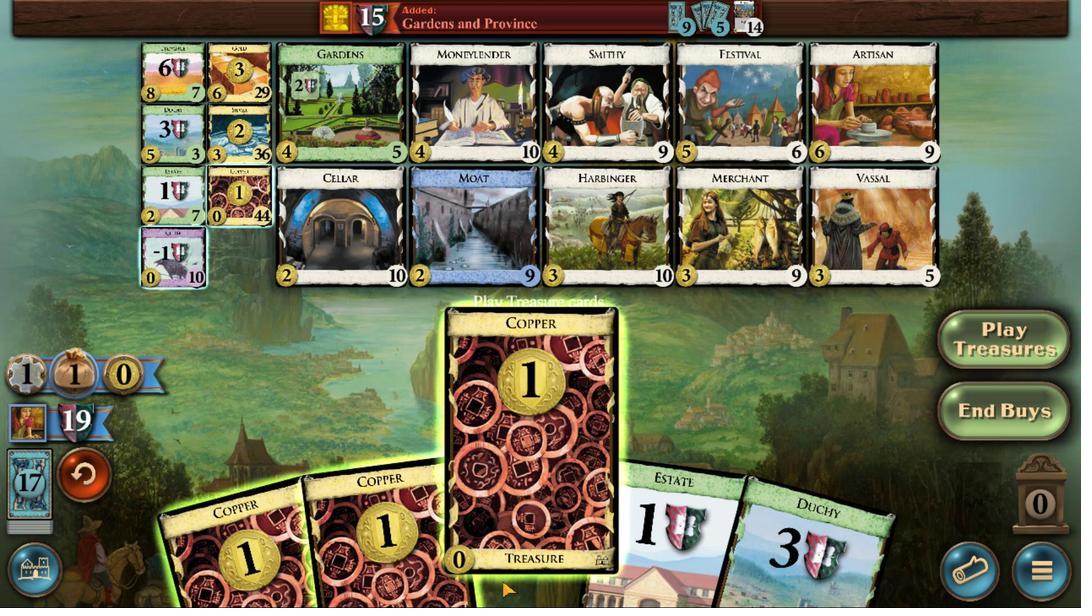 
Action: Mouse moved to (420, 573)
Screenshot: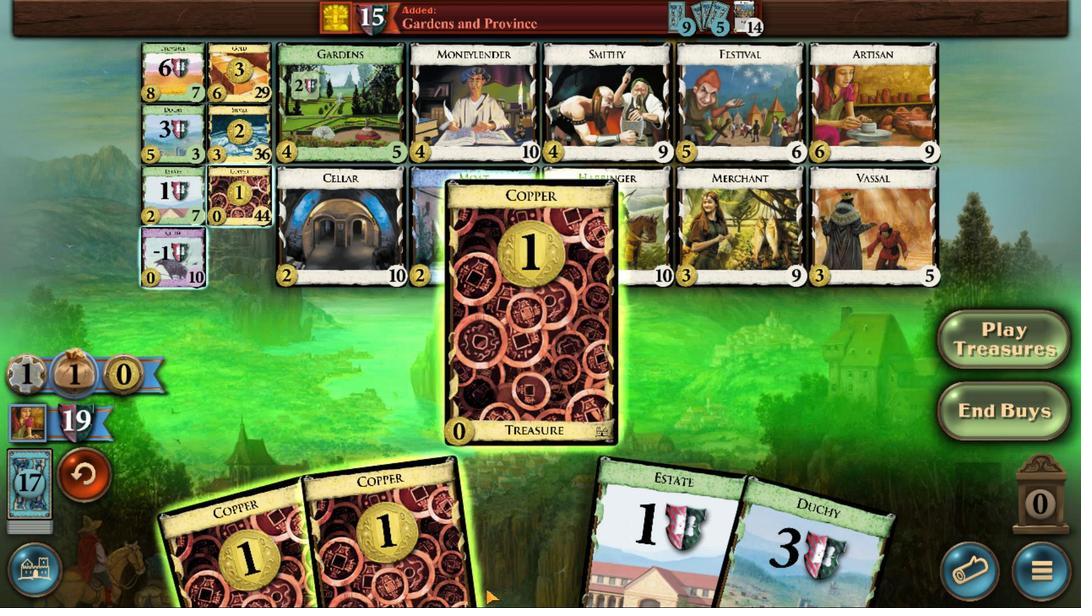 
Action: Mouse scrolled (420, 573) with delta (0, 0)
Screenshot: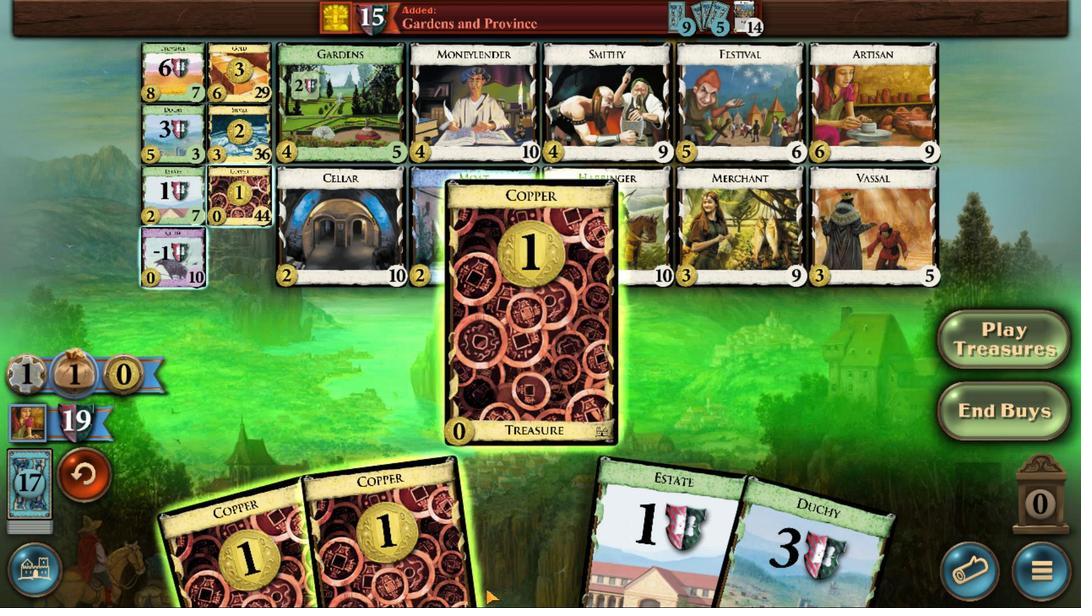 
Action: Mouse moved to (435, 573)
Screenshot: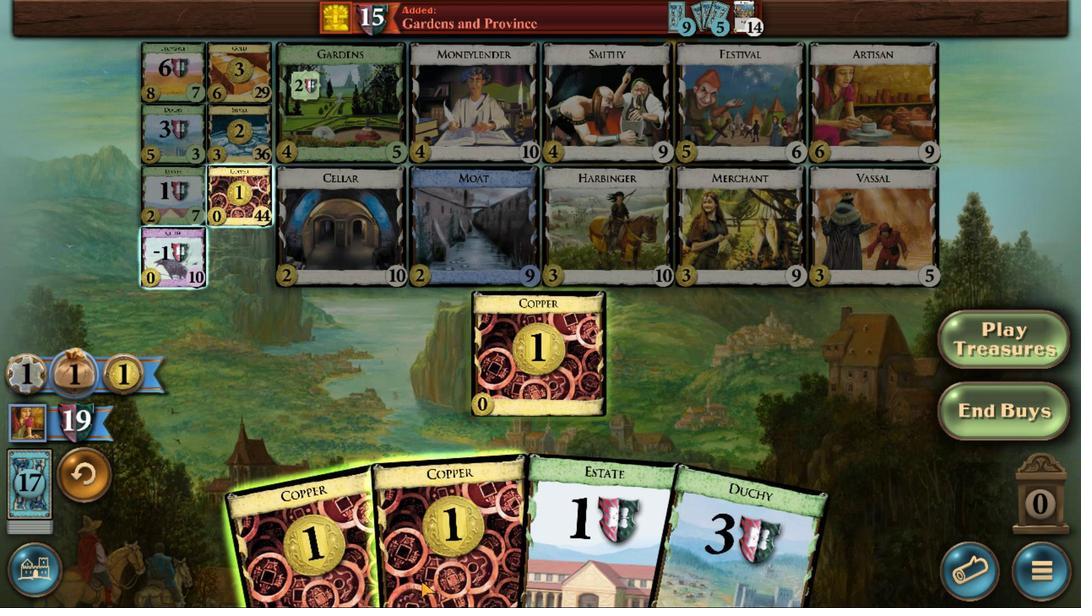 
Action: Mouse scrolled (435, 573) with delta (0, 0)
Screenshot: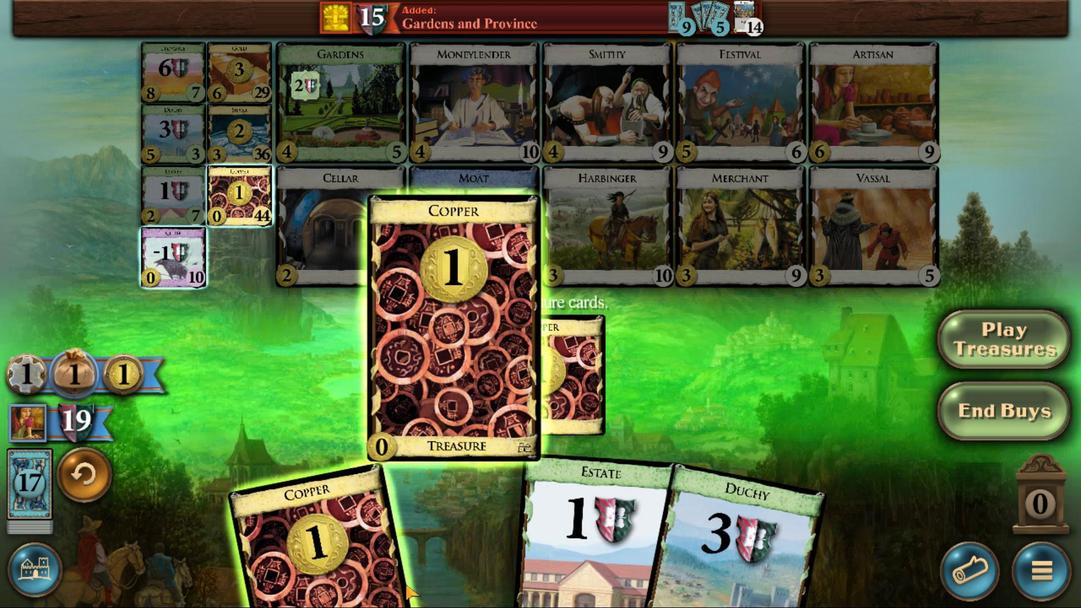 
Action: Mouse scrolled (435, 573) with delta (0, 0)
Screenshot: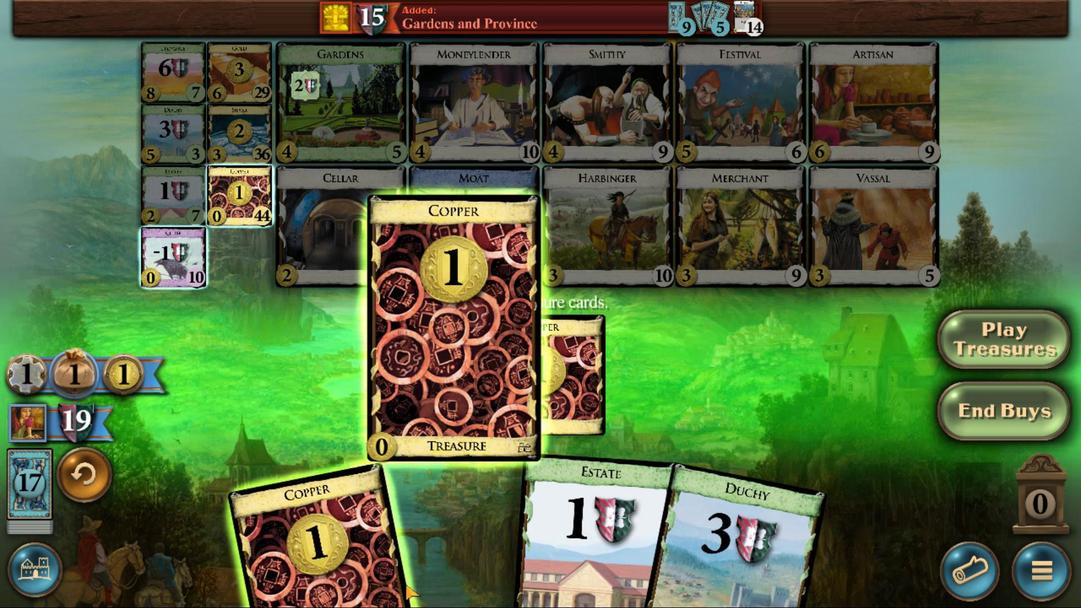 
Action: Mouse scrolled (435, 573) with delta (0, 0)
Screenshot: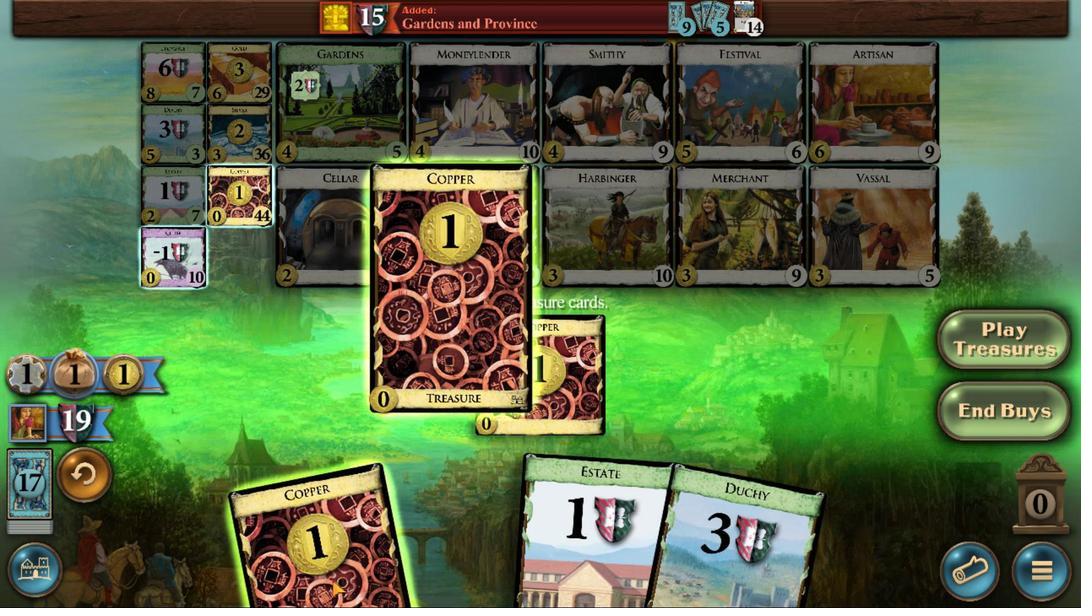 
Action: Mouse moved to (452, 573)
Screenshot: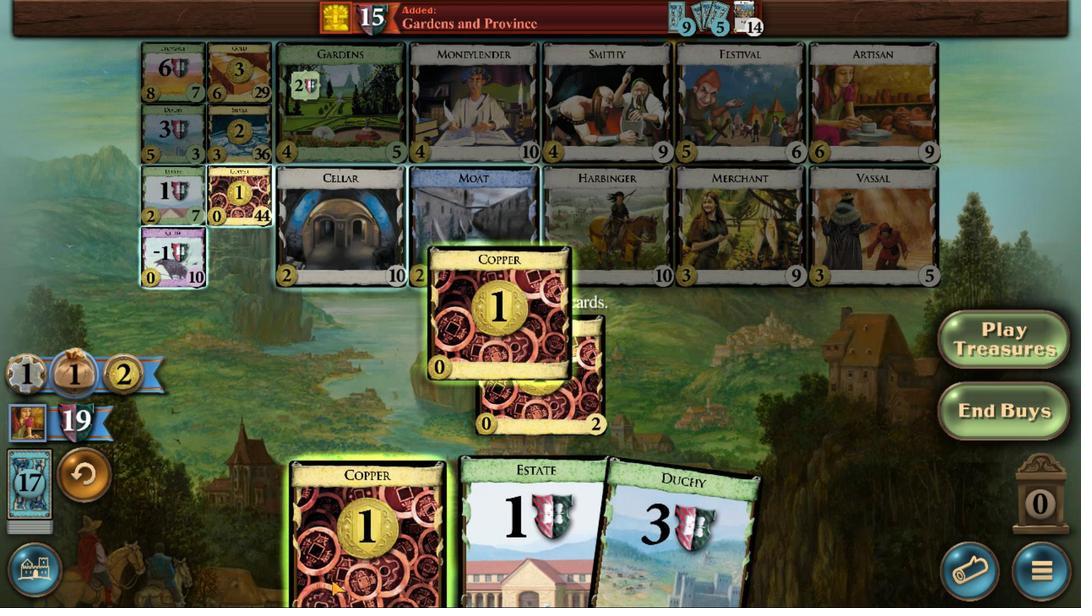 
Action: Mouse scrolled (452, 573) with delta (0, 0)
Screenshot: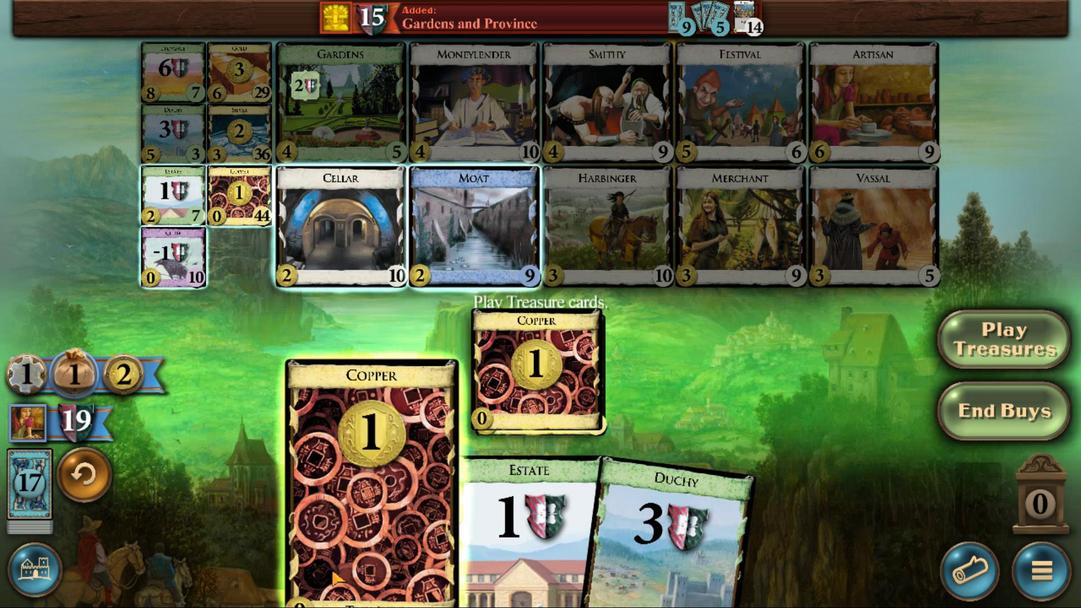 
Action: Mouse scrolled (452, 573) with delta (0, 0)
Screenshot: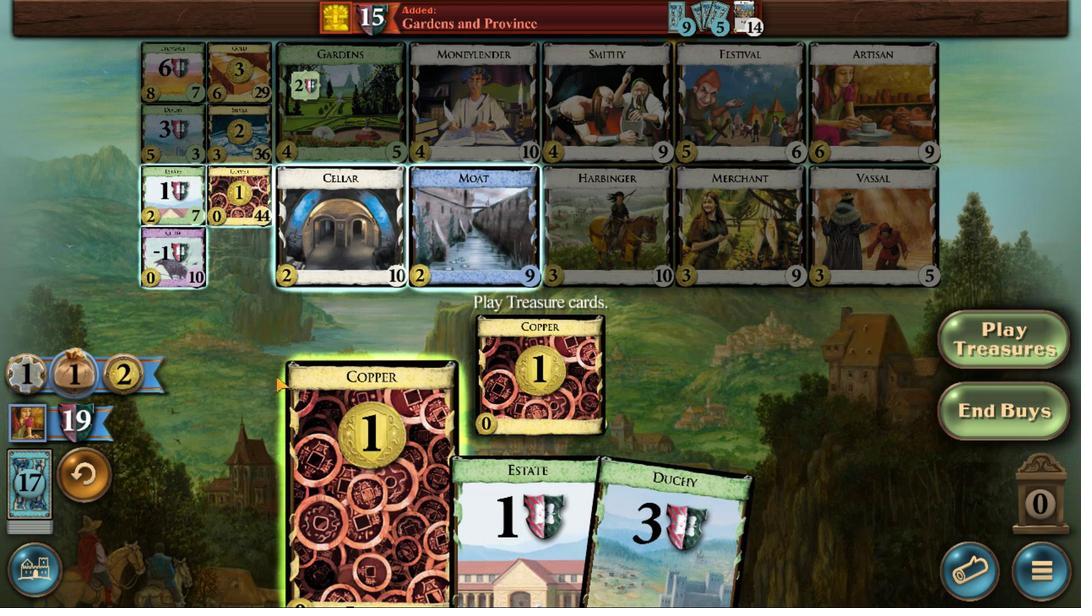 
Action: Mouse moved to (442, 560)
Screenshot: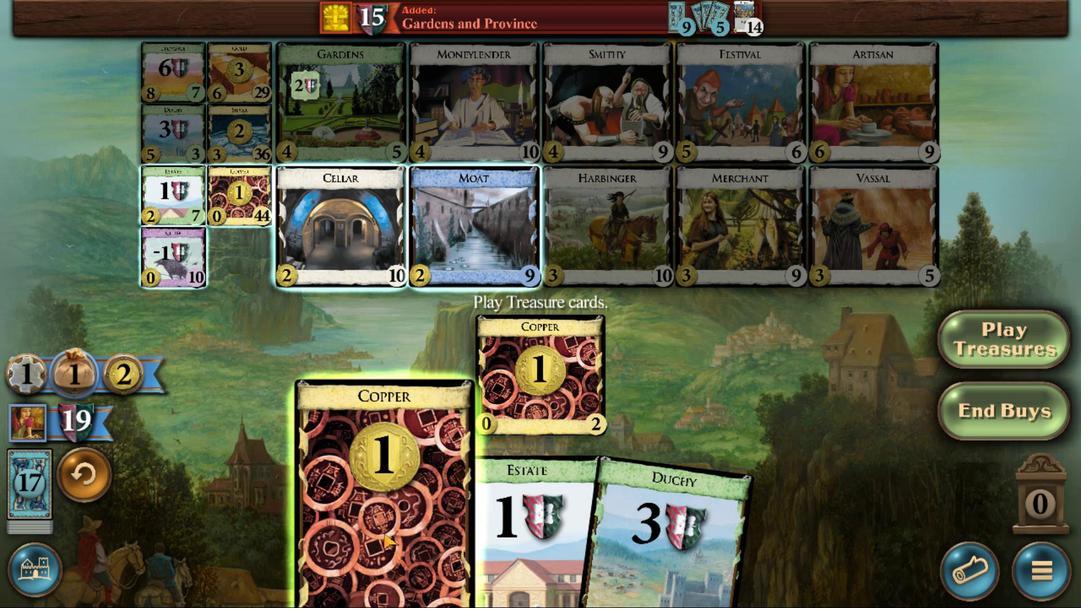 
Action: Mouse scrolled (442, 560) with delta (0, 0)
Screenshot: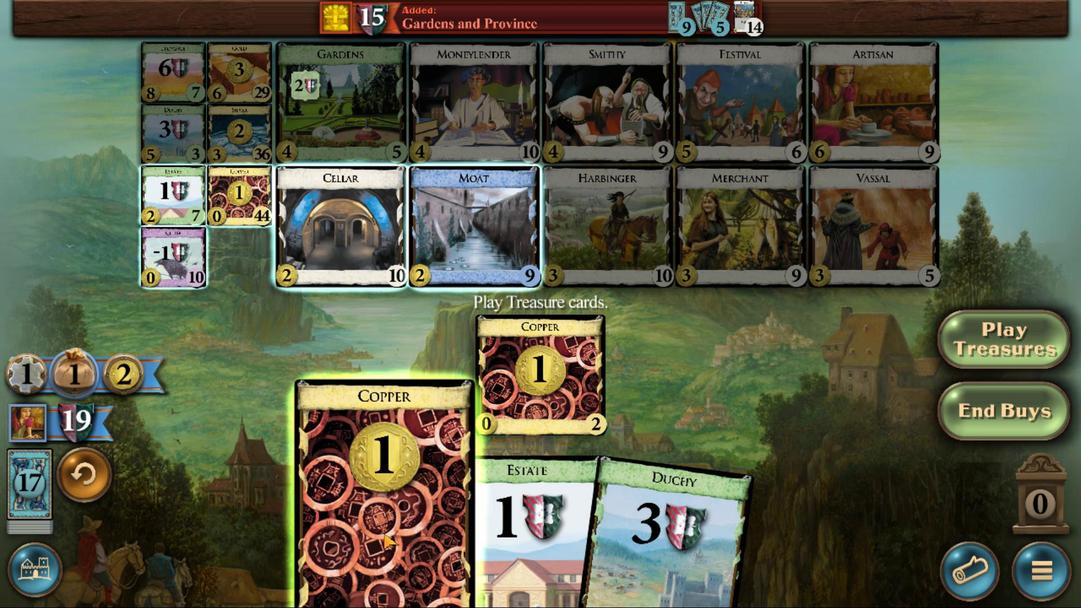 
Action: Mouse scrolled (442, 560) with delta (0, 0)
Screenshot: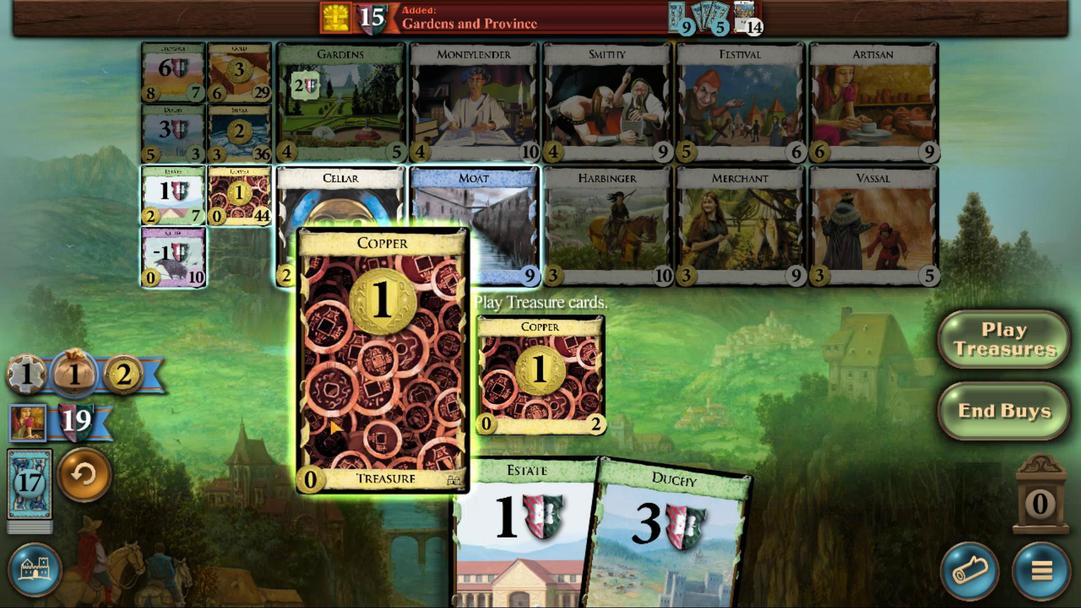 
Action: Mouse scrolled (442, 560) with delta (0, 0)
Screenshot: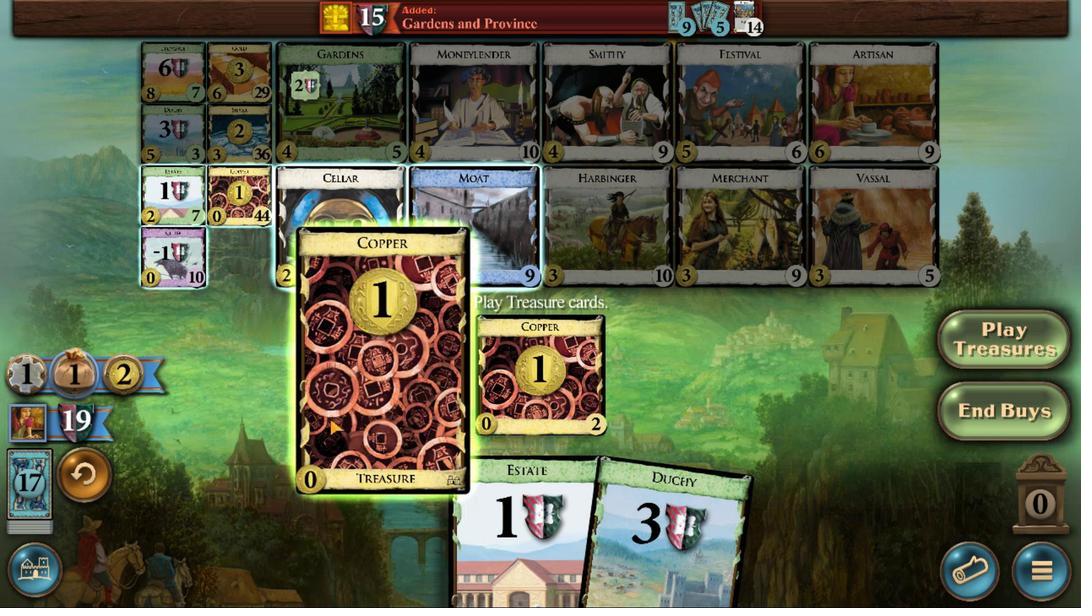 
Action: Mouse scrolled (442, 560) with delta (0, 0)
Screenshot: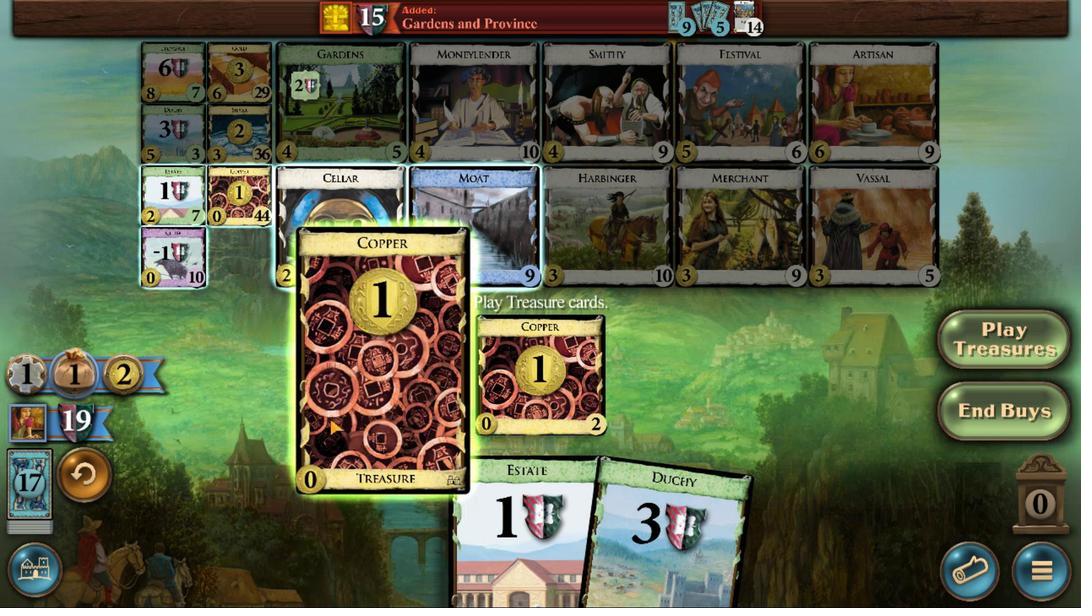 
Action: Mouse moved to (470, 453)
Screenshot: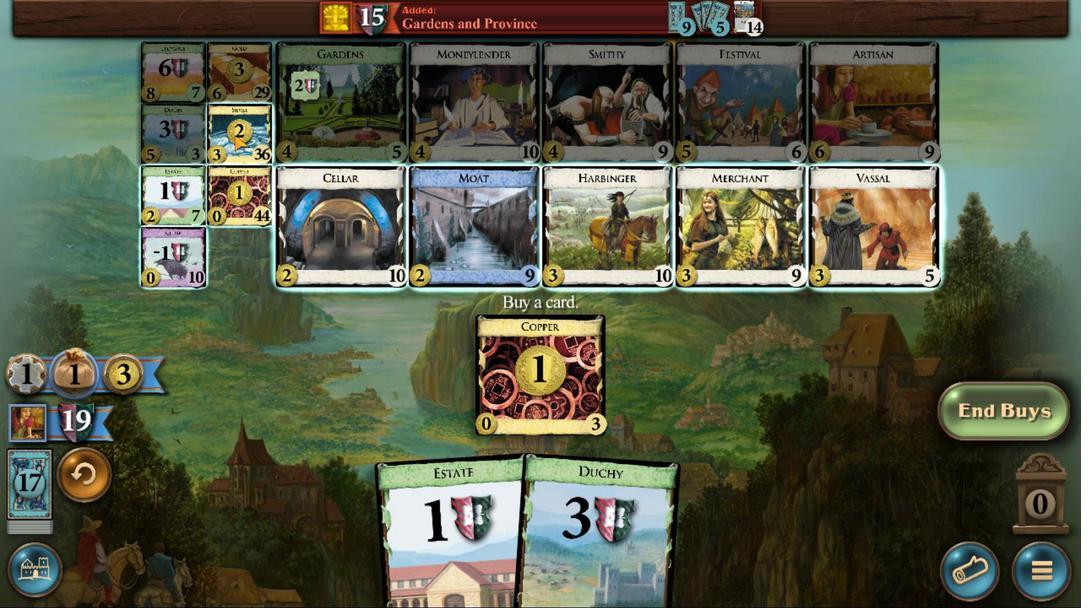 
Action: Mouse pressed left at (470, 453)
Screenshot: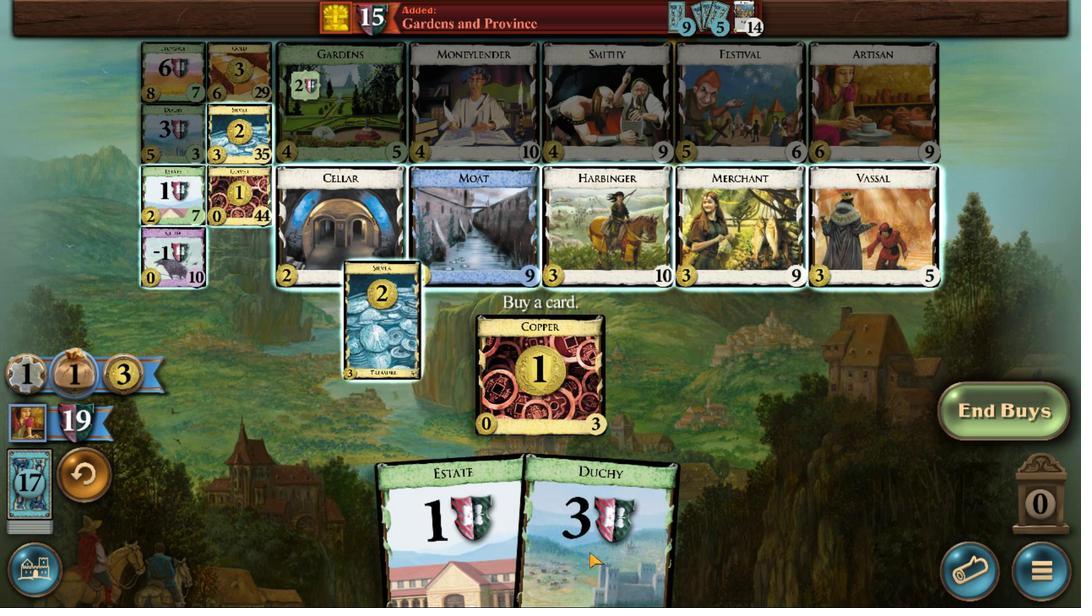 
Action: Mouse moved to (445, 565)
Screenshot: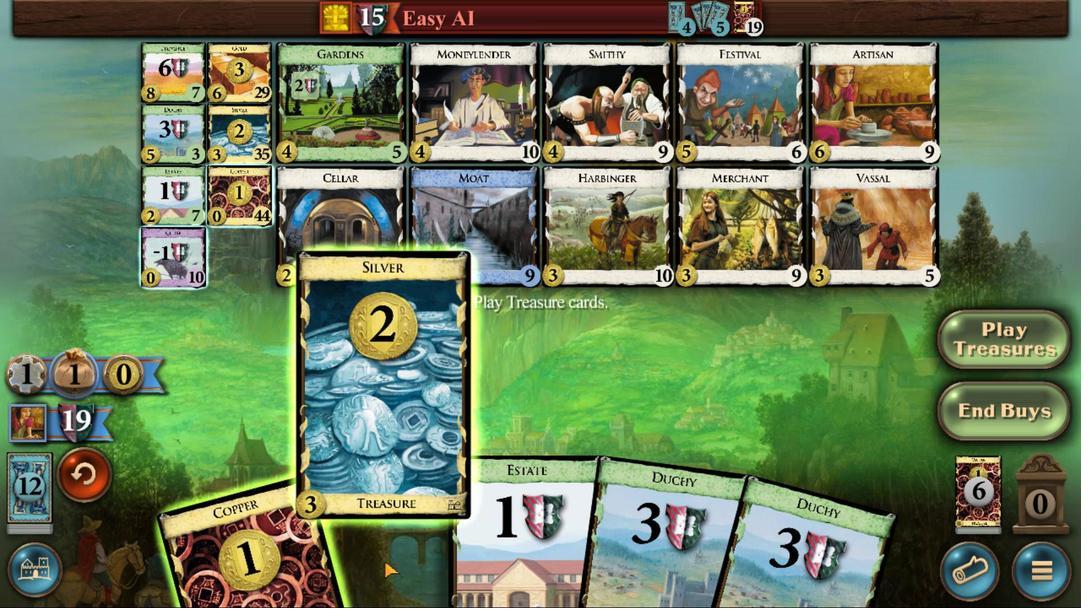 
Action: Mouse scrolled (445, 565) with delta (0, 0)
Screenshot: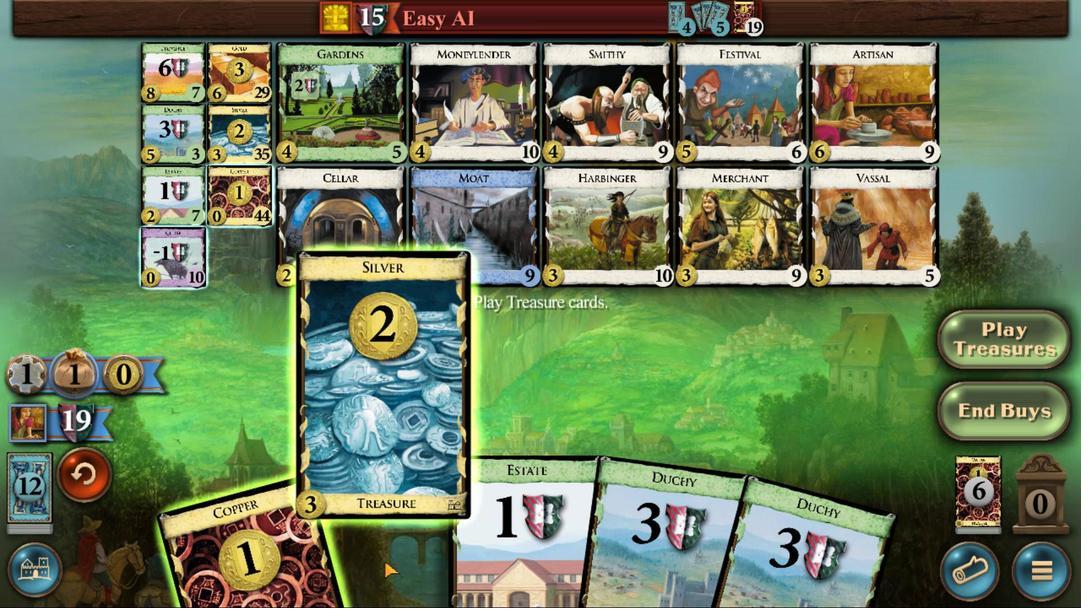 
Action: Mouse moved to (442, 568)
Screenshot: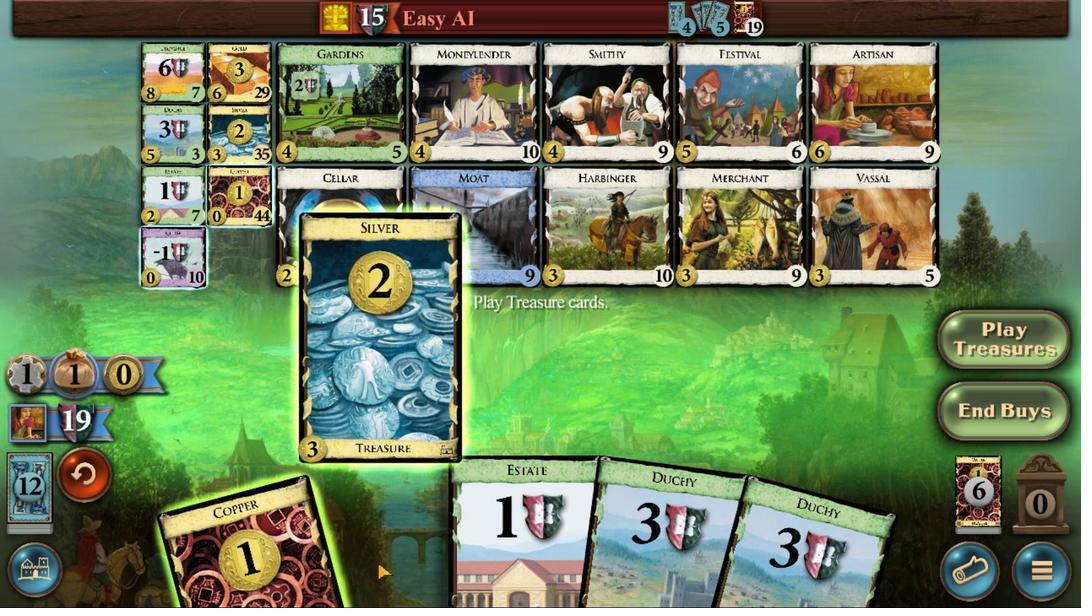 
Action: Mouse scrolled (442, 568) with delta (0, 0)
Screenshot: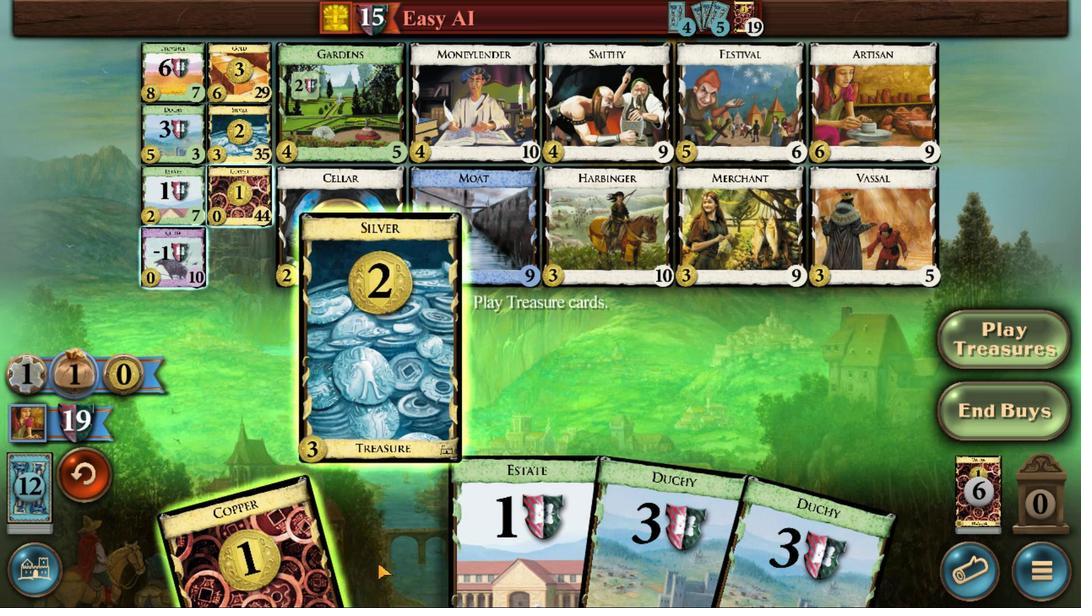 
Action: Mouse scrolled (442, 568) with delta (0, 0)
Screenshot: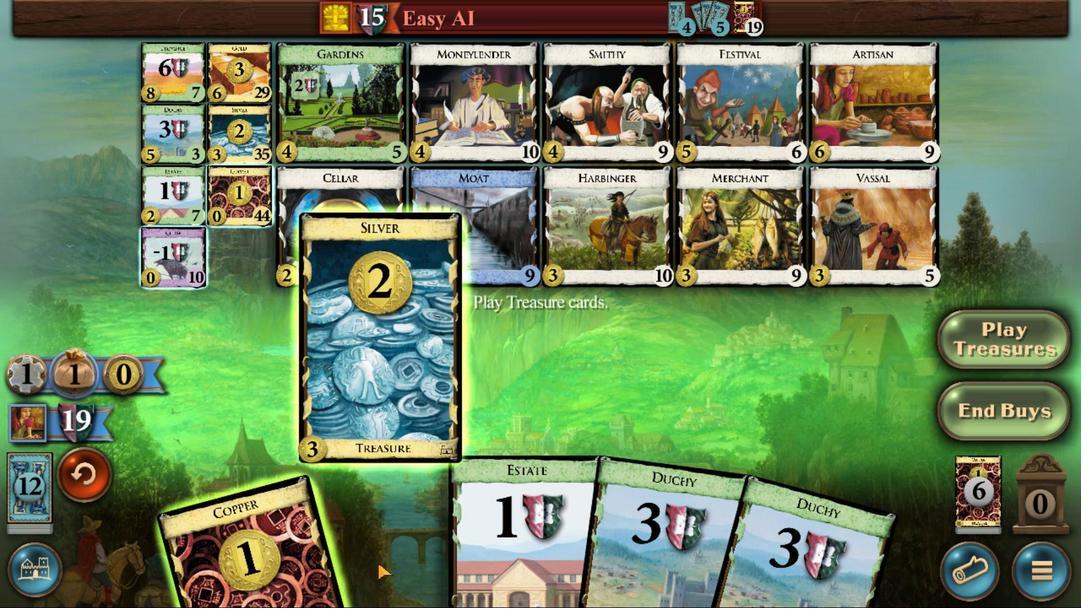 
Action: Mouse moved to (442, 568)
Screenshot: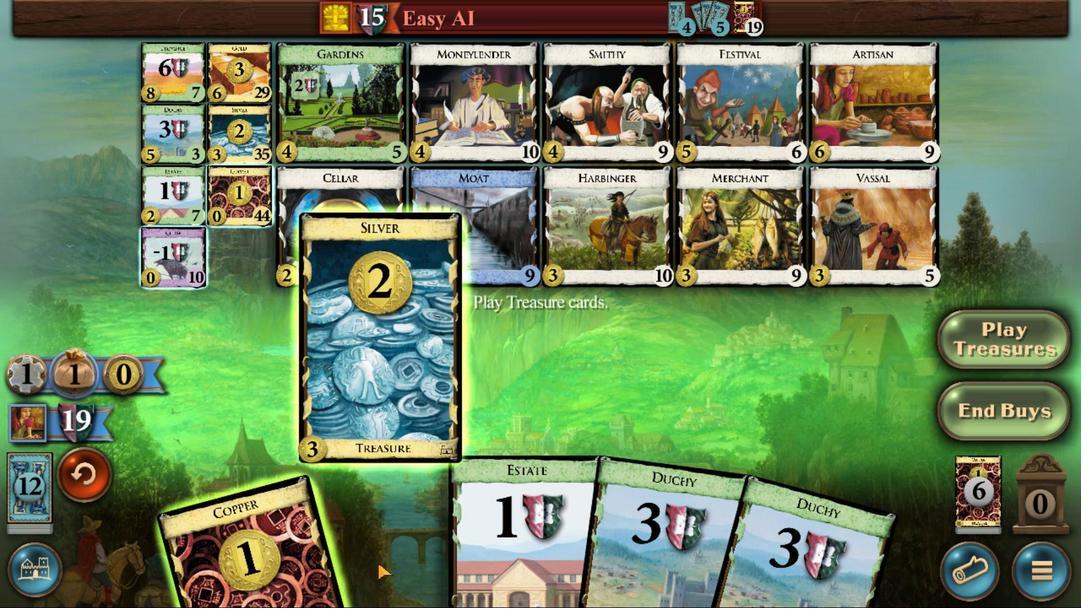 
Action: Mouse scrolled (442, 568) with delta (0, 0)
Screenshot: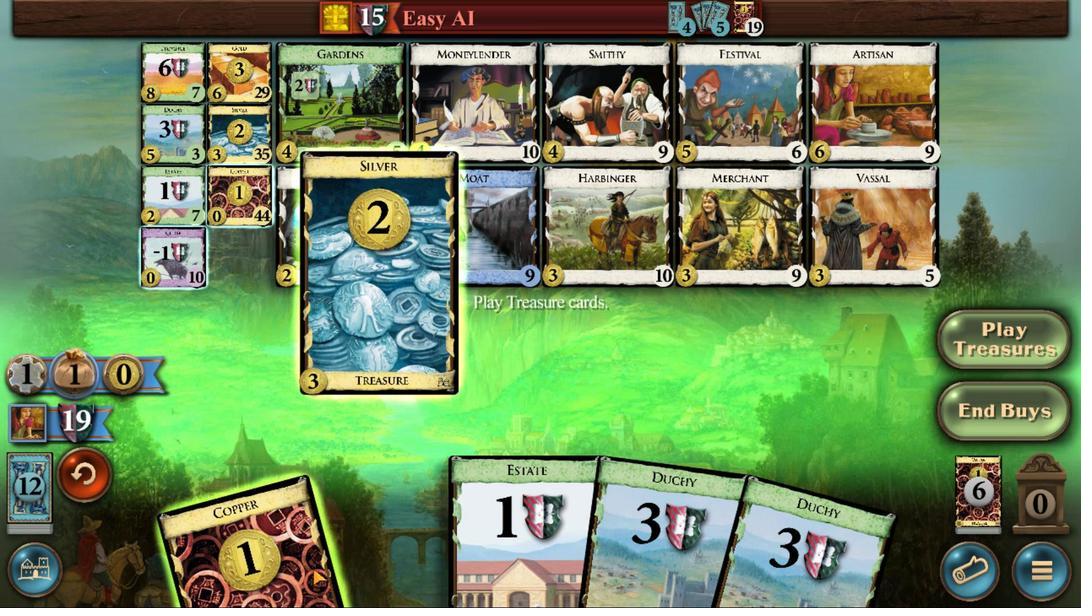 
Action: Mouse scrolled (442, 568) with delta (0, 0)
Screenshot: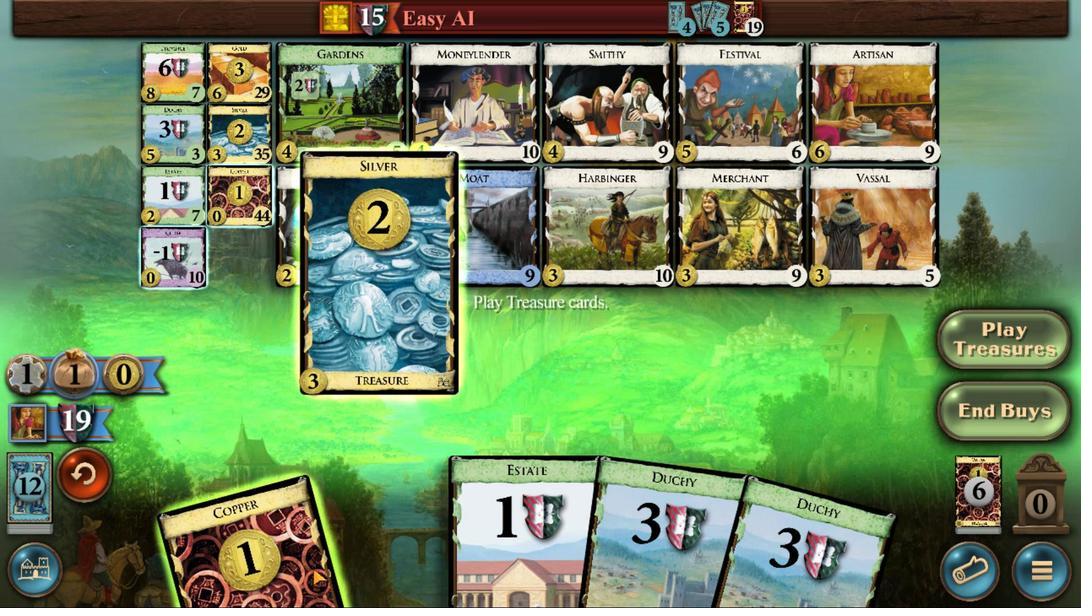 
Action: Mouse moved to (459, 571)
Screenshot: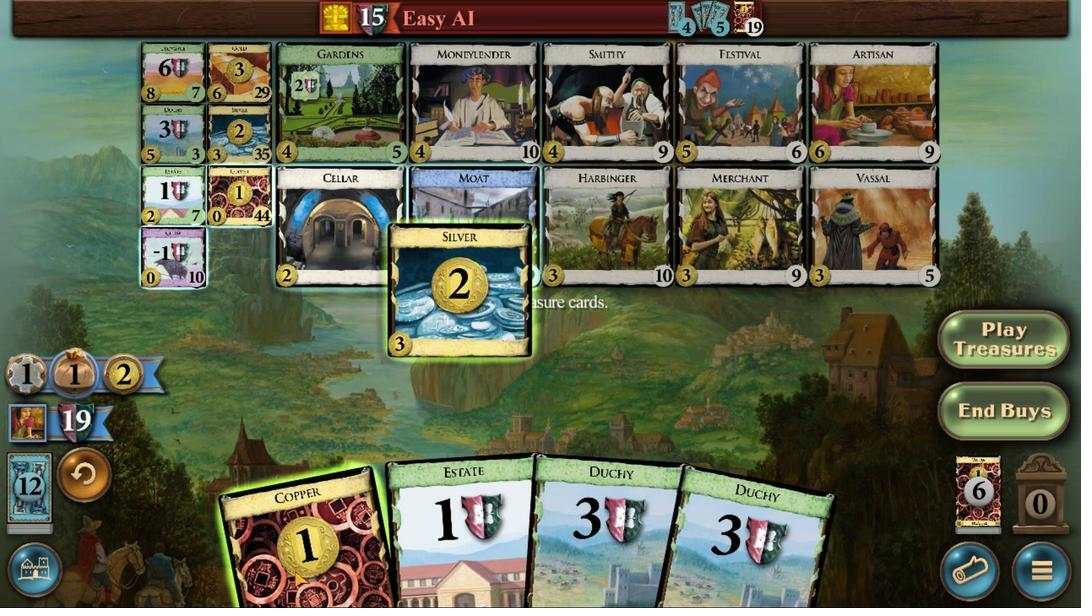 
Action: Mouse scrolled (459, 571) with delta (0, 0)
Screenshot: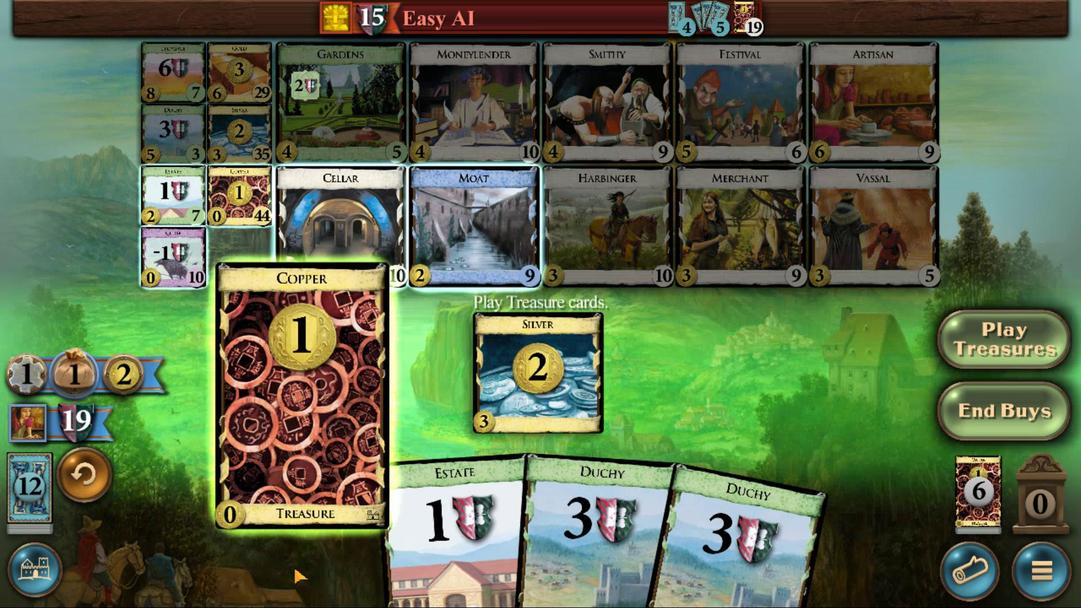 
Action: Mouse scrolled (459, 571) with delta (0, 0)
Screenshot: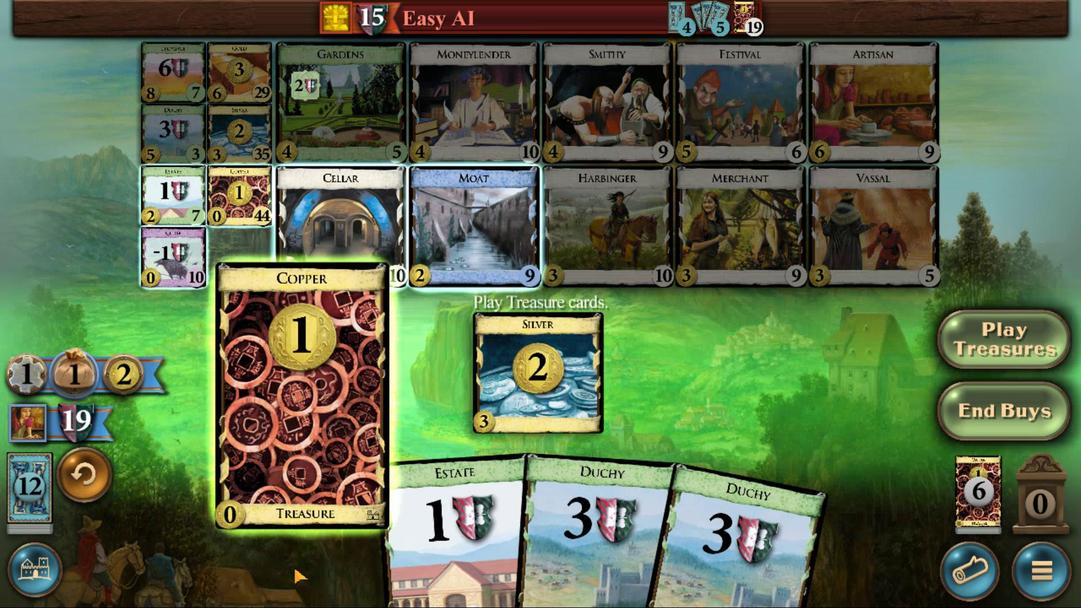 
Action: Mouse scrolled (459, 571) with delta (0, 0)
Screenshot: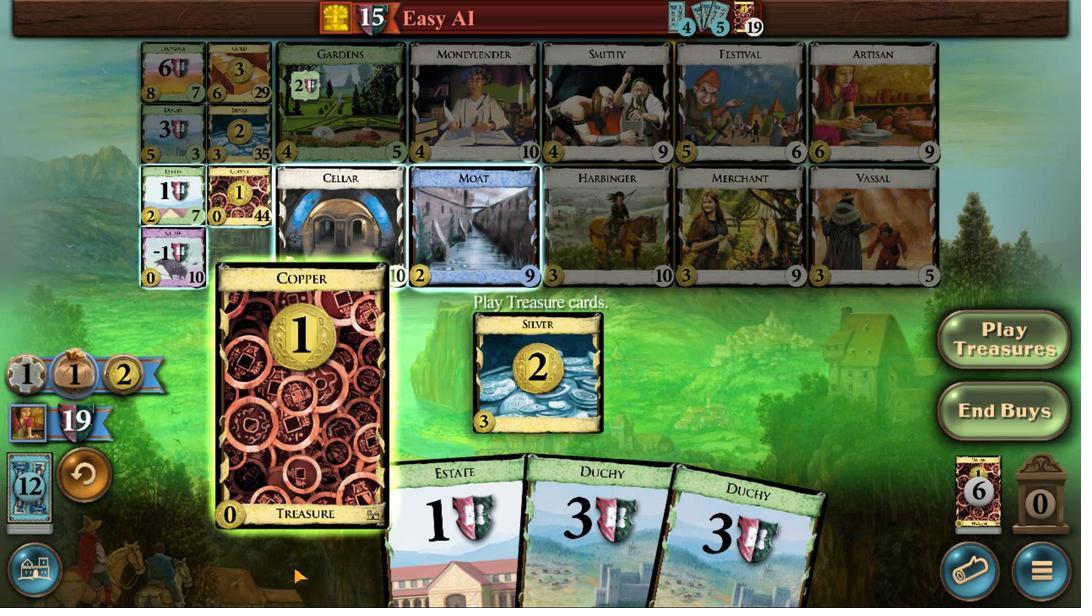 
Action: Mouse scrolled (459, 571) with delta (0, 0)
Screenshot: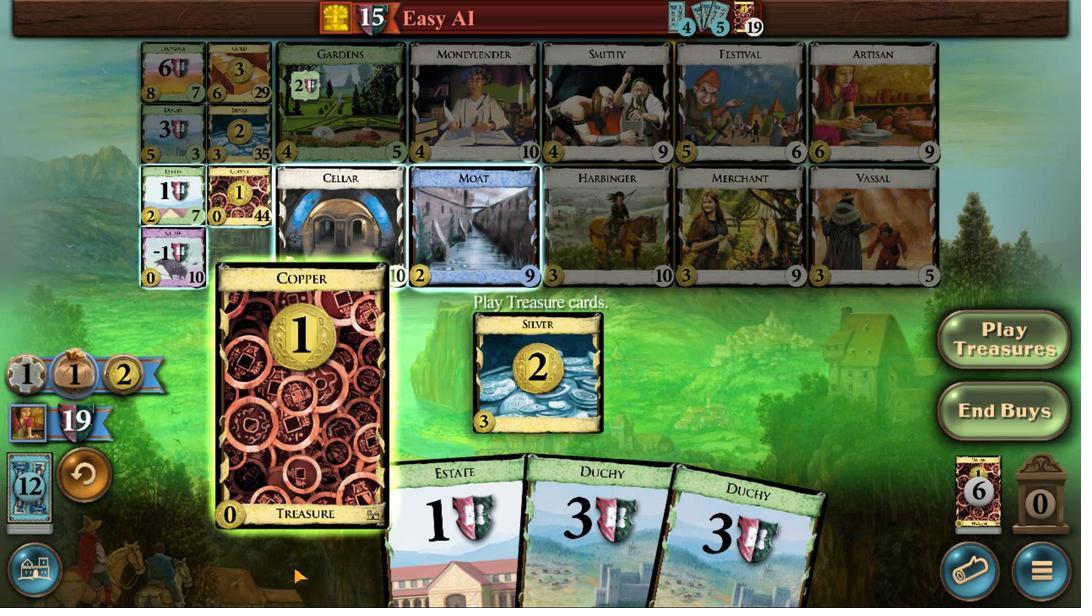 
Action: Mouse scrolled (459, 571) with delta (0, 0)
Screenshot: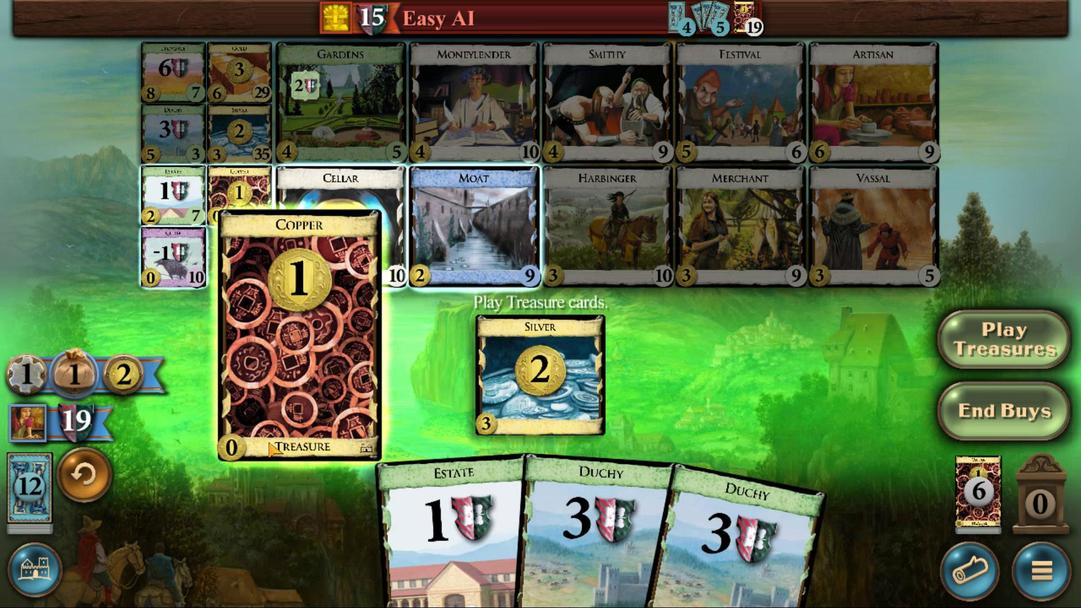 
Action: Mouse moved to (472, 453)
Screenshot: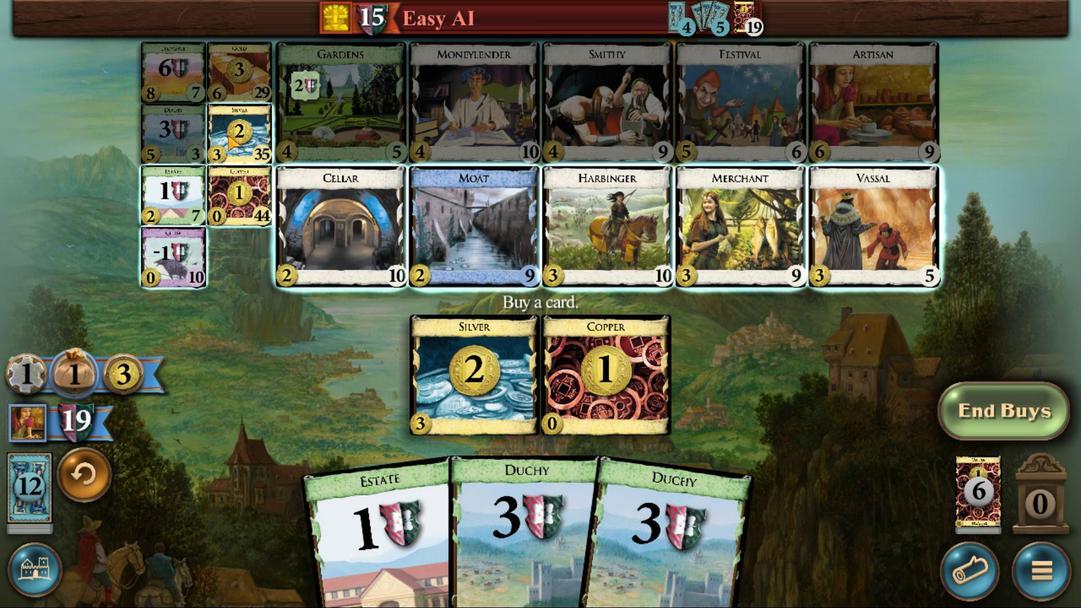 
Action: Mouse pressed left at (472, 453)
Screenshot: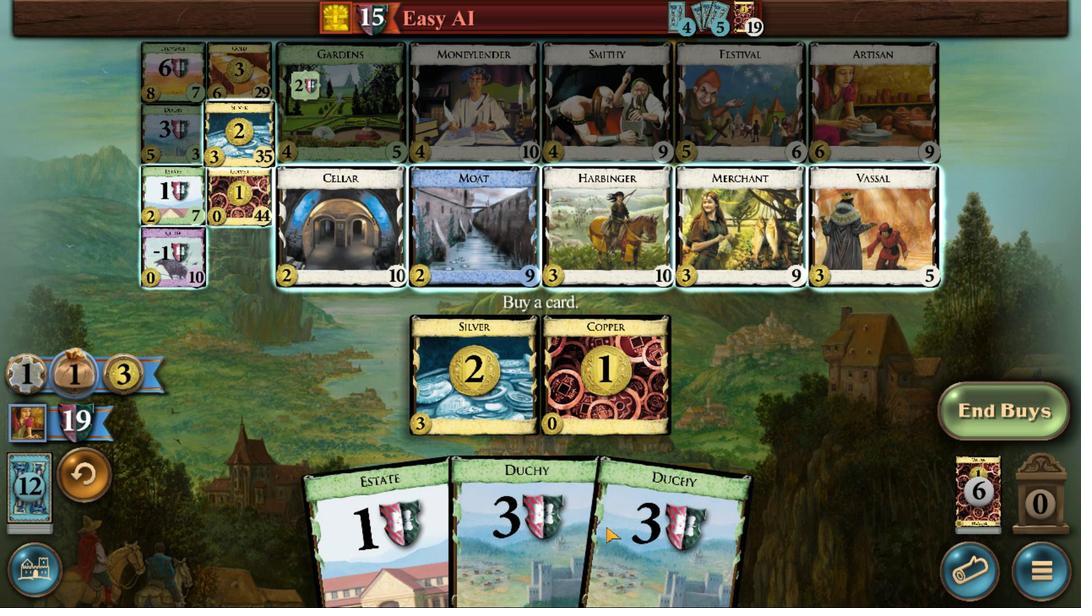 
Action: Mouse moved to (419, 568)
Screenshot: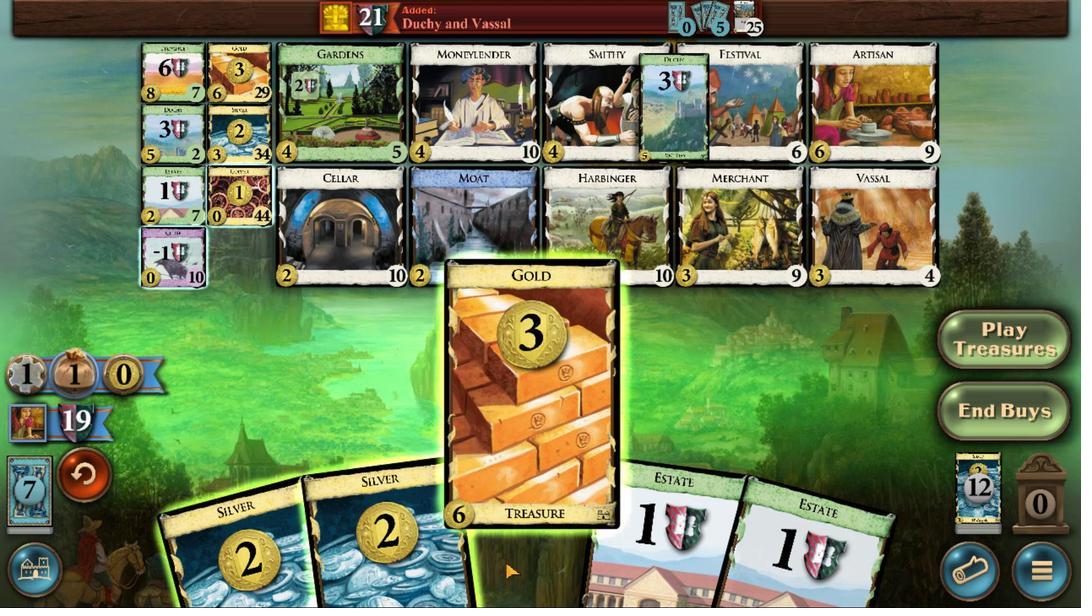 
Action: Mouse scrolled (419, 568) with delta (0, 0)
Screenshot: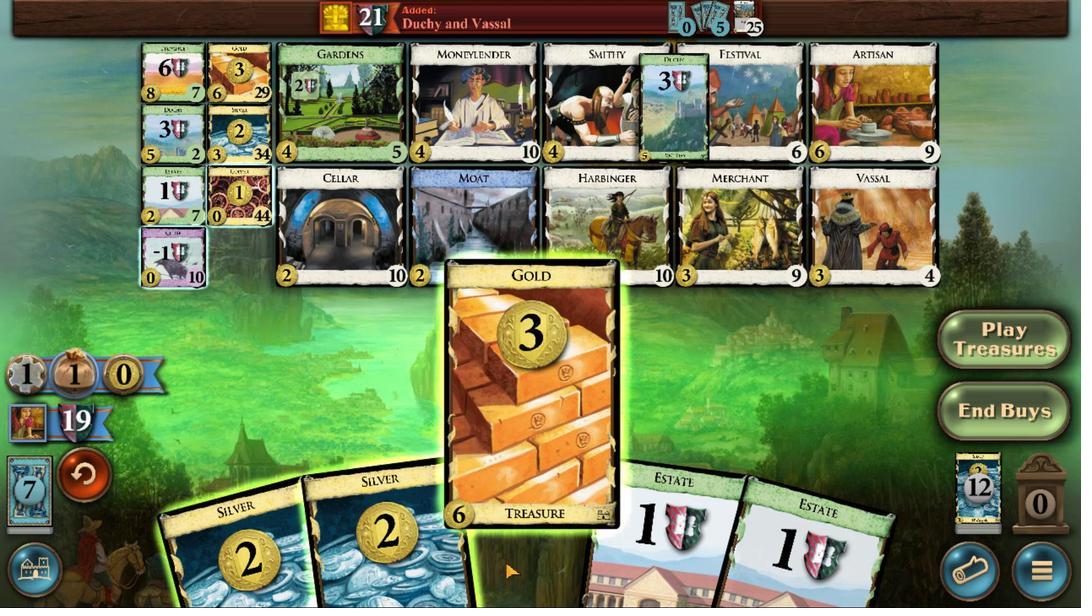 
Action: Mouse scrolled (419, 568) with delta (0, 0)
Screenshot: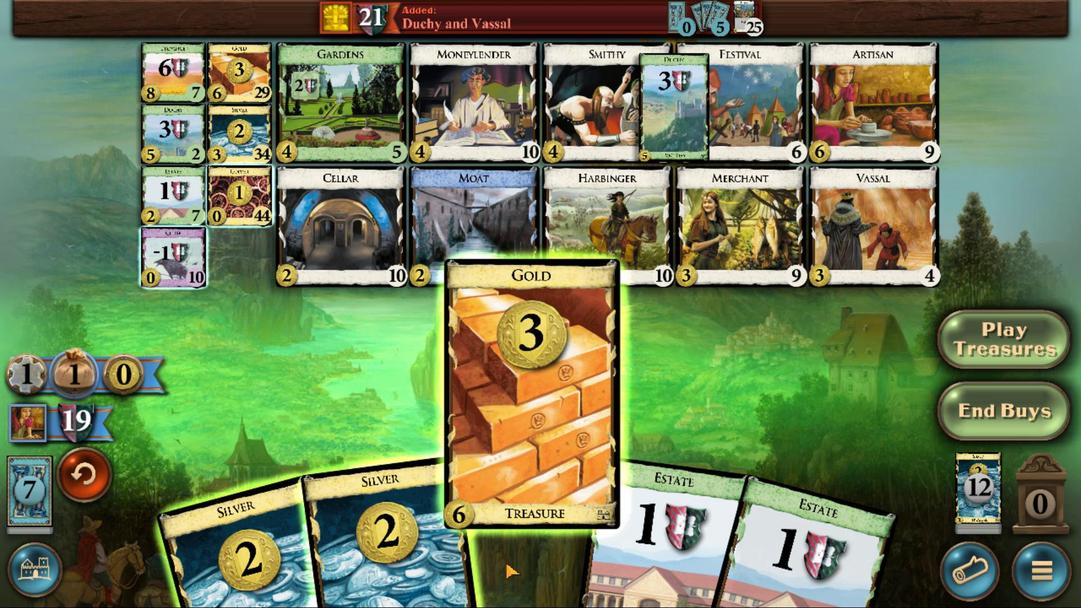 
Action: Mouse scrolled (419, 568) with delta (0, 0)
Screenshot: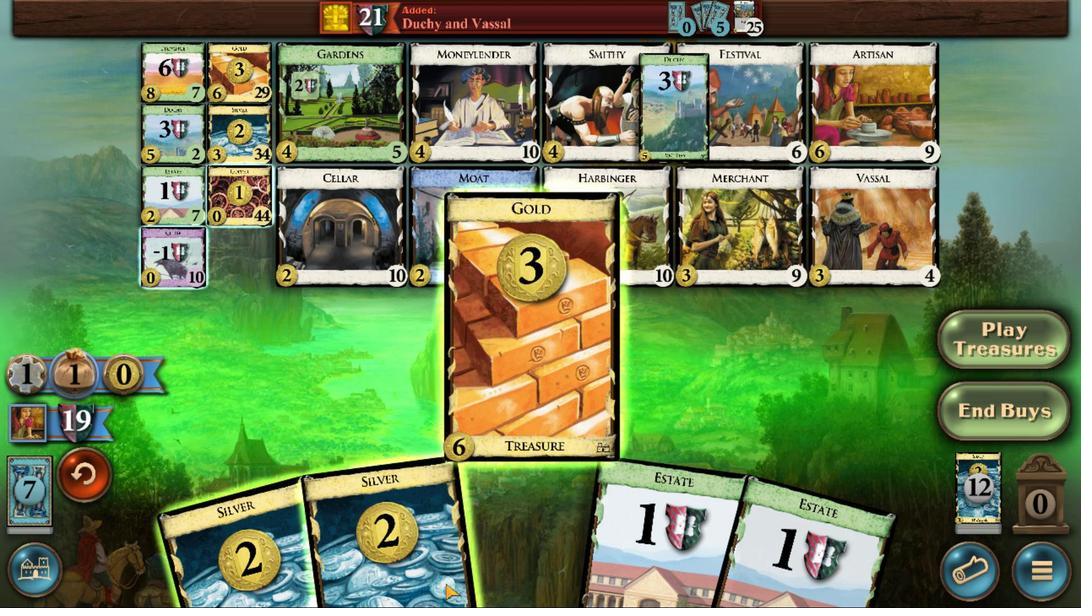 
Action: Mouse scrolled (419, 569) with delta (0, 0)
Screenshot: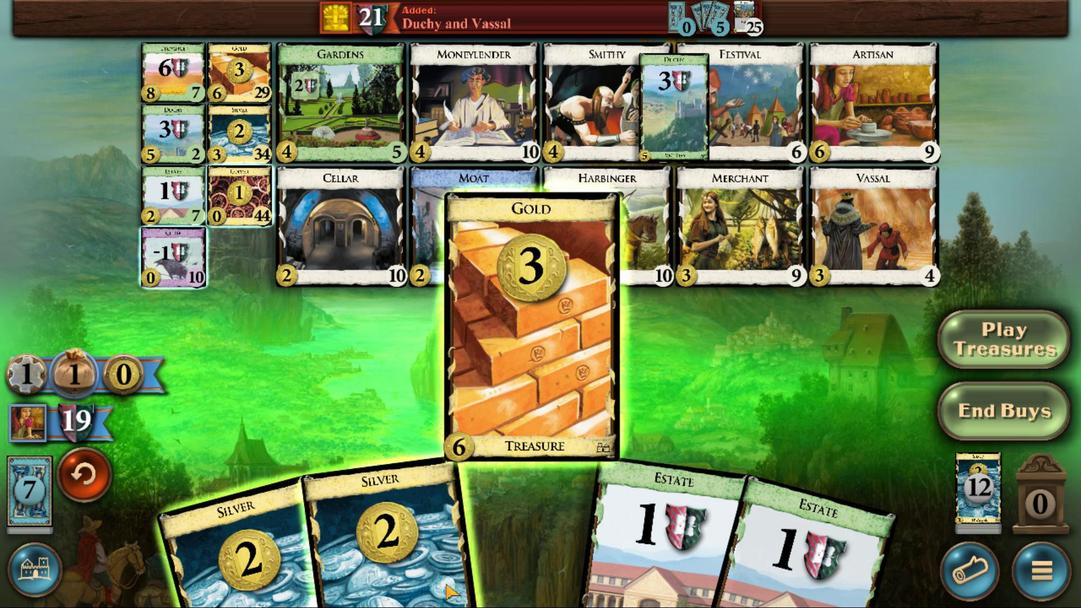 
Action: Mouse scrolled (419, 568) with delta (0, 0)
Screenshot: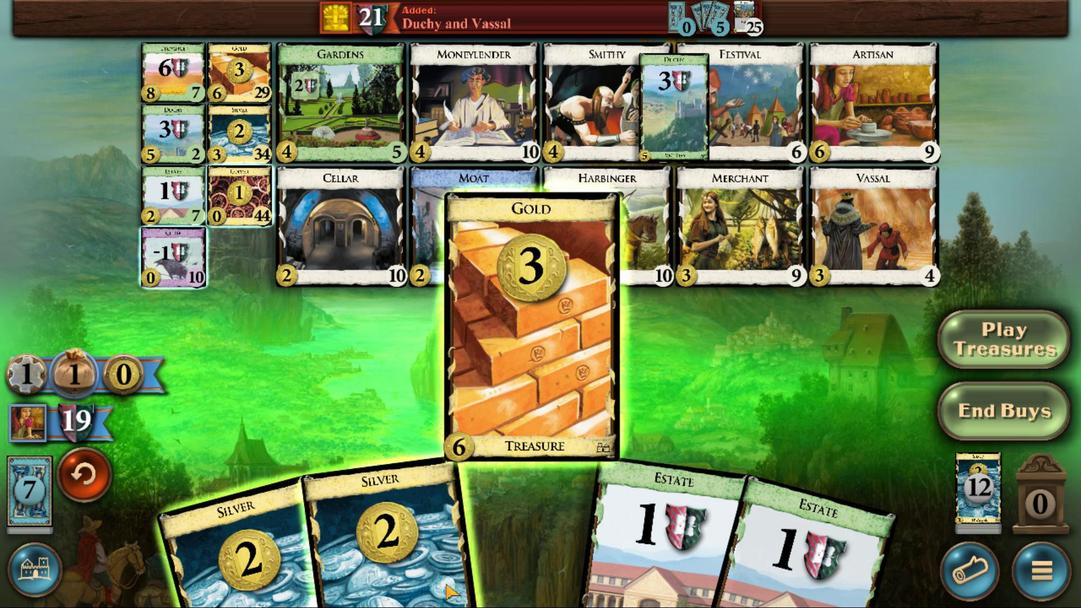 
Action: Mouse moved to (433, 574)
Screenshot: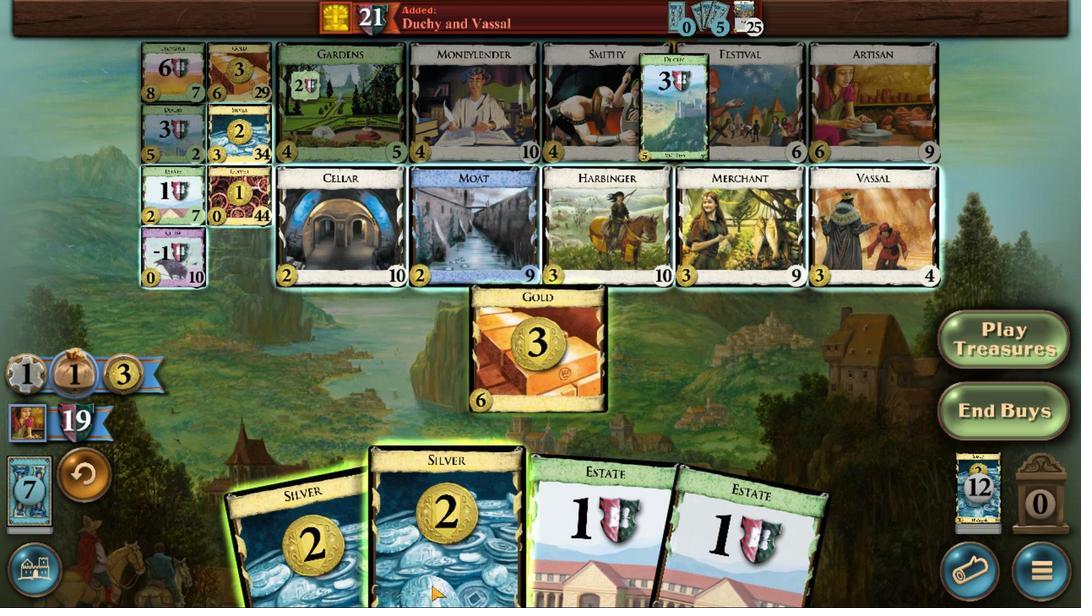 
Action: Mouse scrolled (433, 574) with delta (0, 0)
Screenshot: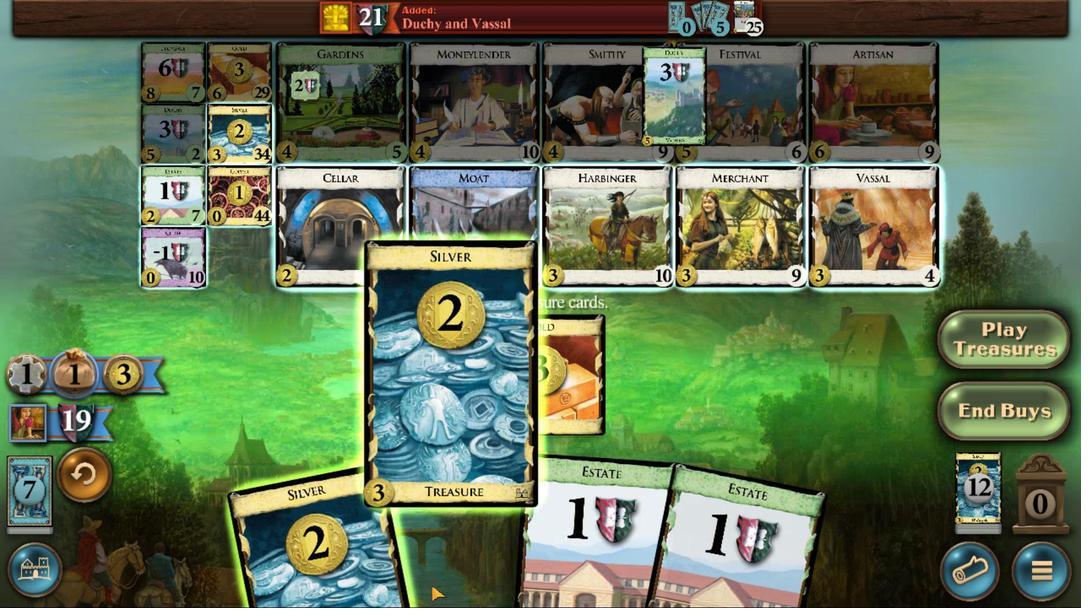 
Action: Mouse scrolled (433, 574) with delta (0, 0)
Screenshot: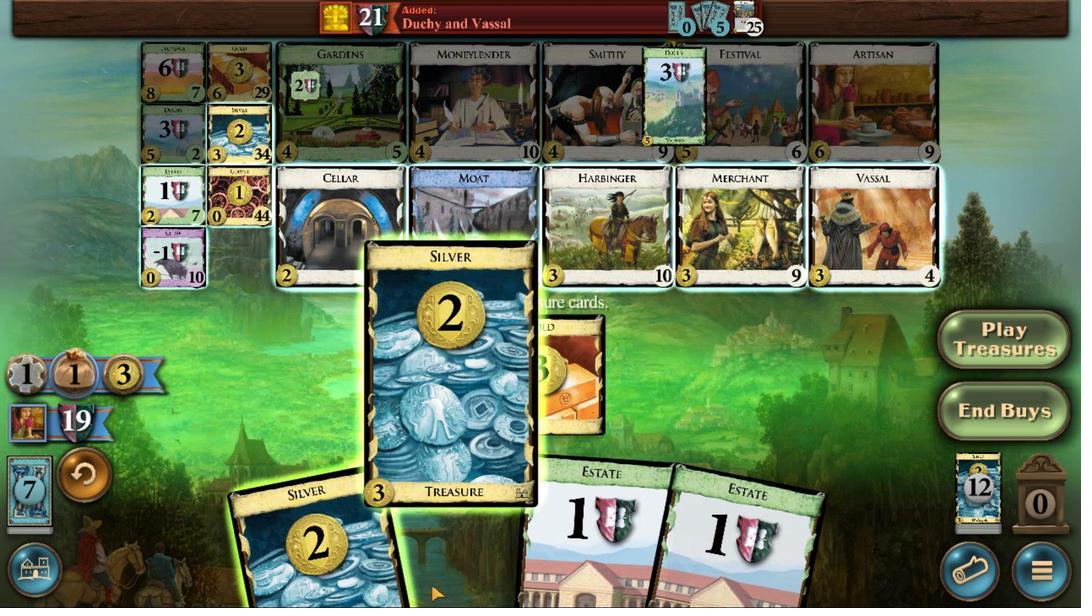 
Action: Mouse scrolled (433, 574) with delta (0, 0)
Screenshot: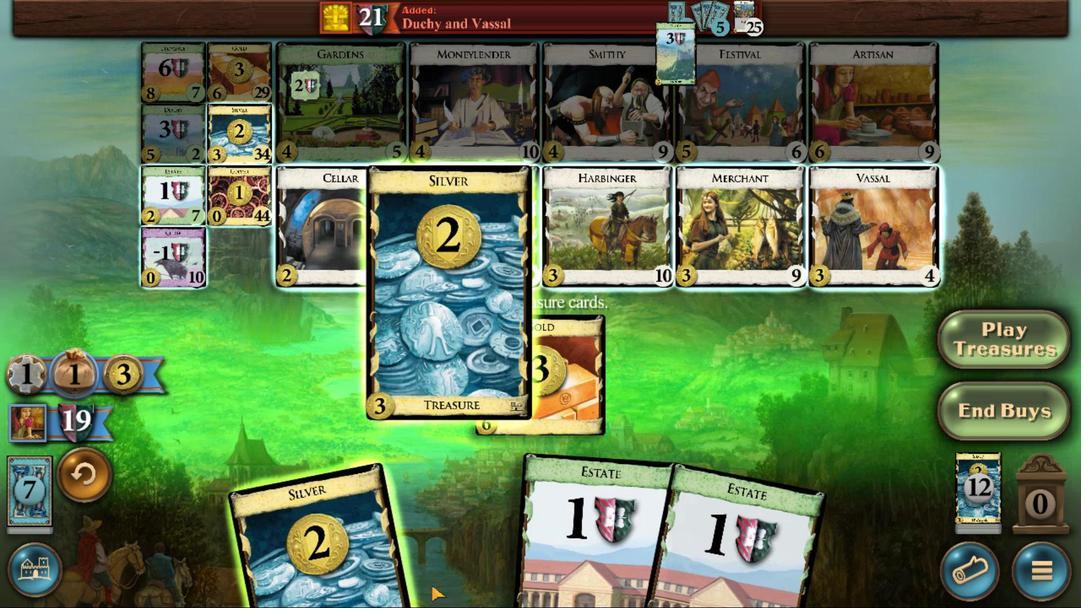
Action: Mouse scrolled (433, 574) with delta (0, 0)
Screenshot: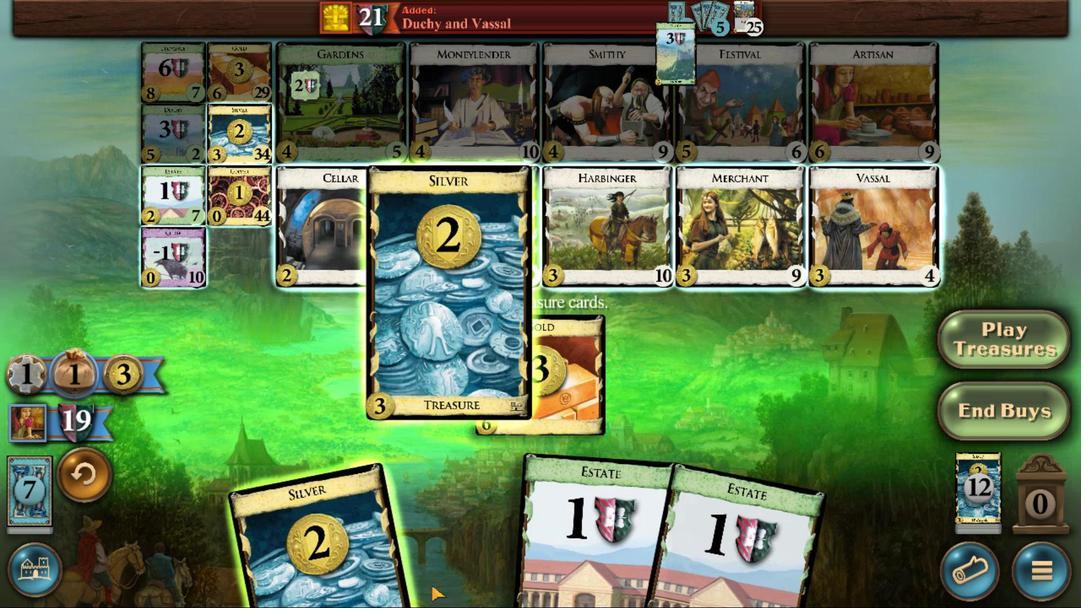 
Action: Mouse moved to (443, 576)
Screenshot: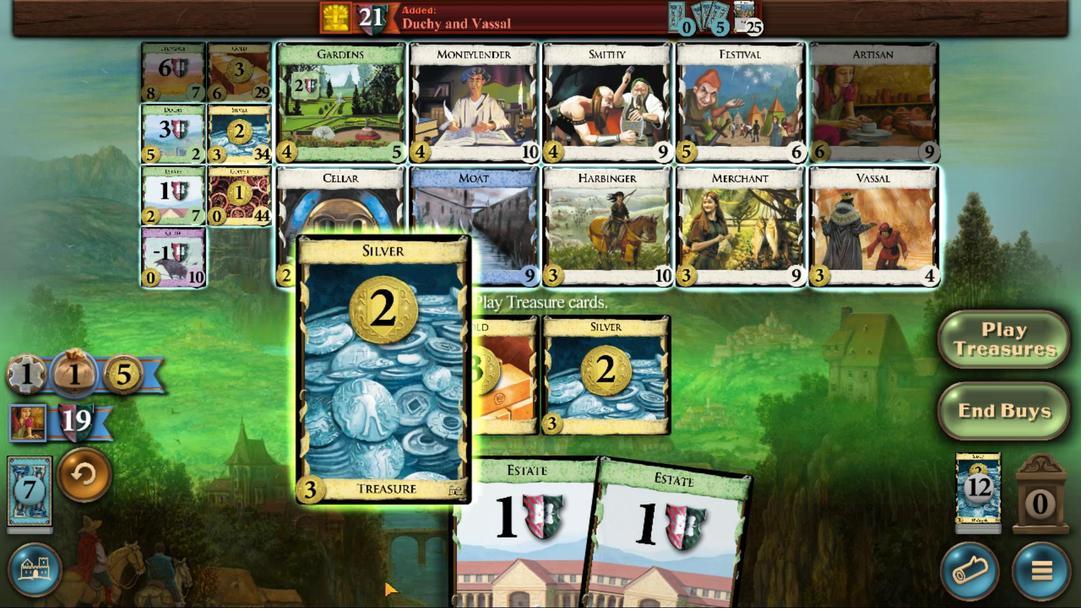 
Action: Mouse scrolled (443, 575) with delta (0, 0)
Screenshot: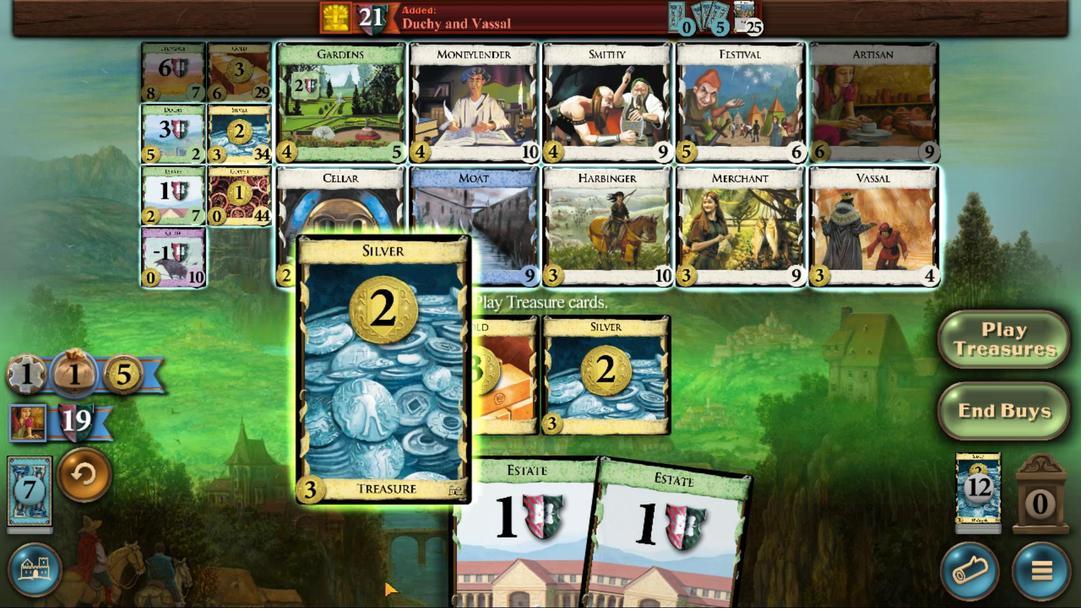 
Action: Mouse scrolled (443, 575) with delta (0, 0)
Screenshot: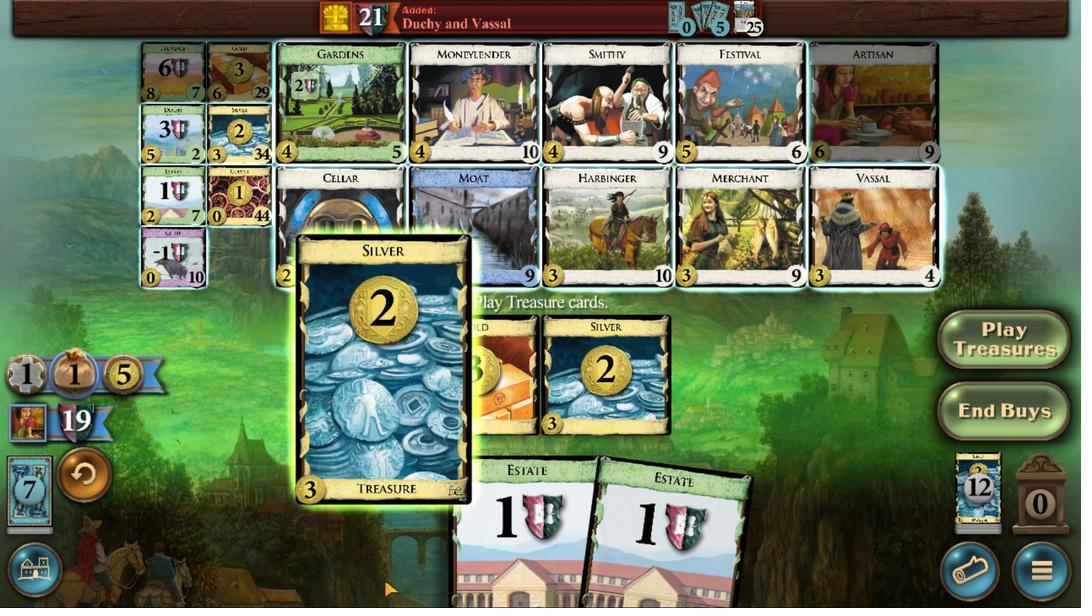 
Action: Mouse moved to (483, 452)
Screenshot: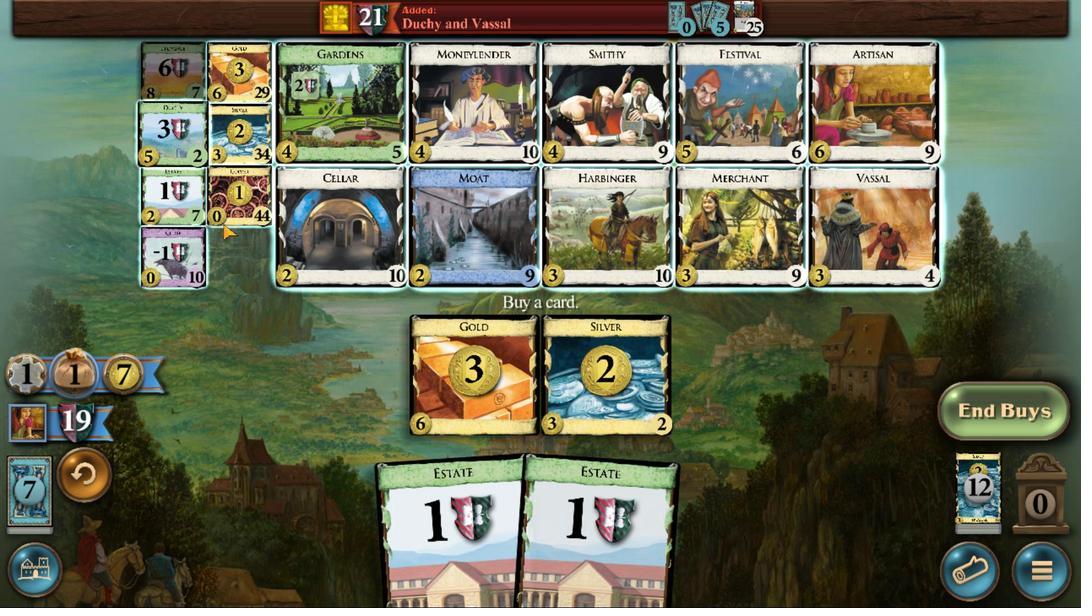 
Action: Mouse pressed left at (483, 452)
Screenshot: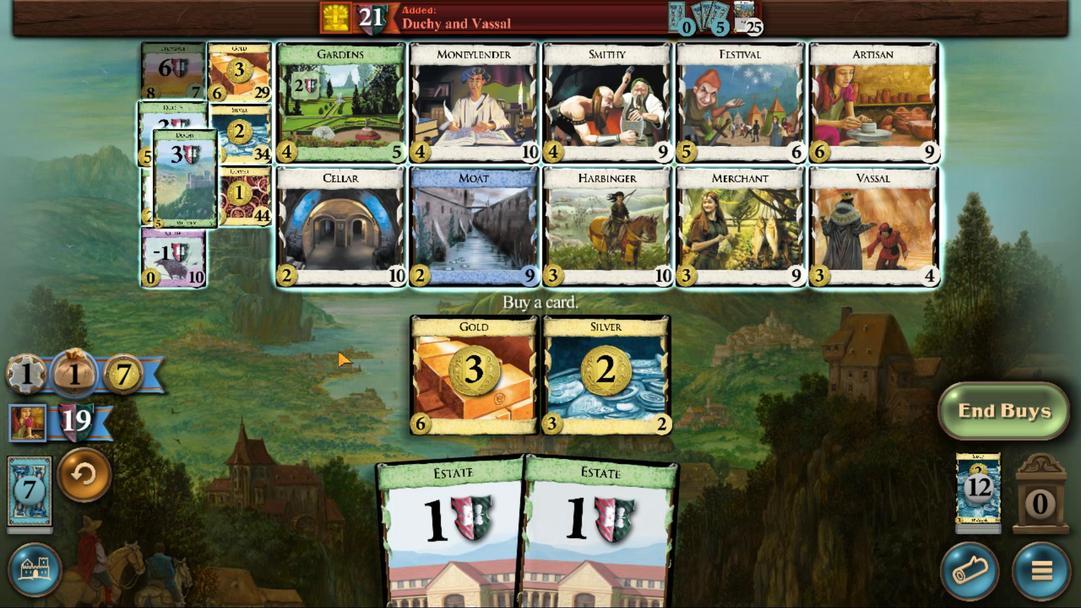 
Action: Mouse moved to (391, 572)
Screenshot: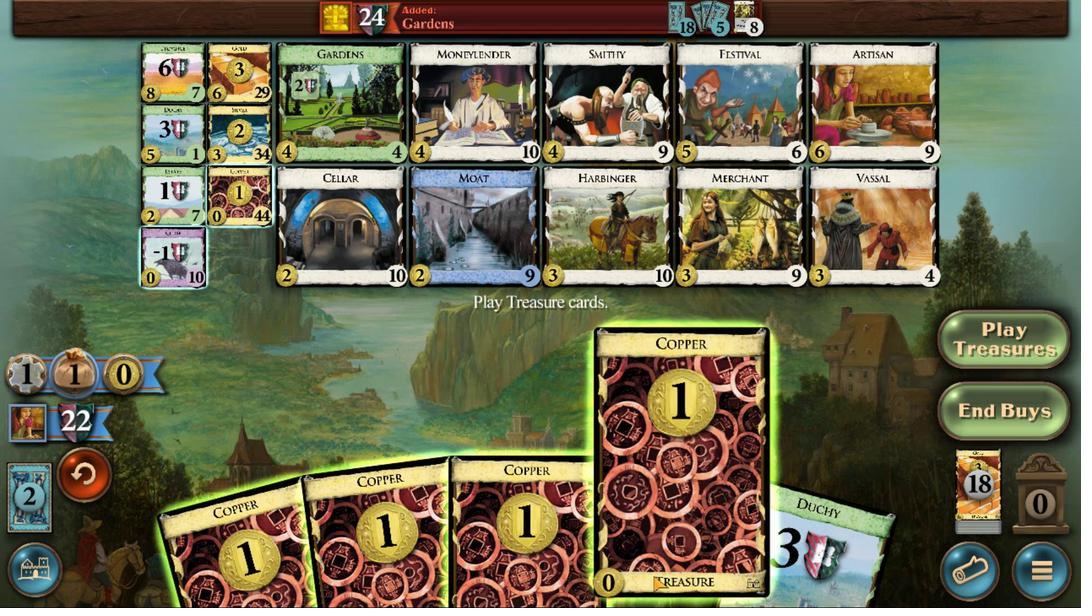 
Action: Mouse scrolled (391, 572) with delta (0, 0)
Screenshot: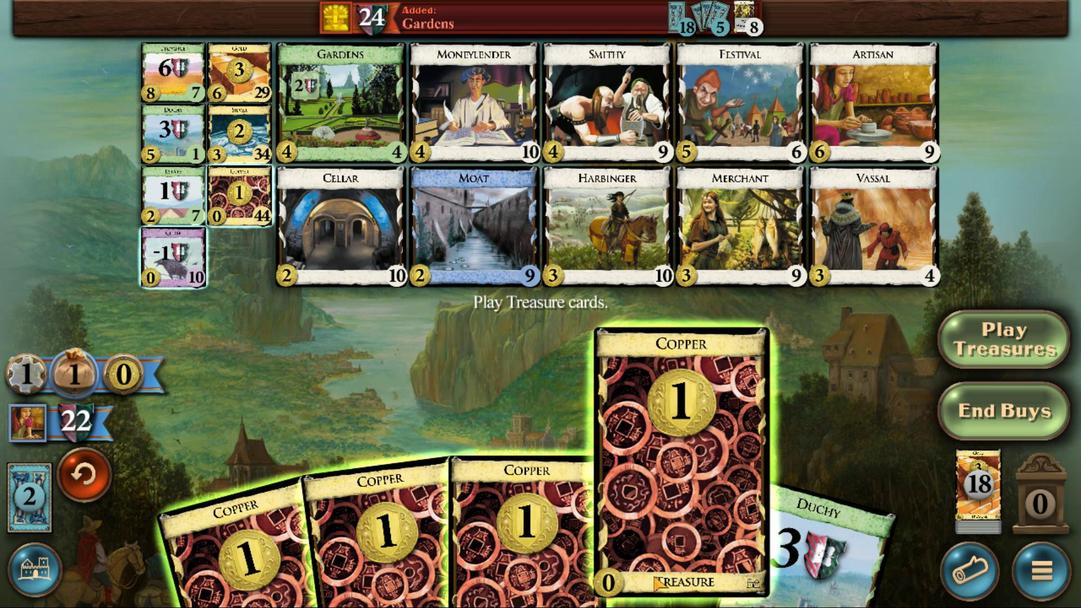 
Action: Mouse scrolled (391, 572) with delta (0, 0)
